 Task: Explore Airbnb listings and compare options for a potential booking.
Action: Mouse moved to (407, 655)
Screenshot: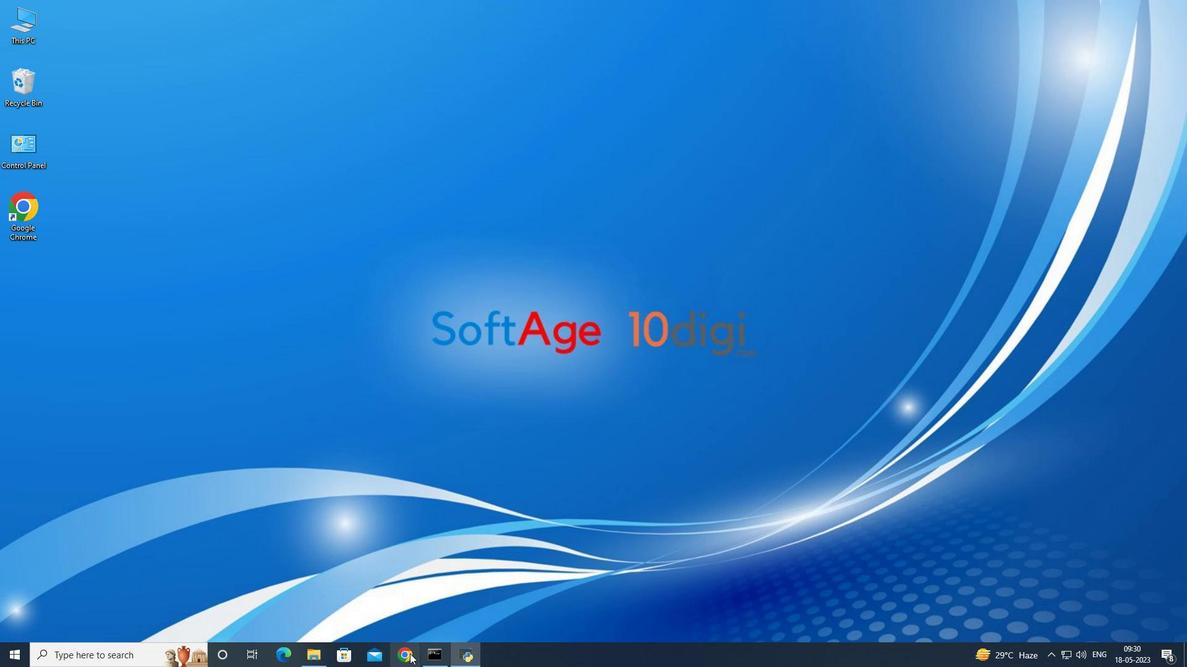 
Action: Mouse pressed left at (407, 655)
Screenshot: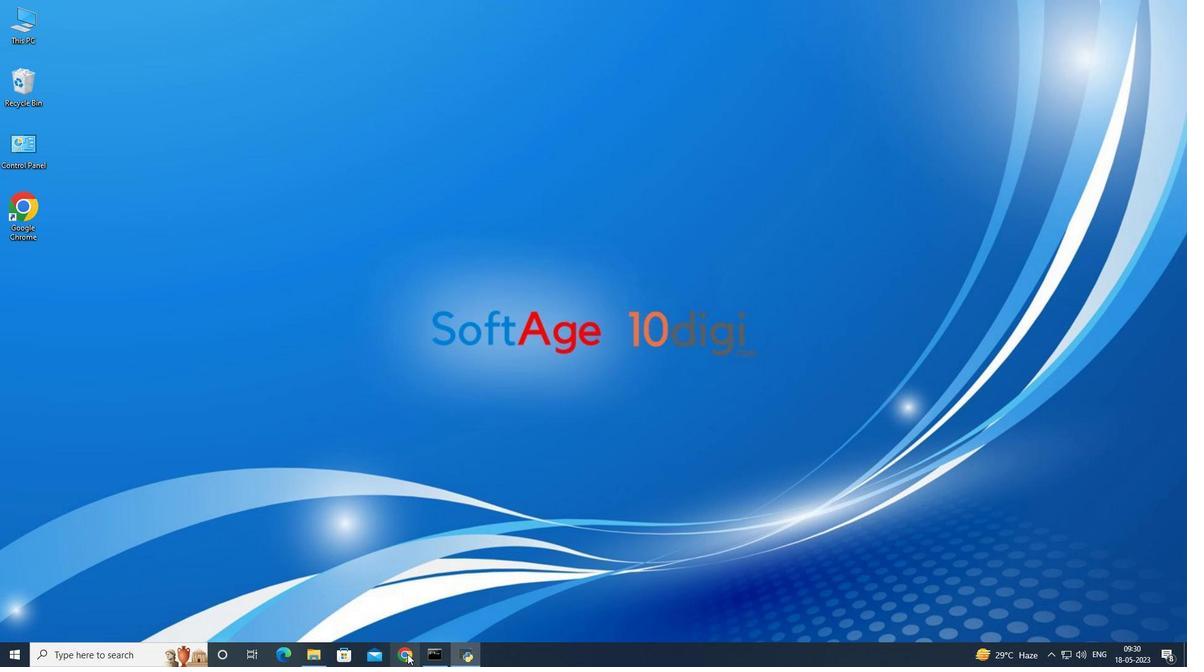 
Action: Mouse moved to (539, 250)
Screenshot: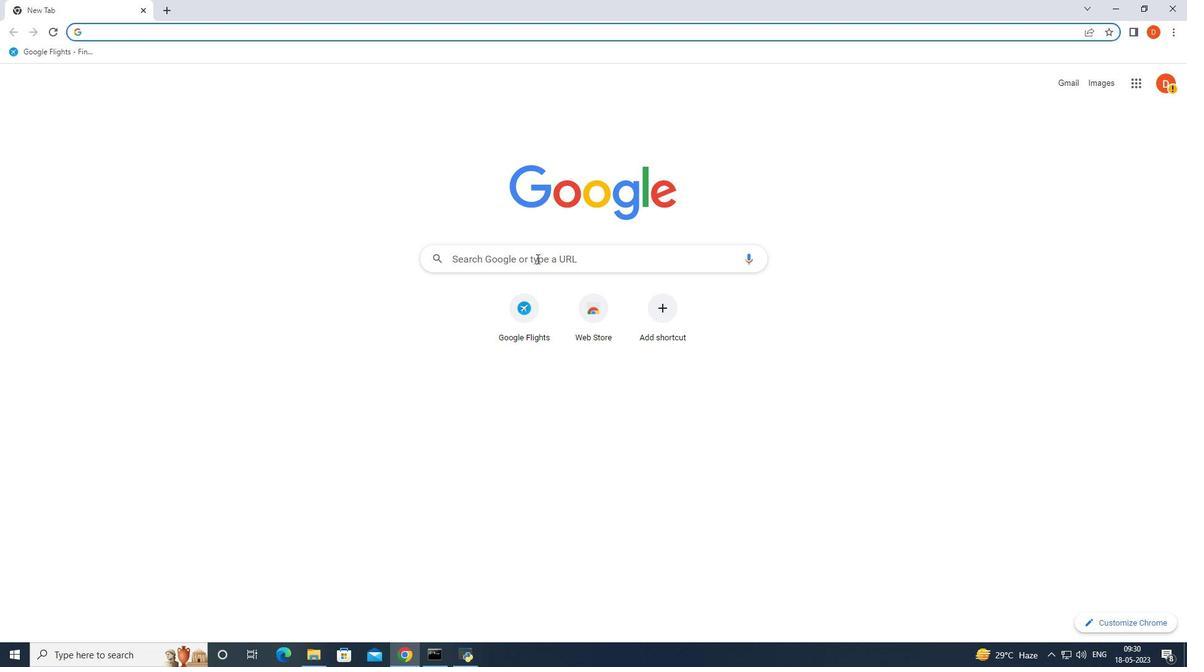 
Action: Mouse pressed left at (539, 250)
Screenshot: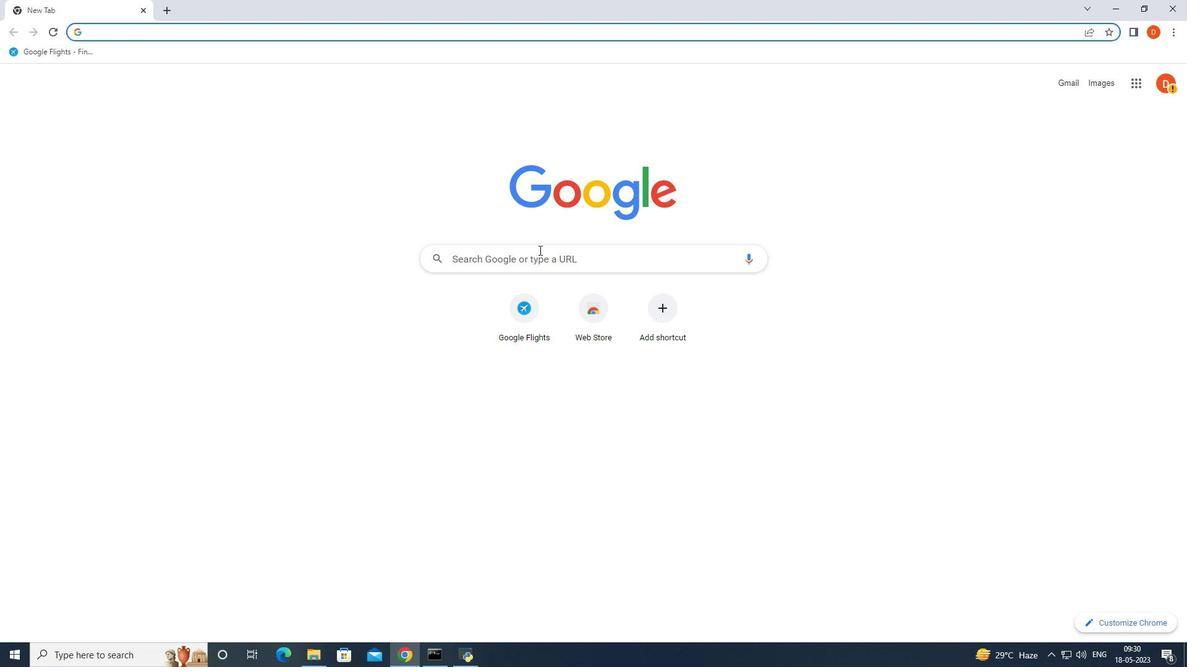 
Action: Mouse moved to (594, 239)
Screenshot: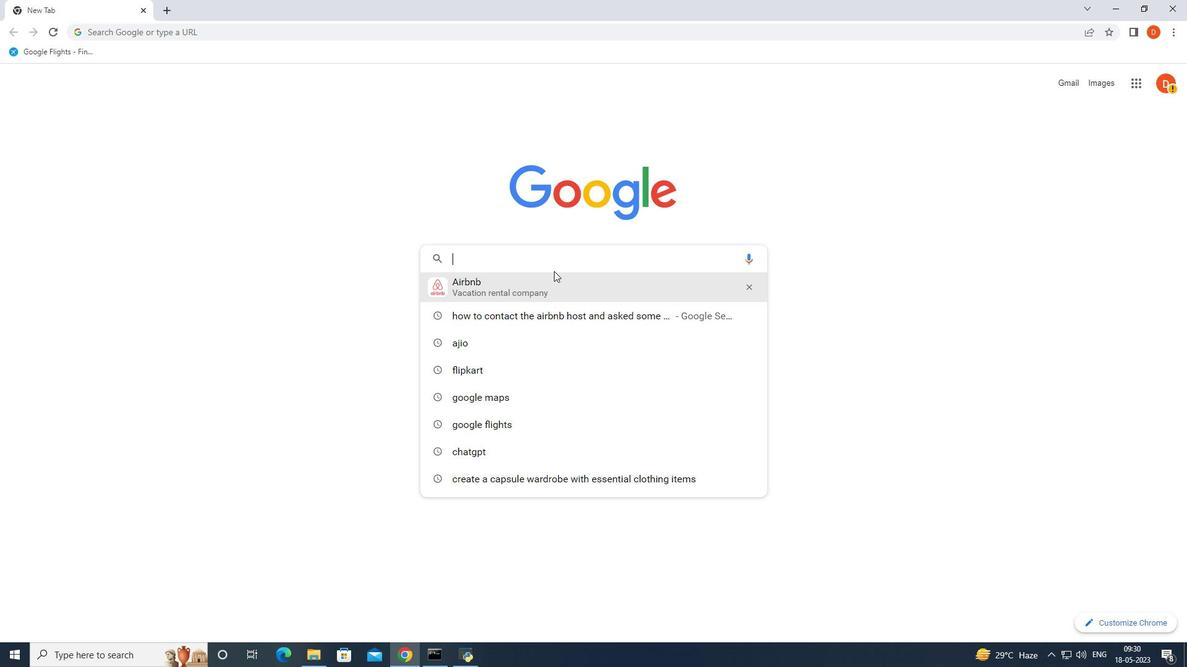 
Action: Key pressed a
Screenshot: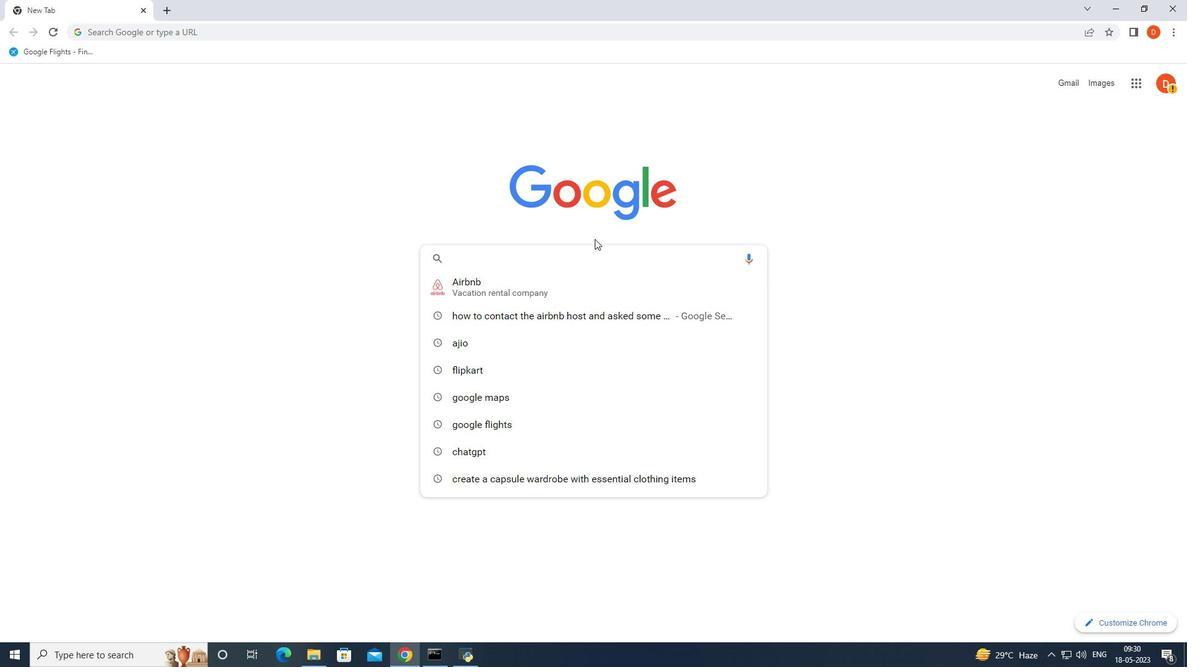 
Action: Mouse moved to (592, 239)
Screenshot: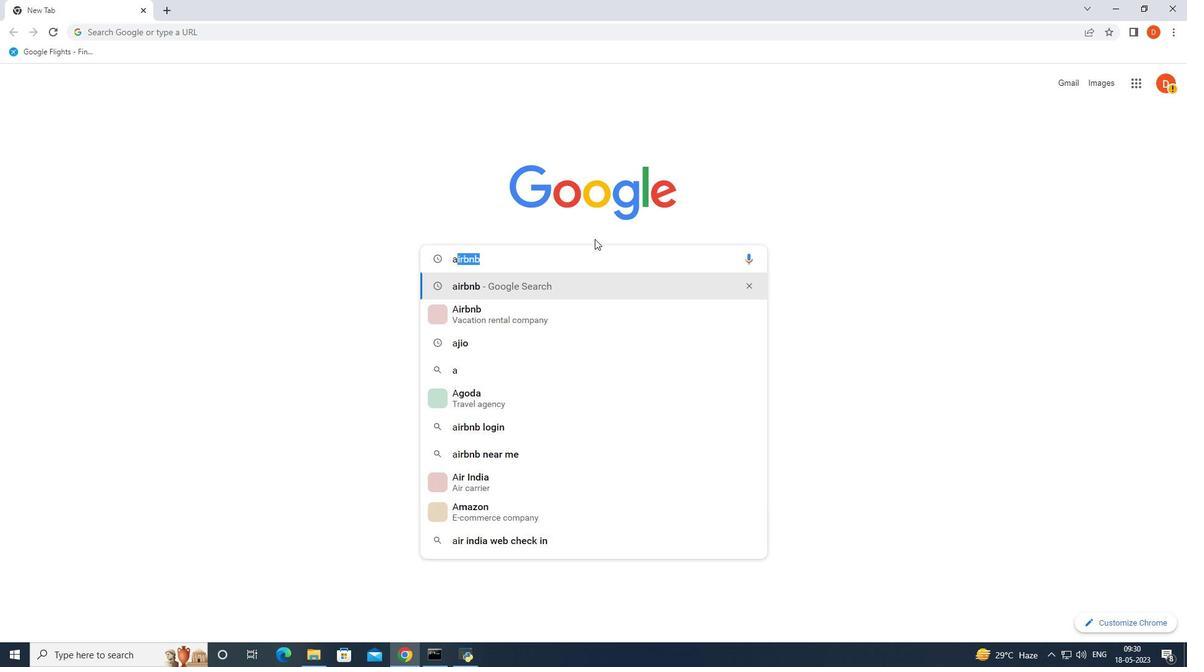 
Action: Key pressed ir
Screenshot: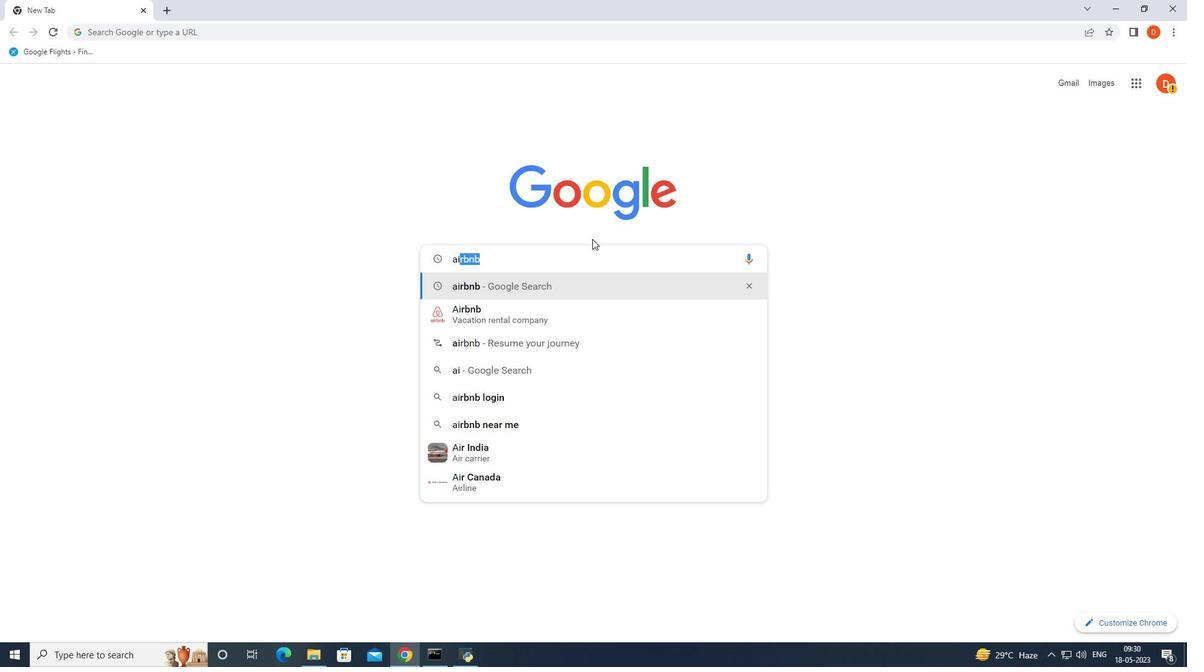 
Action: Mouse moved to (585, 241)
Screenshot: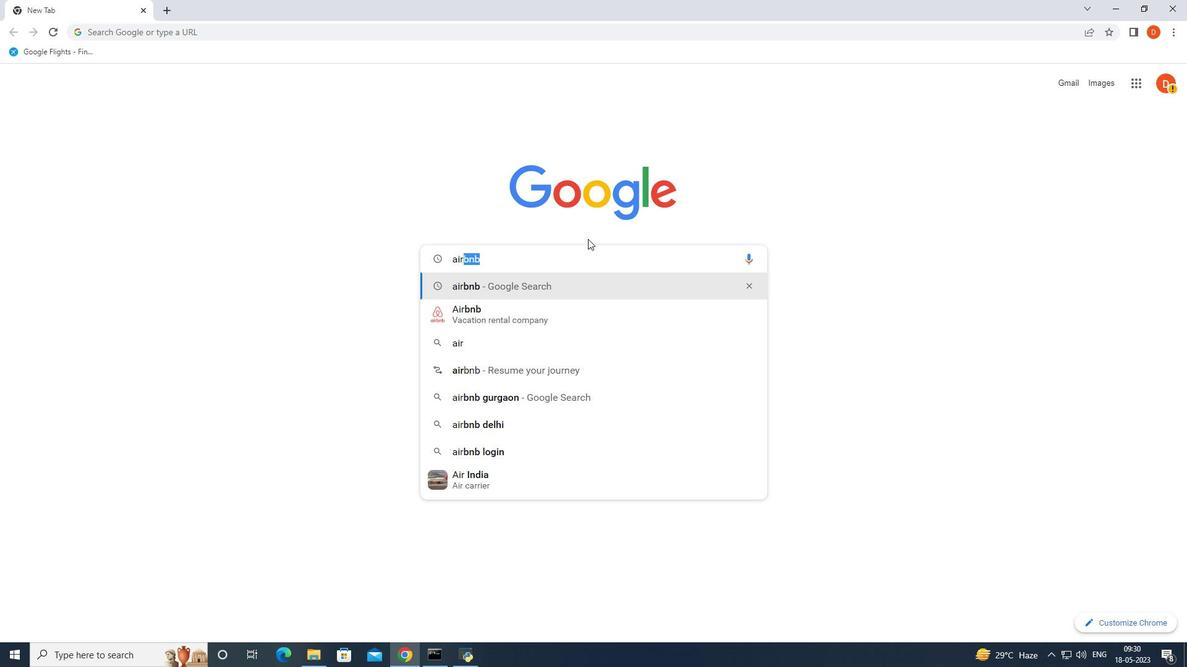 
Action: Key pressed b
Screenshot: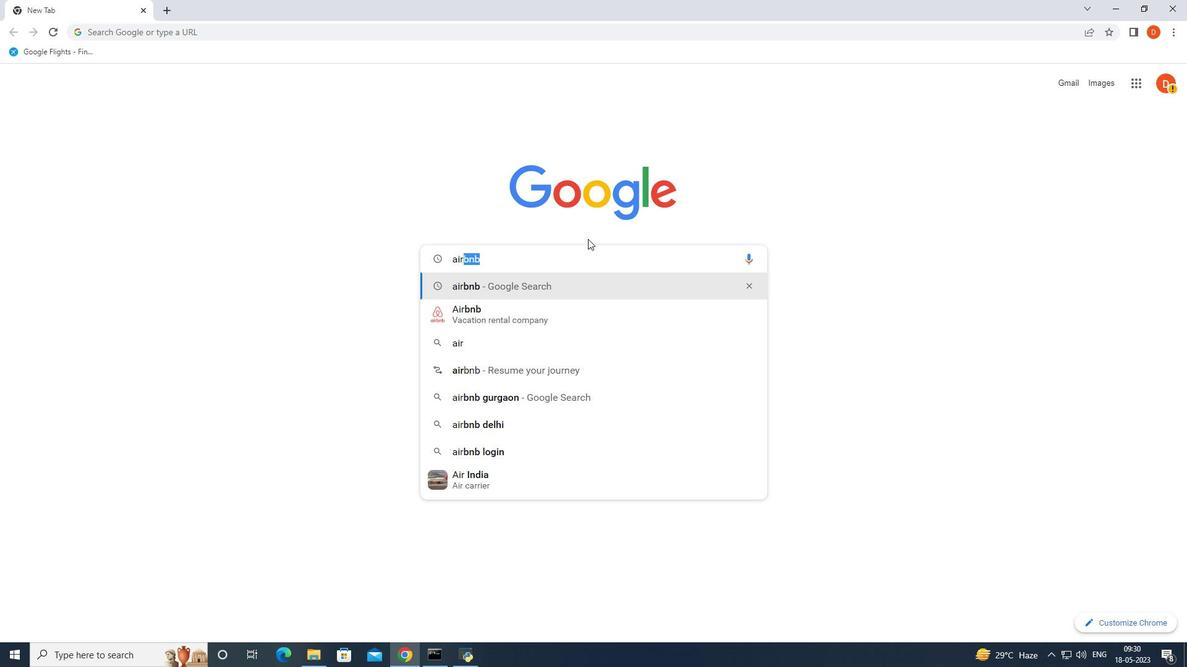 
Action: Mouse moved to (585, 241)
Screenshot: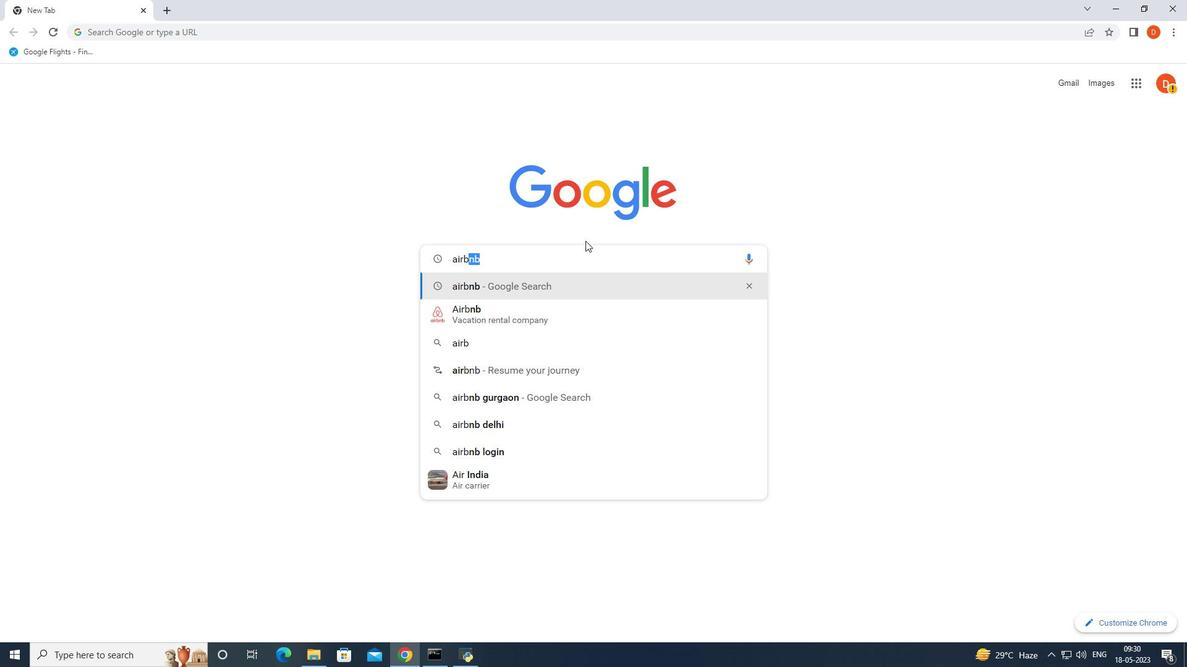 
Action: Key pressed n
Screenshot: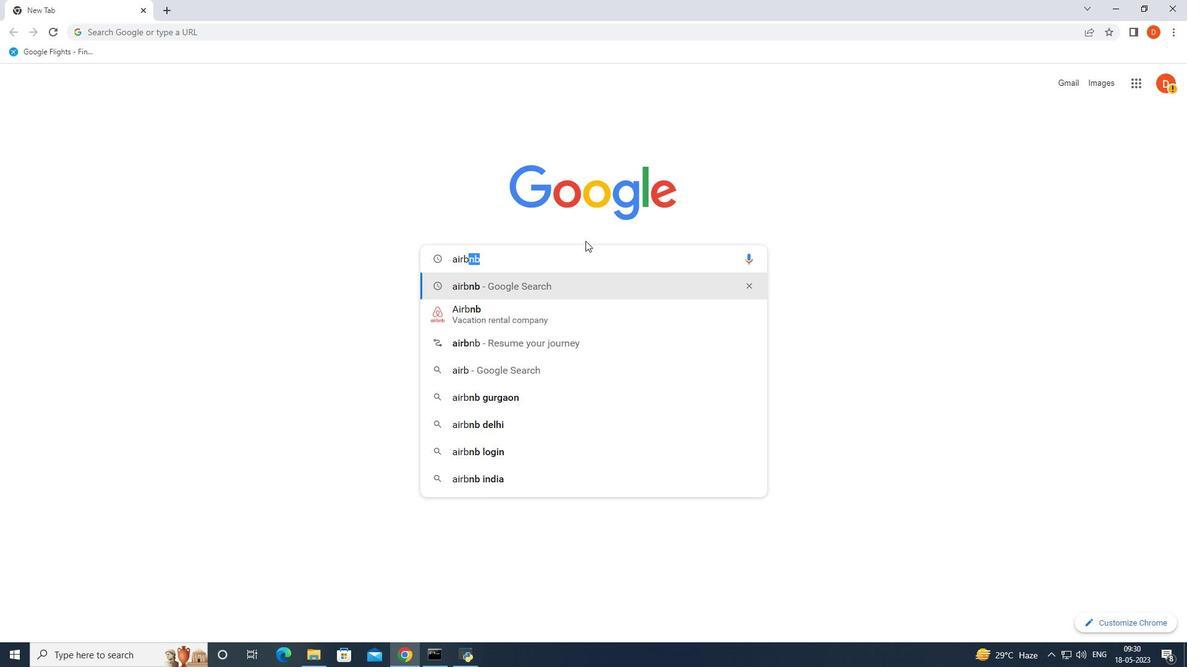 
Action: Mouse moved to (584, 241)
Screenshot: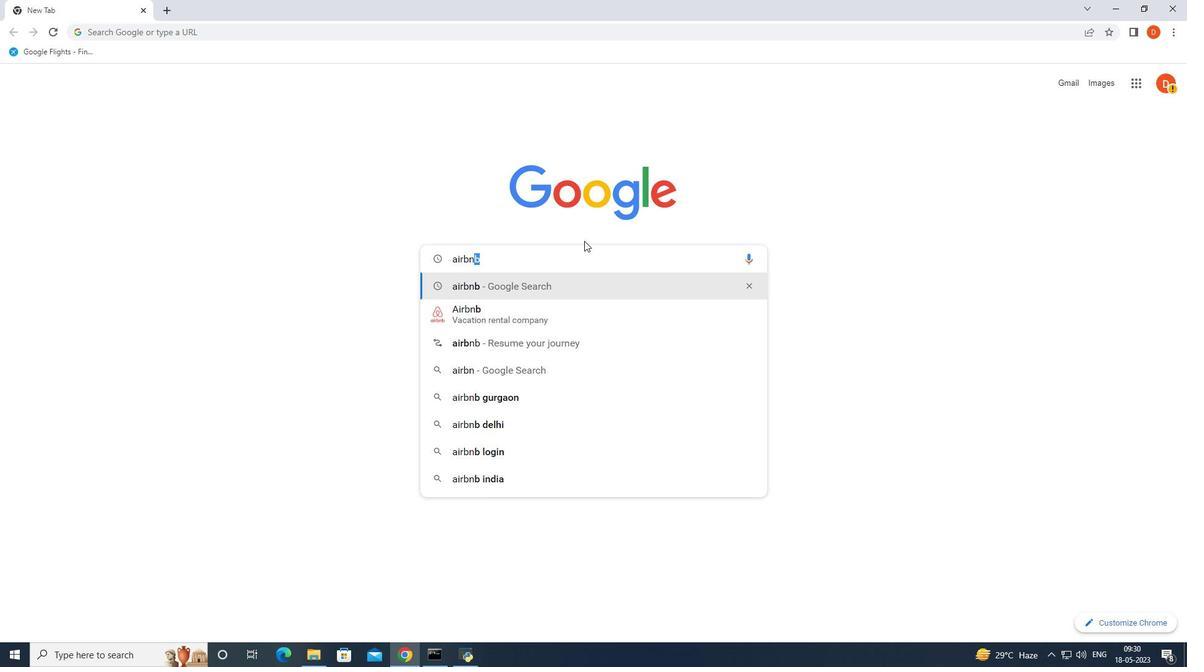 
Action: Key pressed b
Screenshot: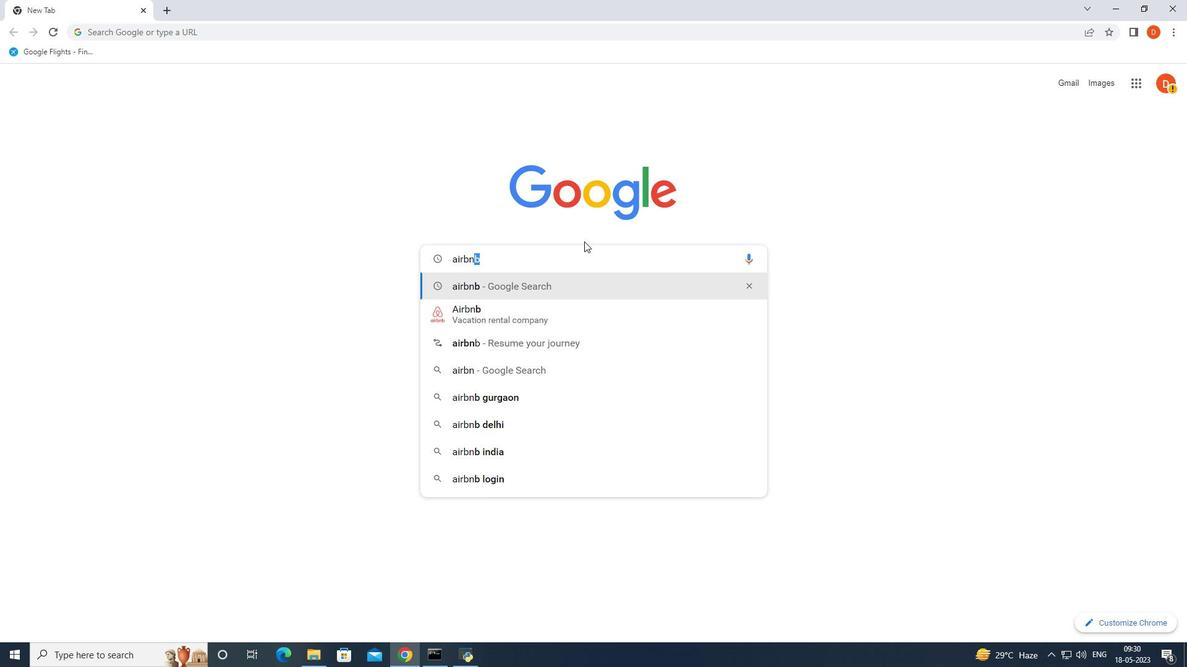 
Action: Mouse moved to (562, 222)
Screenshot: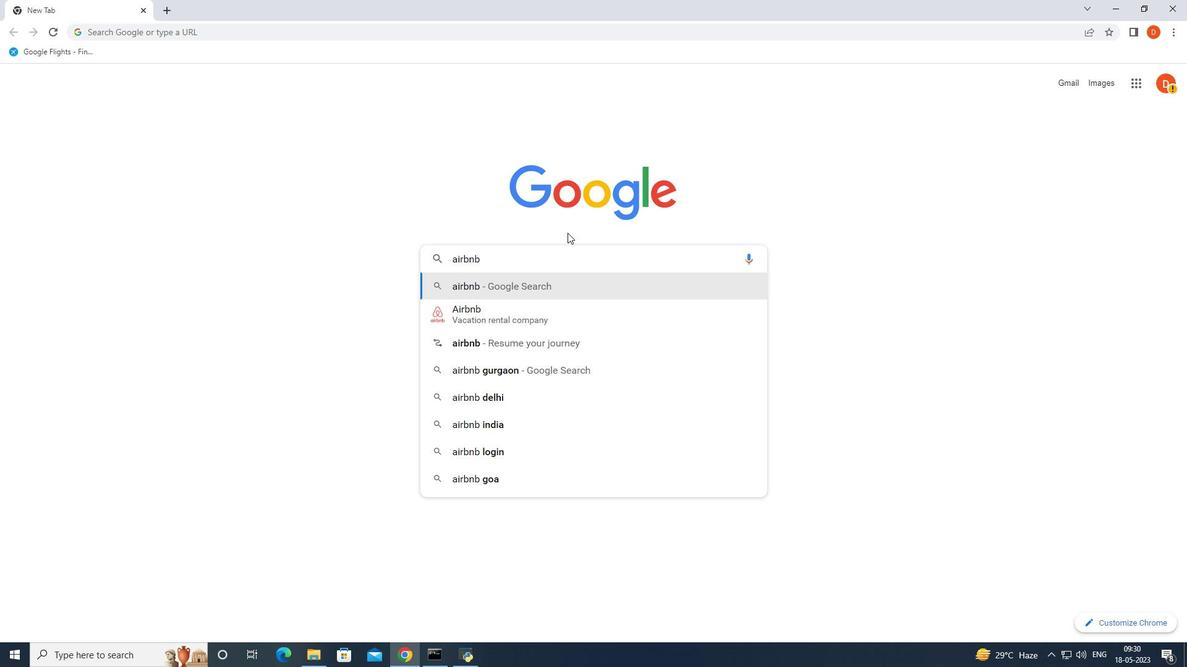 
Action: Key pressed <Key.enter>
Screenshot: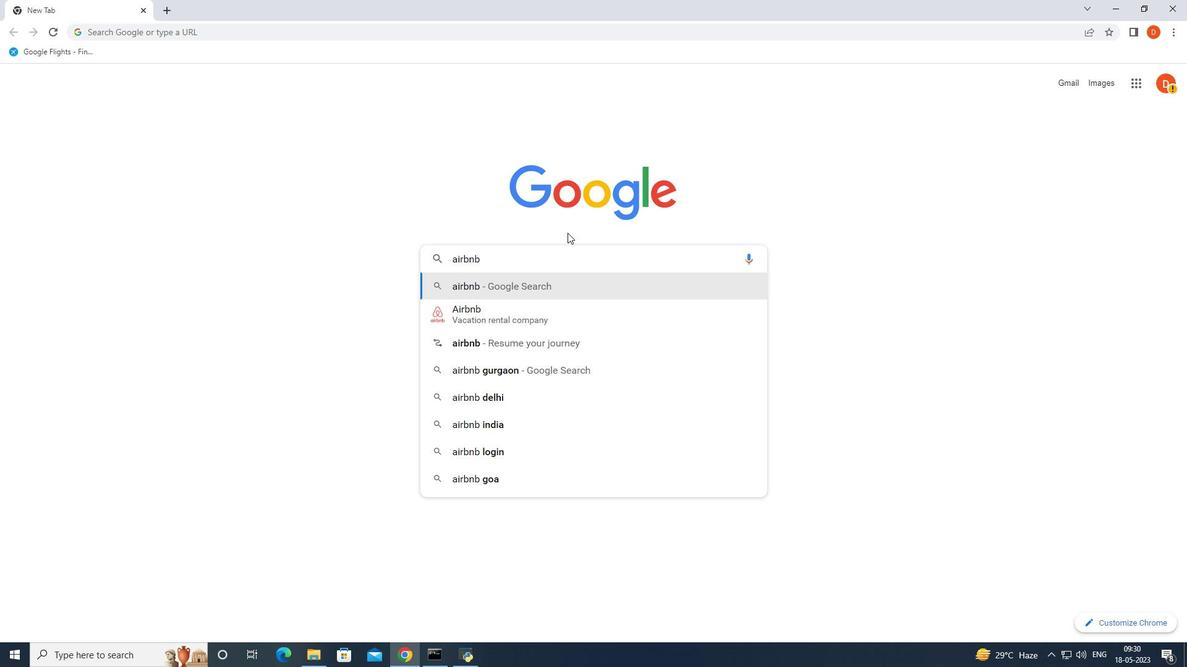
Action: Mouse moved to (198, 174)
Screenshot: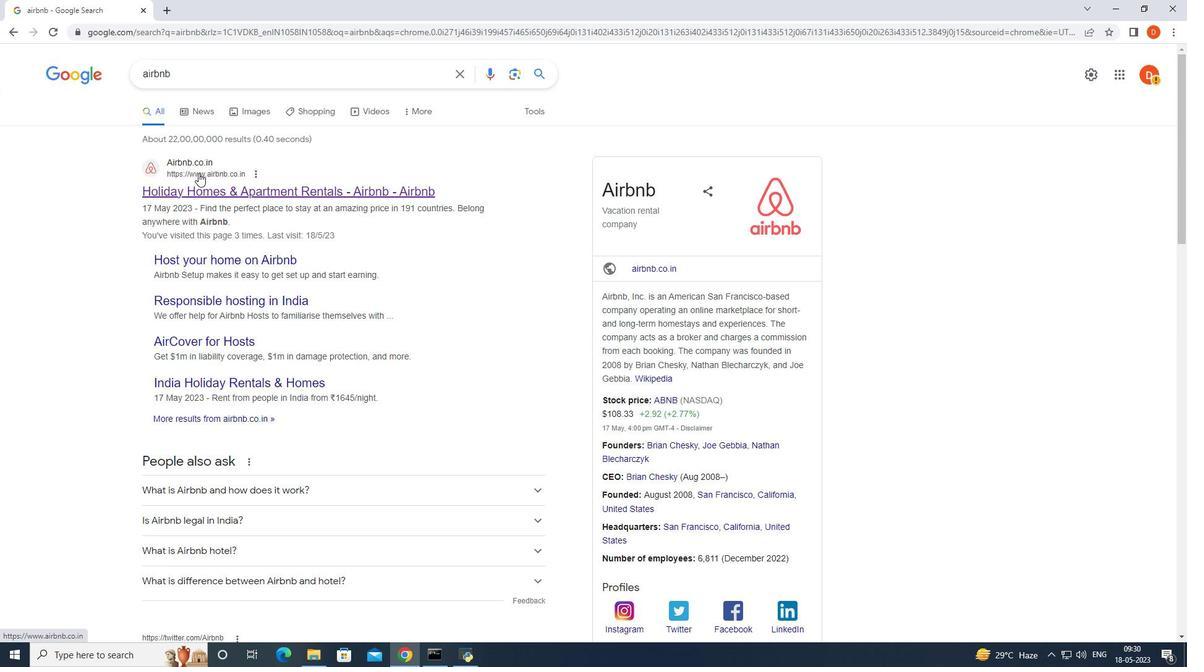 
Action: Mouse pressed left at (198, 174)
Screenshot: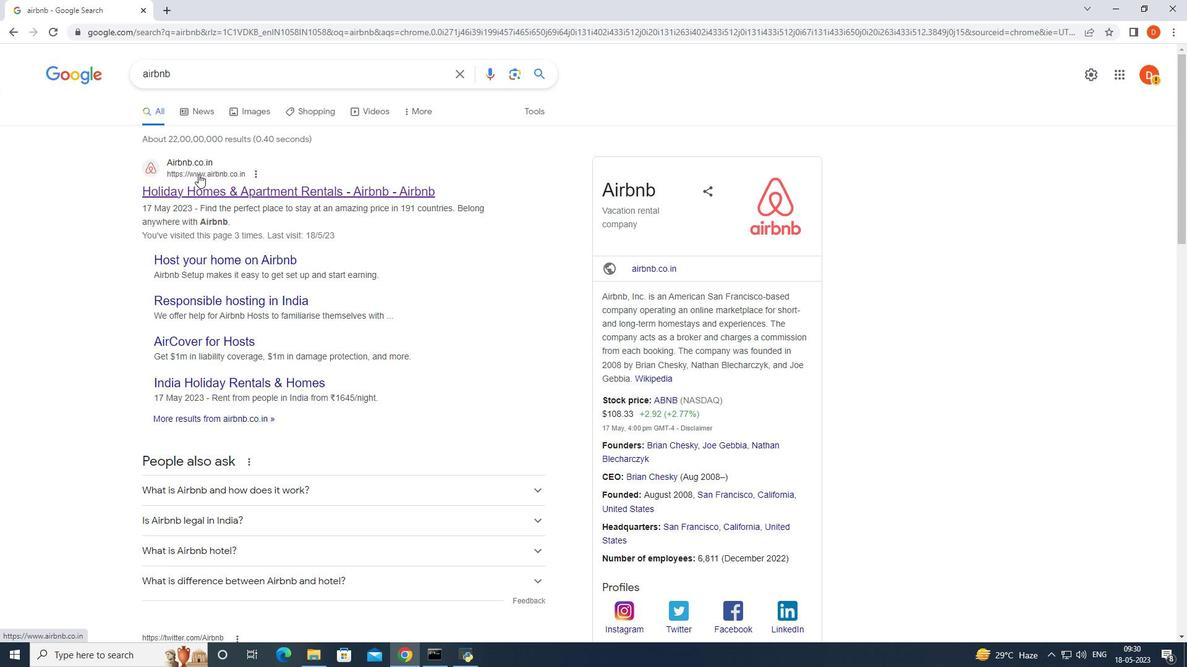 
Action: Mouse moved to (508, 325)
Screenshot: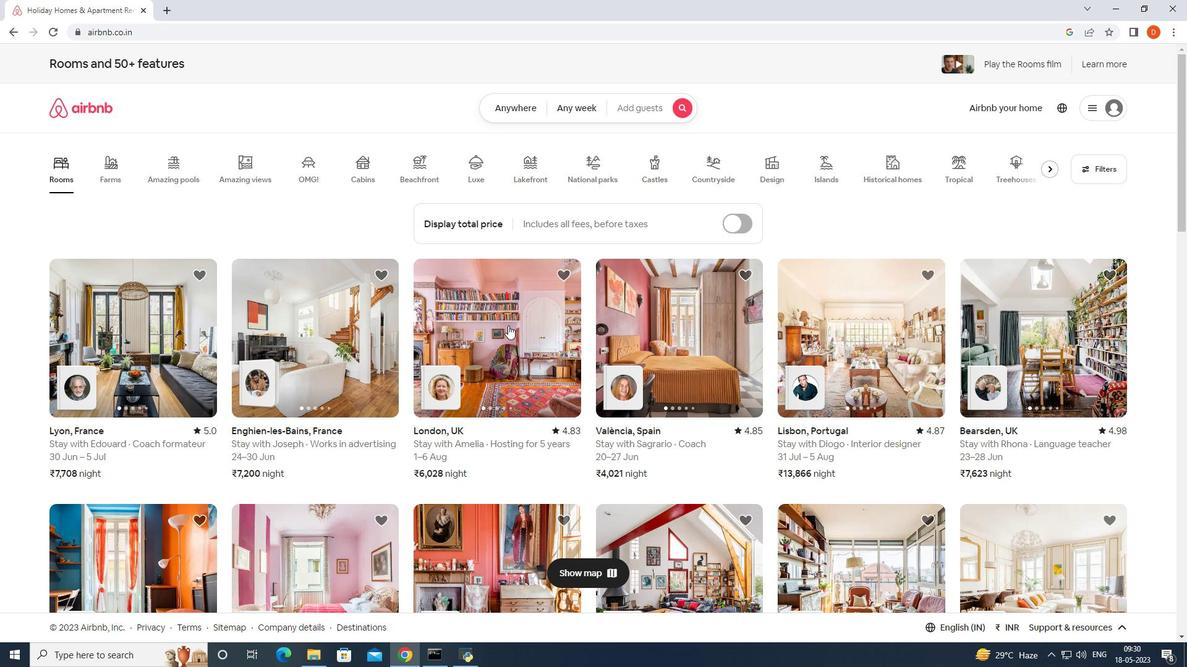 
Action: Mouse scrolled (508, 325) with delta (0, 0)
Screenshot: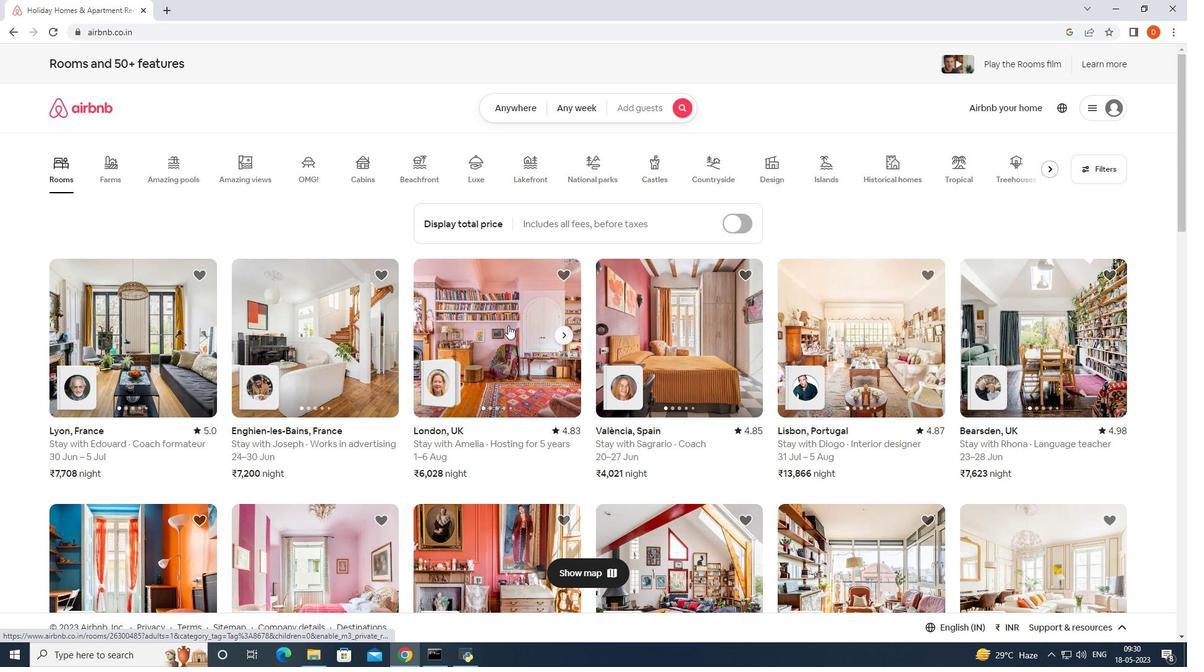 
Action: Mouse scrolled (508, 325) with delta (0, 0)
Screenshot: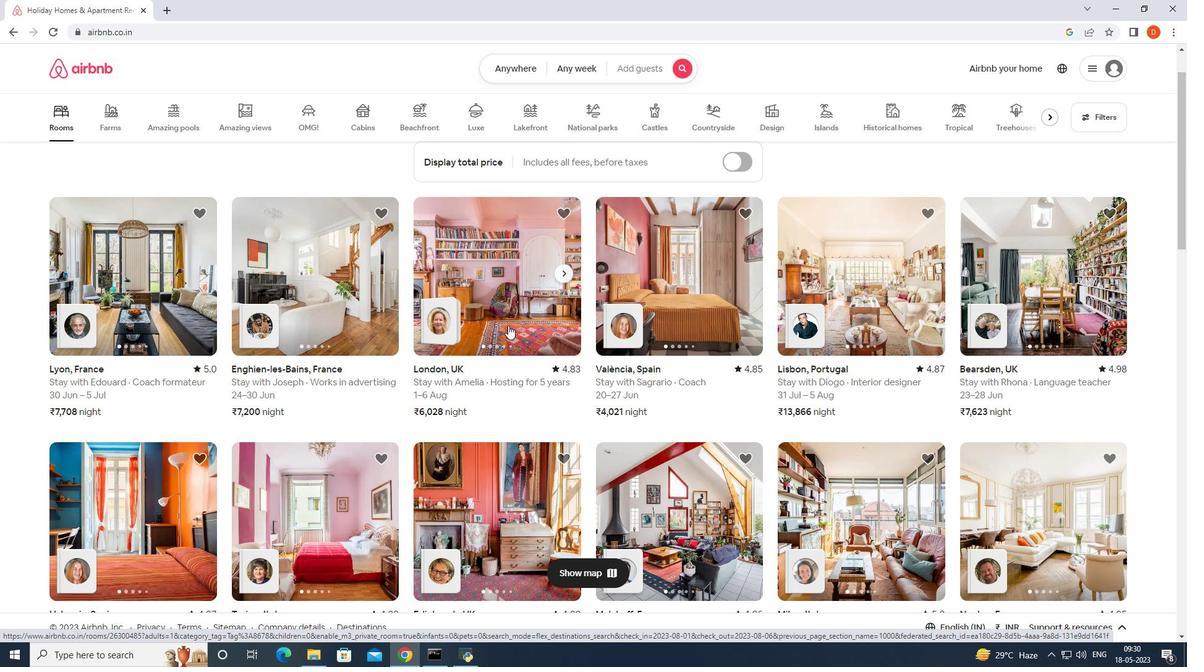 
Action: Mouse scrolled (508, 326) with delta (0, 0)
Screenshot: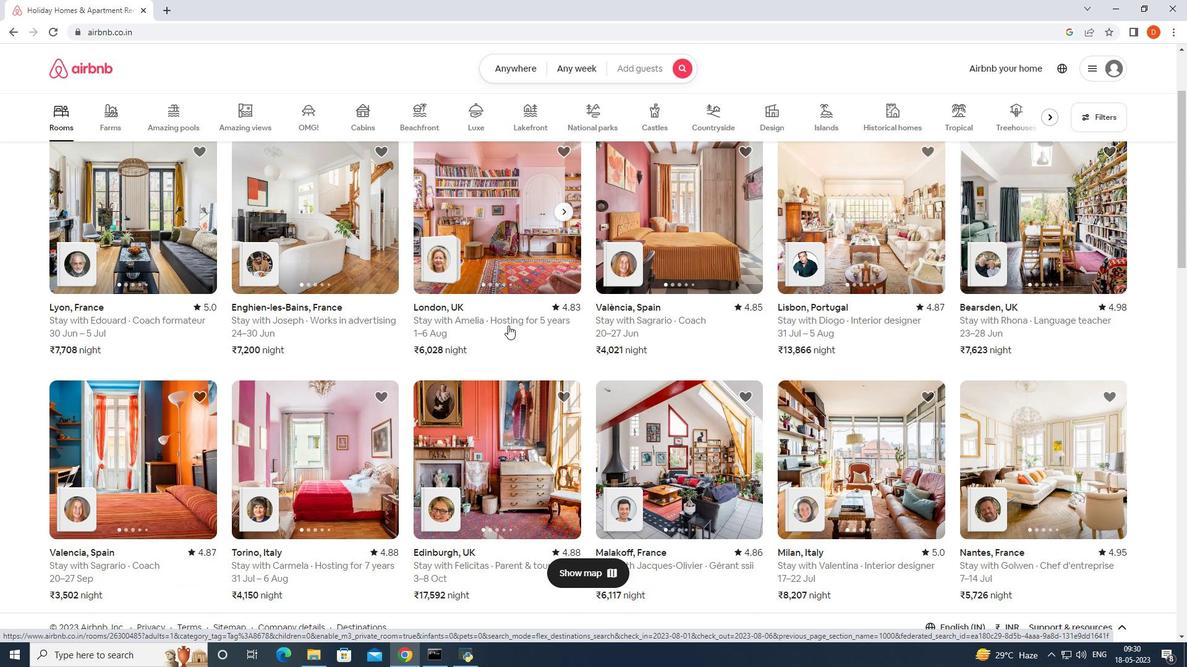 
Action: Mouse scrolled (508, 326) with delta (0, 0)
Screenshot: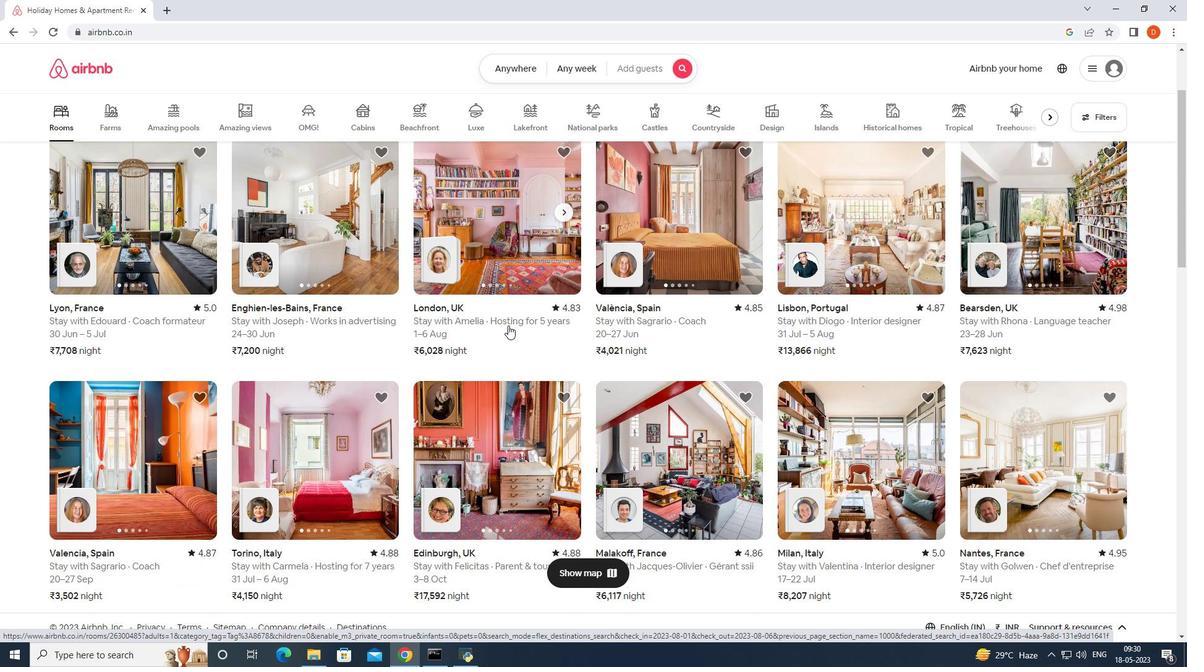 
Action: Mouse scrolled (508, 326) with delta (0, 0)
Screenshot: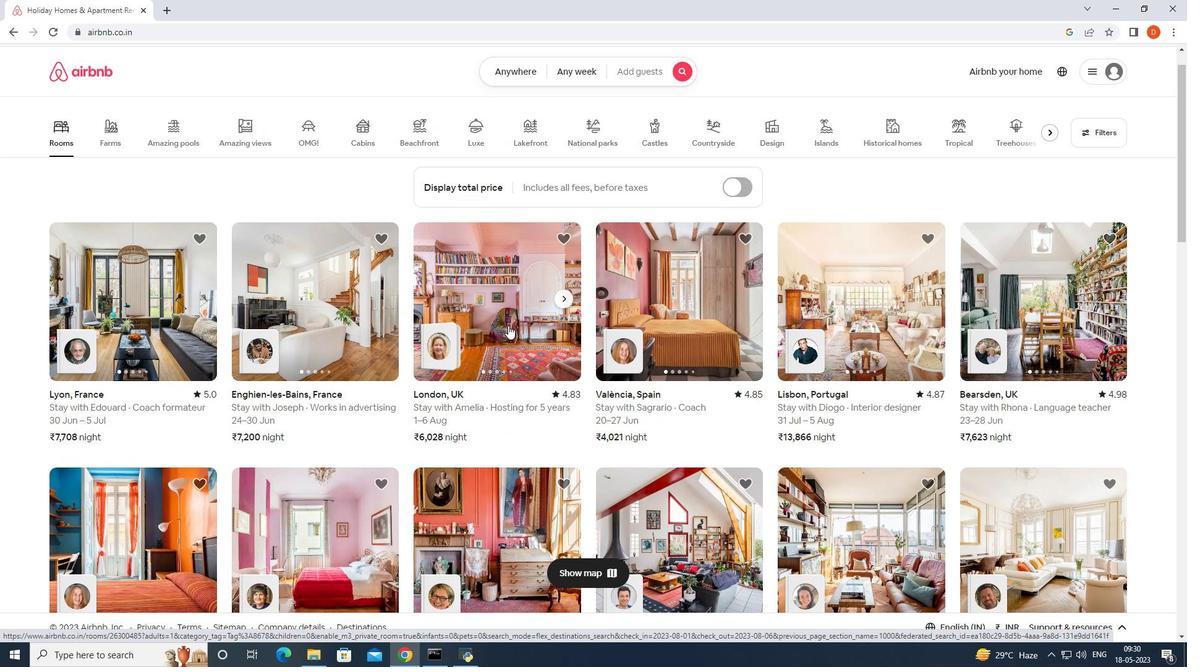 
Action: Mouse moved to (176, 346)
Screenshot: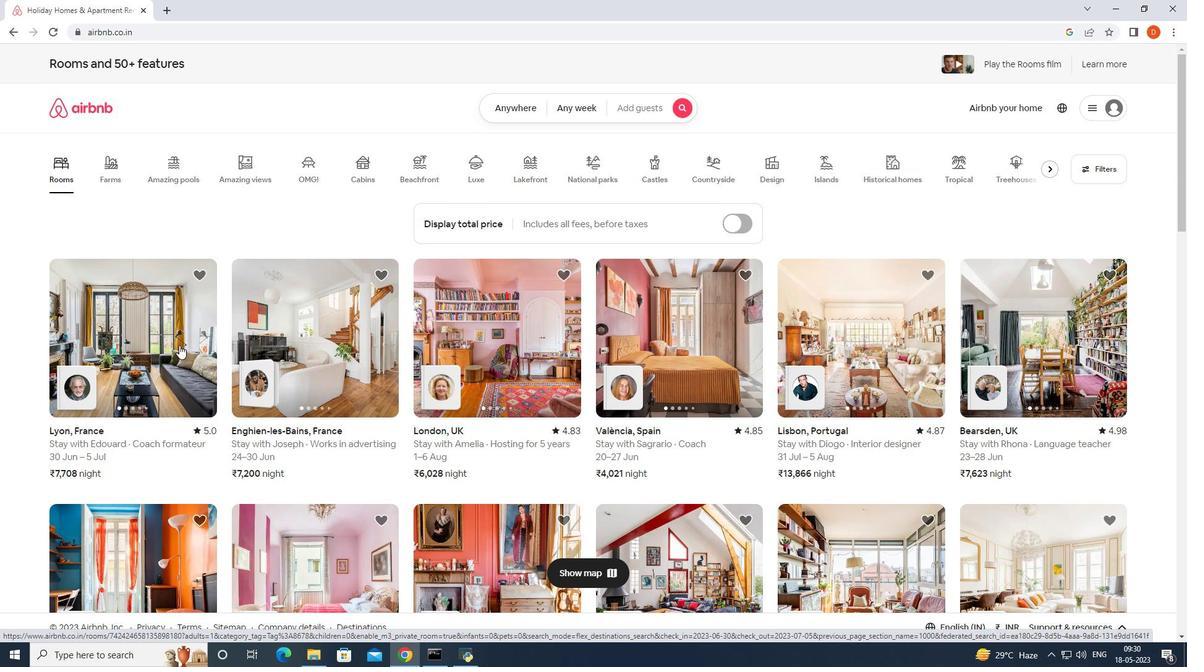 
Action: Mouse pressed left at (176, 346)
Screenshot: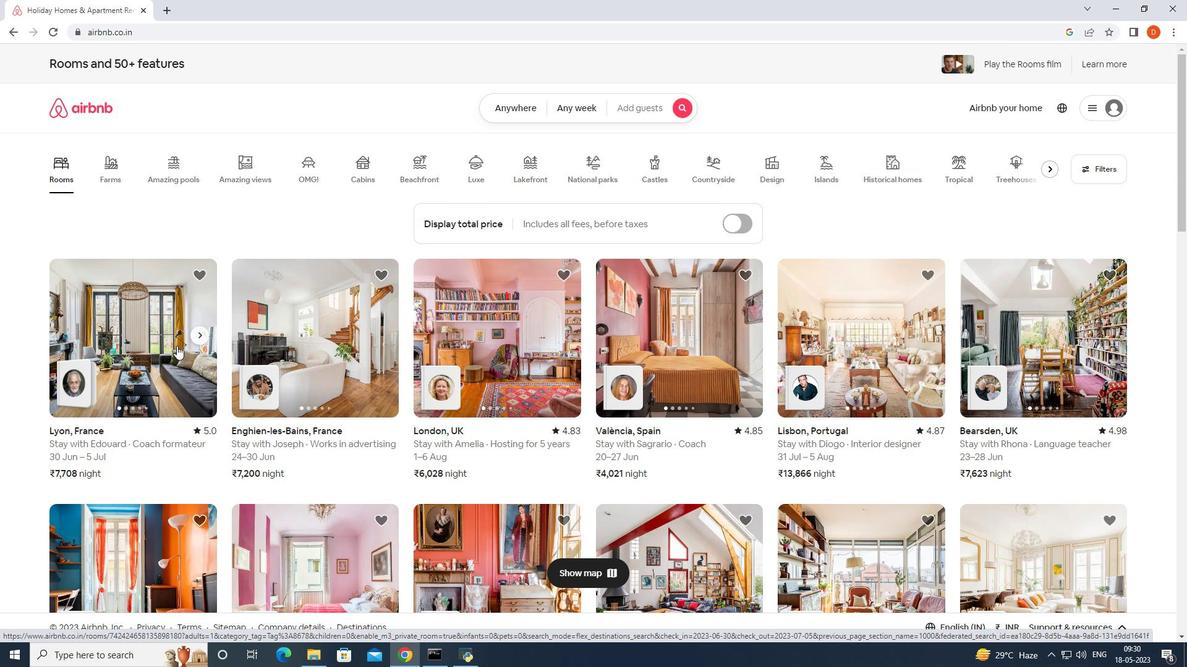 
Action: Mouse moved to (447, 383)
Screenshot: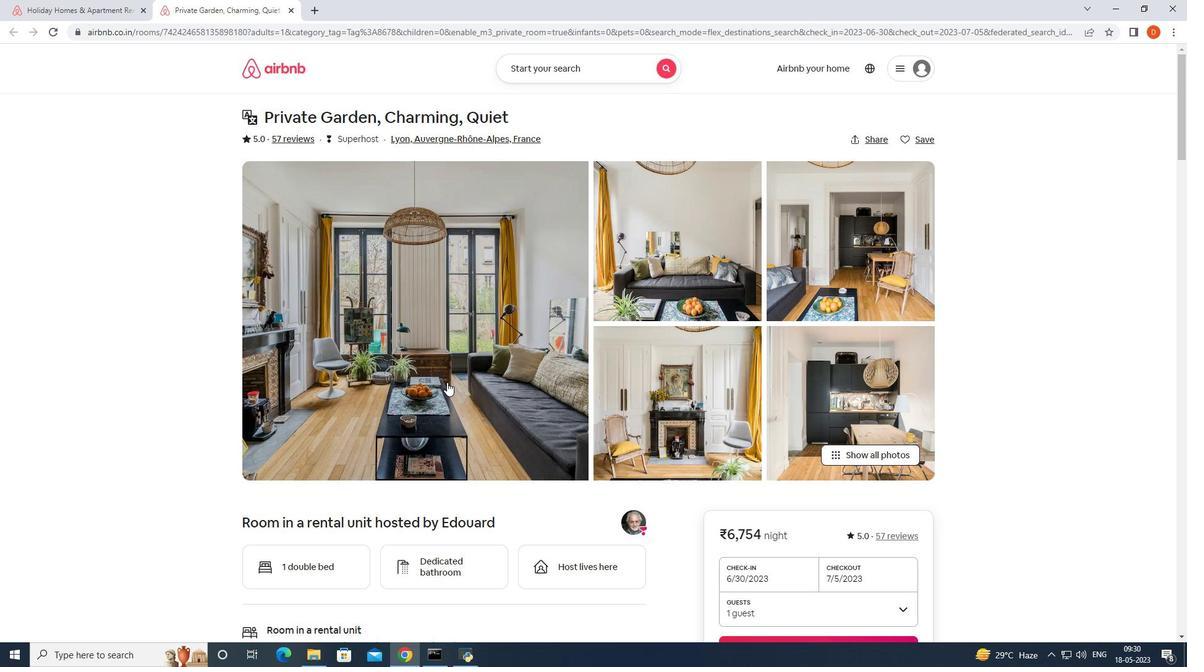 
Action: Mouse scrolled (447, 382) with delta (0, 0)
Screenshot: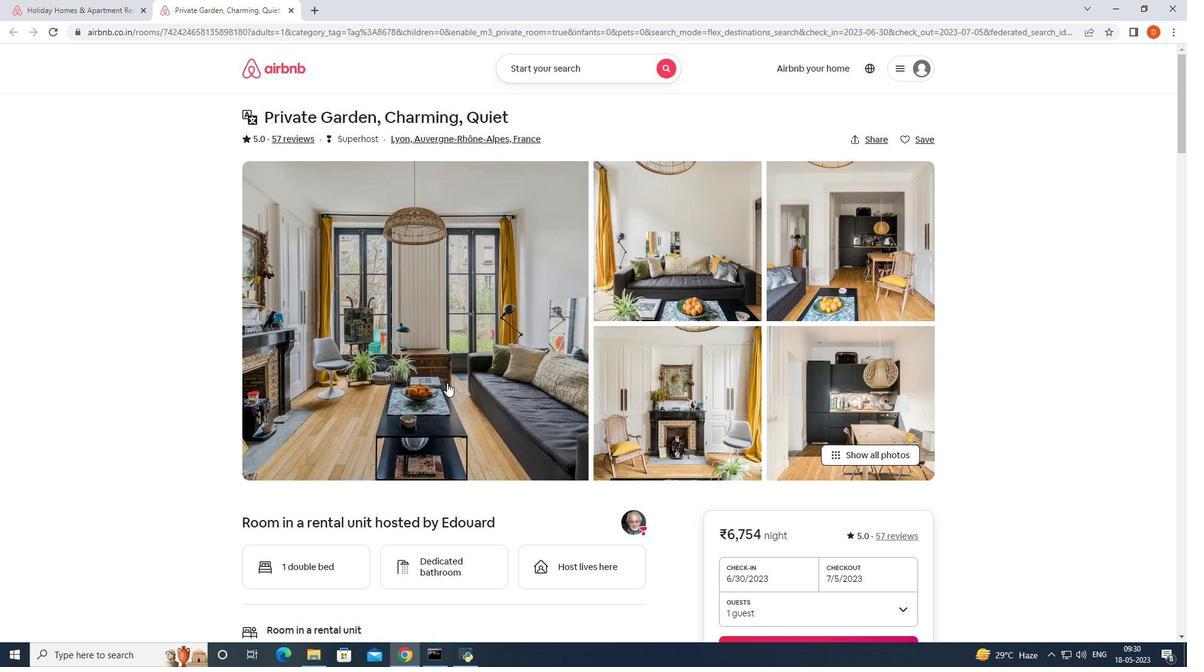 
Action: Mouse scrolled (447, 382) with delta (0, 0)
Screenshot: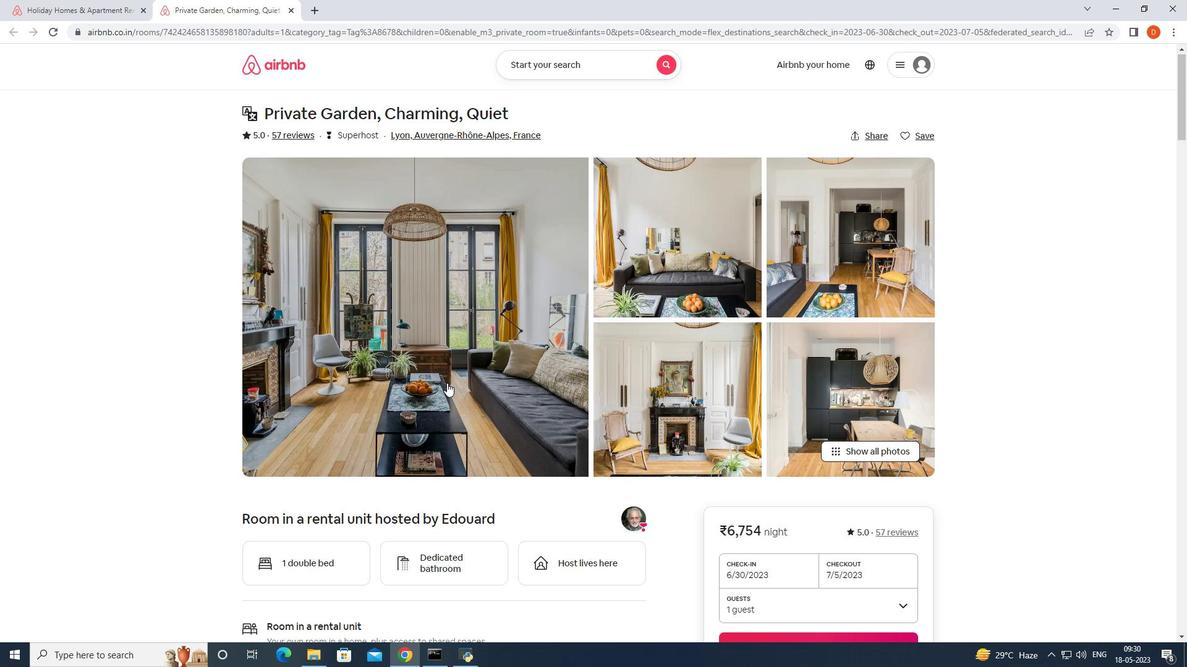 
Action: Mouse moved to (873, 328)
Screenshot: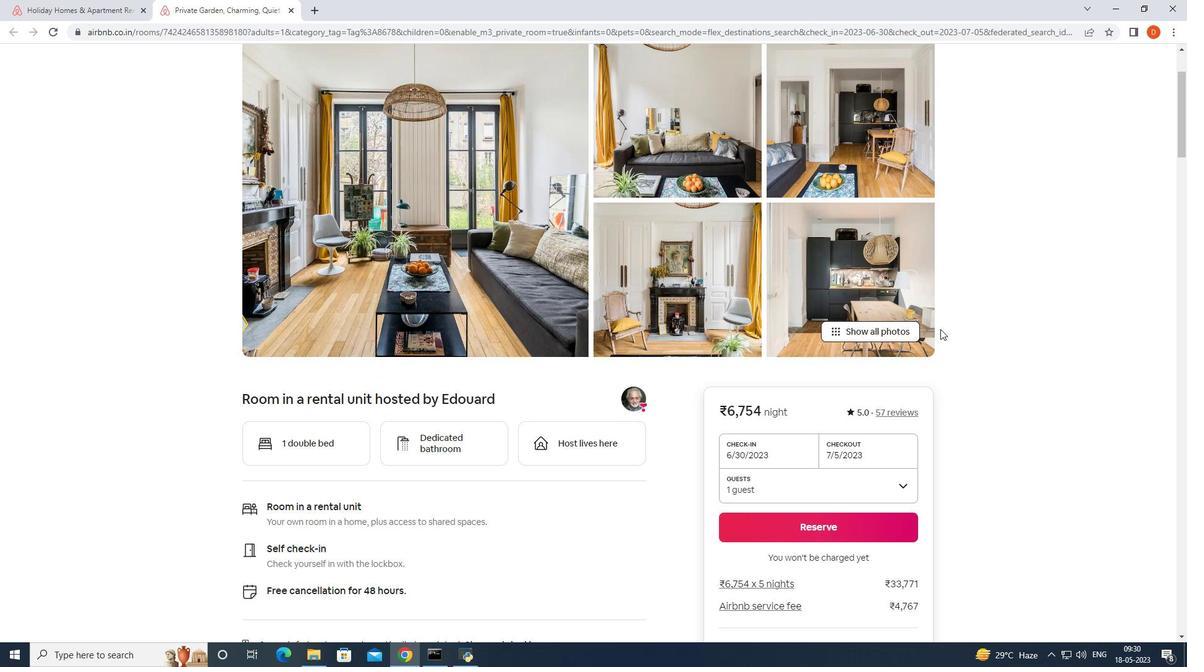 
Action: Mouse pressed left at (873, 328)
Screenshot: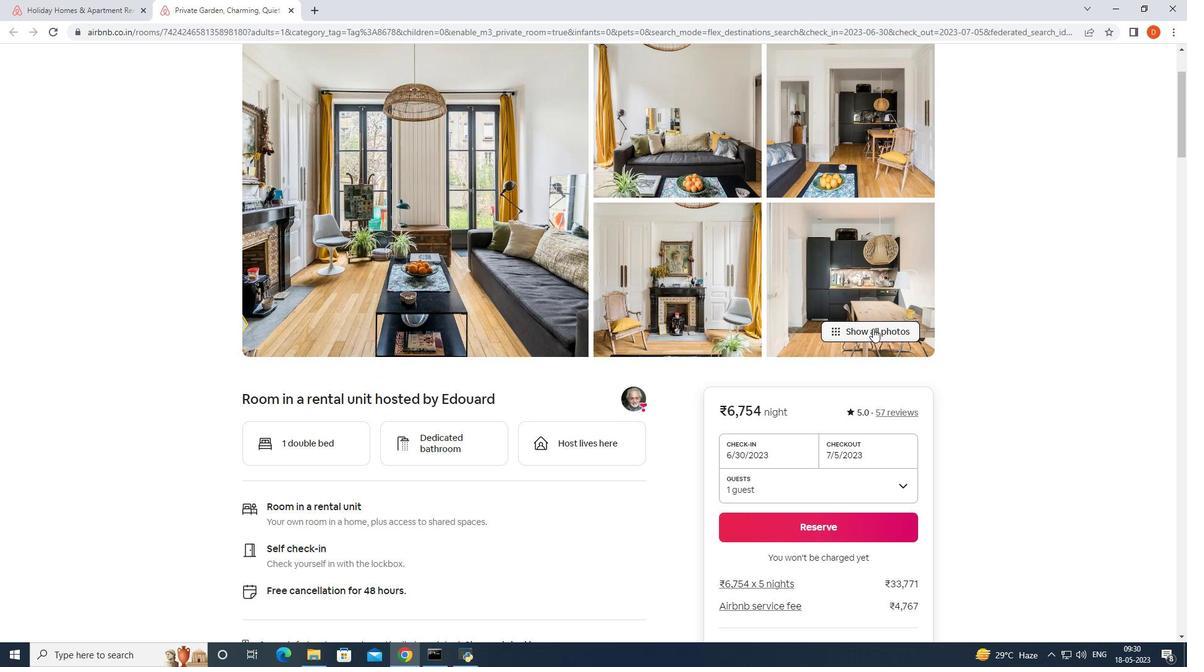 
Action: Mouse moved to (732, 432)
Screenshot: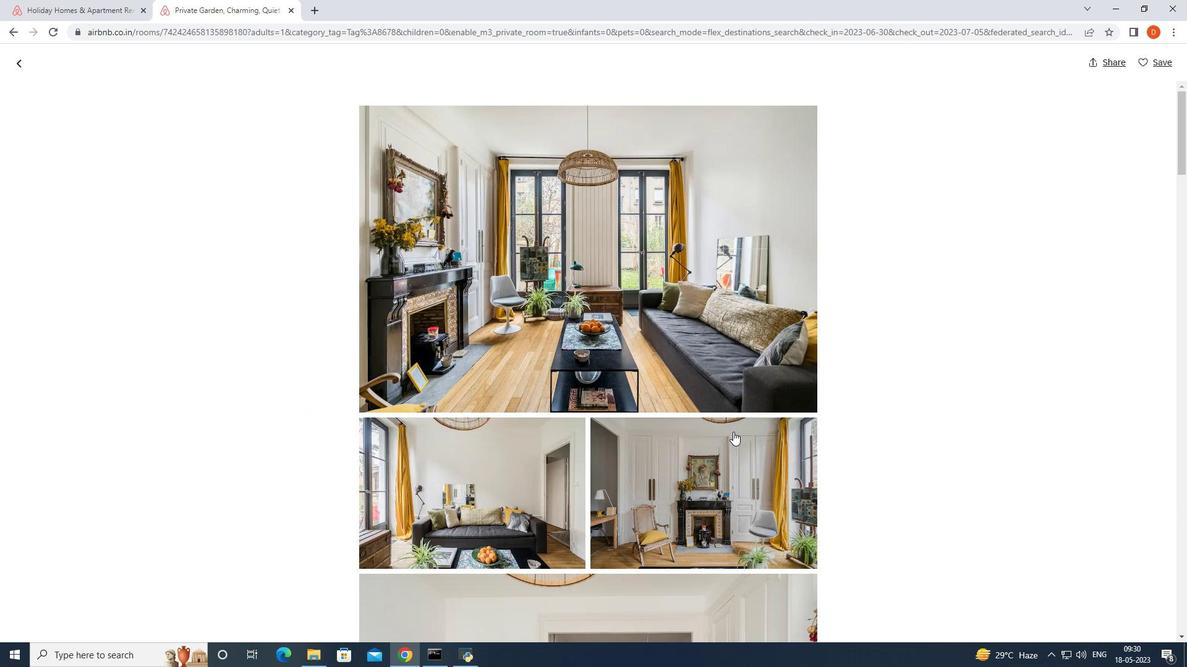 
Action: Mouse scrolled (732, 431) with delta (0, 0)
Screenshot: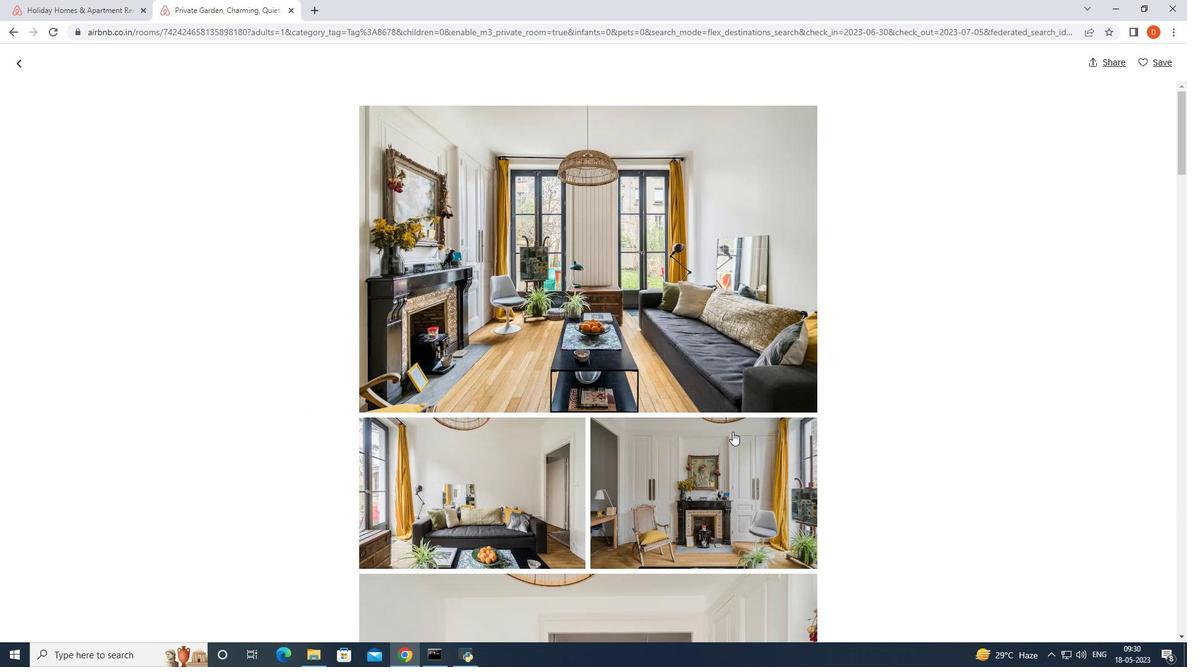 
Action: Mouse scrolled (732, 431) with delta (0, 0)
Screenshot: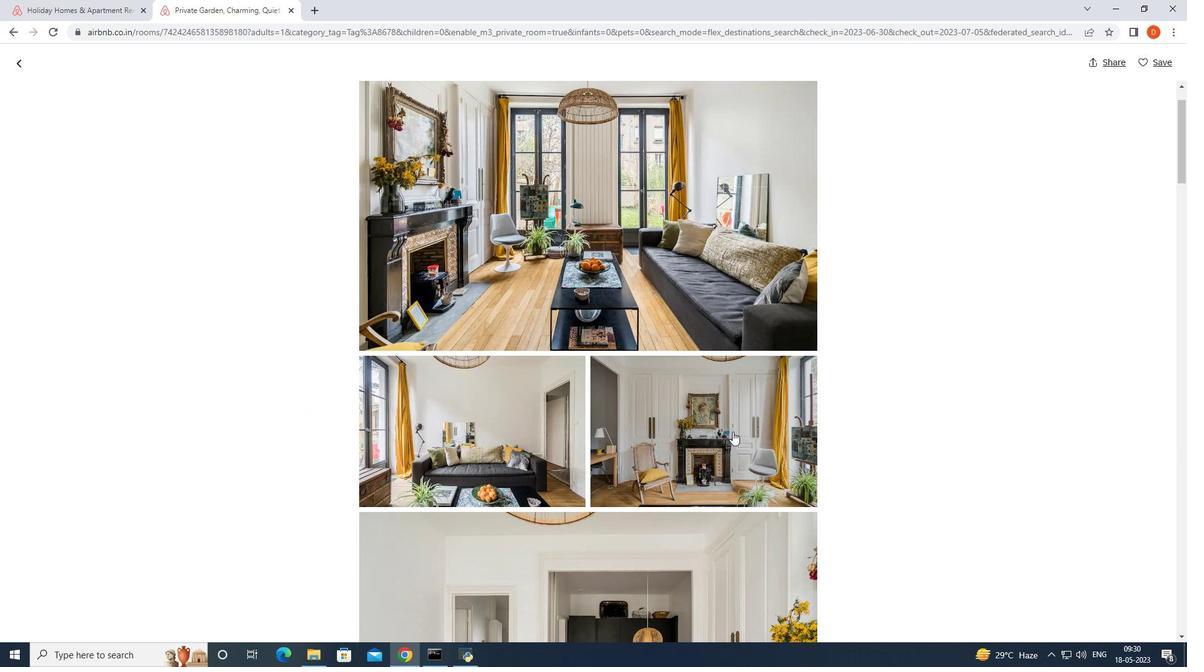 
Action: Mouse scrolled (732, 431) with delta (0, 0)
Screenshot: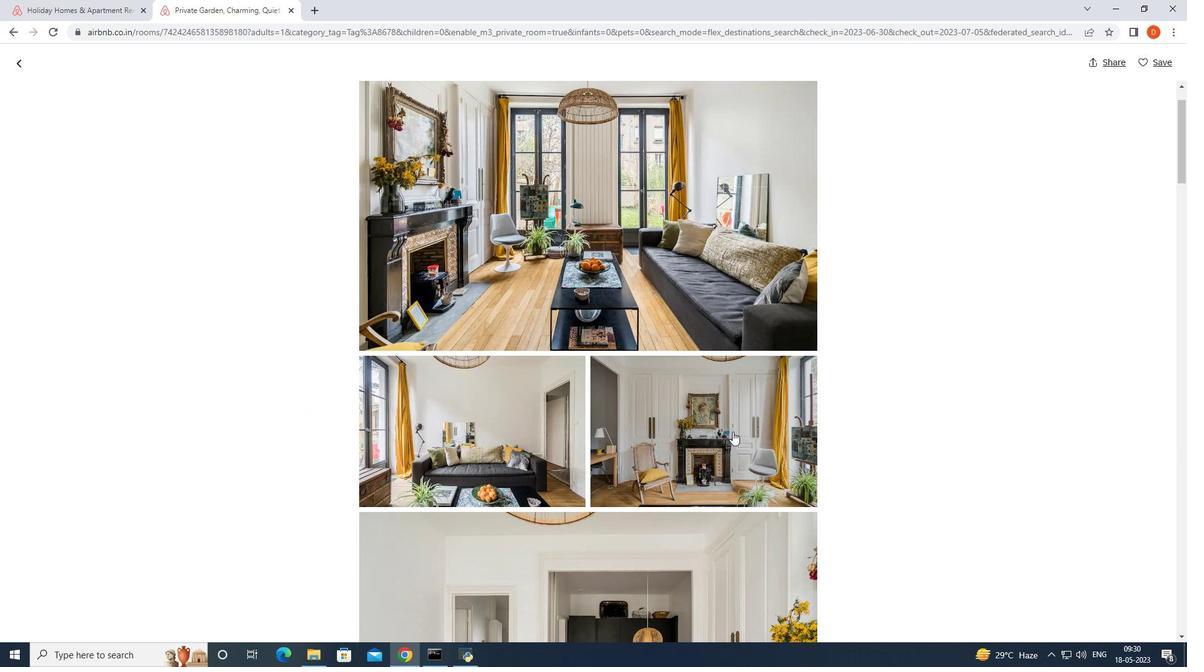 
Action: Mouse moved to (691, 461)
Screenshot: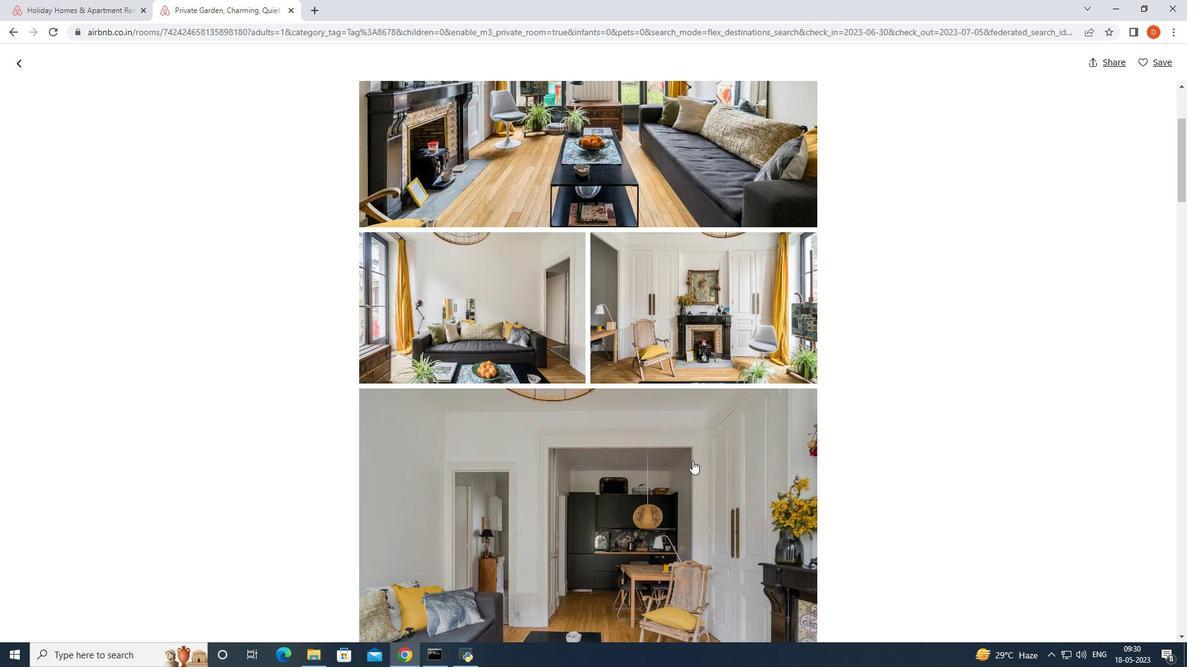 
Action: Mouse scrolled (691, 460) with delta (0, 0)
Screenshot: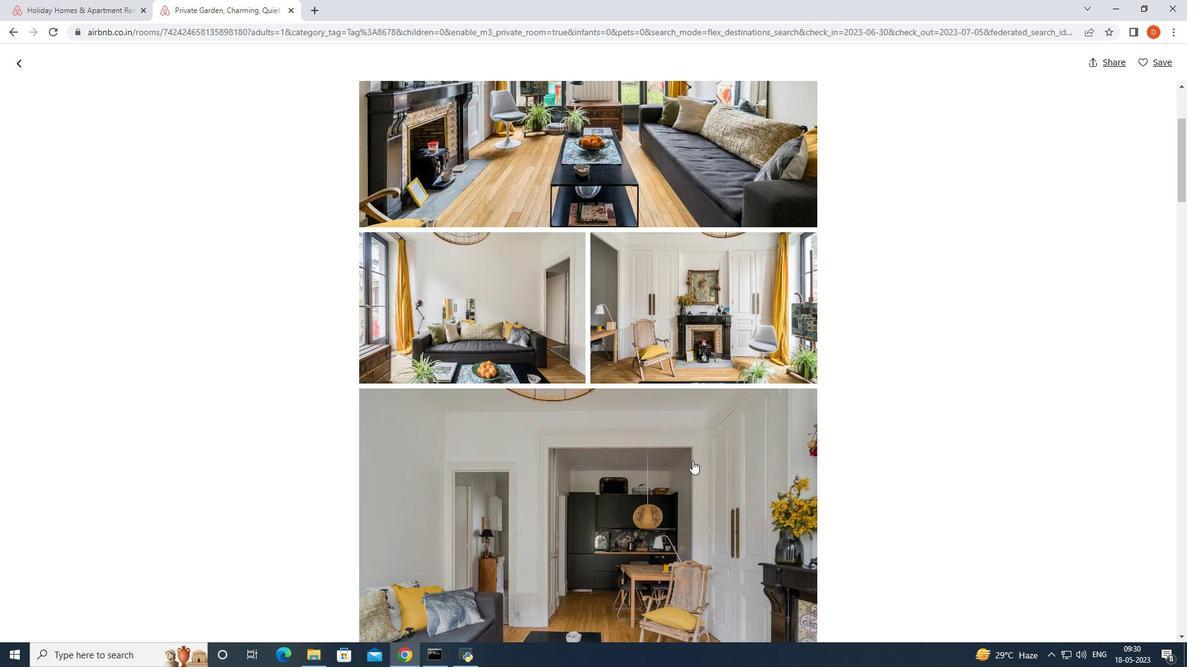 
Action: Mouse scrolled (691, 460) with delta (0, 0)
Screenshot: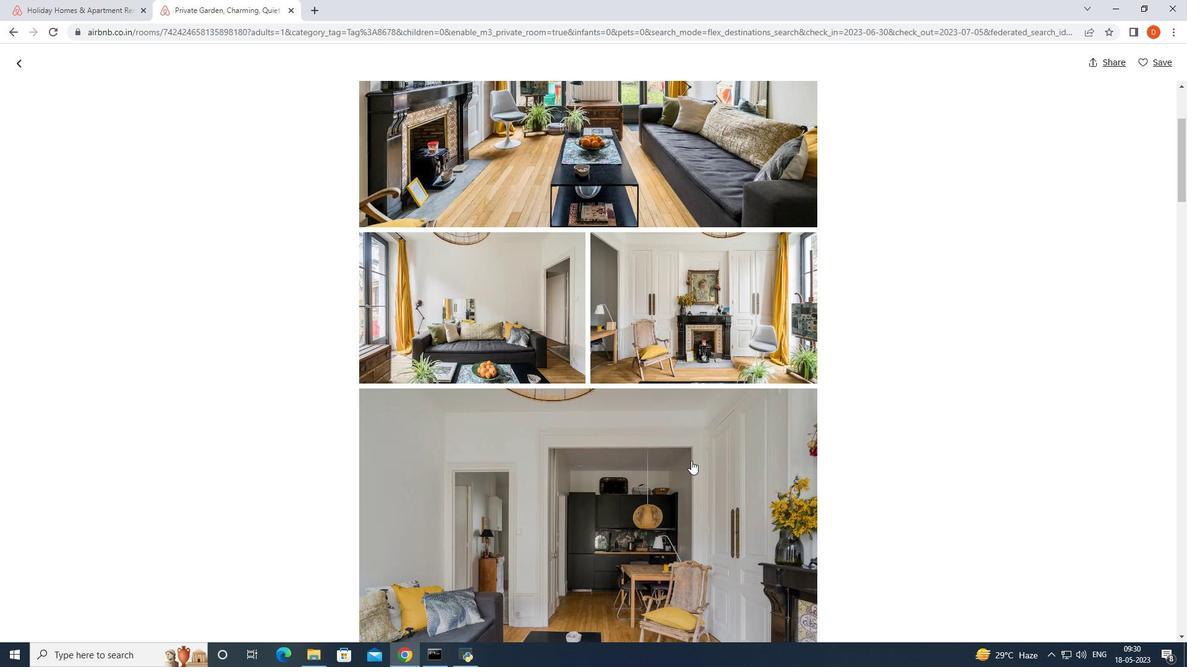 
Action: Mouse moved to (691, 461)
Screenshot: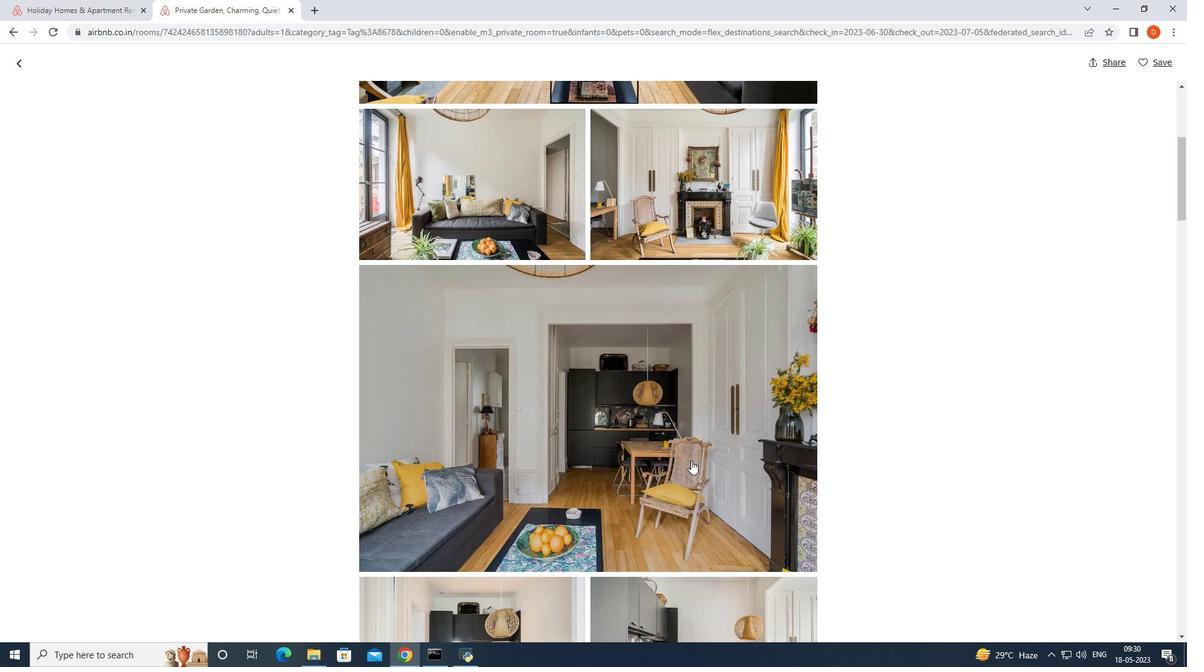 
Action: Mouse pressed left at (691, 461)
Screenshot: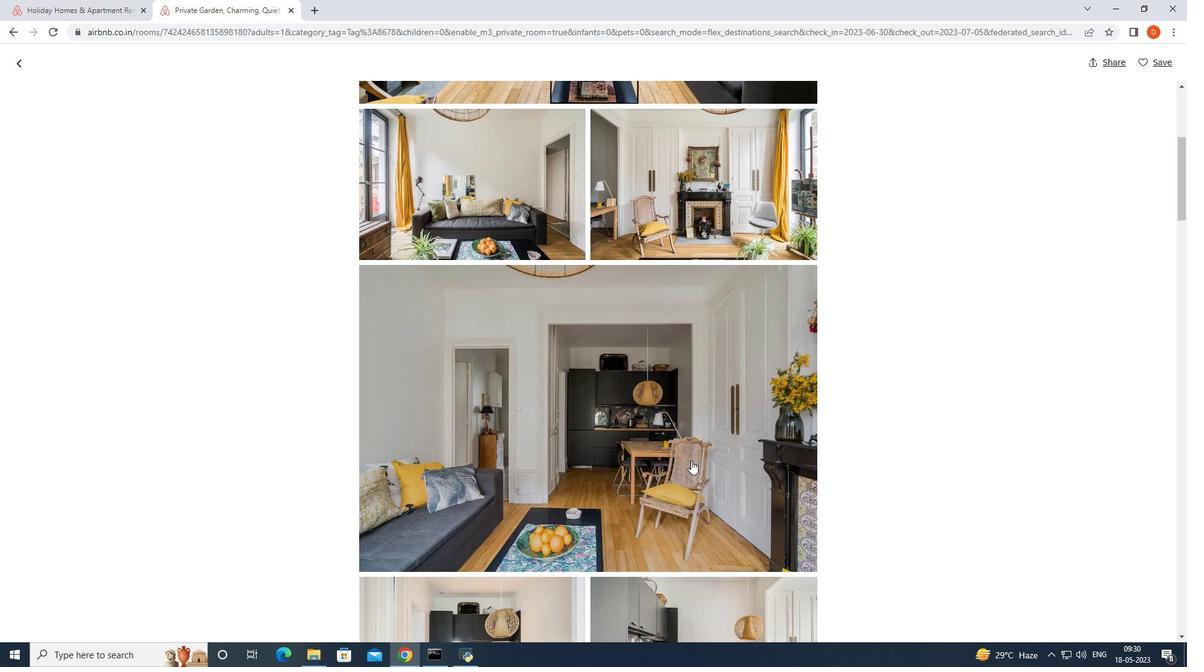 
Action: Mouse moved to (1150, 344)
Screenshot: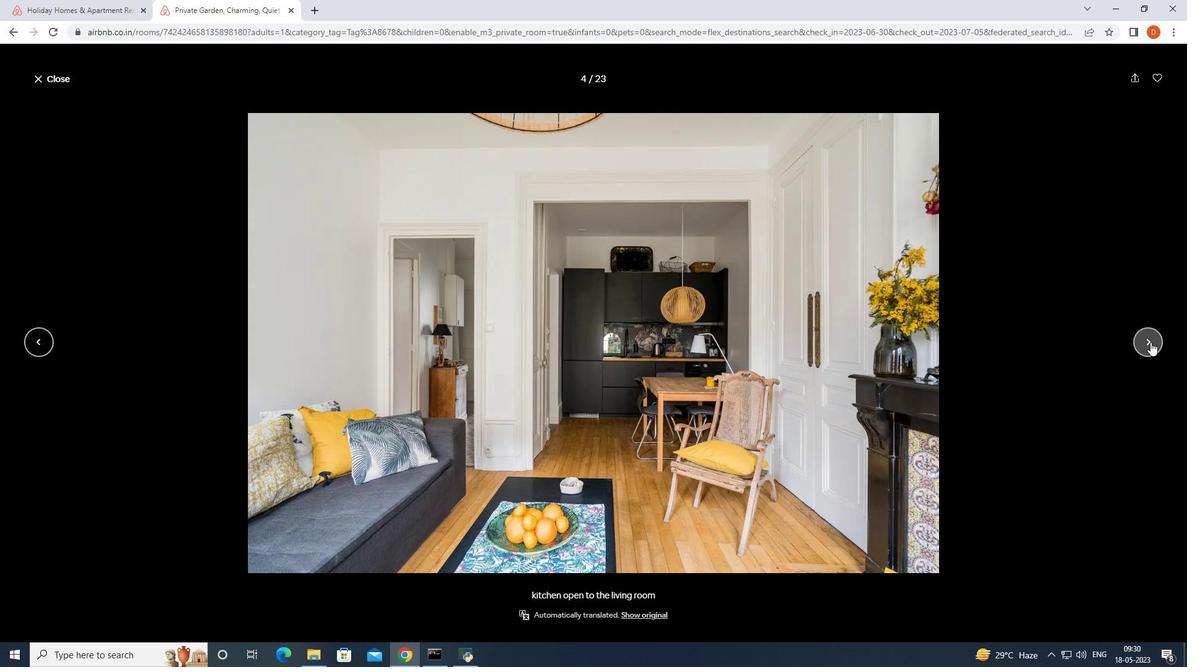 
Action: Mouse pressed left at (1150, 344)
Screenshot: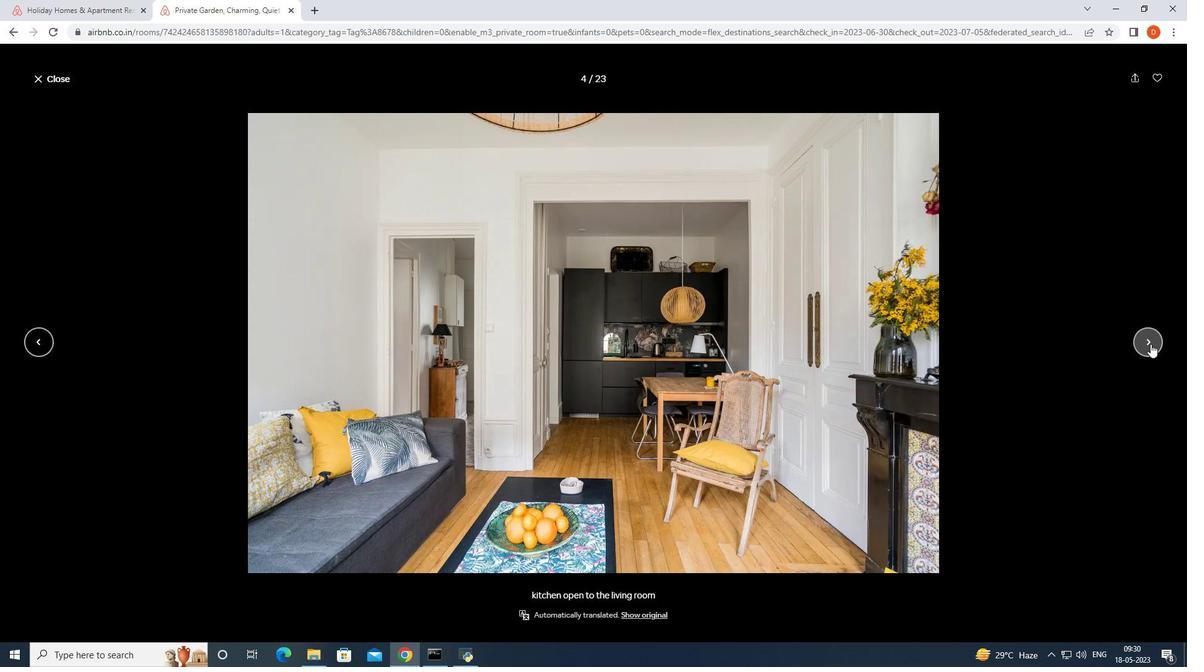 
Action: Mouse pressed left at (1150, 344)
Screenshot: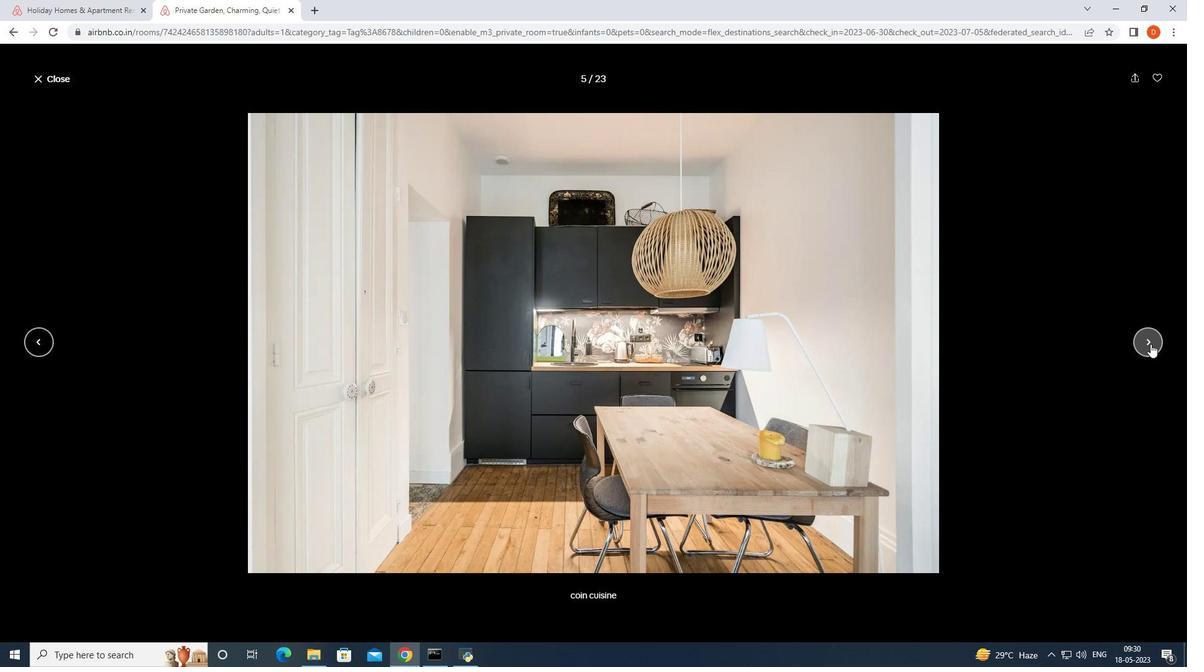 
Action: Mouse pressed left at (1150, 344)
Screenshot: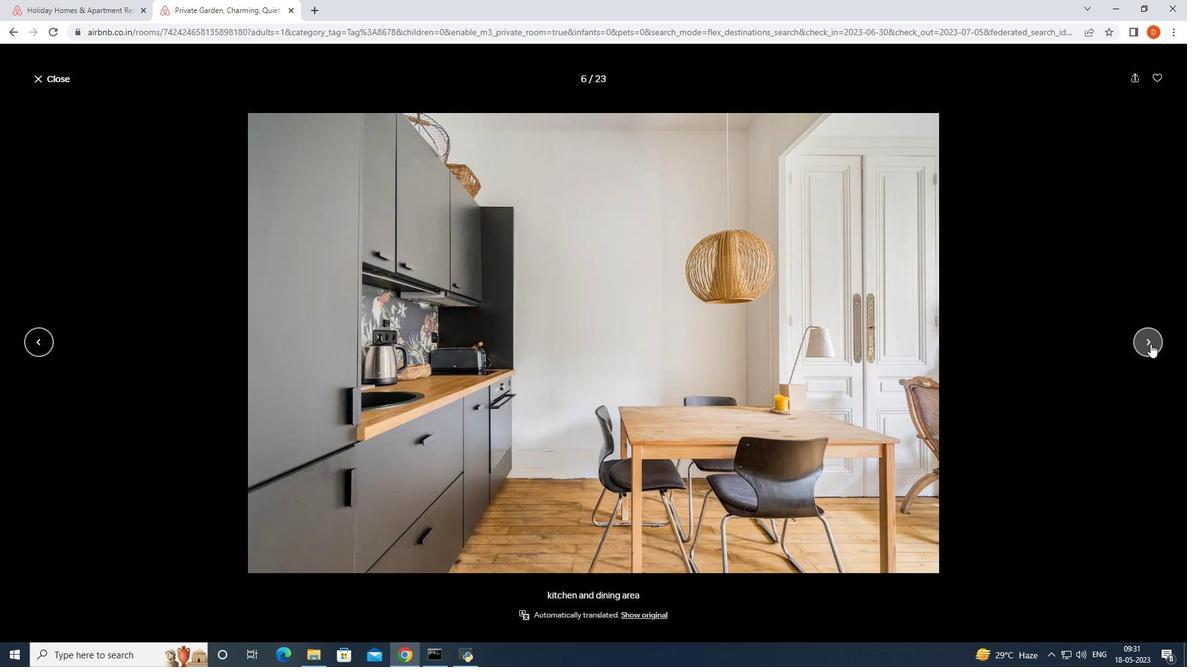 
Action: Mouse moved to (1141, 334)
Screenshot: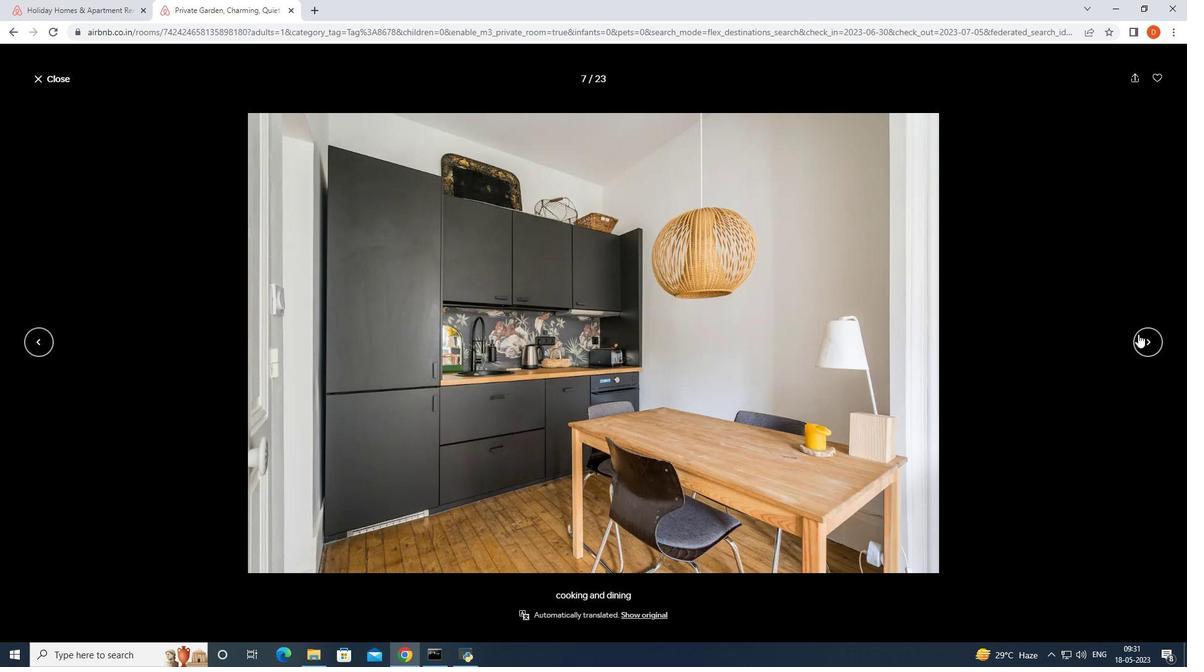 
Action: Mouse pressed left at (1141, 334)
Screenshot: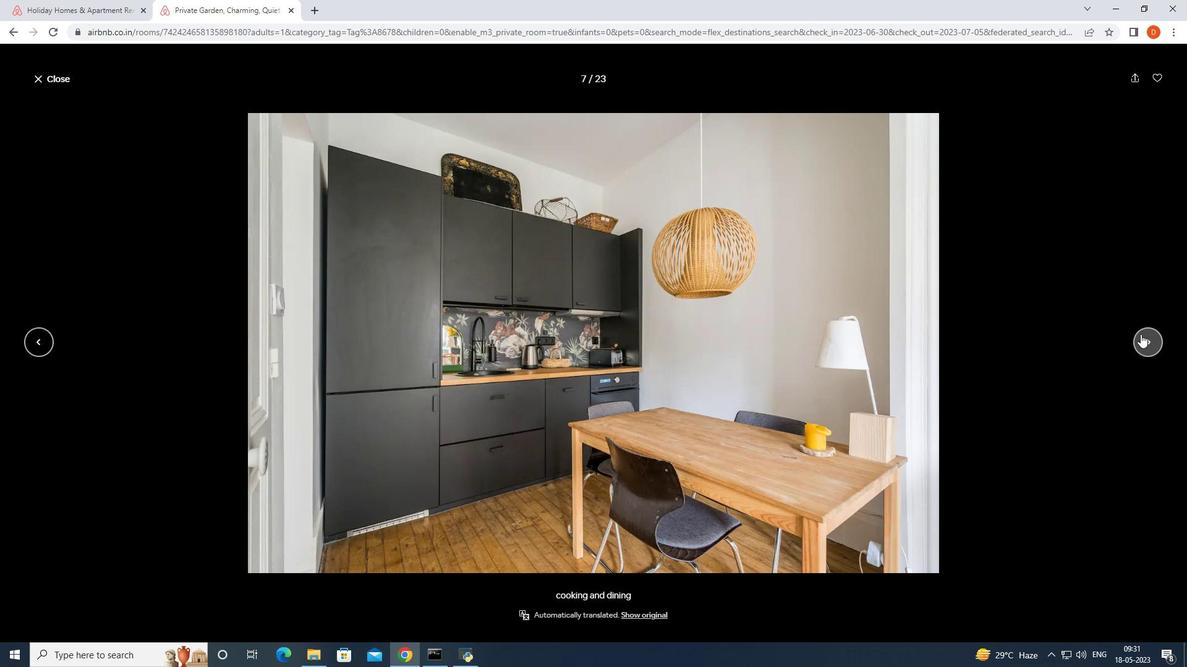
Action: Mouse pressed left at (1141, 334)
Screenshot: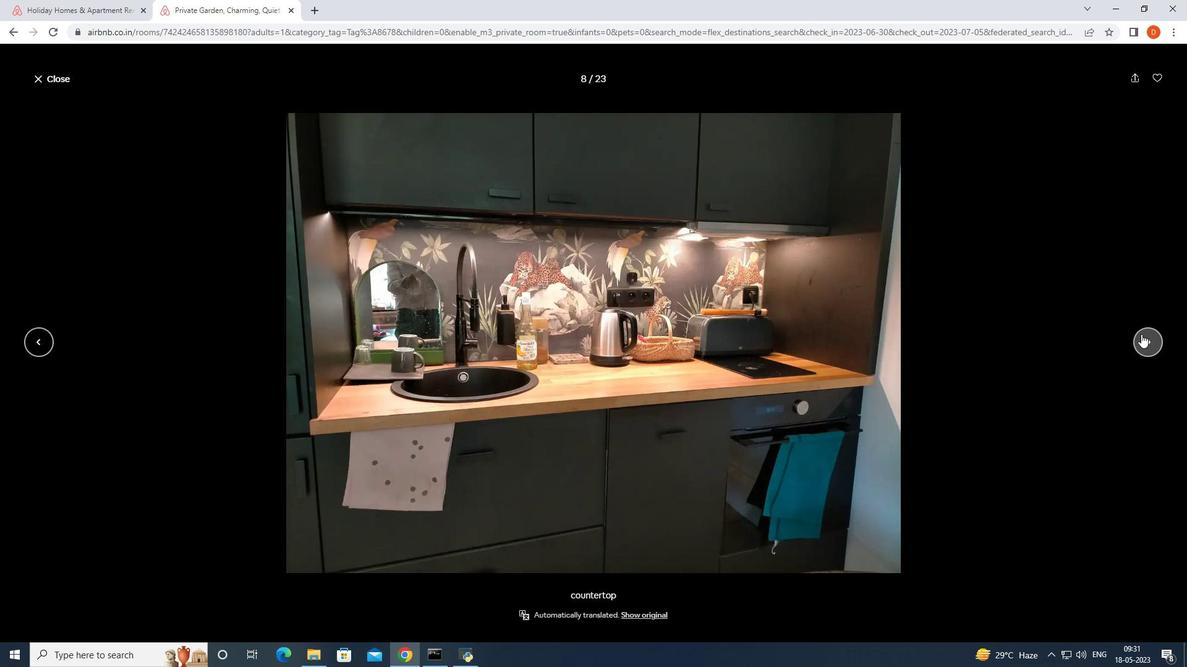 
Action: Mouse moved to (1141, 334)
Screenshot: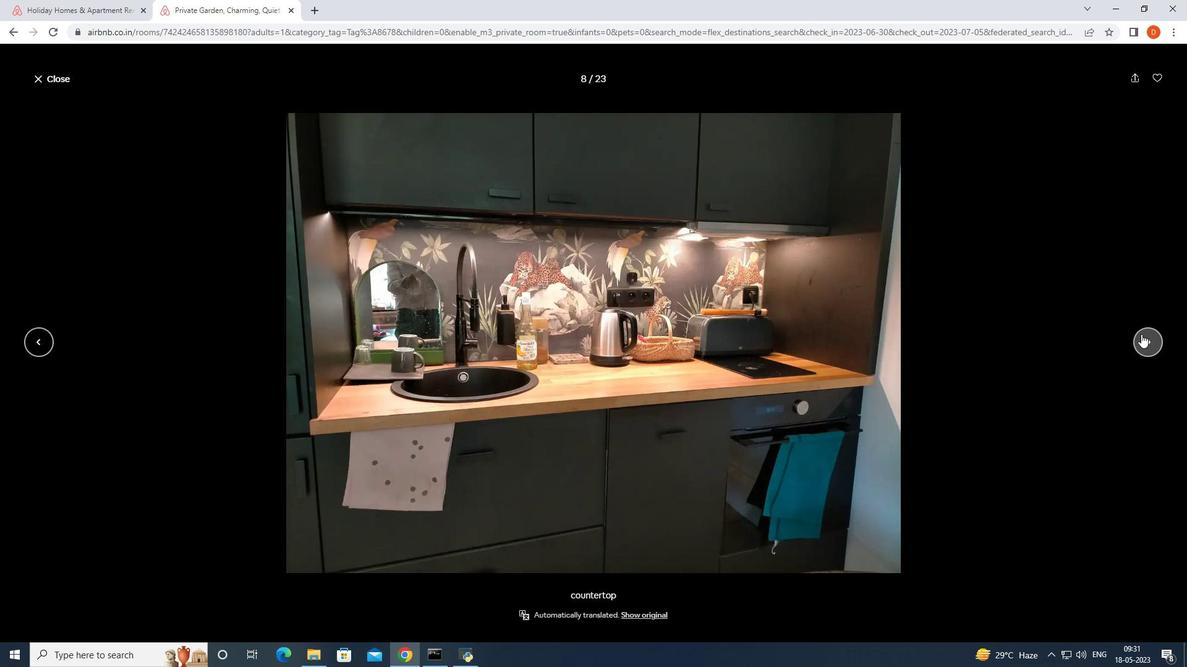 
Action: Mouse pressed left at (1141, 334)
Screenshot: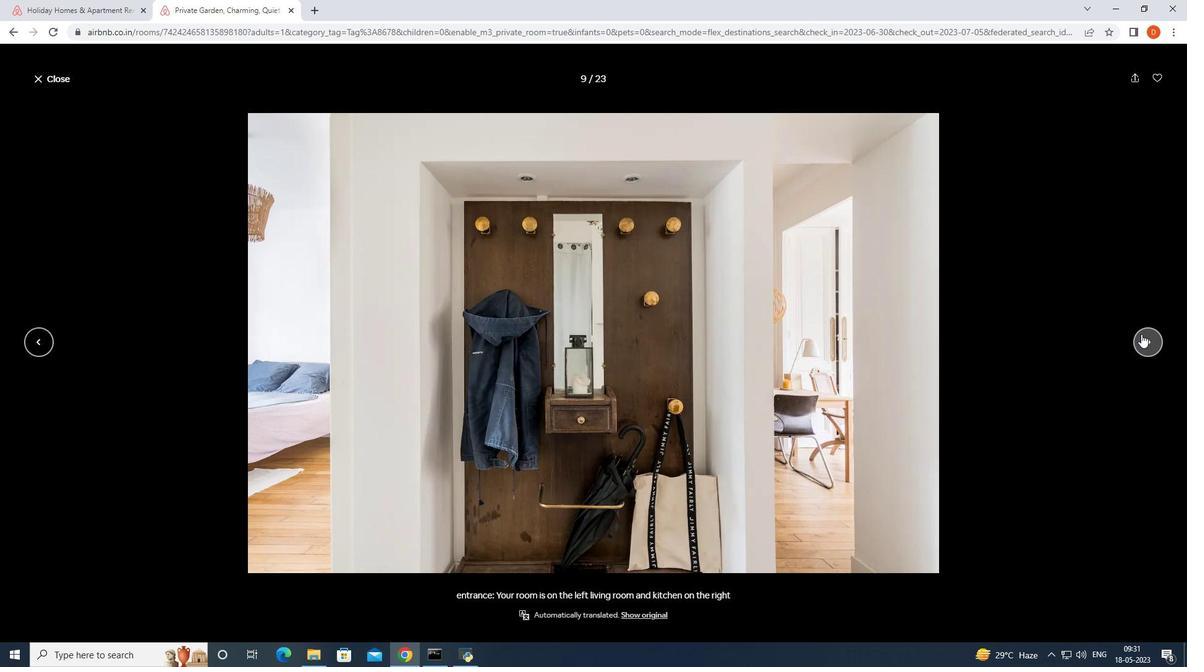 
Action: Mouse moved to (1138, 337)
Screenshot: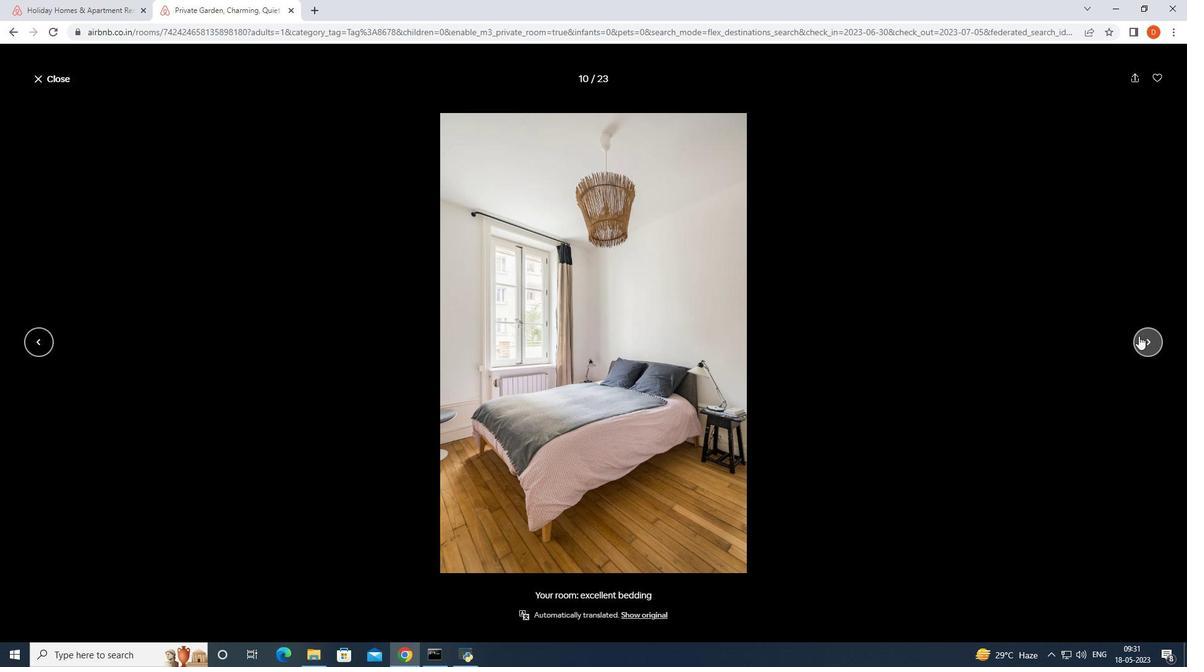 
Action: Mouse pressed left at (1138, 337)
Screenshot: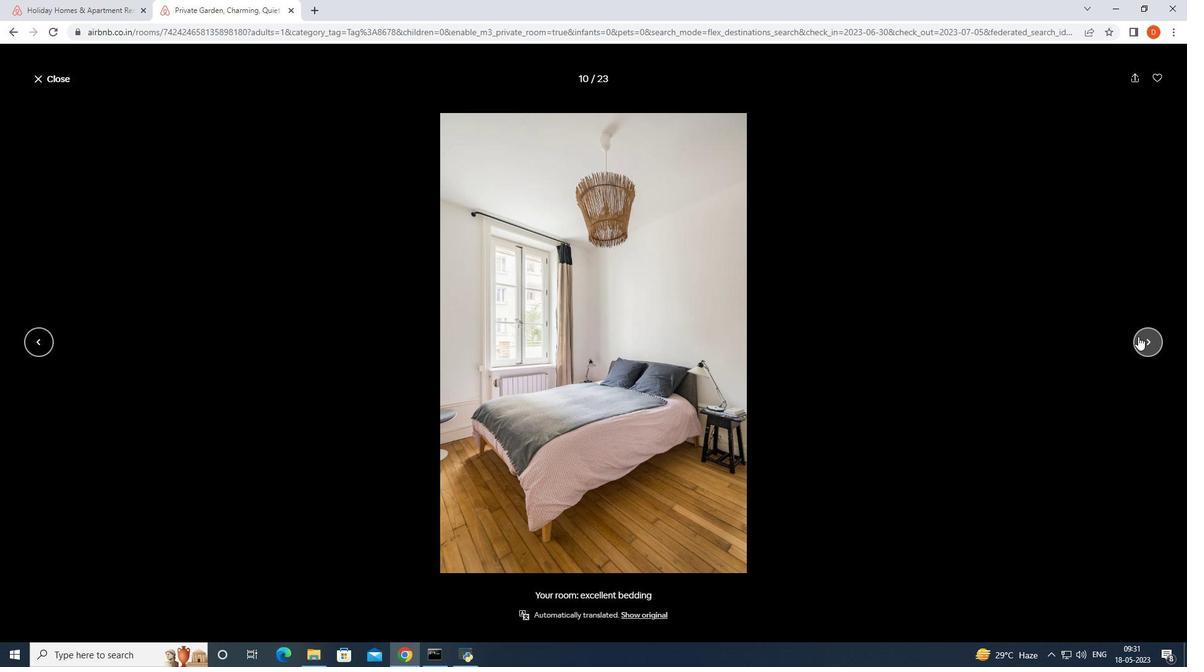
Action: Mouse moved to (1132, 340)
Screenshot: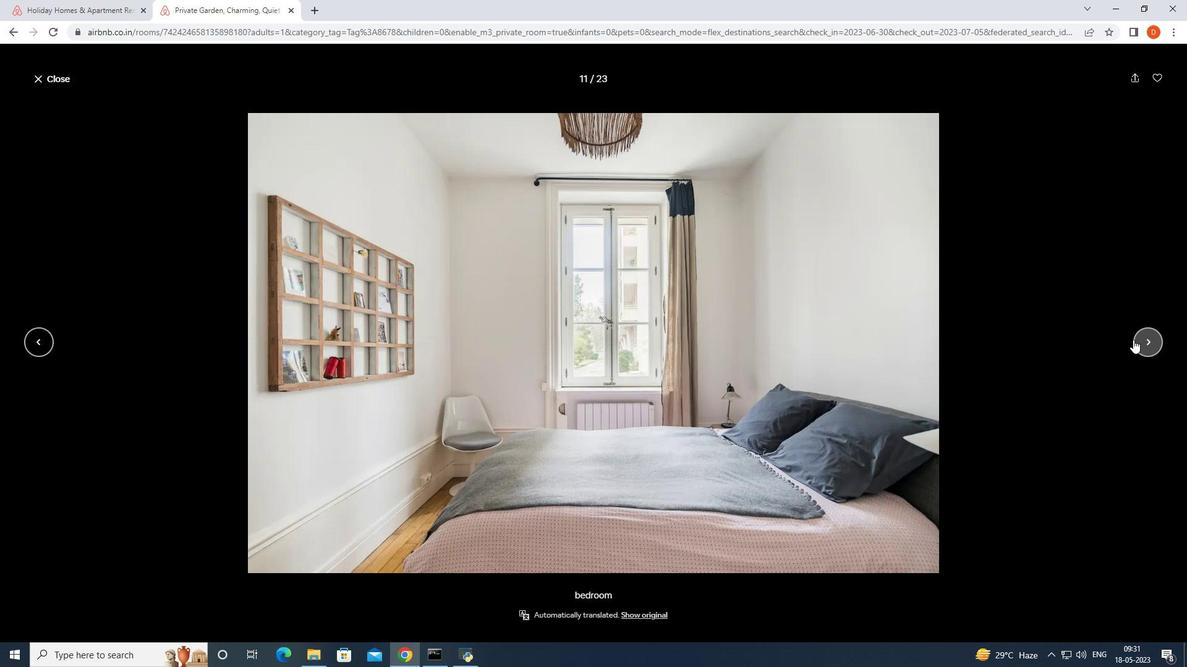 
Action: Mouse pressed left at (1132, 340)
Screenshot: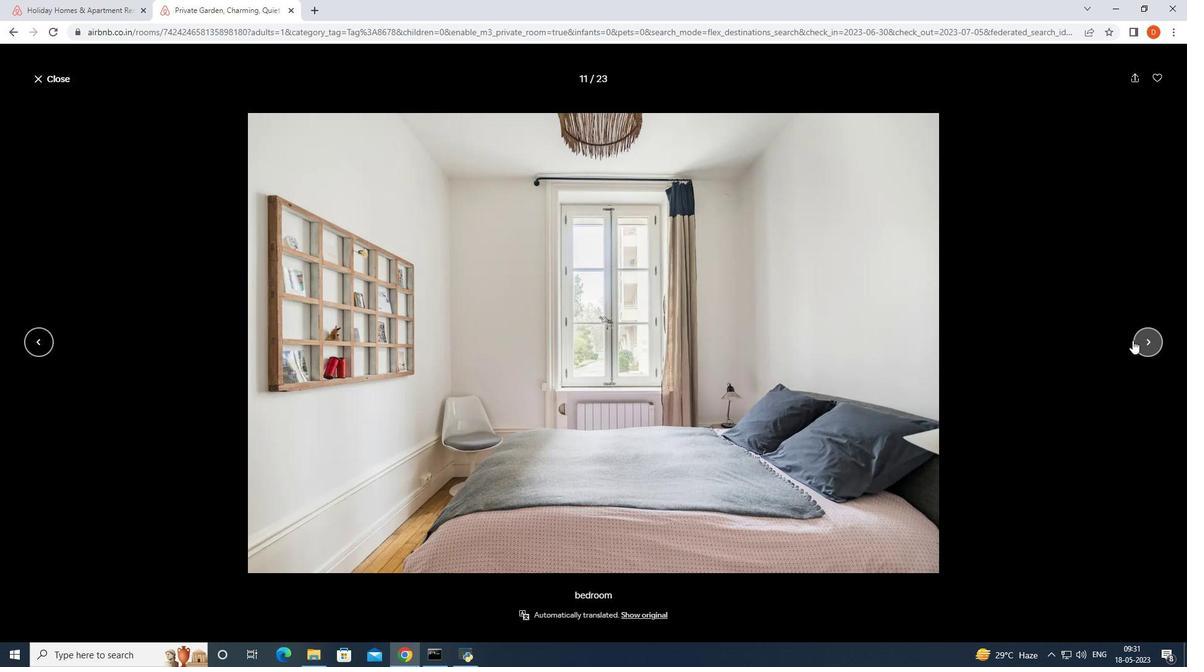 
Action: Mouse moved to (1136, 341)
Screenshot: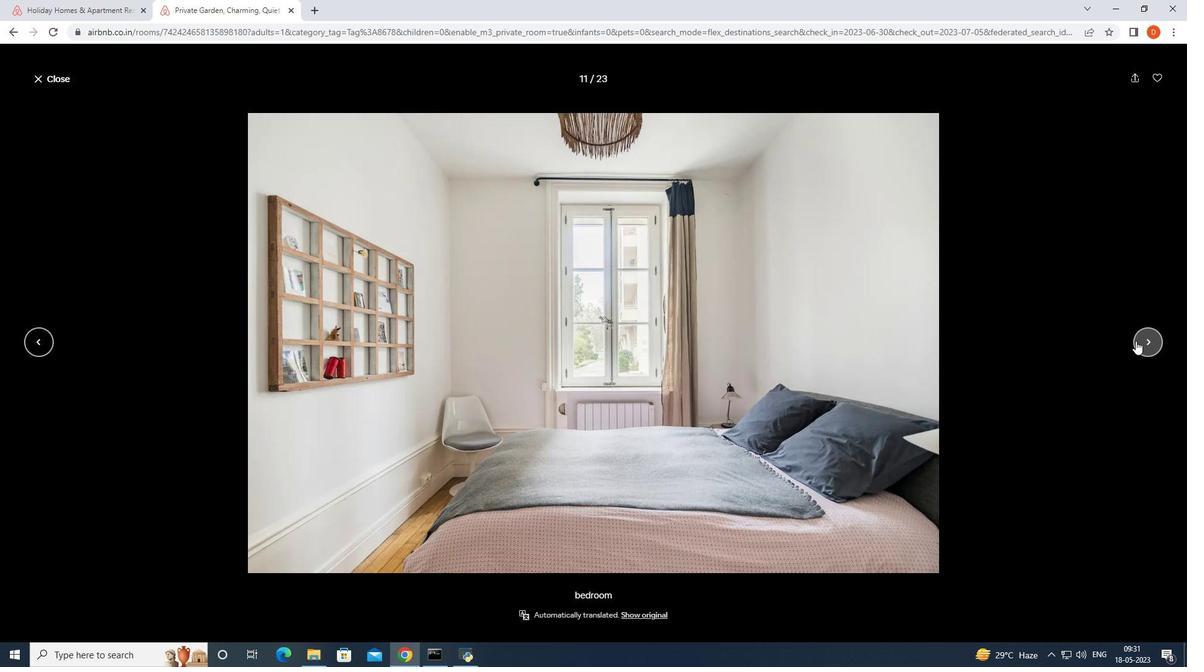 
Action: Mouse pressed left at (1136, 341)
Screenshot: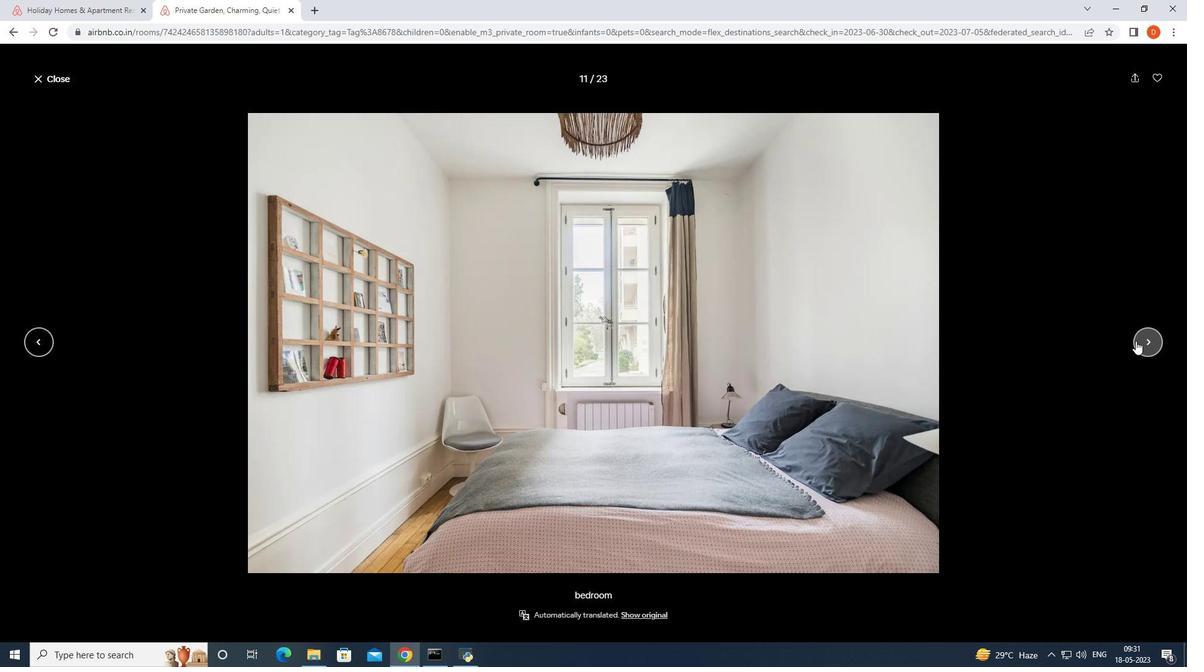 
Action: Mouse pressed left at (1136, 341)
Screenshot: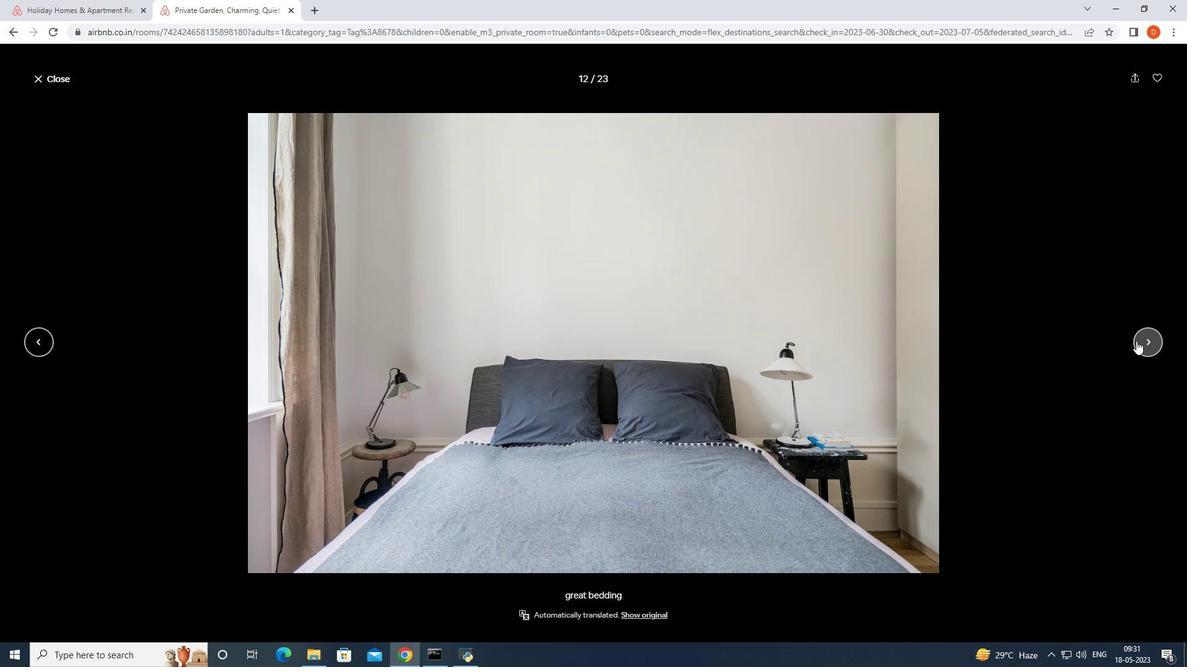 
Action: Mouse moved to (1147, 346)
Screenshot: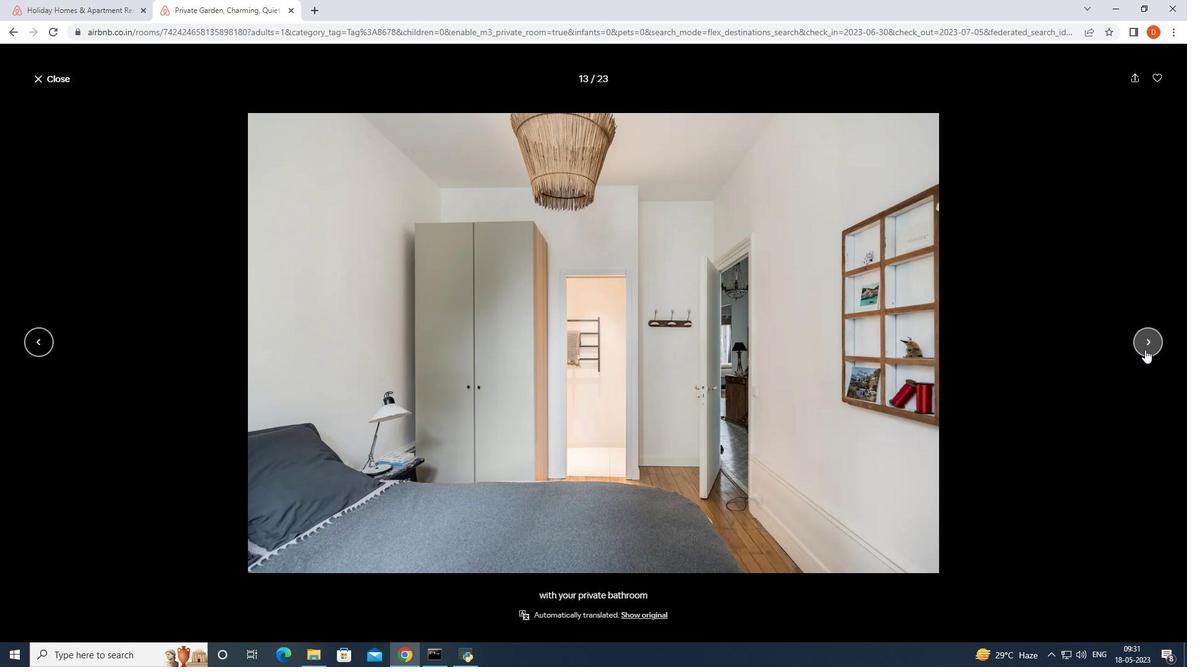 
Action: Mouse pressed left at (1147, 346)
Screenshot: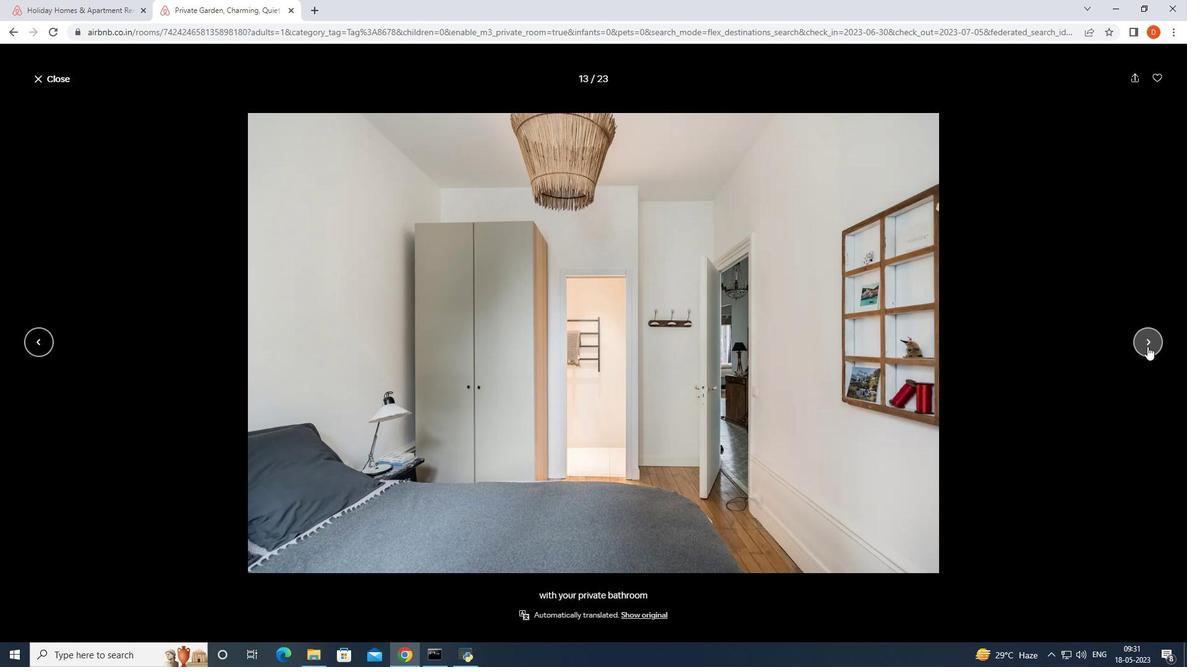 
Action: Mouse moved to (1133, 338)
Screenshot: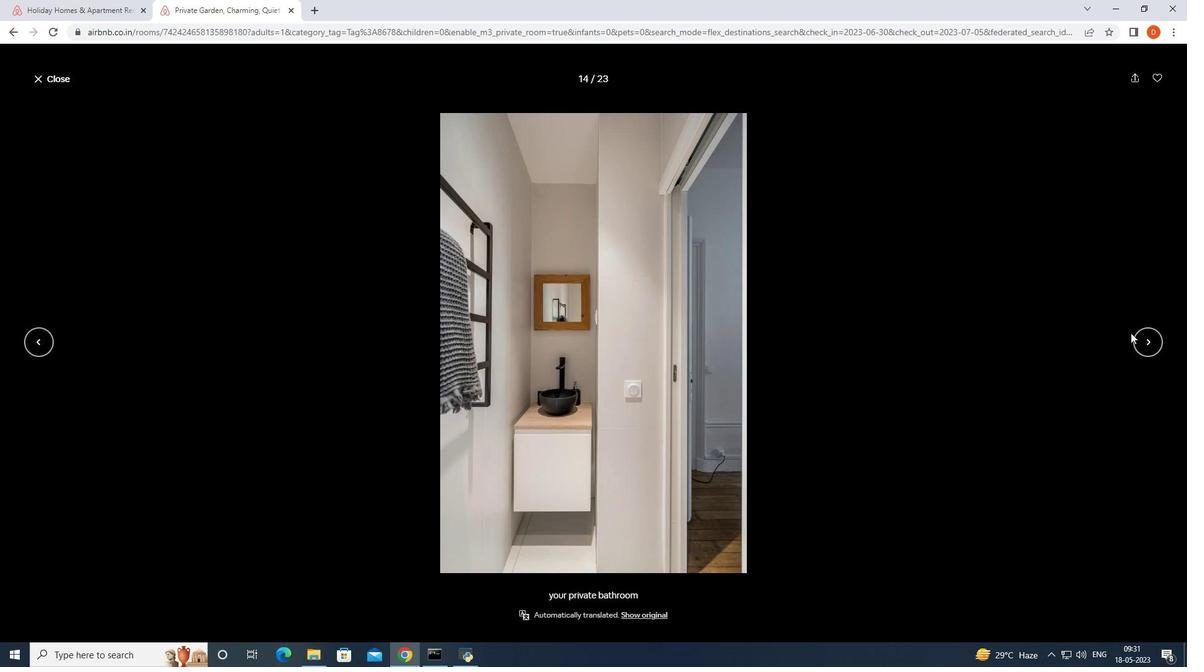 
Action: Mouse pressed left at (1133, 338)
Screenshot: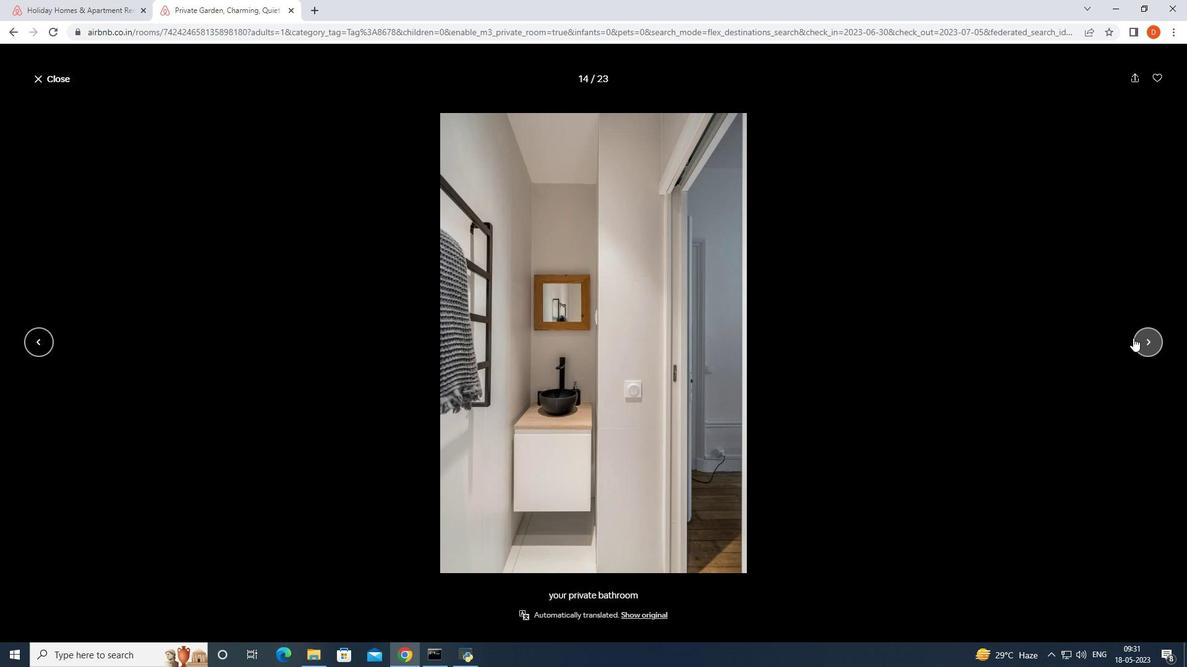 
Action: Mouse moved to (1151, 338)
Screenshot: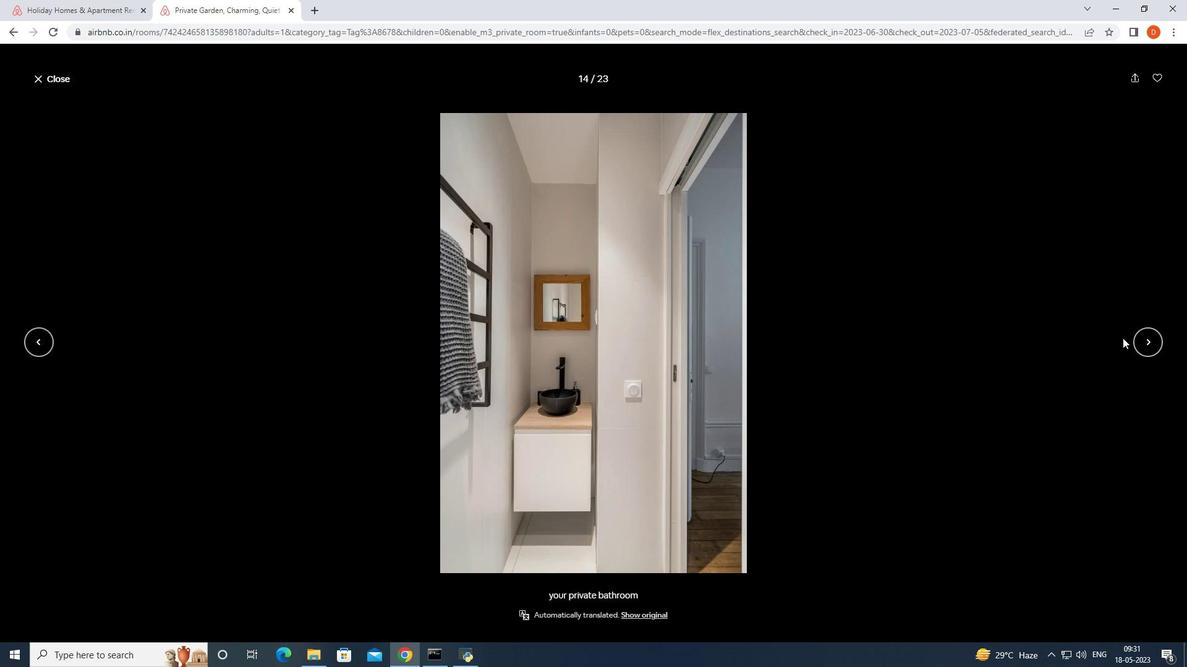 
Action: Mouse pressed left at (1151, 338)
Screenshot: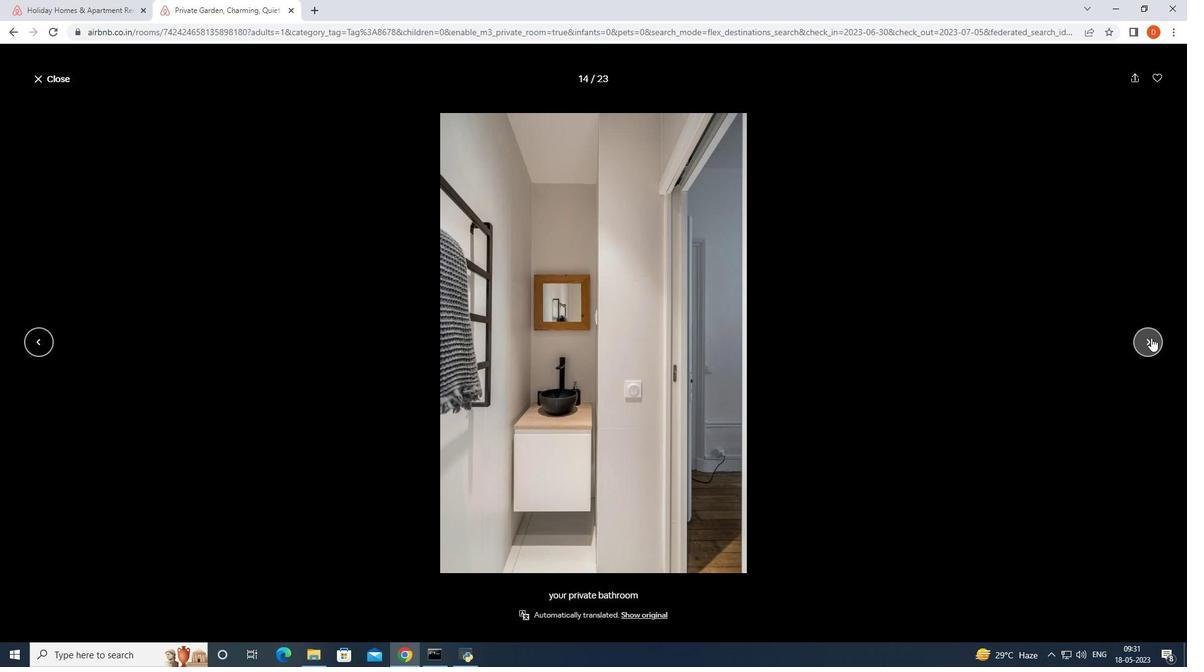 
Action: Mouse pressed left at (1151, 338)
Screenshot: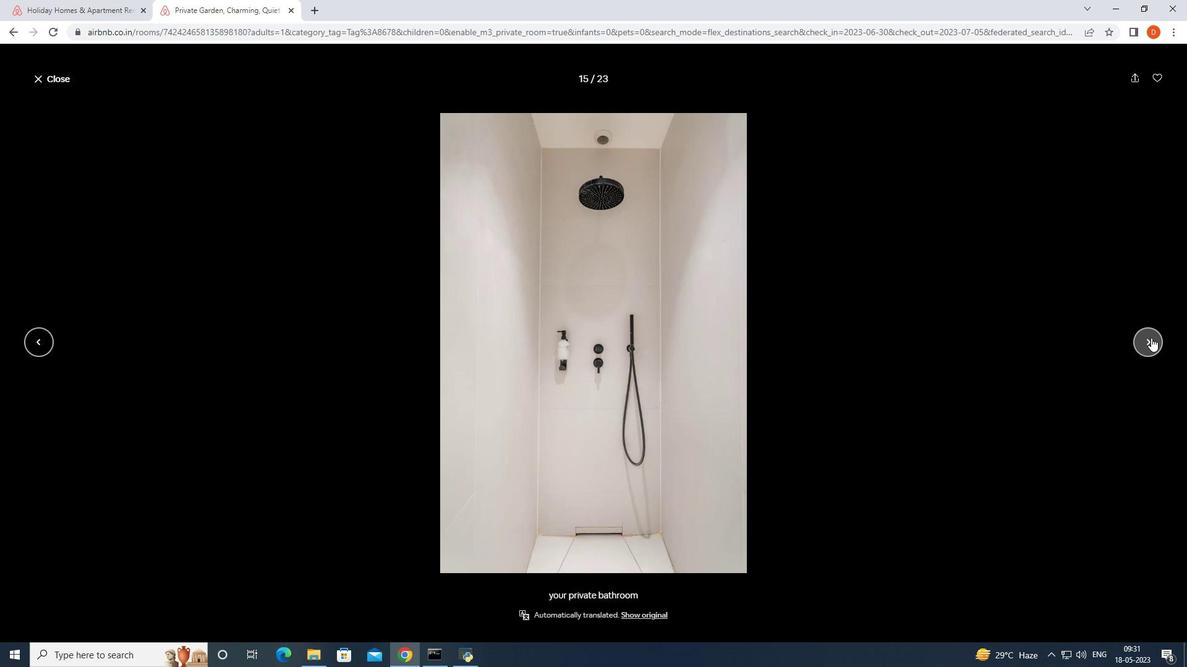 
Action: Mouse pressed left at (1151, 338)
Screenshot: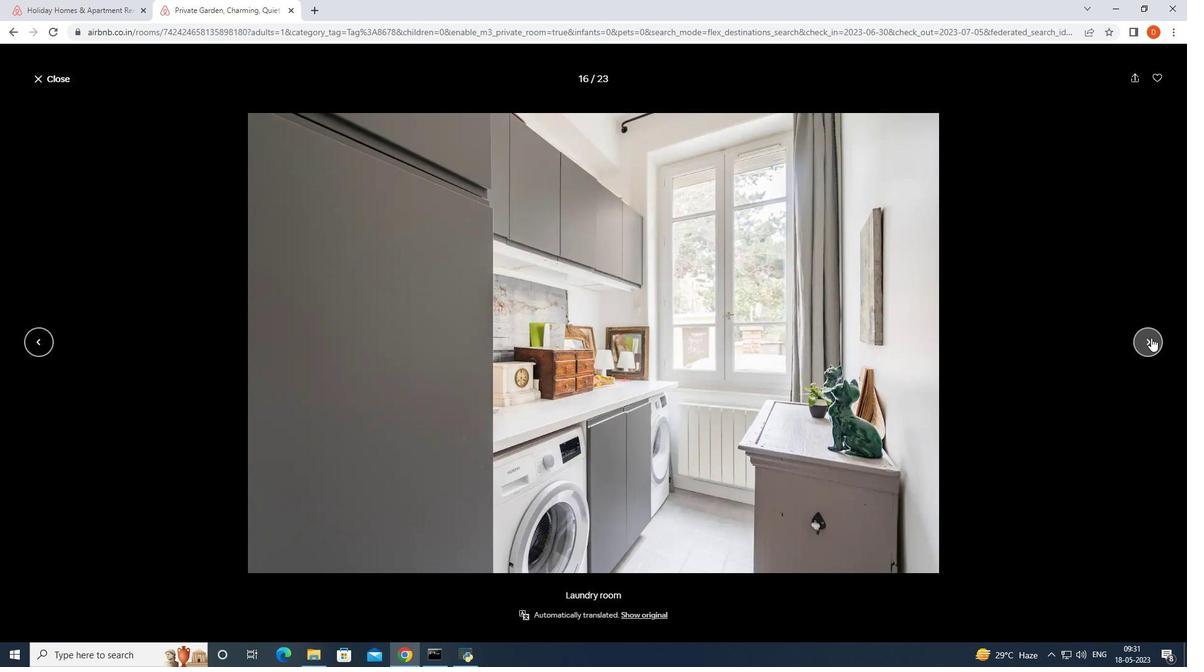 
Action: Mouse pressed left at (1151, 338)
Screenshot: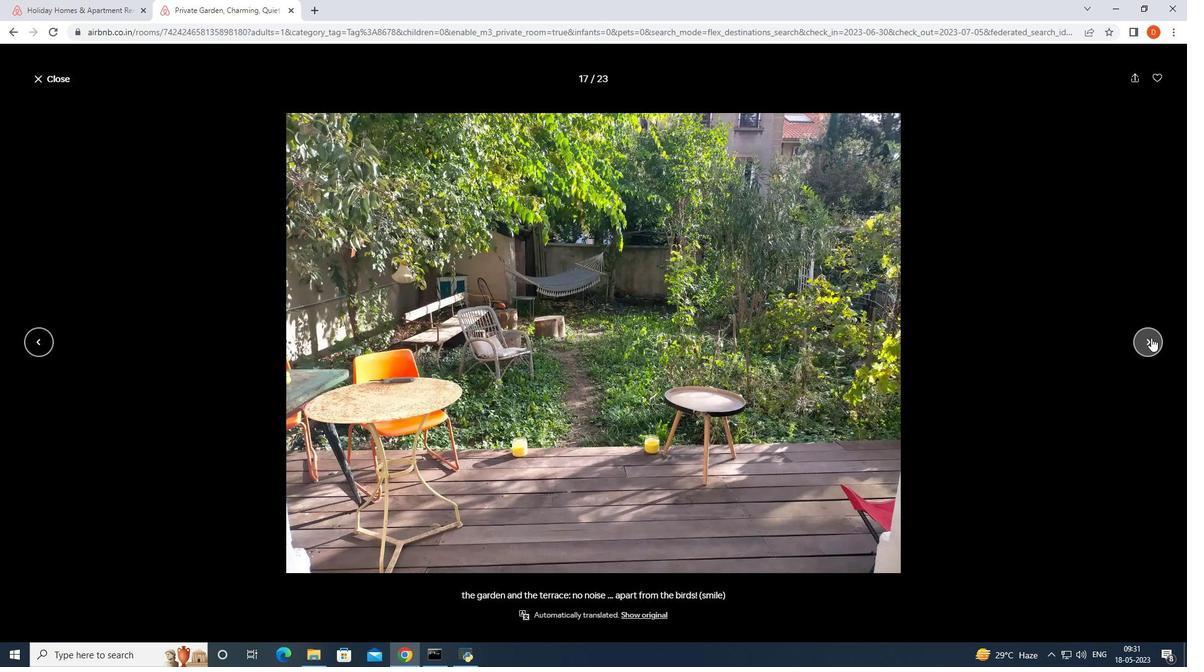 
Action: Mouse moved to (719, 392)
Screenshot: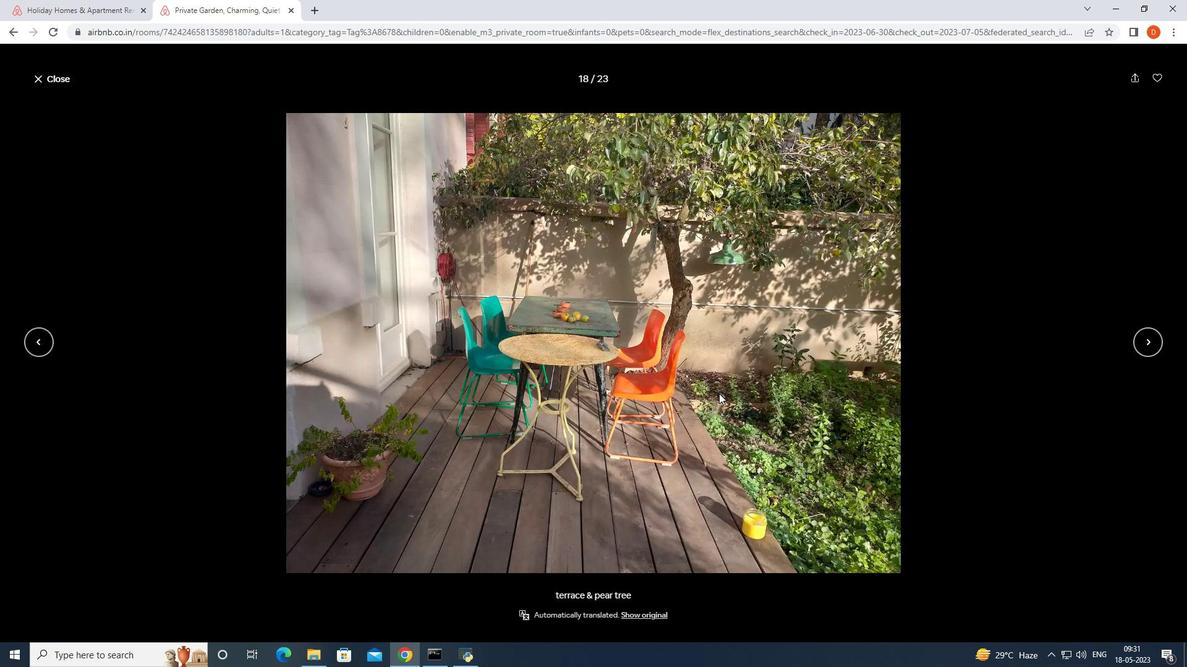 
Action: Mouse scrolled (719, 392) with delta (0, 0)
Screenshot: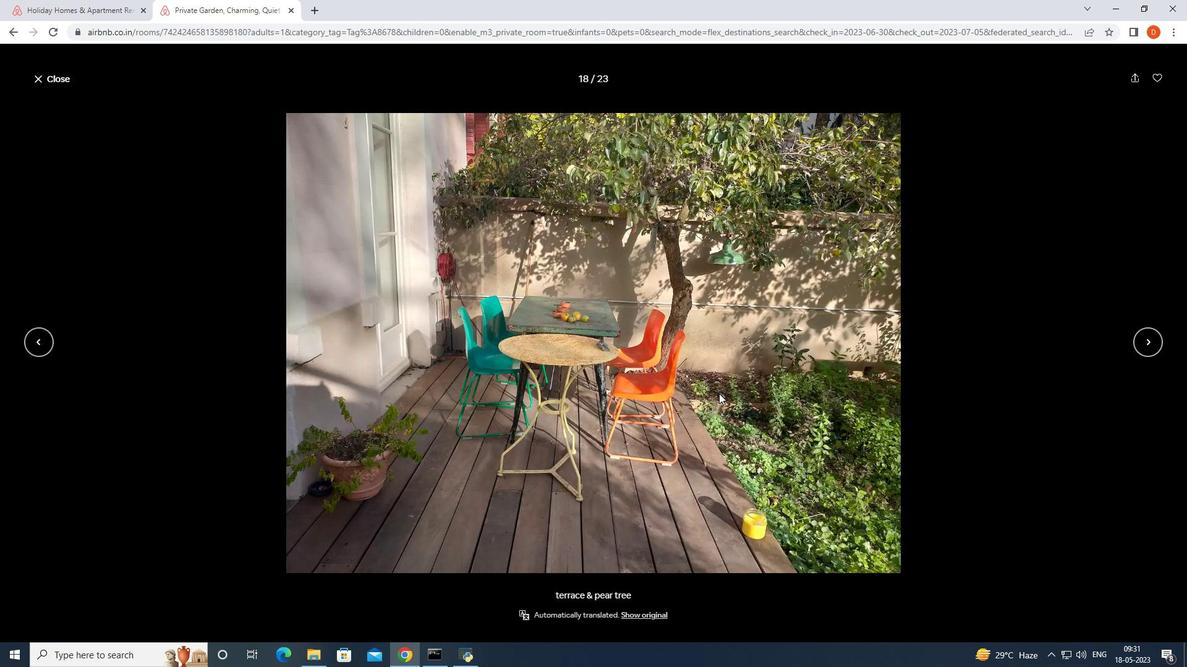 
Action: Mouse scrolled (719, 392) with delta (0, 0)
Screenshot: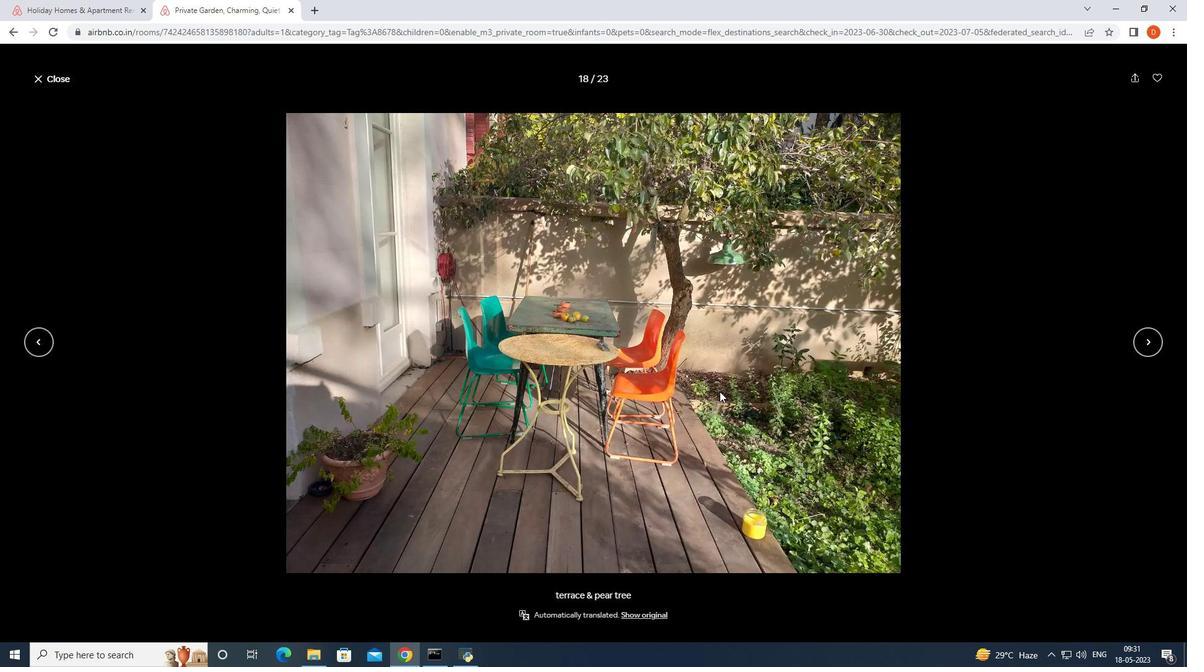 
Action: Mouse scrolled (719, 392) with delta (0, 0)
Screenshot: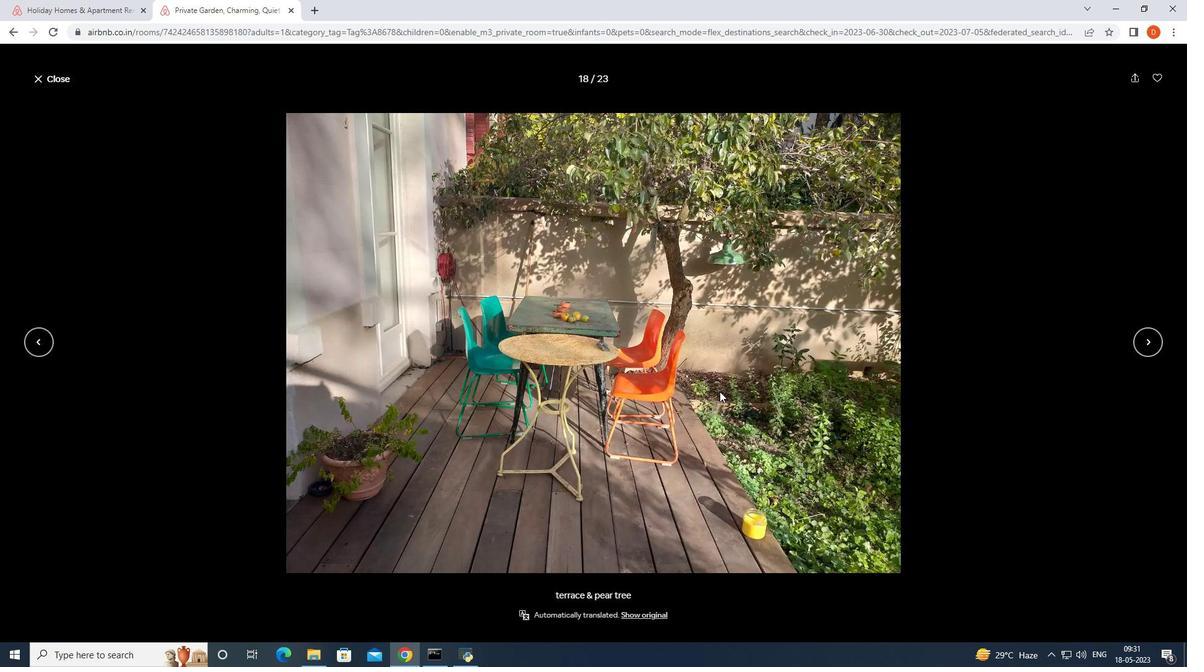 
Action: Mouse scrolled (719, 392) with delta (0, 0)
Screenshot: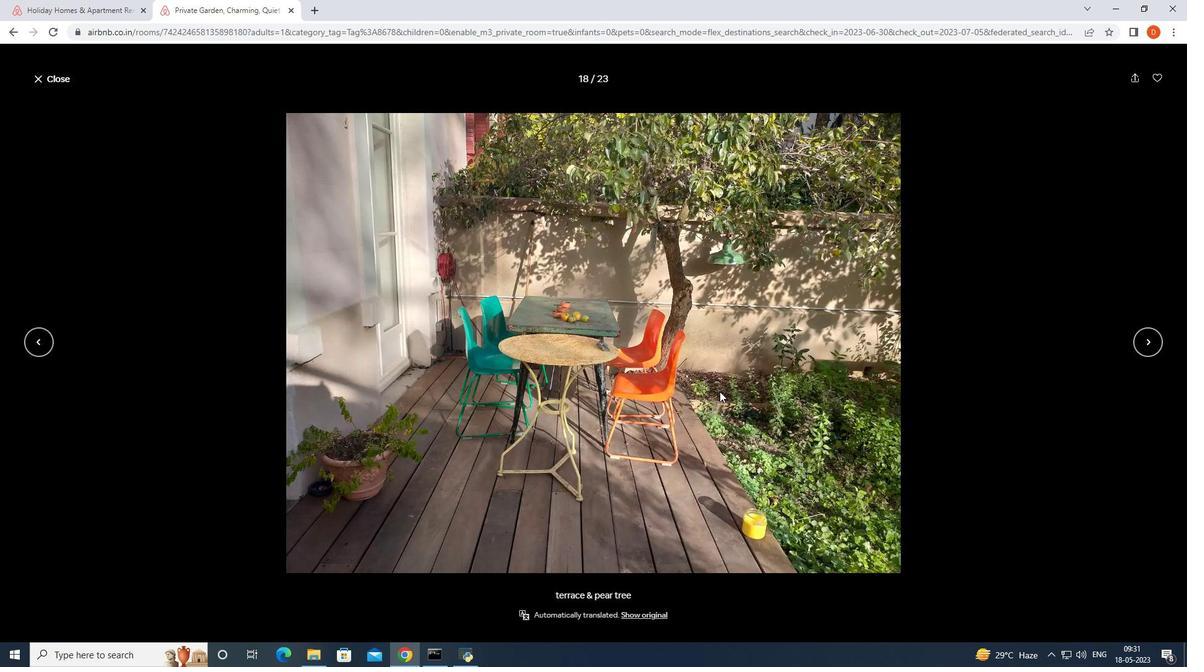 
Action: Mouse scrolled (719, 392) with delta (0, 0)
Screenshot: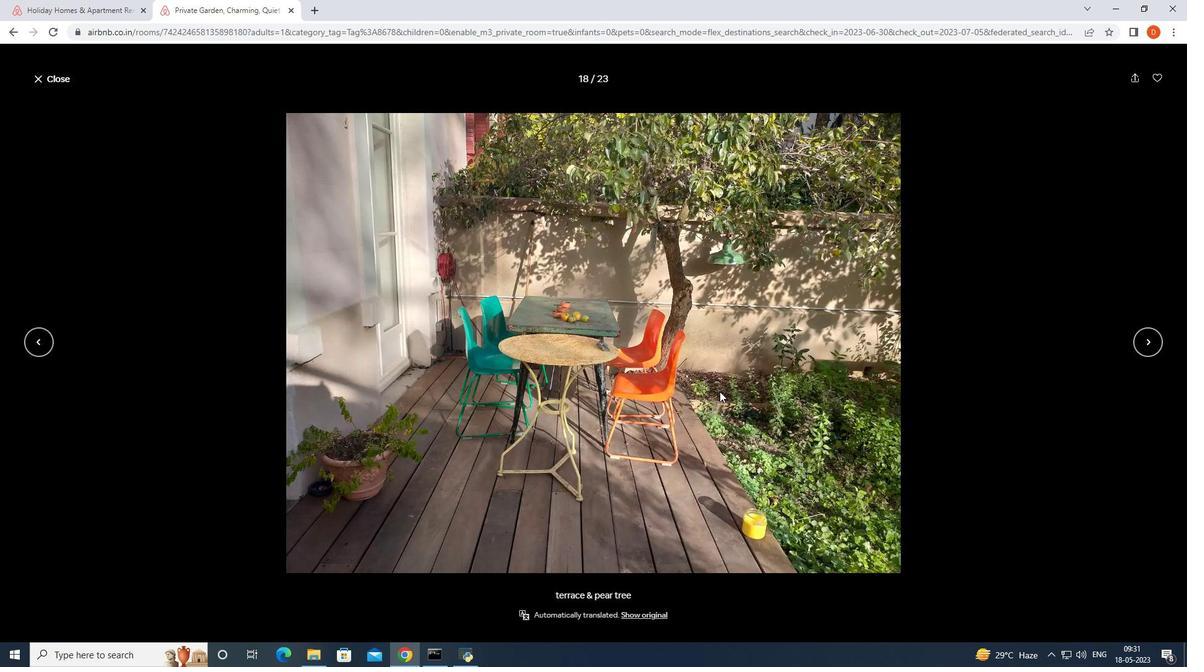
Action: Mouse scrolled (719, 392) with delta (0, 0)
Screenshot: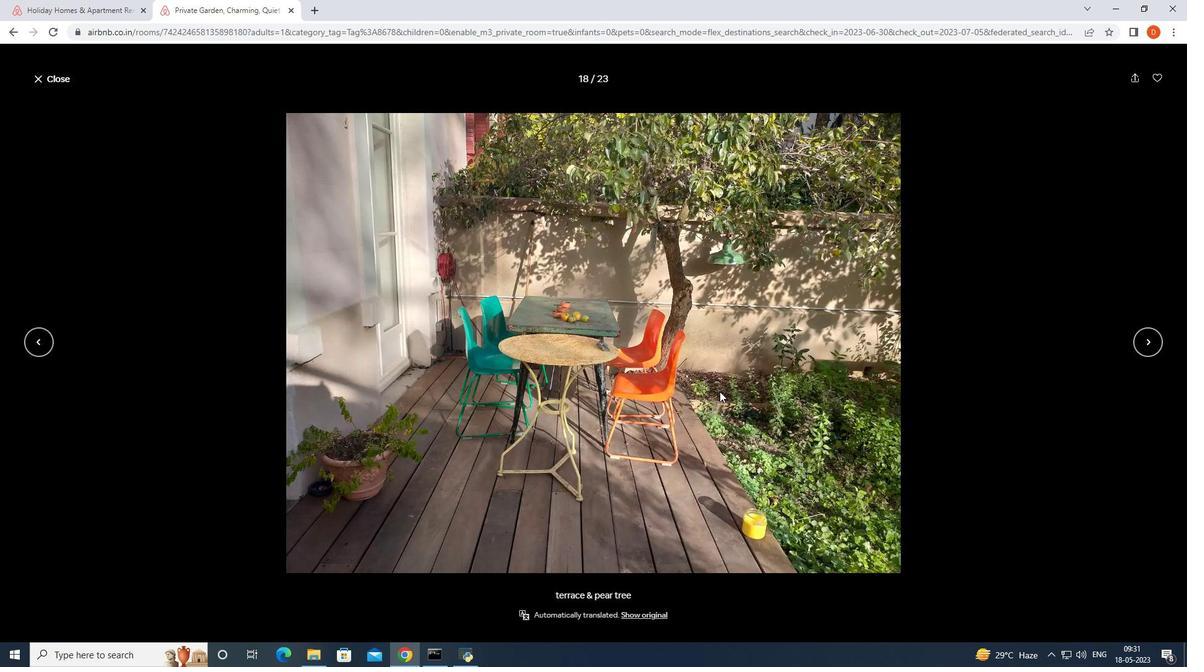 
Action: Mouse moved to (1147, 340)
Screenshot: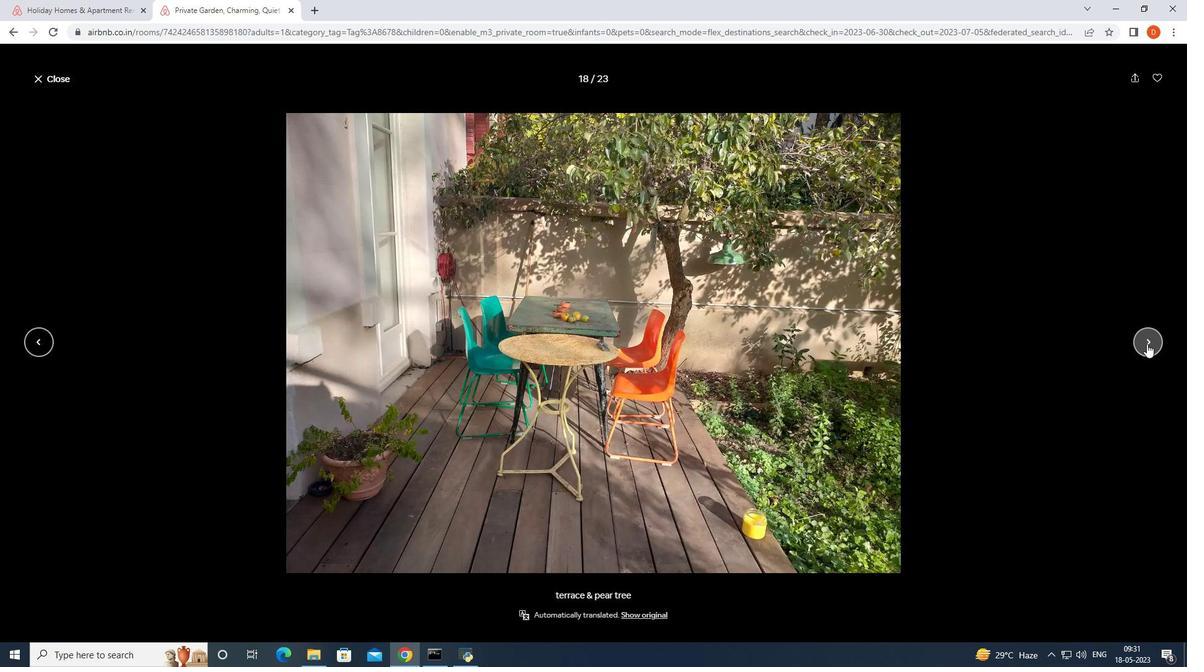 
Action: Mouse pressed left at (1147, 340)
Screenshot: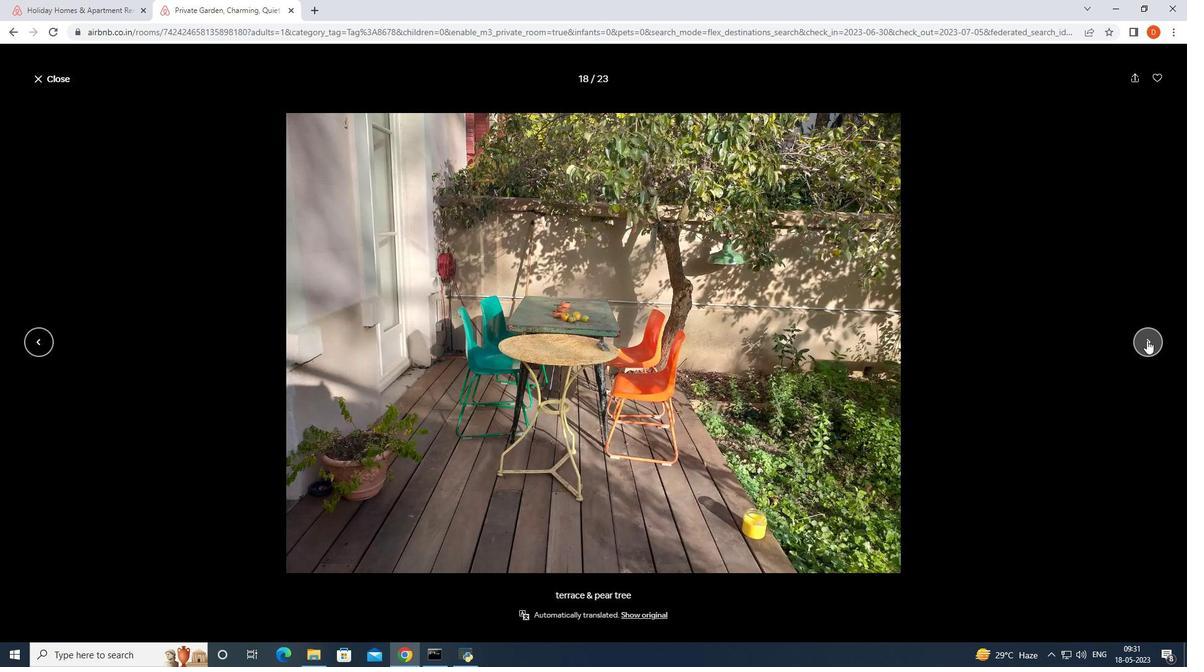 
Action: Mouse moved to (1134, 341)
Screenshot: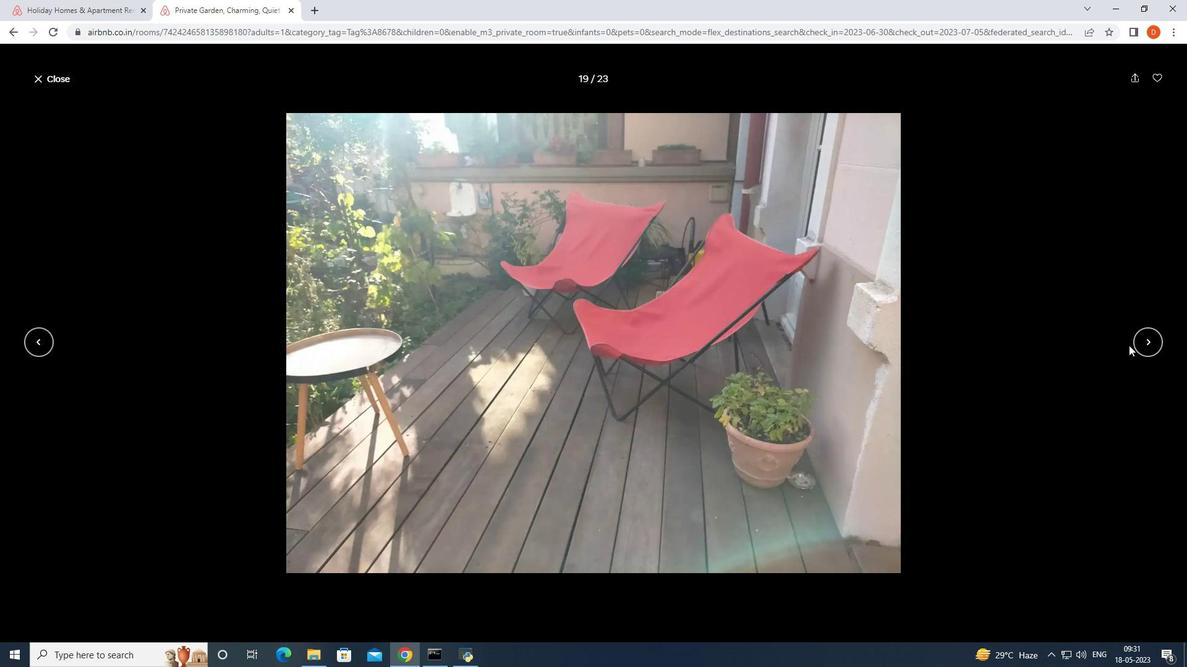 
Action: Mouse pressed left at (1134, 341)
Screenshot: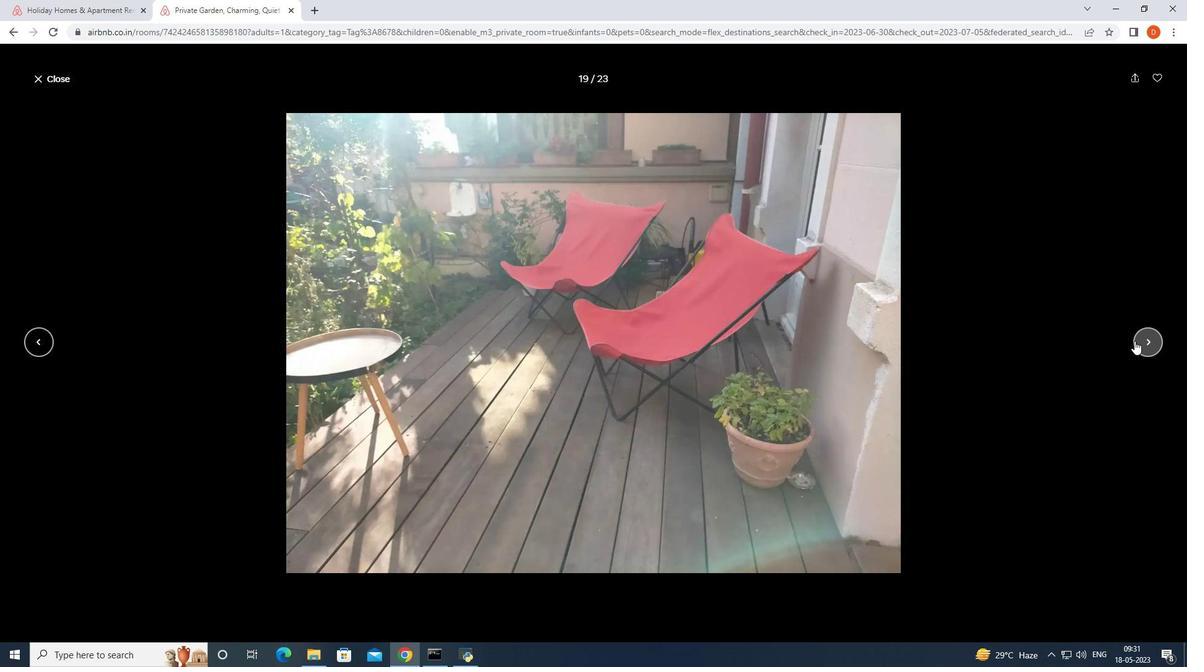 
Action: Mouse moved to (1155, 340)
Screenshot: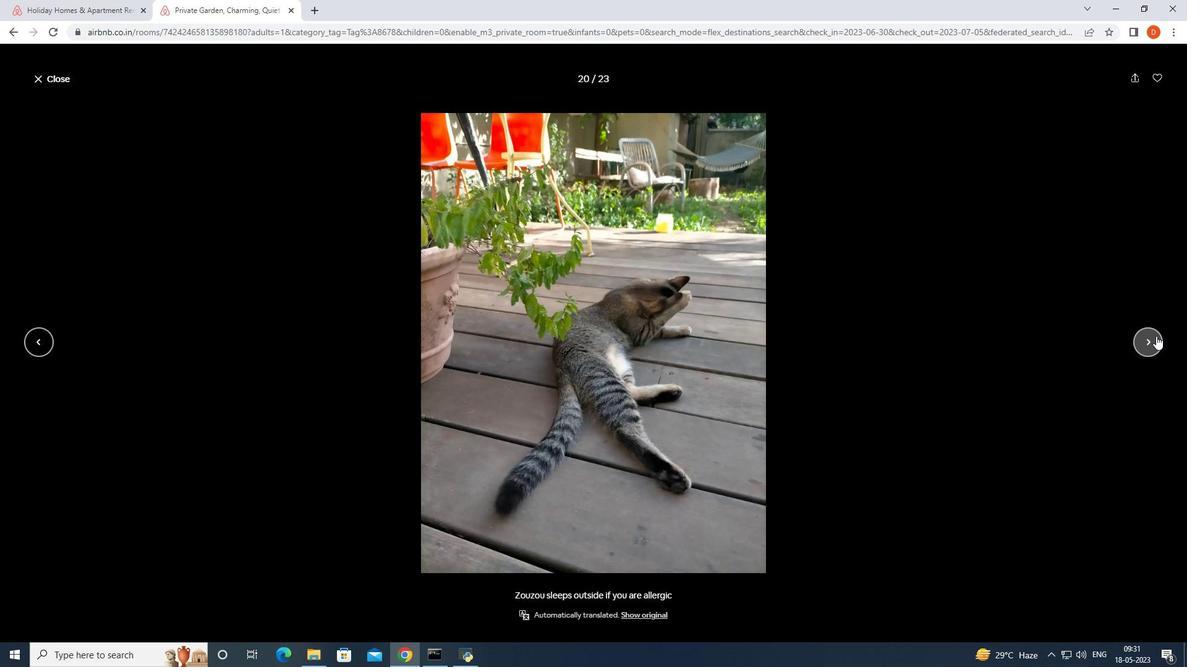 
Action: Mouse pressed left at (1155, 340)
Screenshot: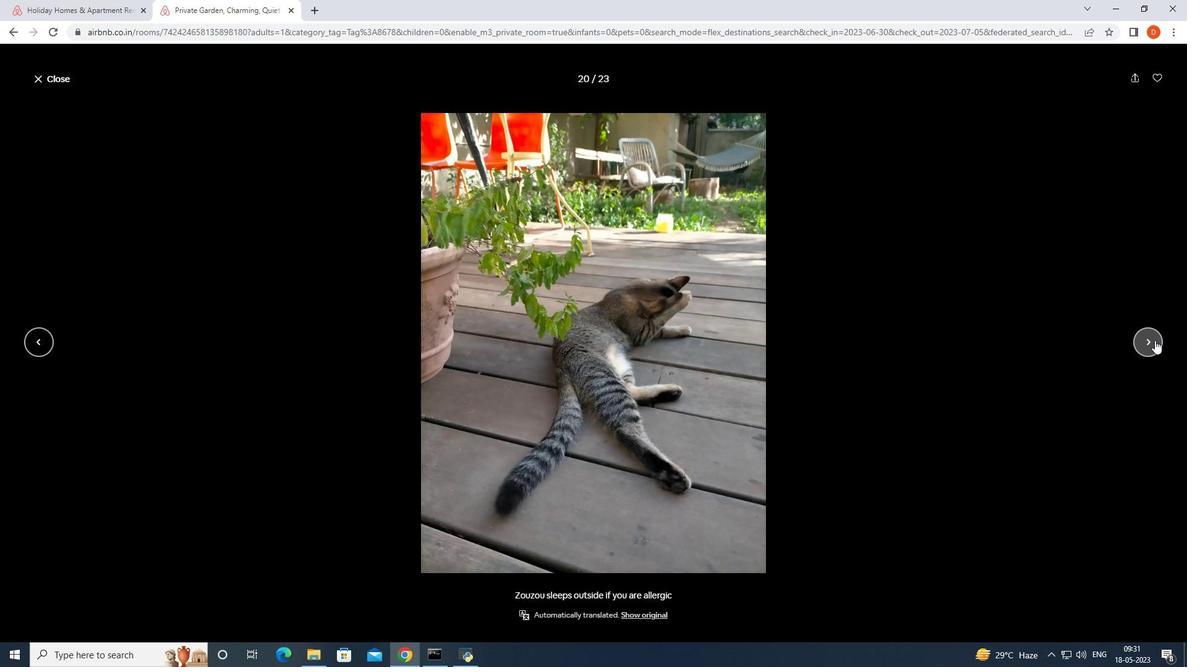 
Action: Mouse moved to (1153, 342)
Screenshot: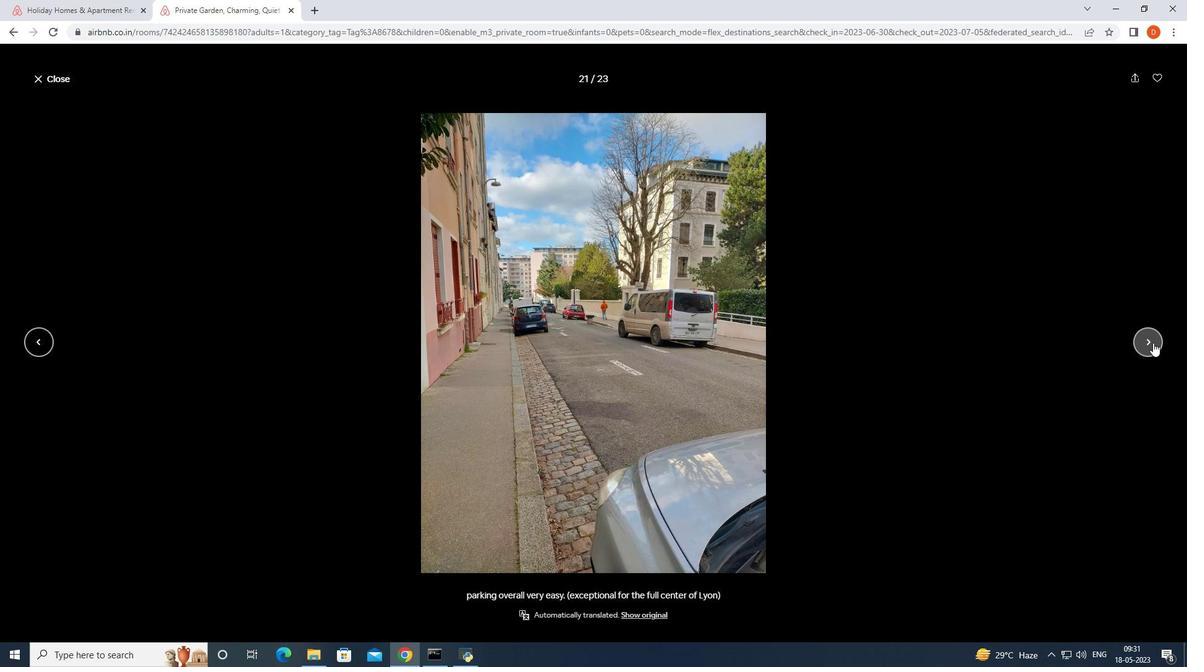 
Action: Mouse pressed left at (1153, 342)
Screenshot: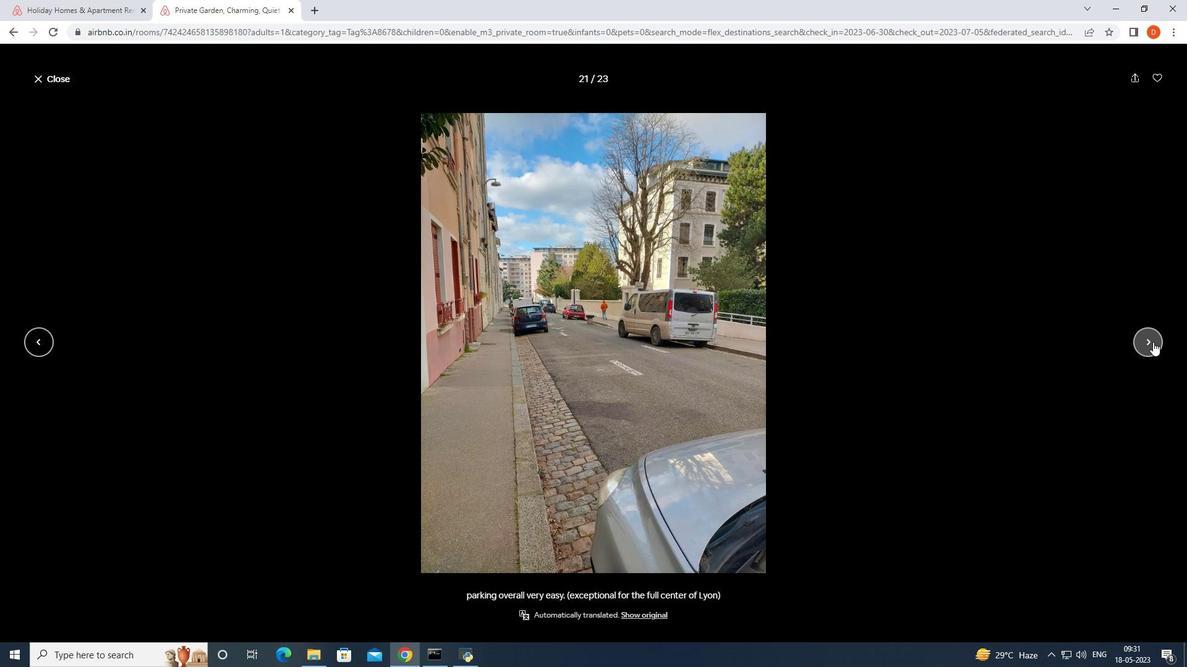 
Action: Mouse moved to (1153, 342)
Screenshot: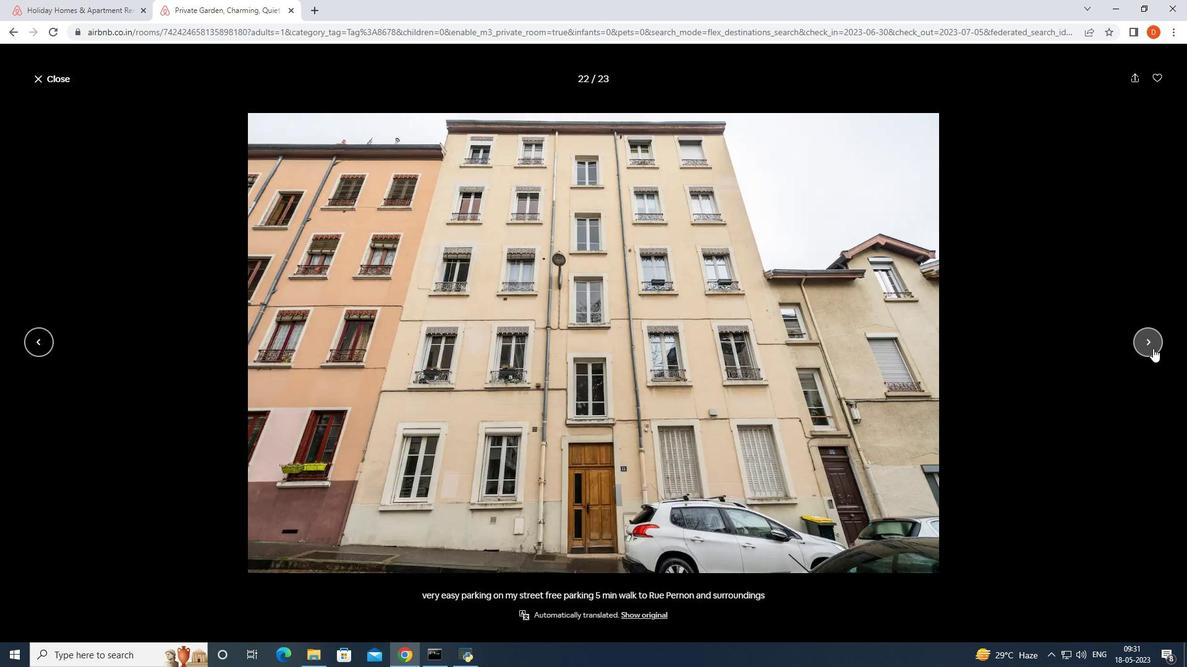 
Action: Mouse pressed left at (1153, 342)
Screenshot: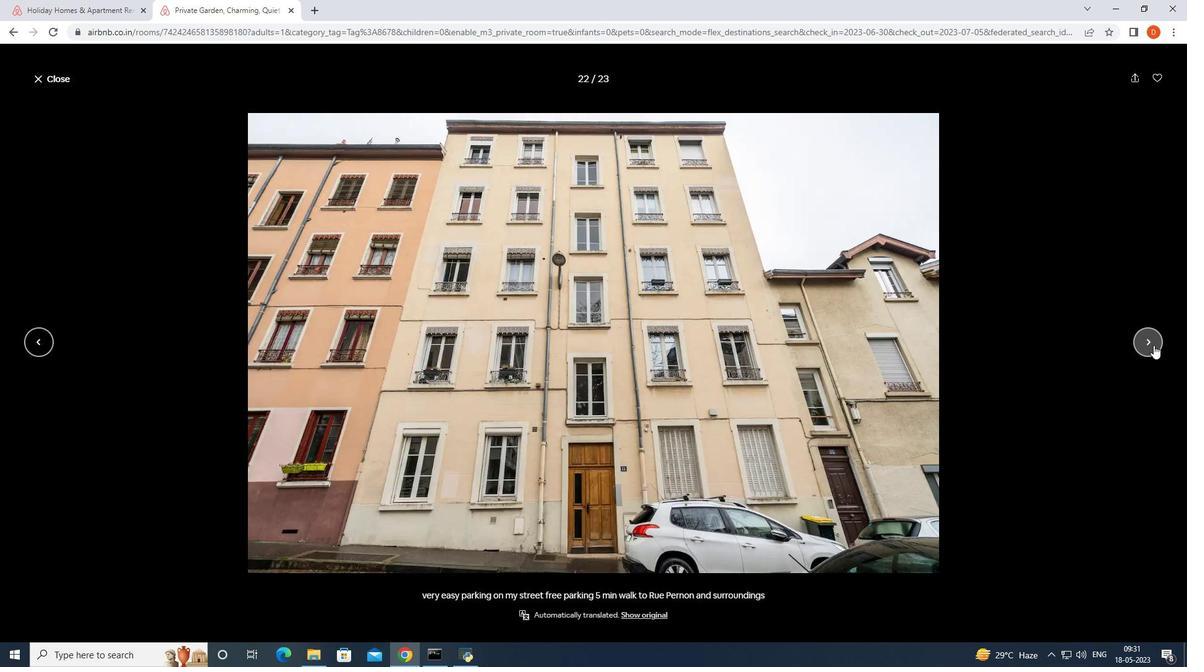 
Action: Mouse moved to (32, 74)
Screenshot: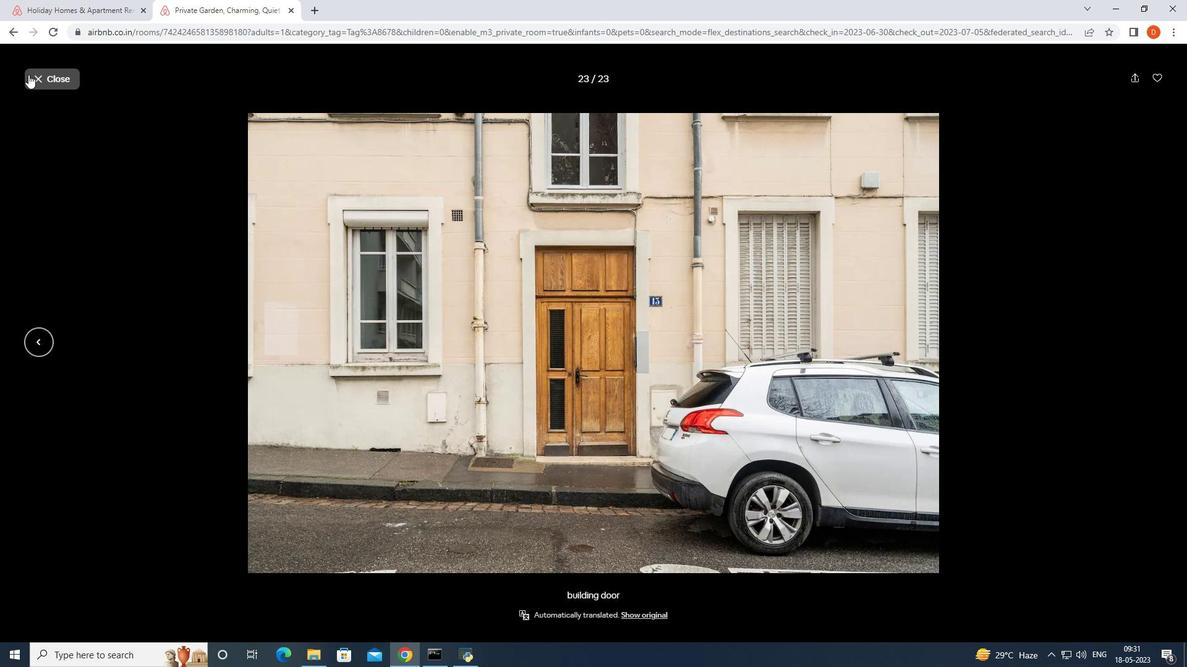 
Action: Mouse pressed left at (32, 74)
Screenshot: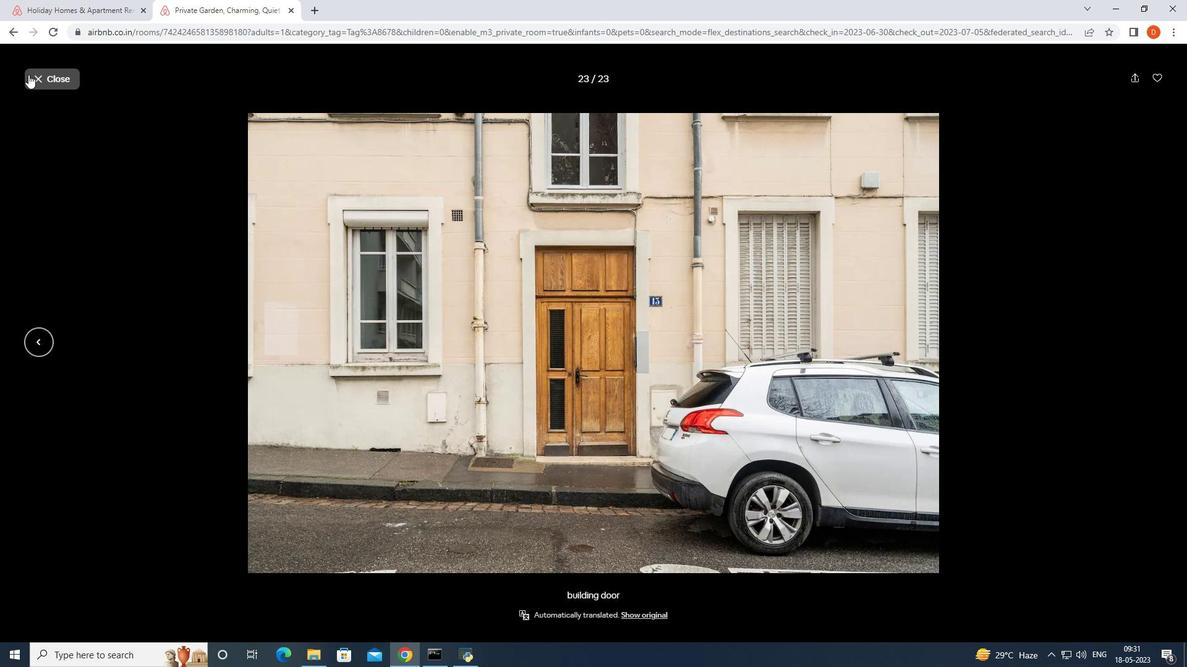 
Action: Mouse moved to (421, 299)
Screenshot: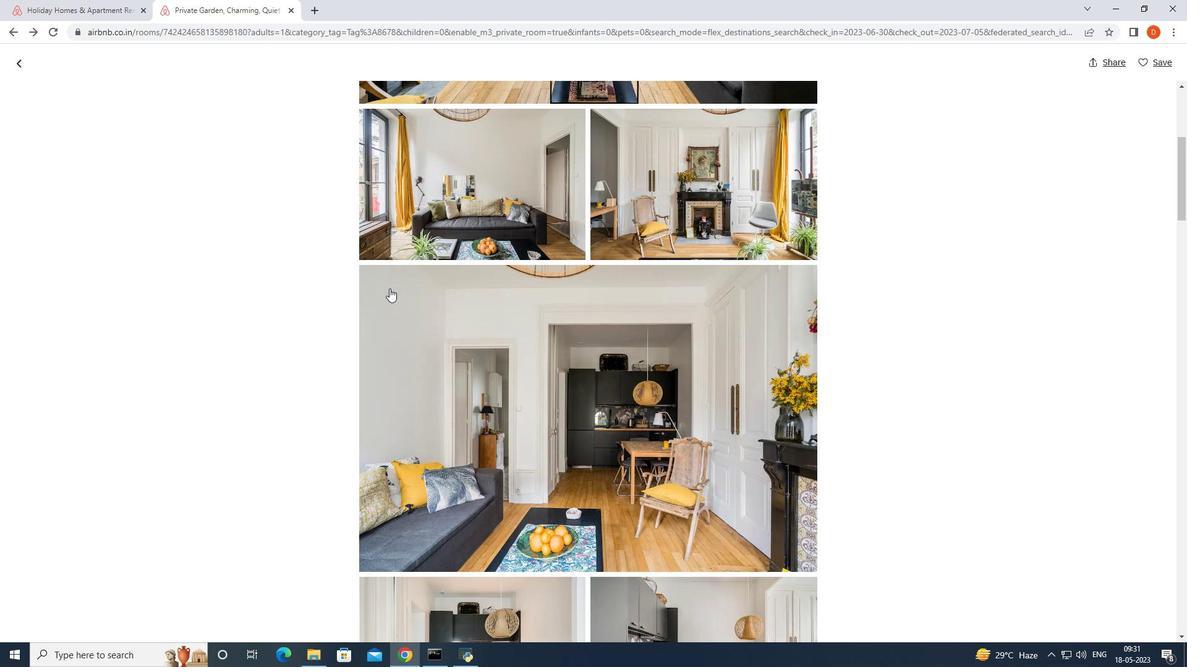 
Action: Mouse scrolled (421, 299) with delta (0, 0)
Screenshot: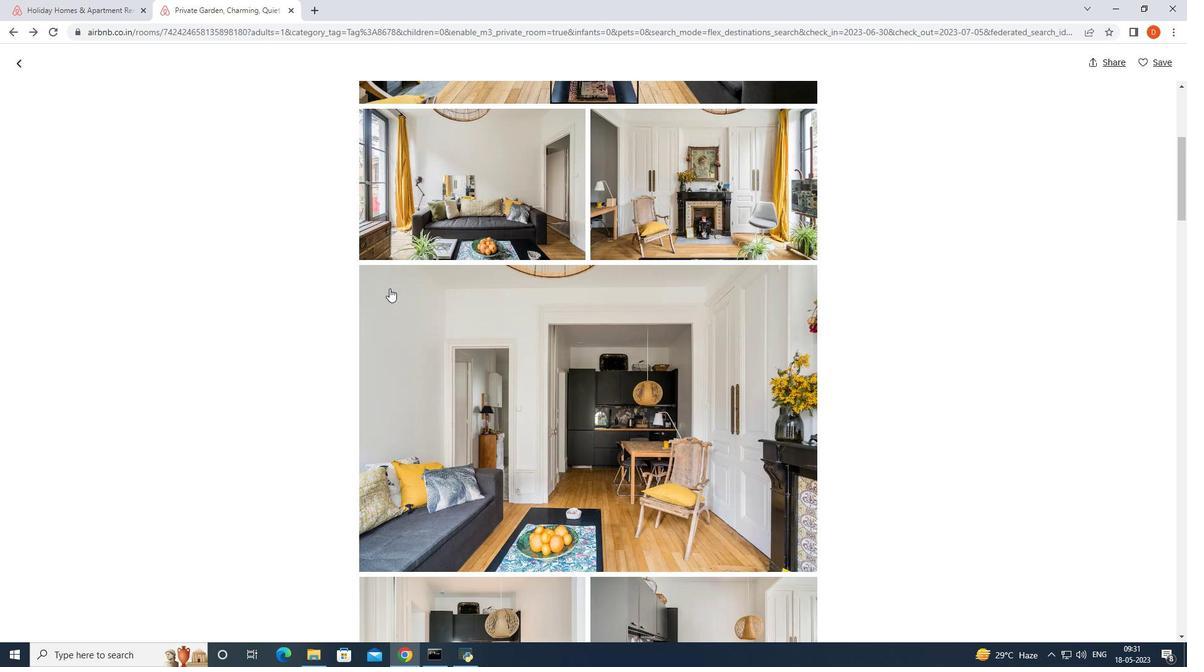 
Action: Mouse scrolled (421, 299) with delta (0, 0)
Screenshot: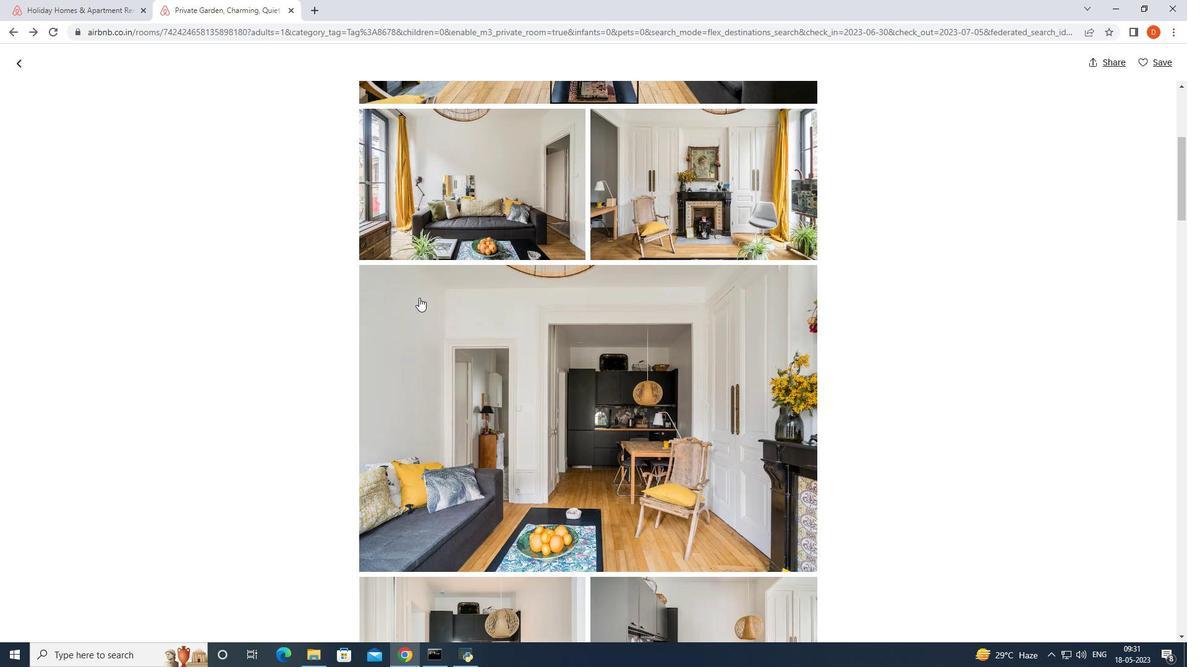 
Action: Mouse scrolled (421, 299) with delta (0, 0)
Screenshot: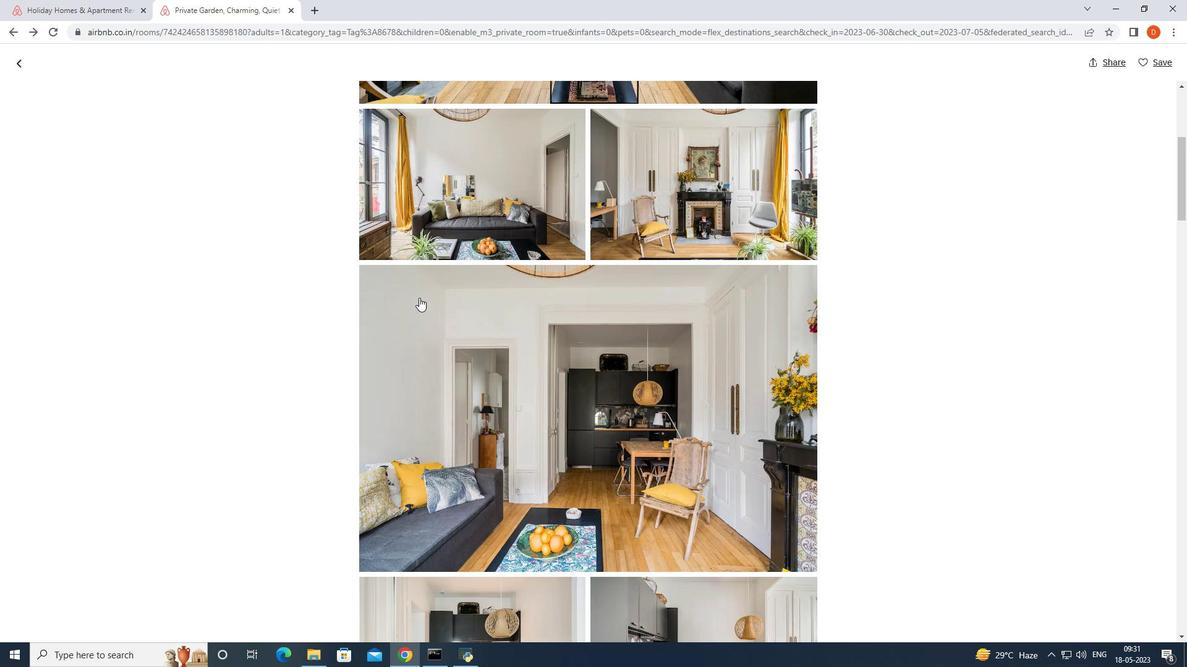 
Action: Mouse scrolled (421, 299) with delta (0, 0)
Screenshot: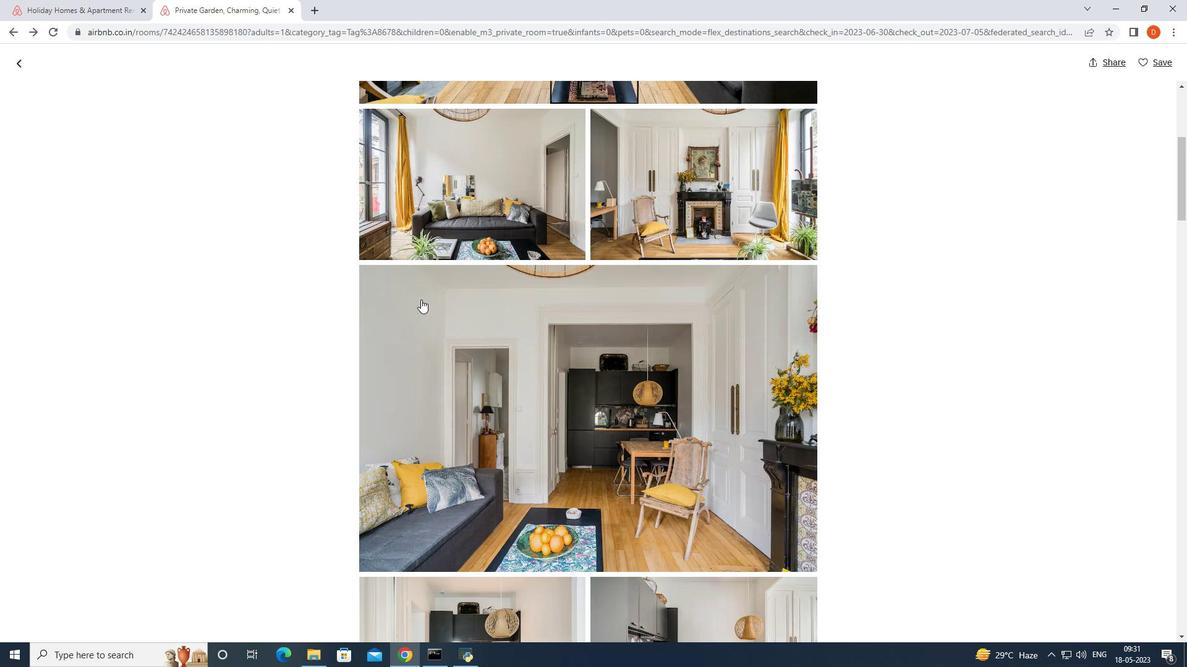 
Action: Mouse scrolled (421, 299) with delta (0, 0)
Screenshot: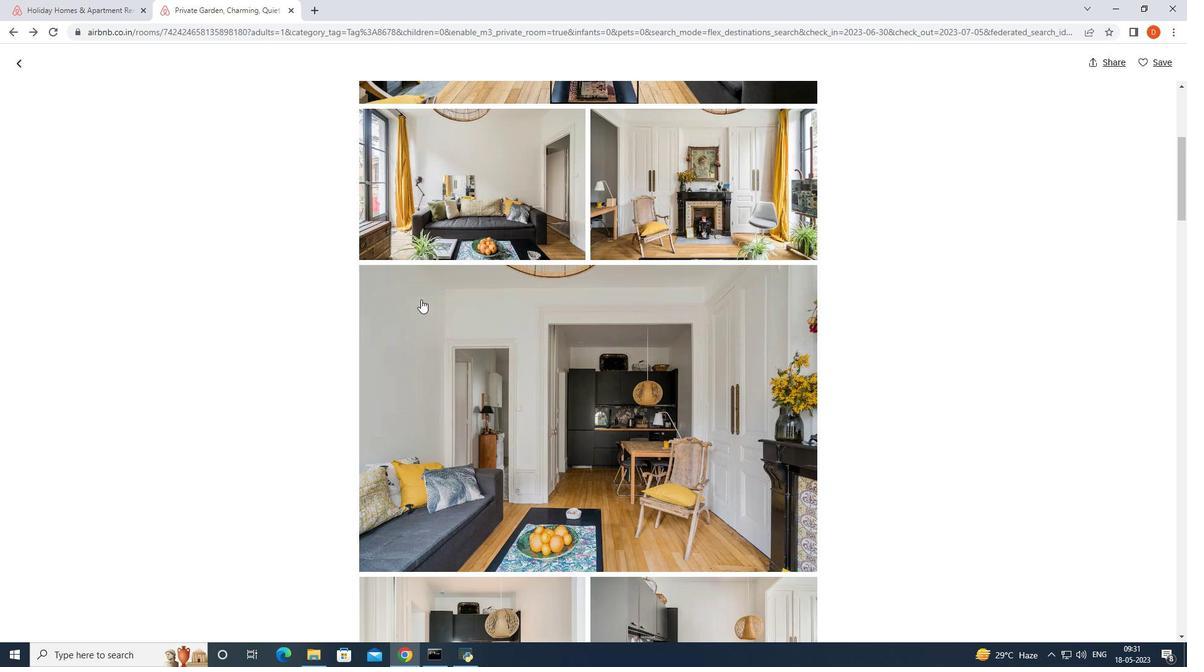 
Action: Mouse moved to (16, 61)
Screenshot: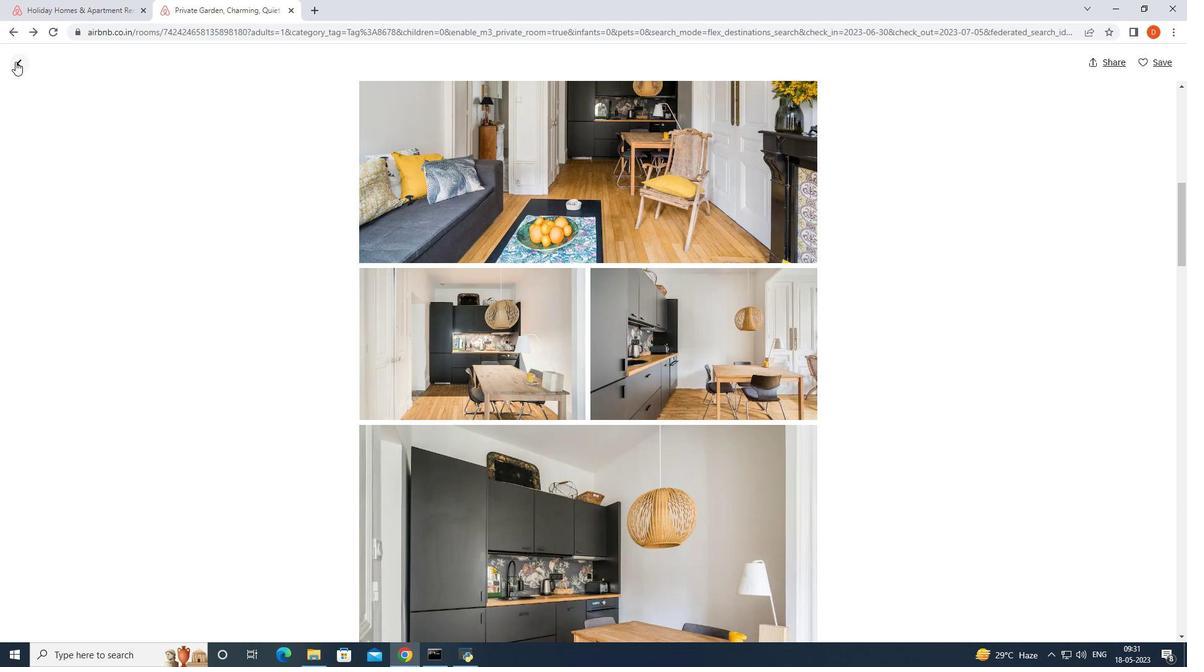 
Action: Mouse pressed left at (16, 61)
Screenshot: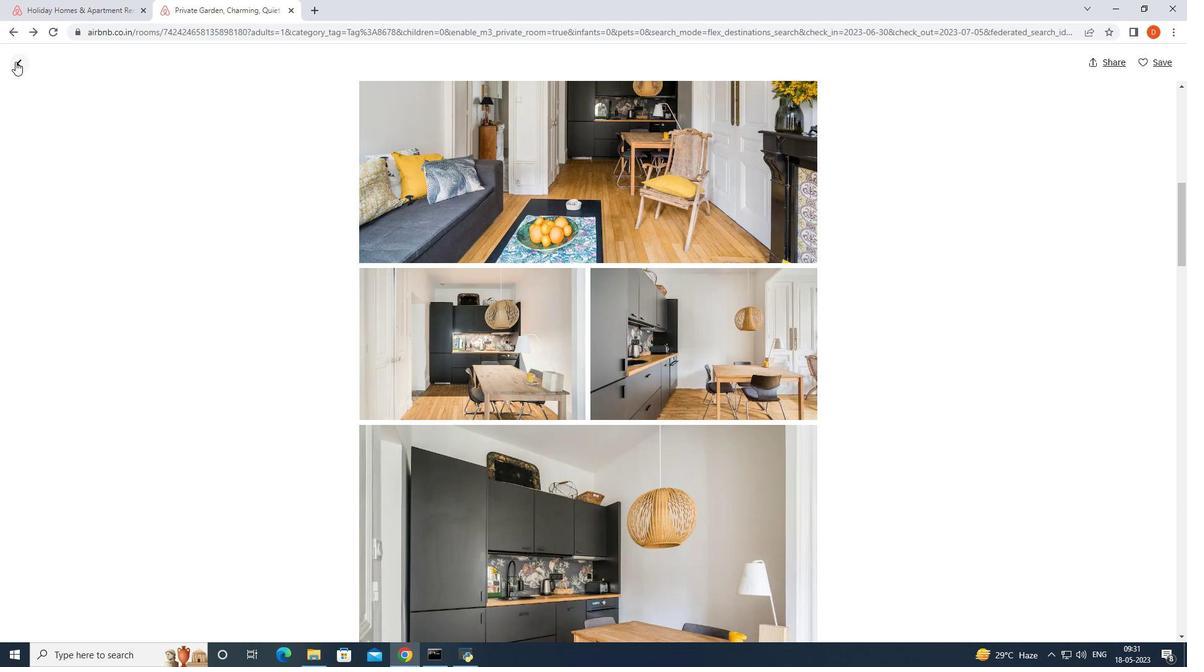 
Action: Mouse moved to (453, 277)
Screenshot: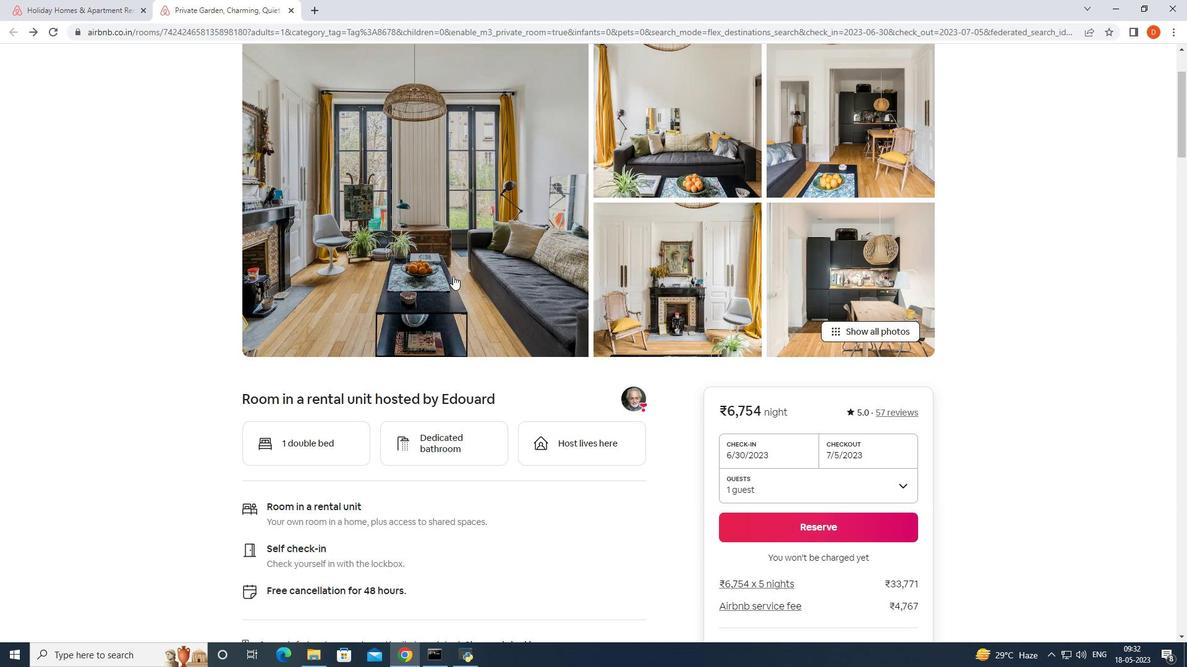 
Action: Mouse scrolled (453, 277) with delta (0, 0)
Screenshot: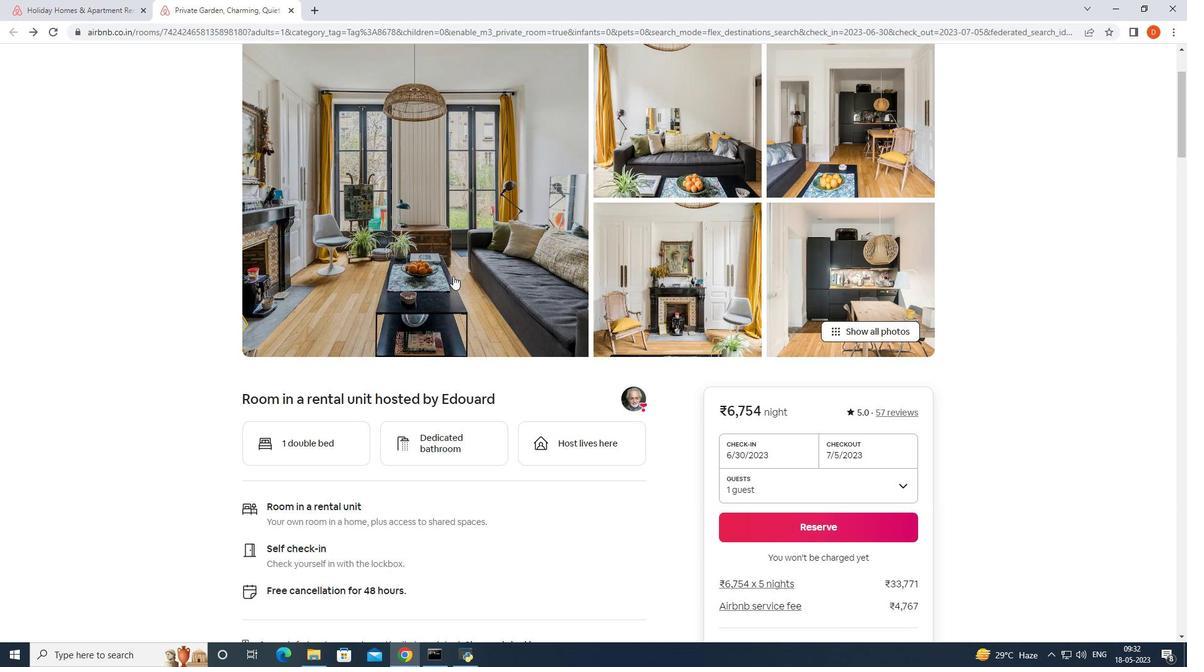
Action: Mouse scrolled (453, 277) with delta (0, 0)
Screenshot: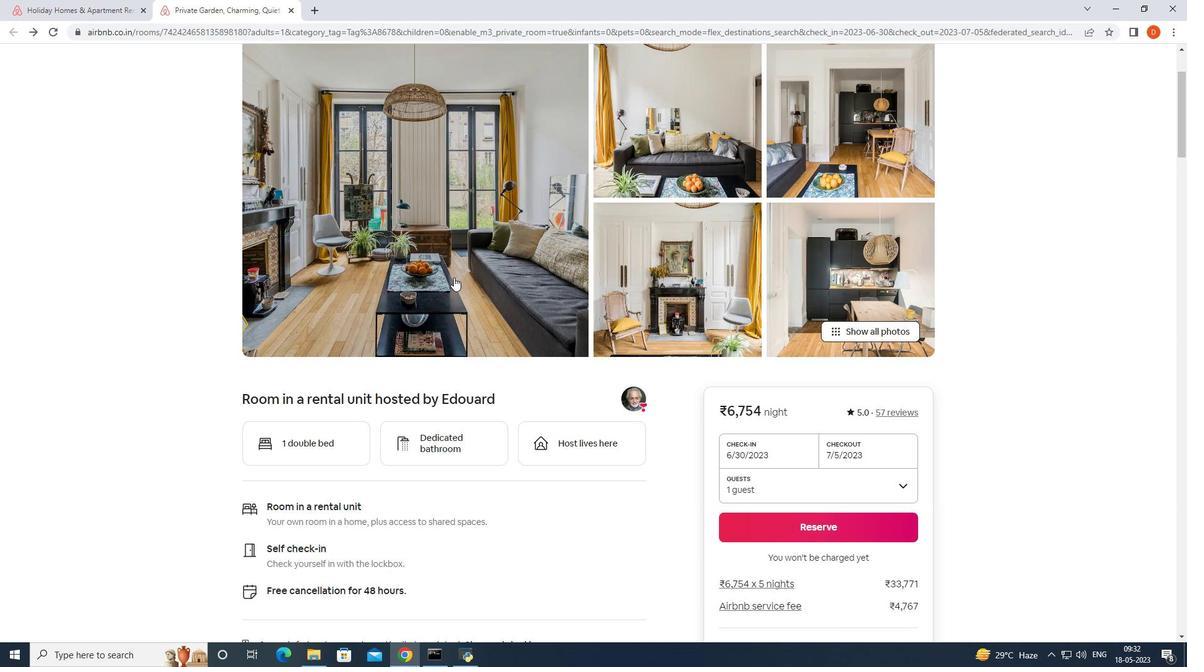 
Action: Mouse moved to (453, 278)
Screenshot: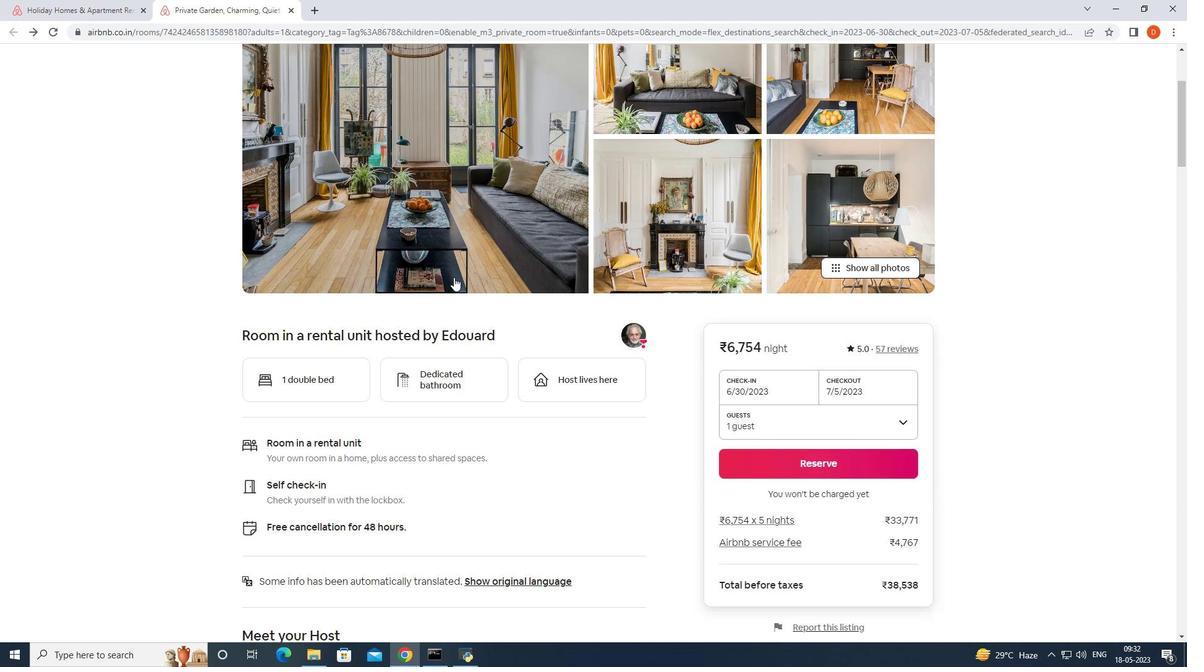 
Action: Mouse scrolled (453, 277) with delta (0, 0)
Screenshot: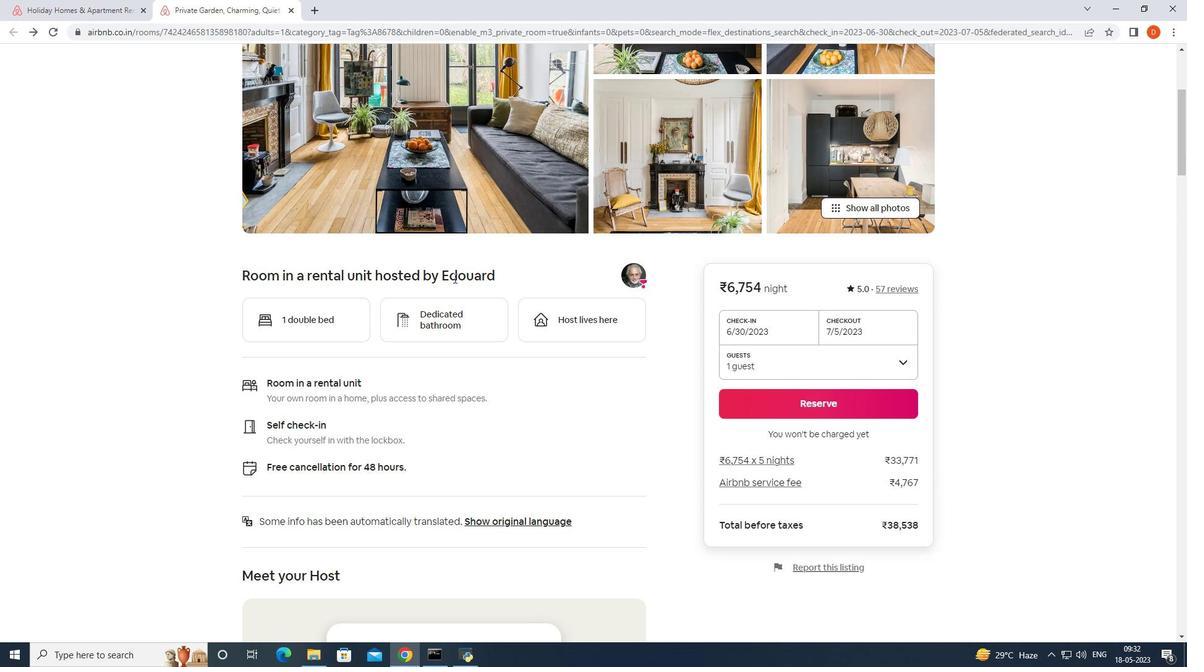 
Action: Mouse moved to (500, 284)
Screenshot: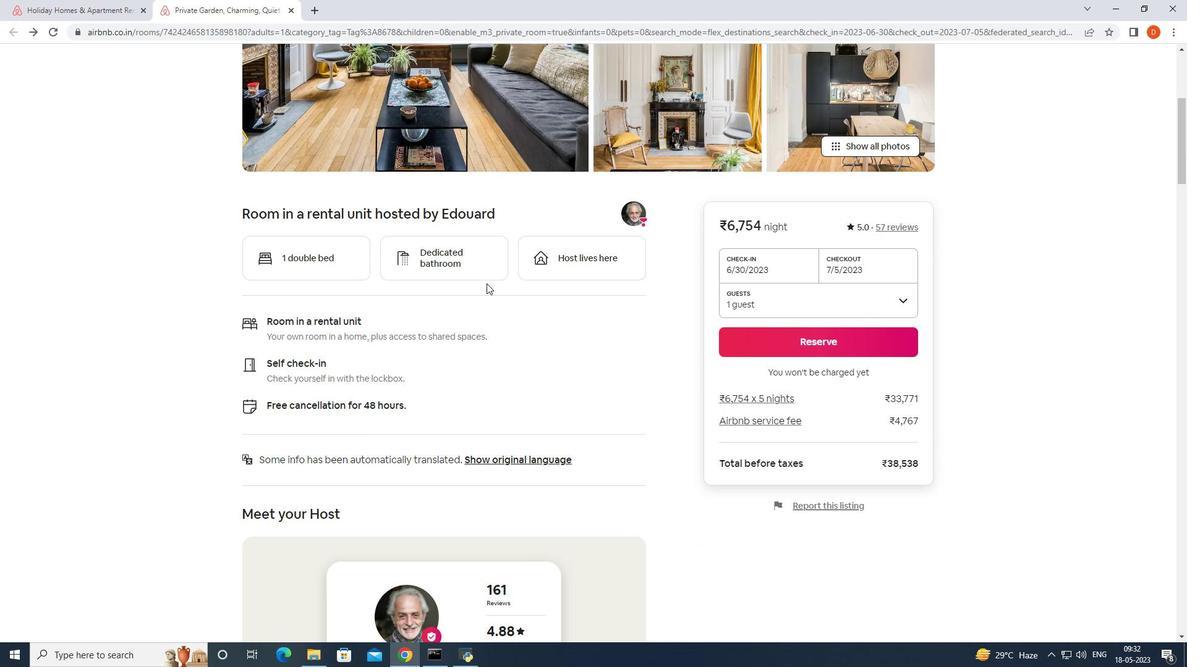 
Action: Mouse scrolled (500, 283) with delta (0, 0)
Screenshot: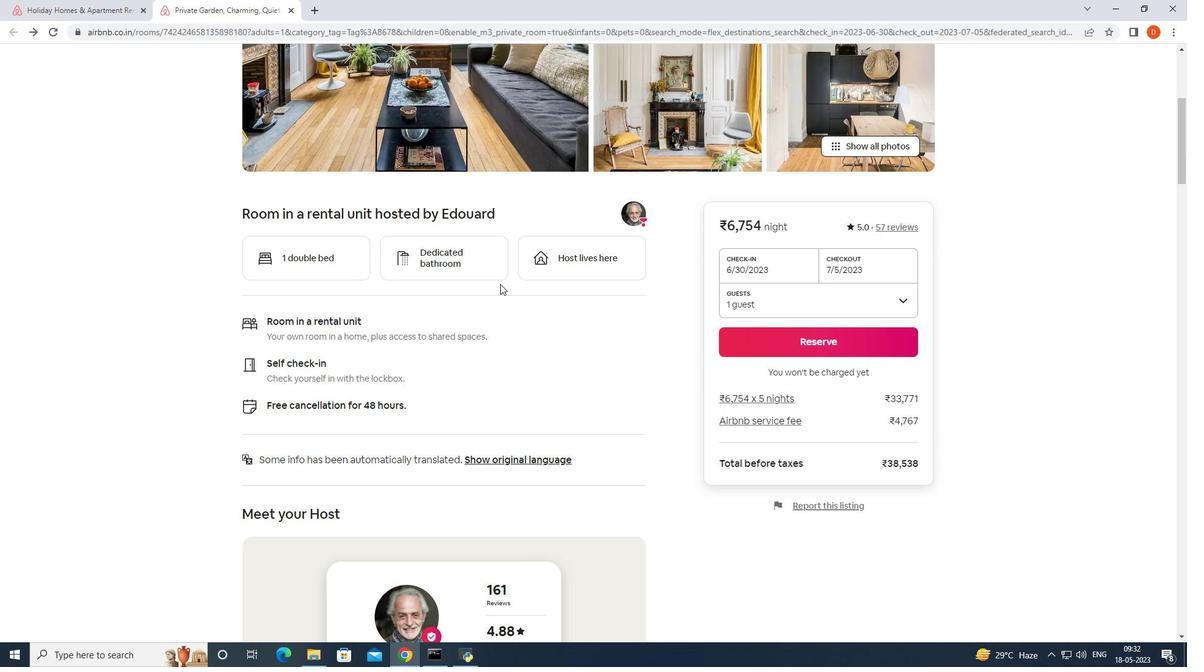 
Action: Mouse moved to (500, 285)
Screenshot: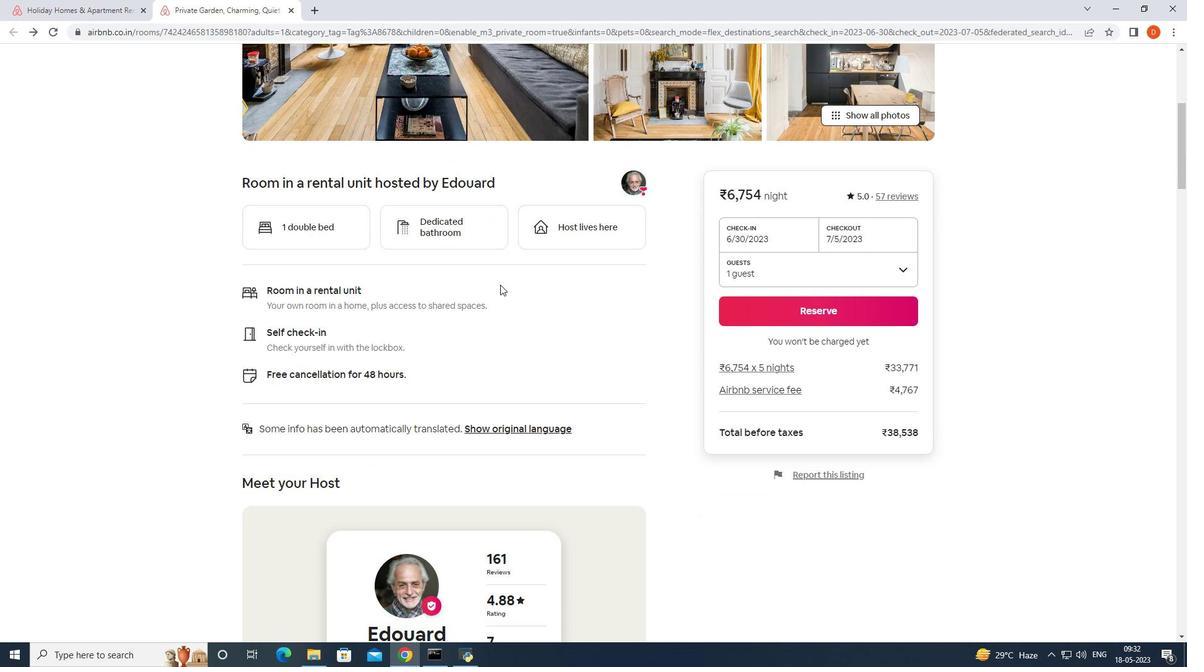 
Action: Mouse scrolled (500, 285) with delta (0, 0)
Screenshot: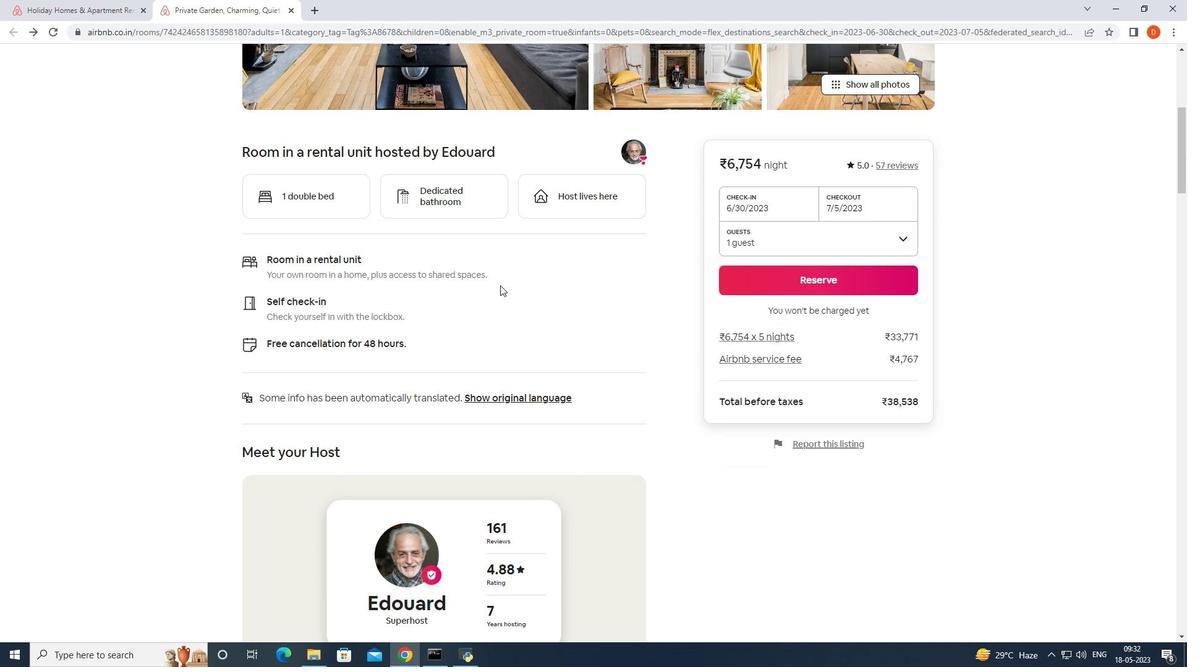 
Action: Mouse moved to (500, 286)
Screenshot: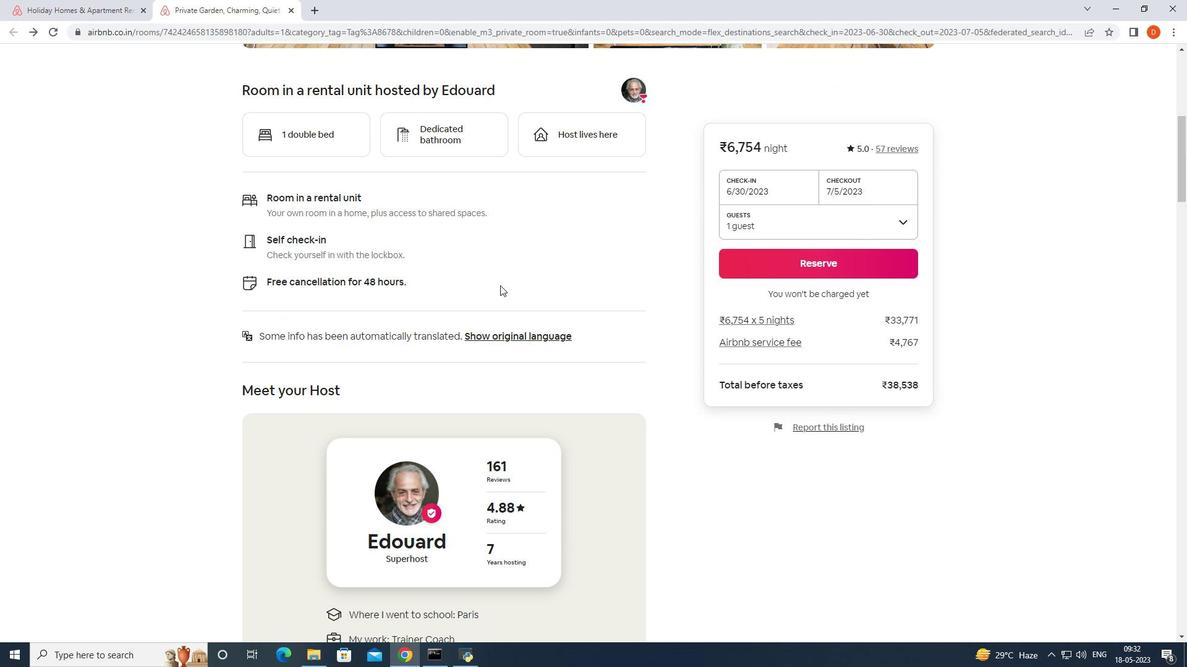 
Action: Mouse scrolled (500, 285) with delta (0, 0)
Screenshot: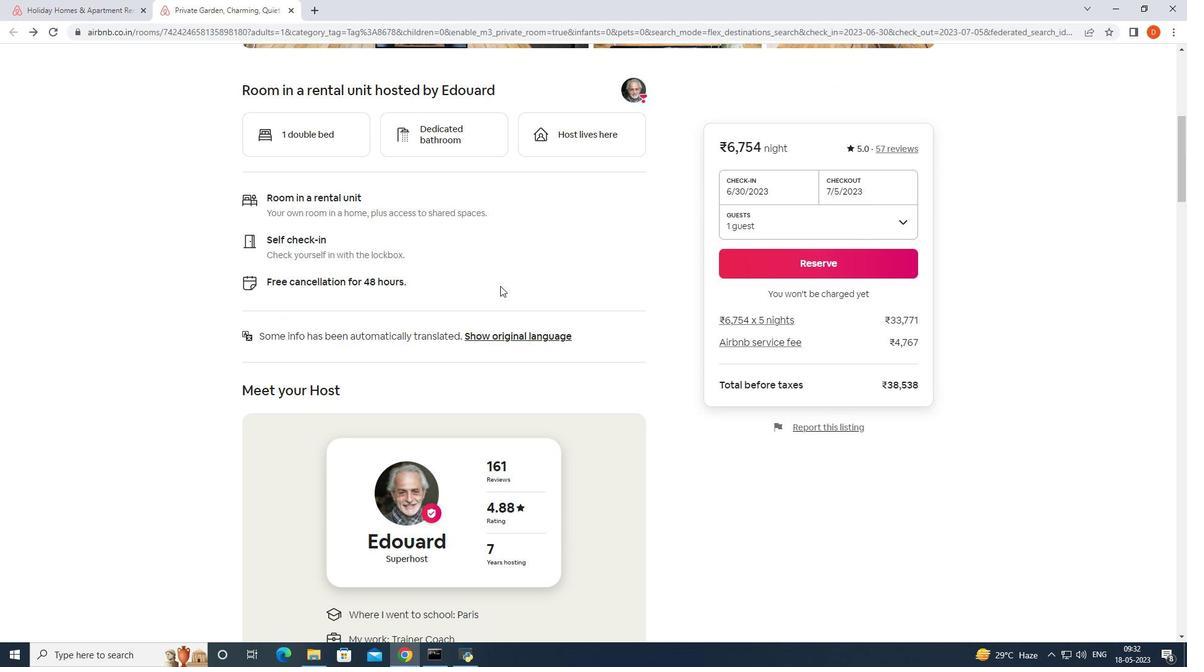 
Action: Mouse moved to (499, 288)
Screenshot: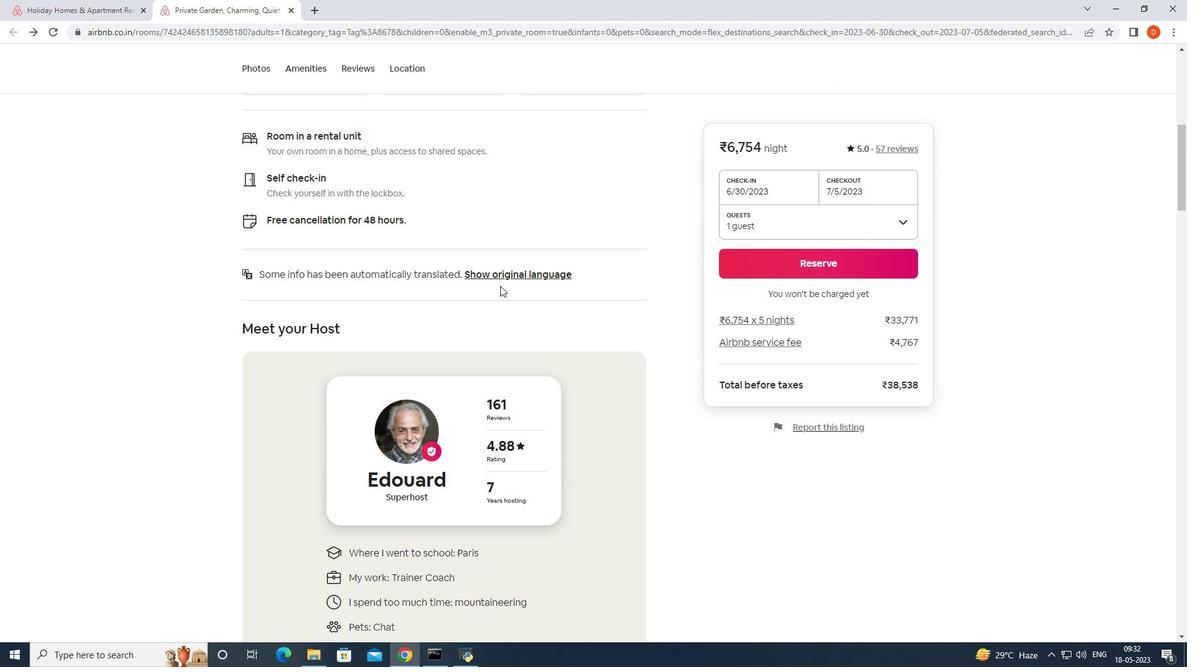 
Action: Mouse scrolled (499, 288) with delta (0, 0)
Screenshot: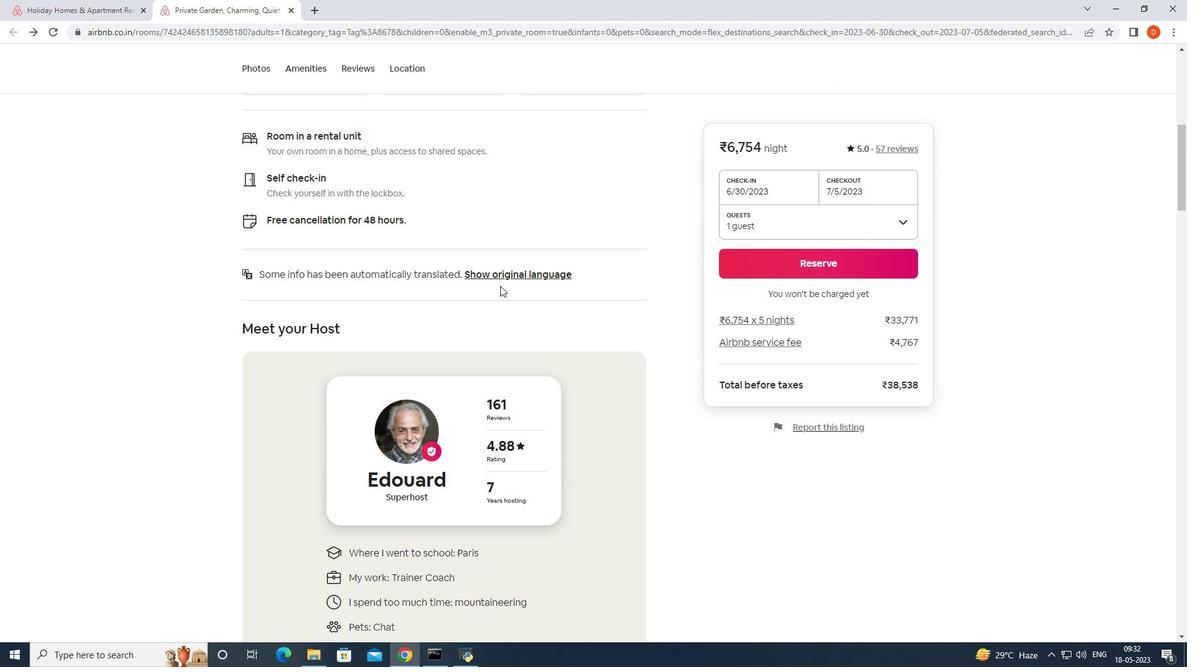 
Action: Mouse moved to (498, 290)
Screenshot: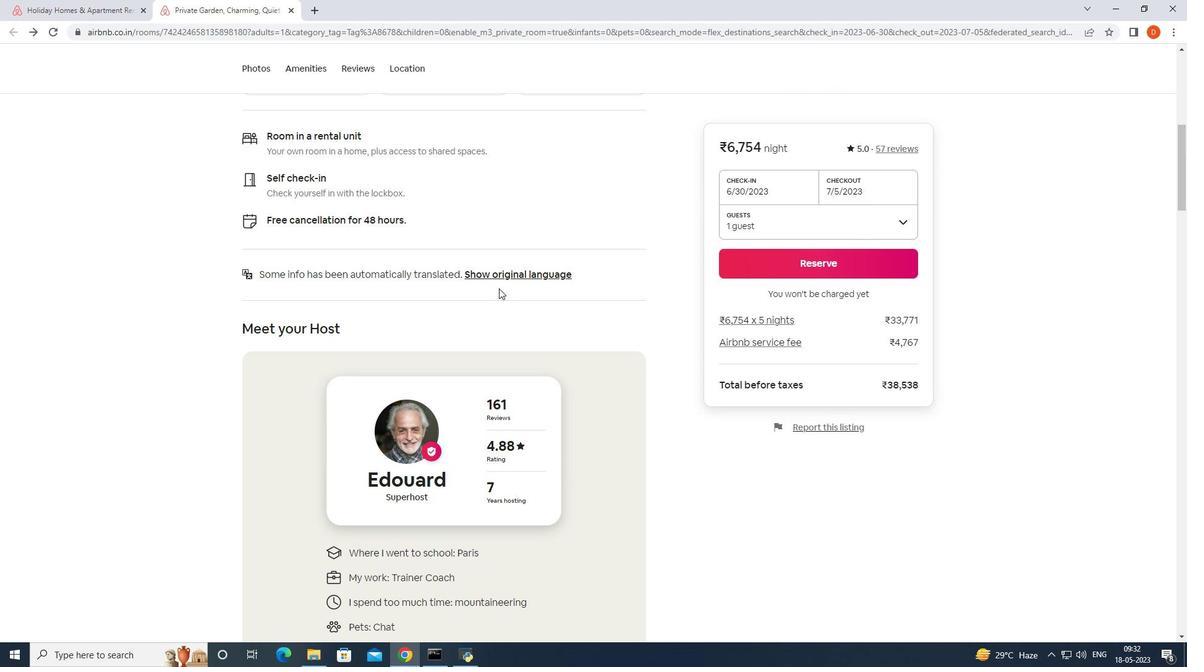 
Action: Mouse scrolled (498, 289) with delta (0, 0)
Screenshot: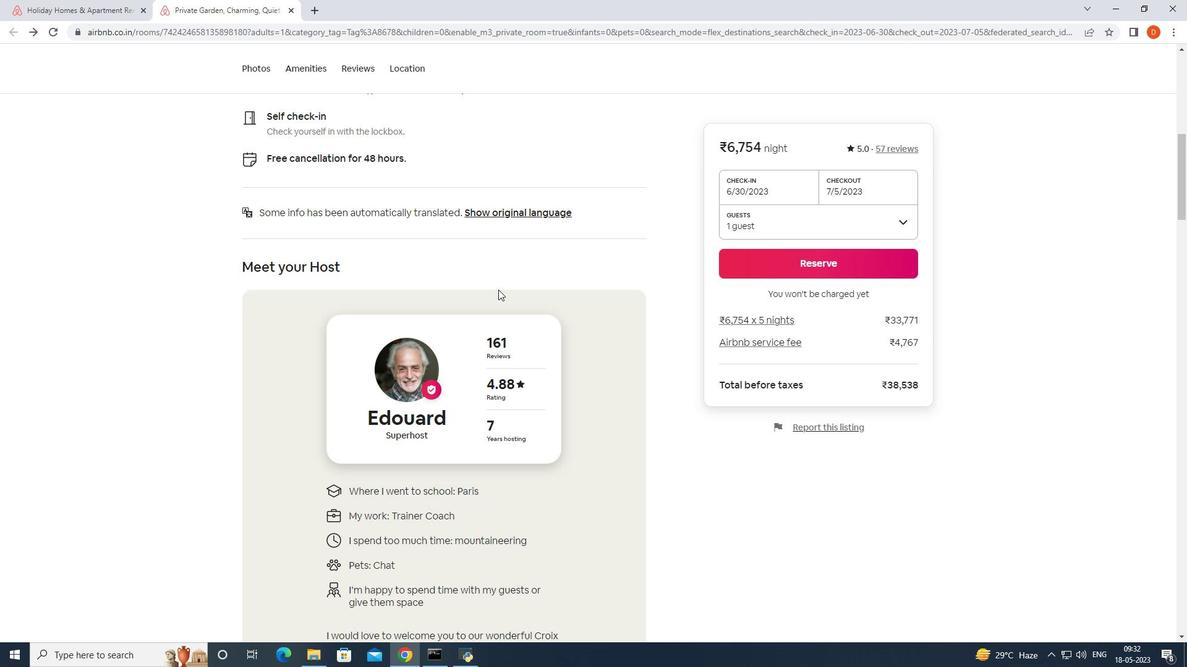 
Action: Mouse scrolled (498, 289) with delta (0, 0)
Screenshot: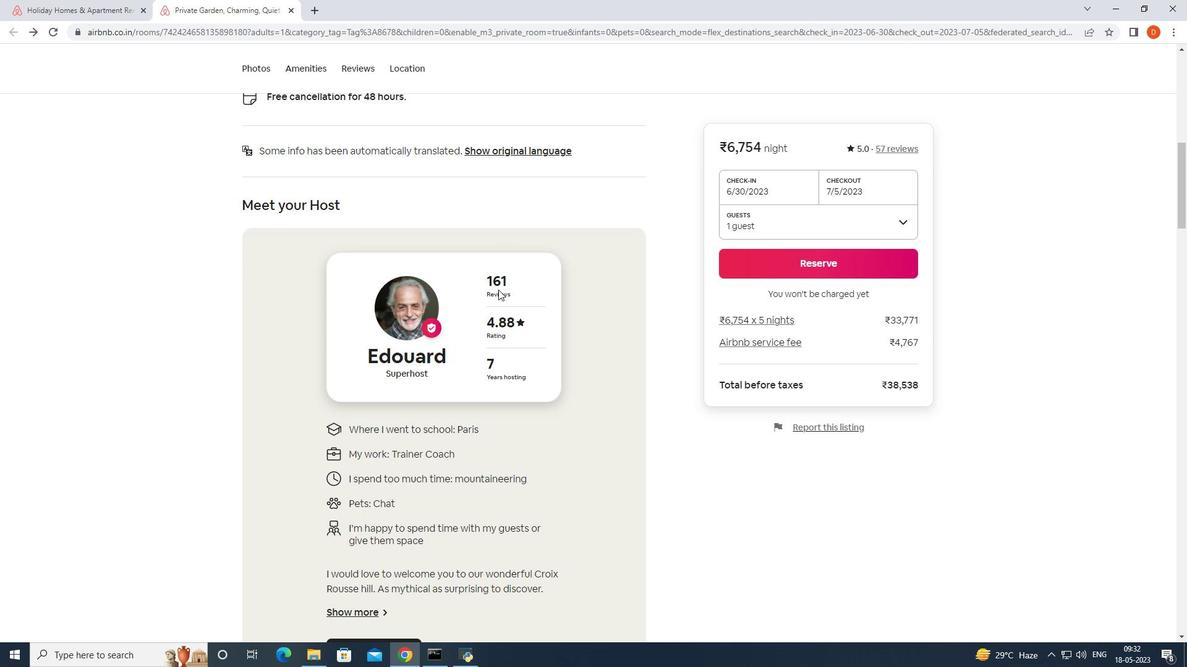 
Action: Mouse scrolled (498, 289) with delta (0, 0)
Screenshot: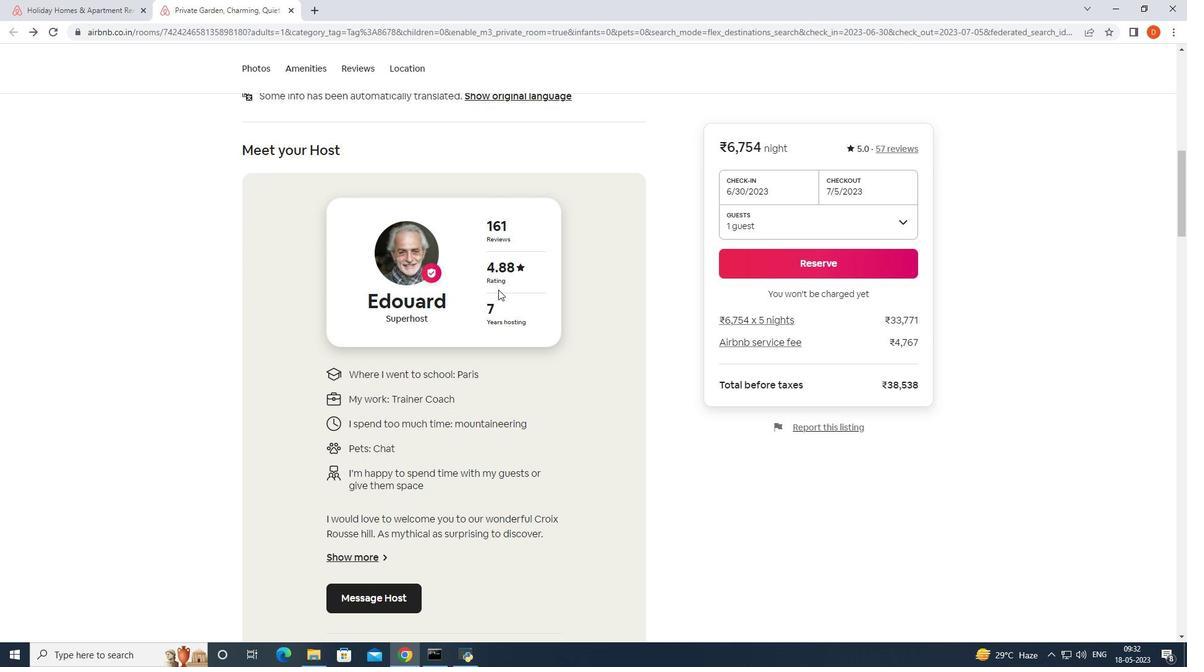 
Action: Mouse scrolled (498, 289) with delta (0, 0)
Screenshot: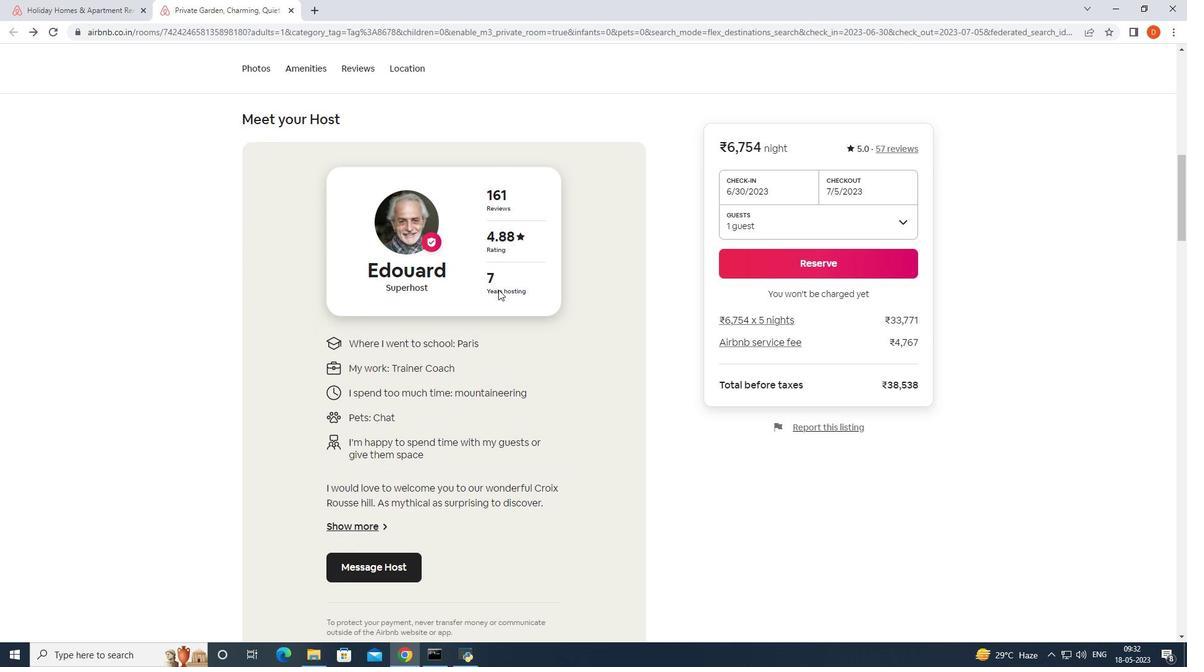 
Action: Mouse scrolled (498, 289) with delta (0, 0)
Screenshot: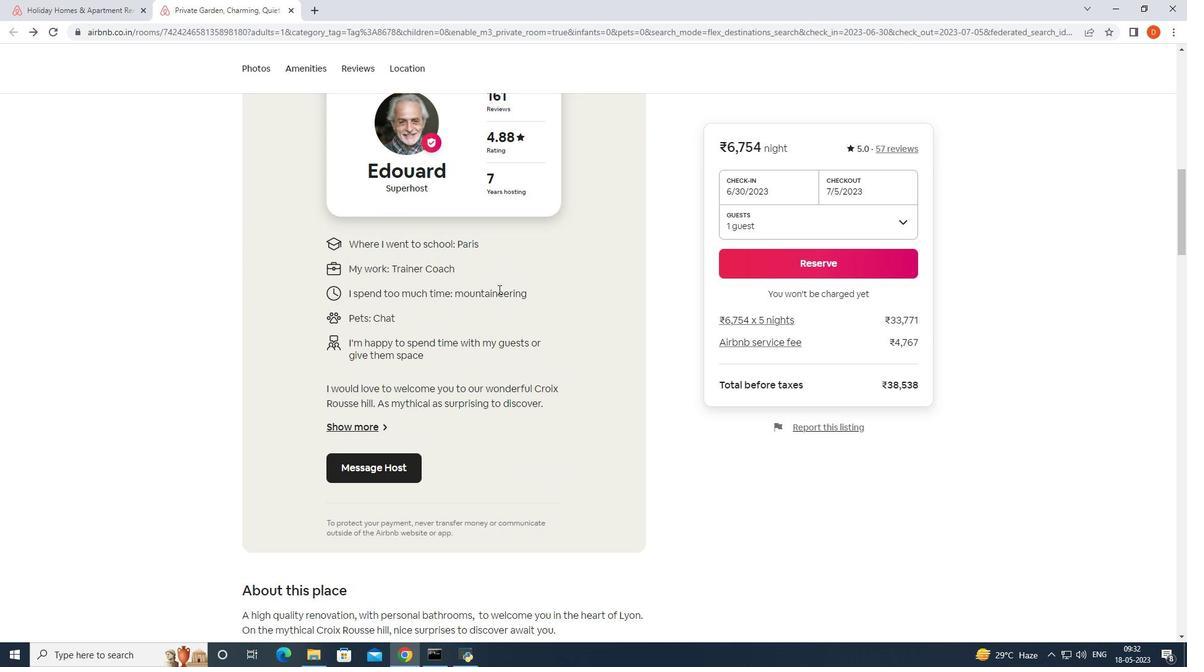 
Action: Mouse scrolled (498, 289) with delta (0, 0)
Screenshot: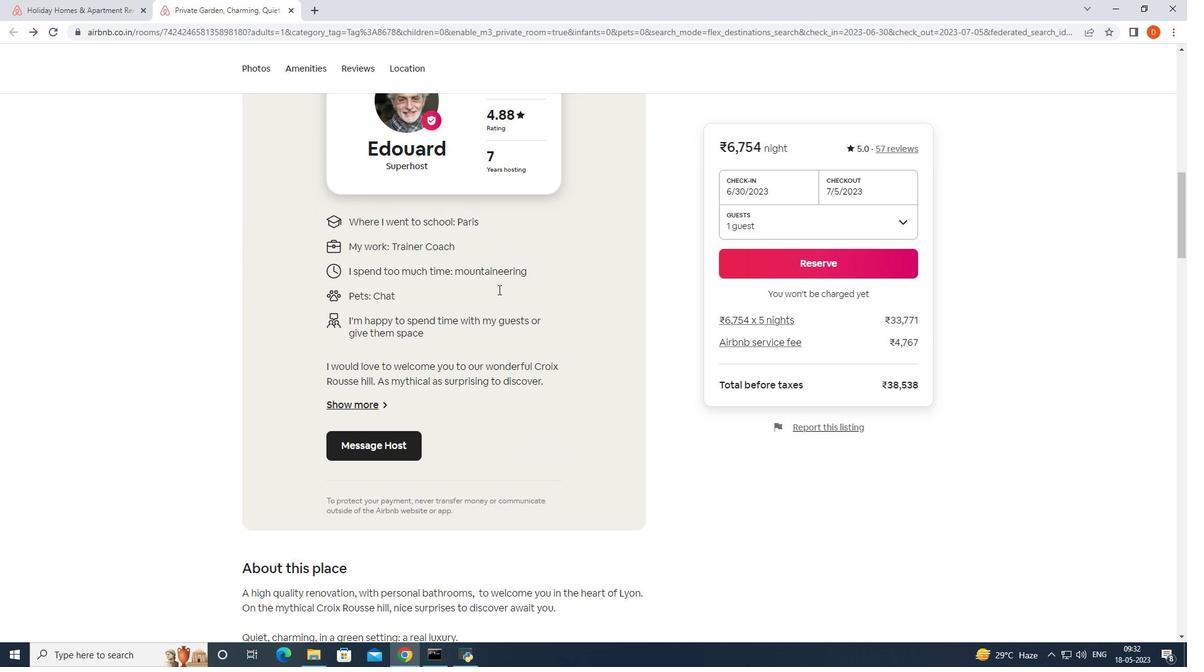 
Action: Mouse scrolled (498, 289) with delta (0, 0)
Screenshot: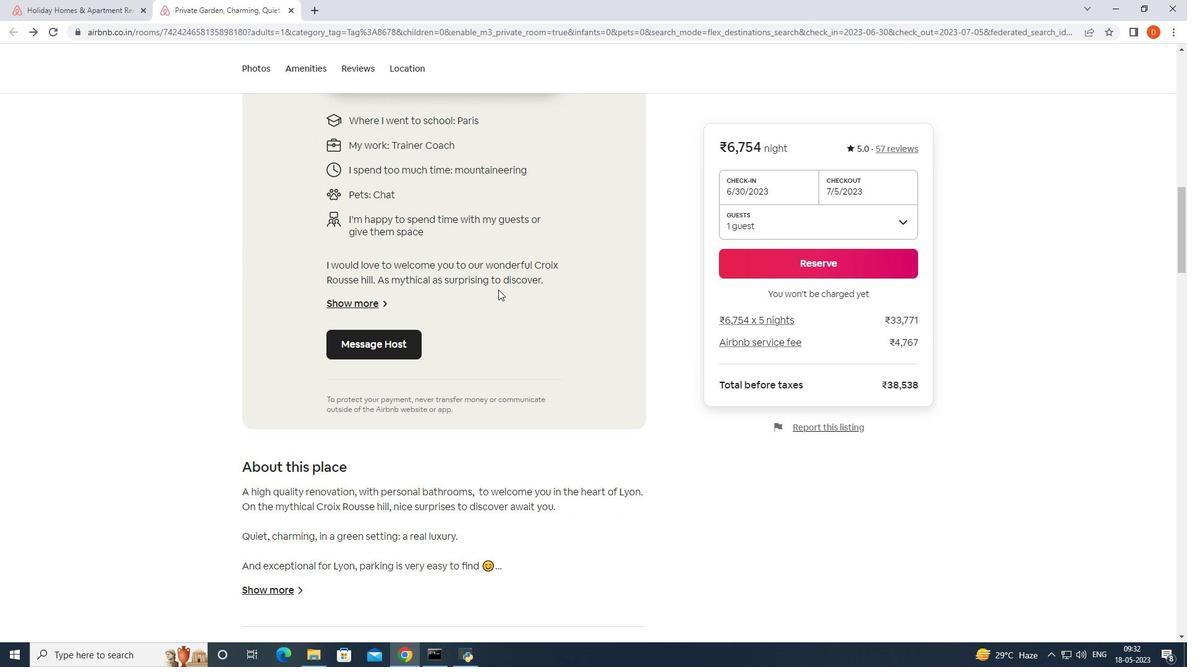 
Action: Mouse scrolled (498, 289) with delta (0, 0)
Screenshot: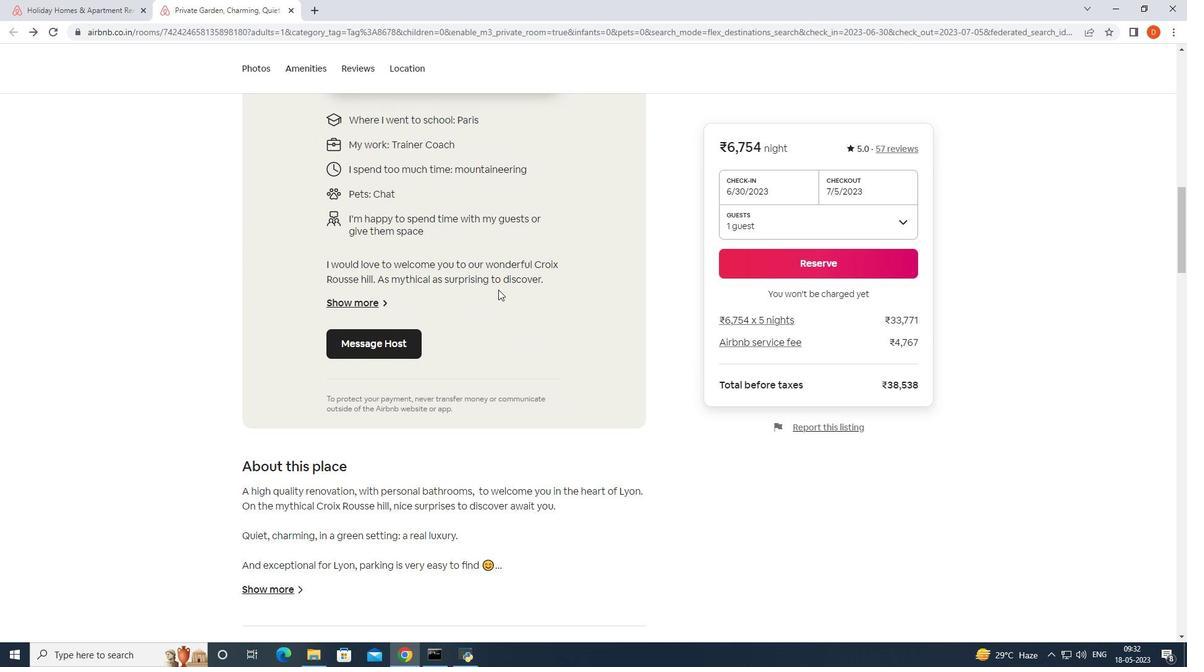 
Action: Mouse scrolled (498, 289) with delta (0, 0)
Screenshot: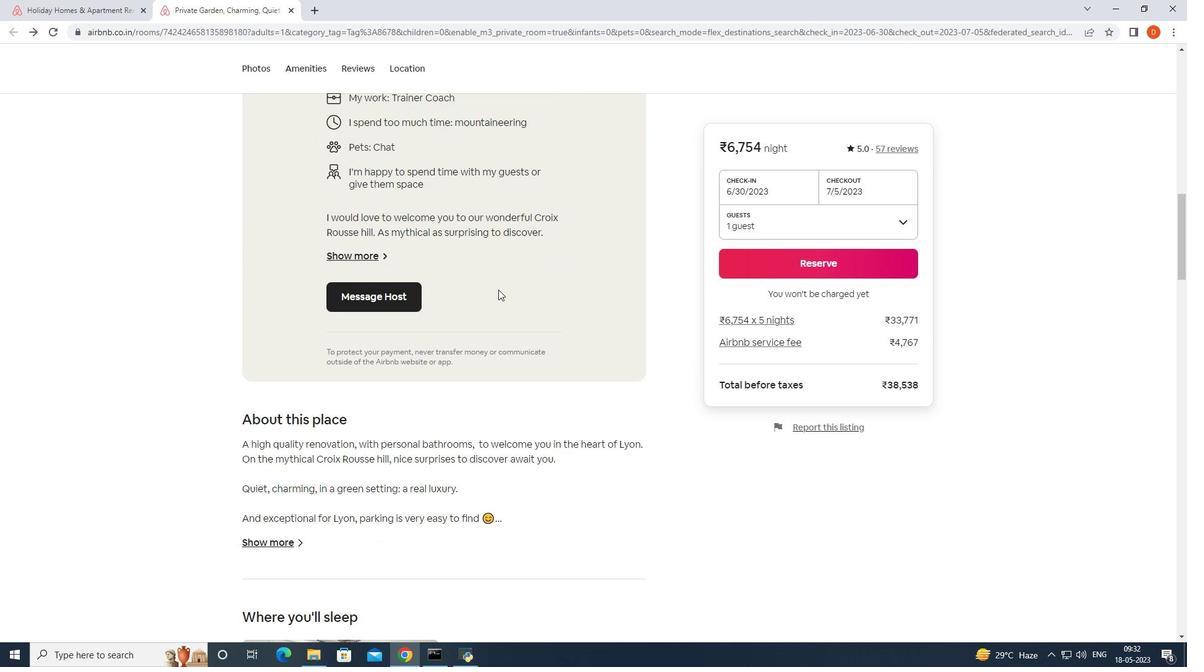 
Action: Mouse scrolled (498, 289) with delta (0, 0)
Screenshot: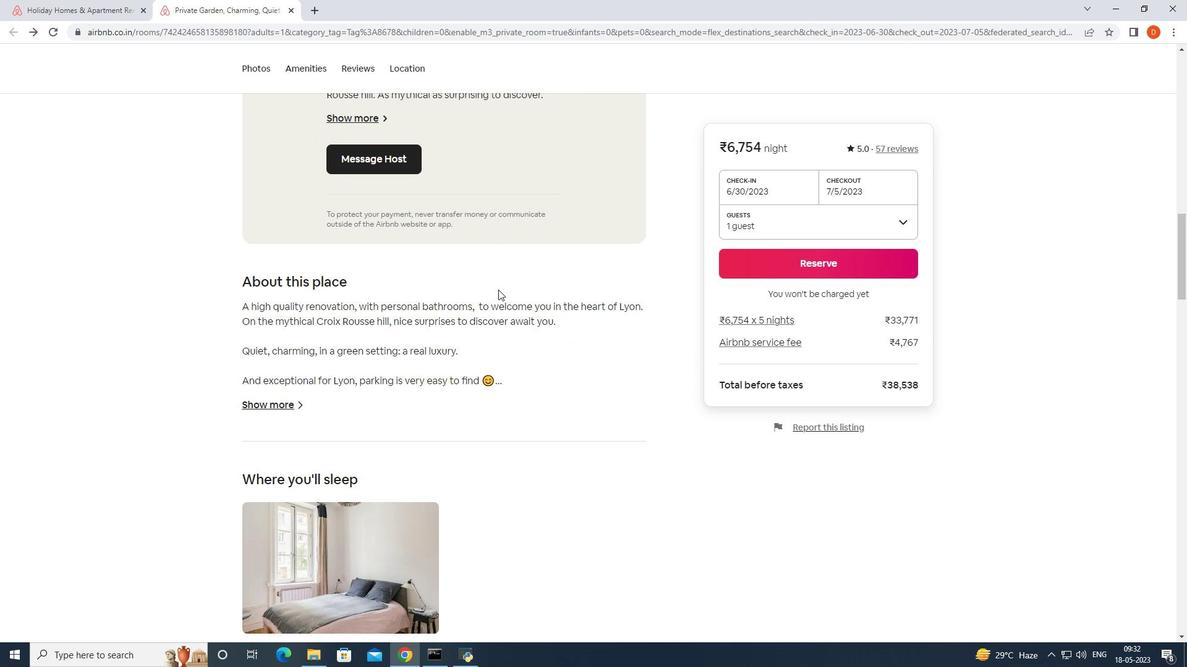
Action: Mouse scrolled (498, 289) with delta (0, 0)
Screenshot: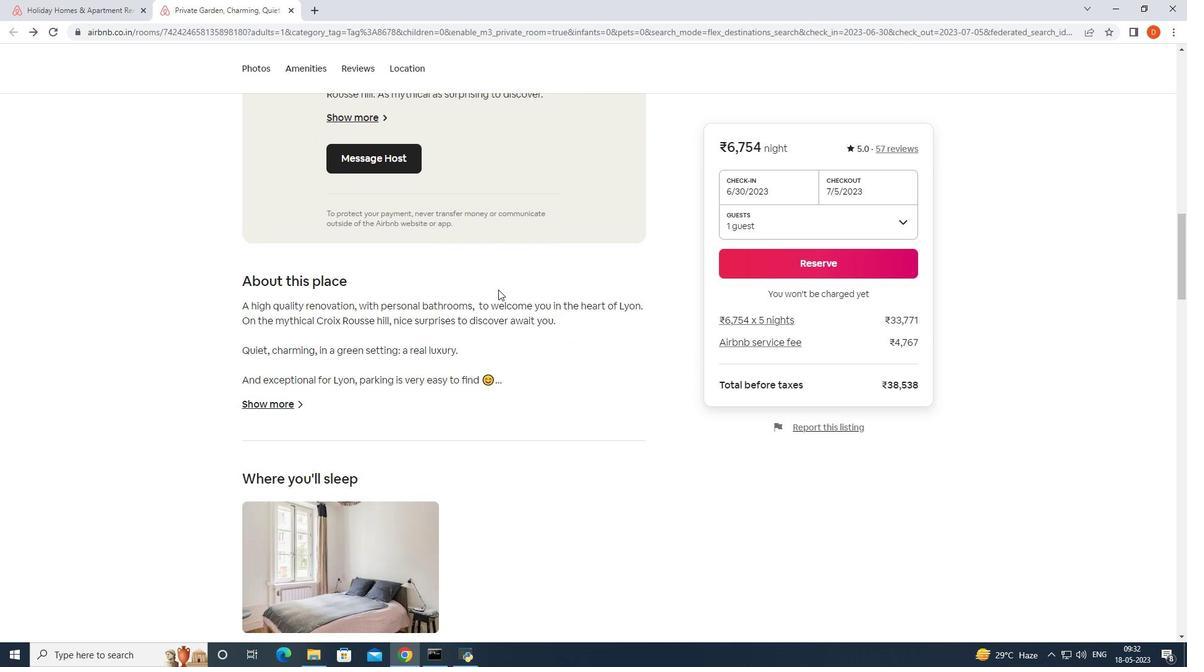 
Action: Mouse scrolled (498, 289) with delta (0, 0)
Screenshot: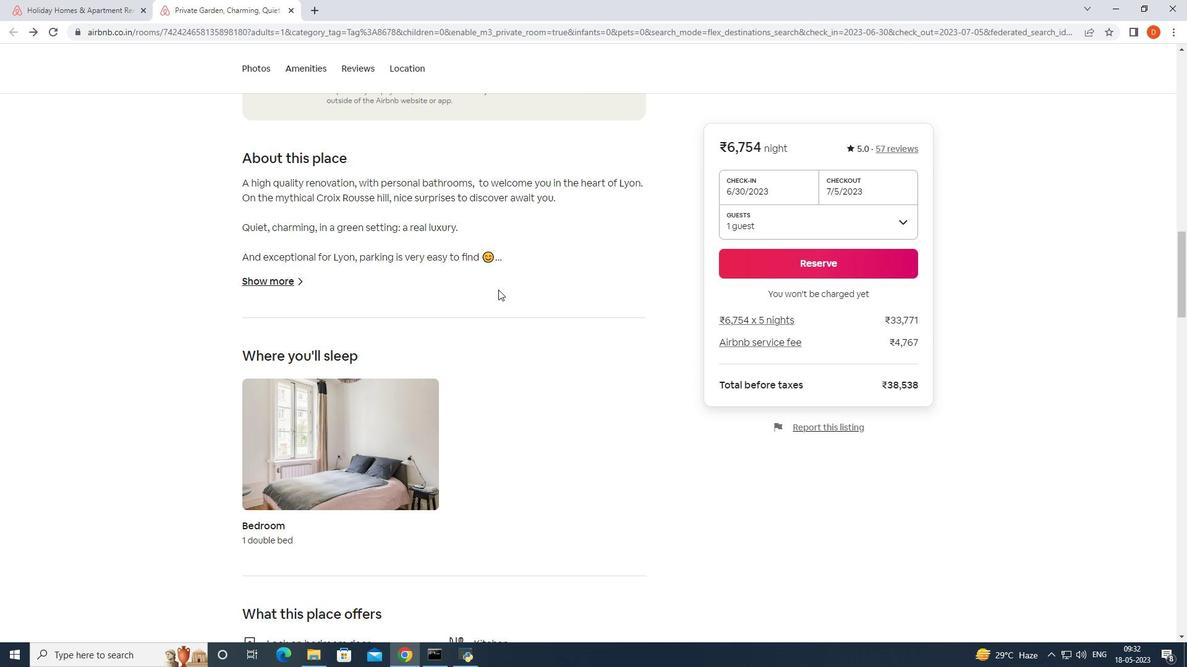 
Action: Mouse scrolled (498, 289) with delta (0, 0)
Screenshot: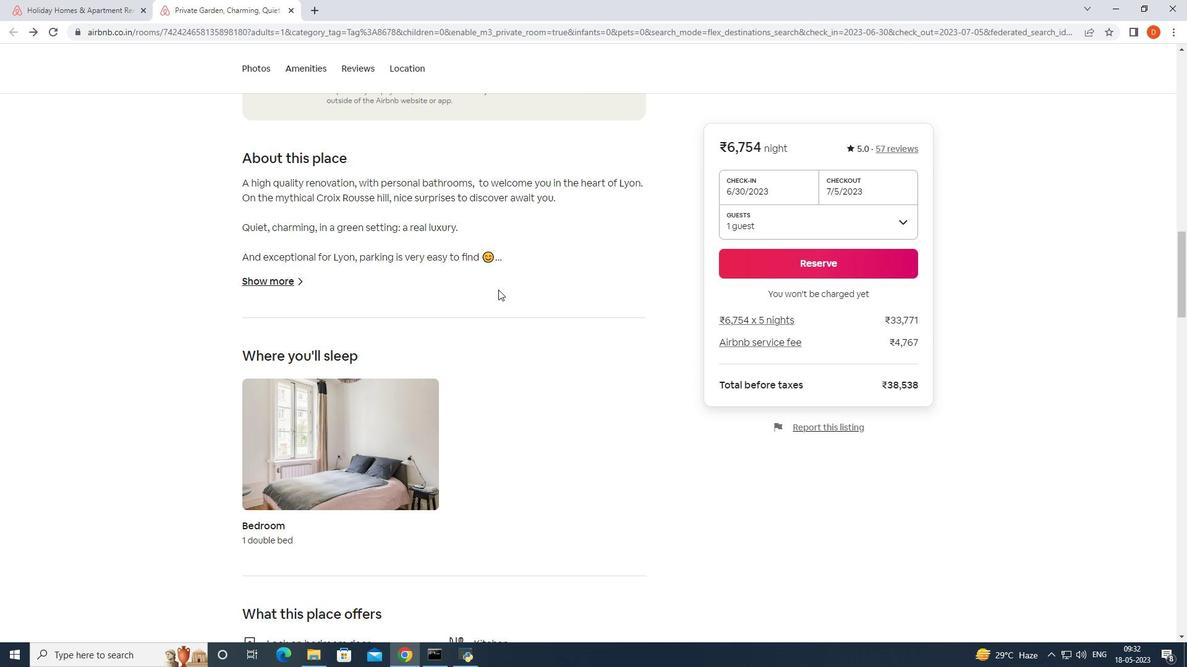 
Action: Mouse scrolled (498, 289) with delta (0, 0)
Screenshot: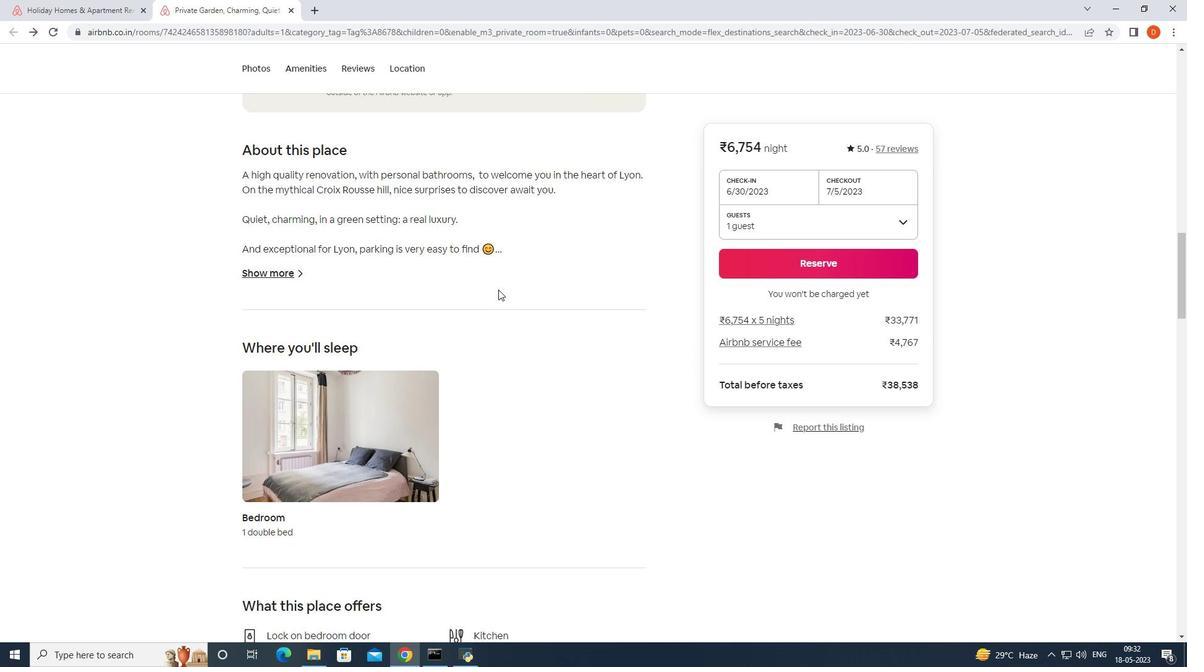 
Action: Mouse scrolled (498, 289) with delta (0, 0)
Screenshot: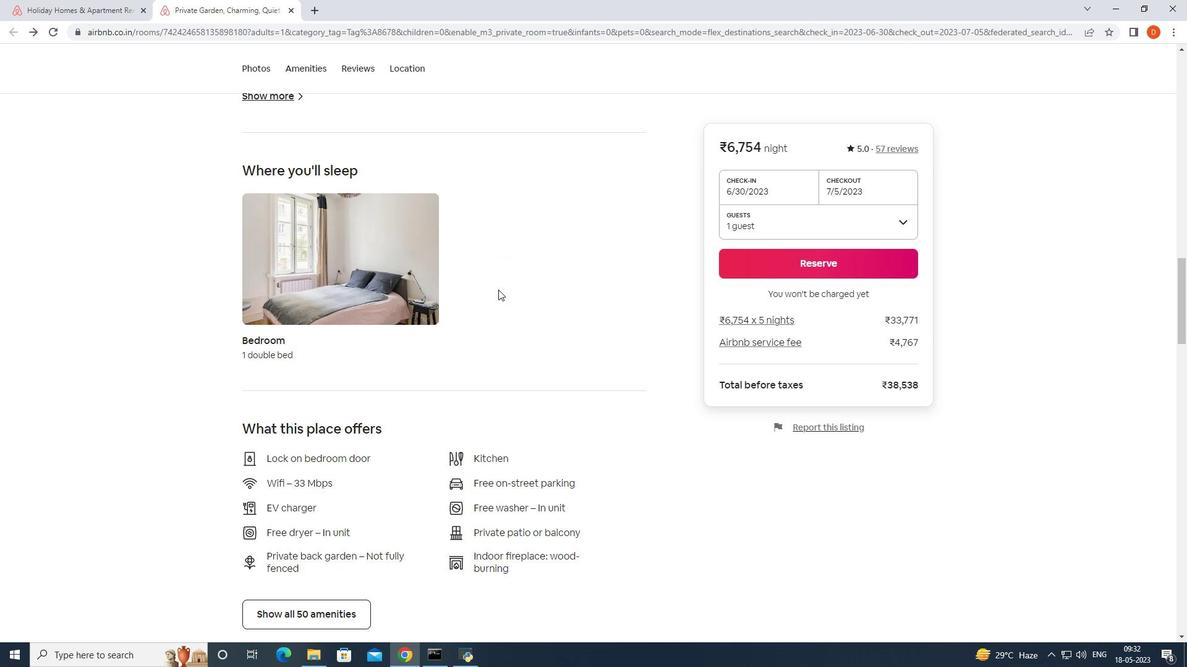
Action: Mouse scrolled (498, 289) with delta (0, 0)
Screenshot: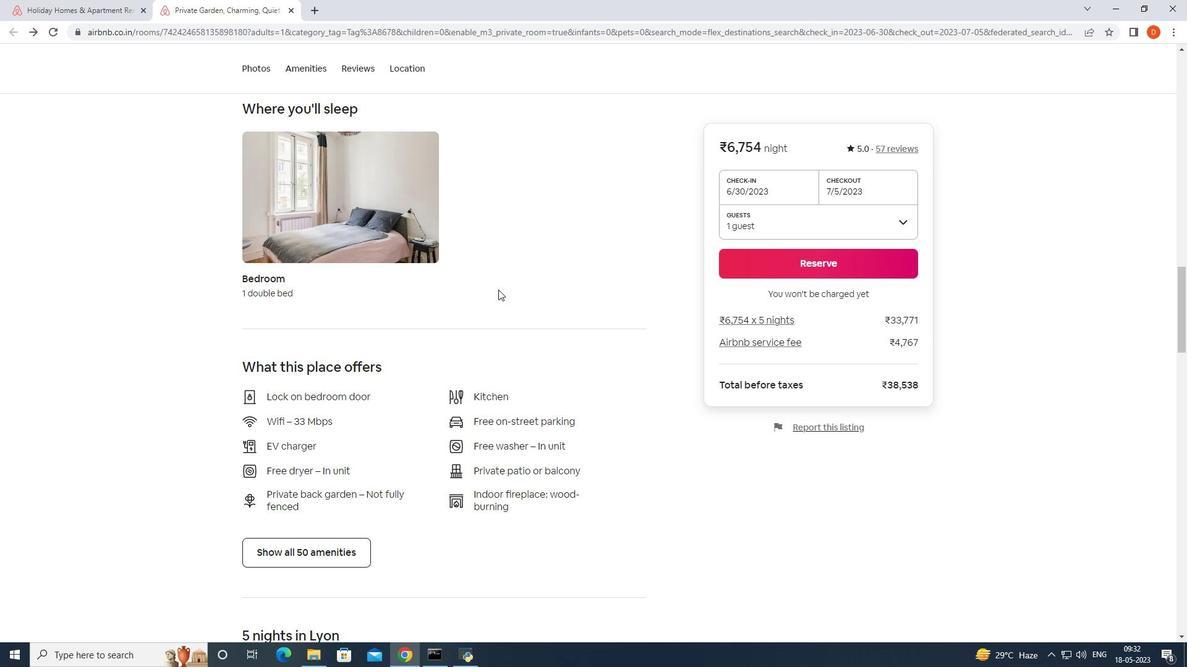 
Action: Mouse scrolled (498, 289) with delta (0, 0)
Screenshot: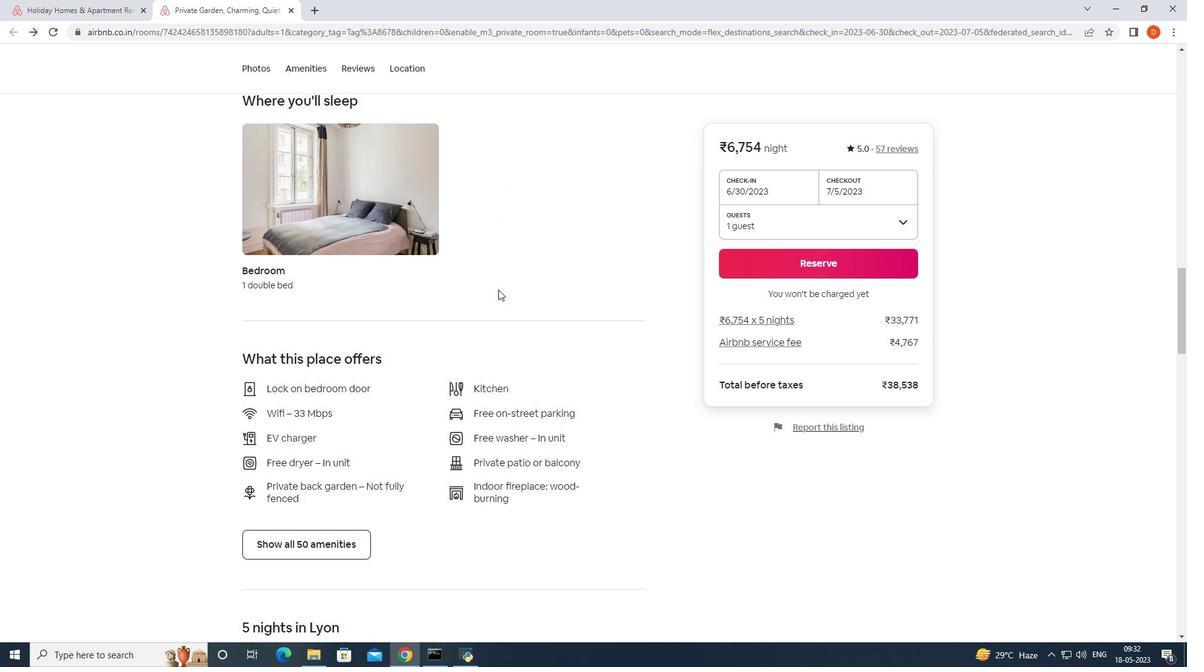 
Action: Mouse scrolled (498, 290) with delta (0, 0)
Screenshot: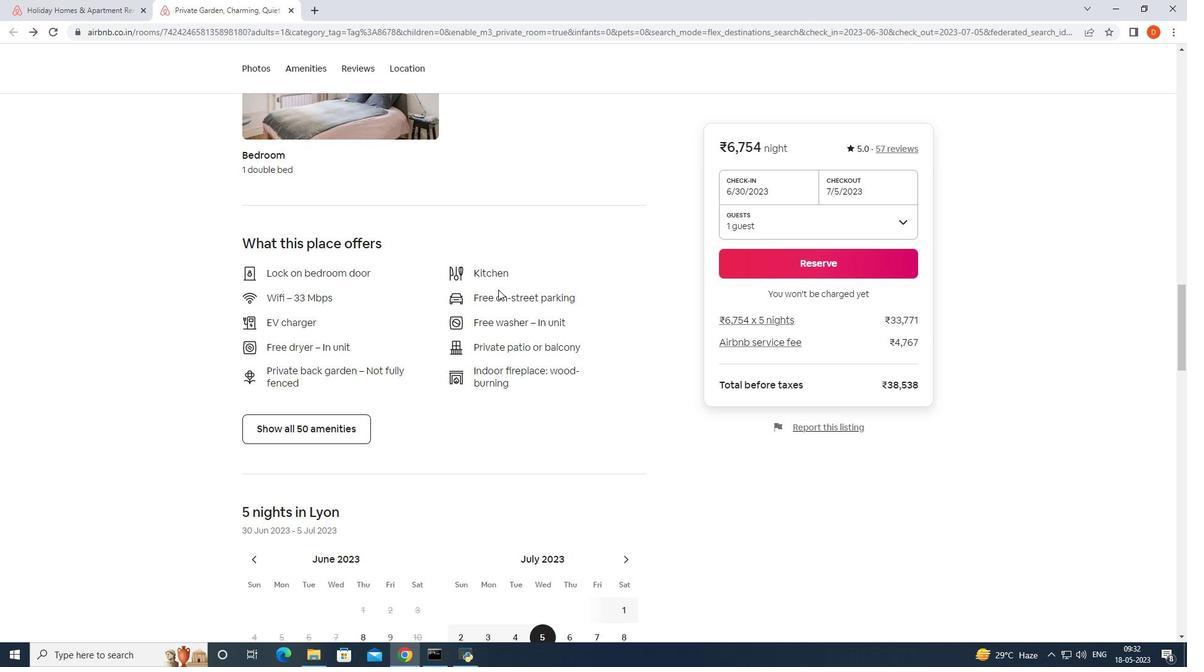
Action: Mouse scrolled (498, 290) with delta (0, 0)
Screenshot: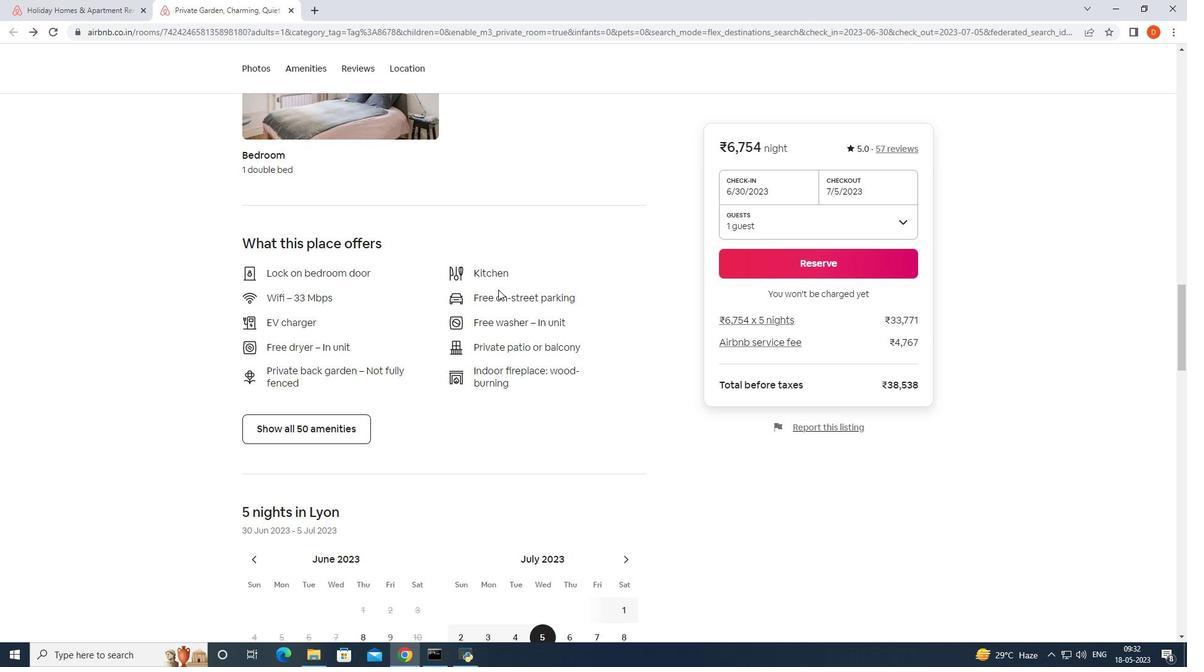
Action: Mouse scrolled (498, 290) with delta (0, 0)
Screenshot: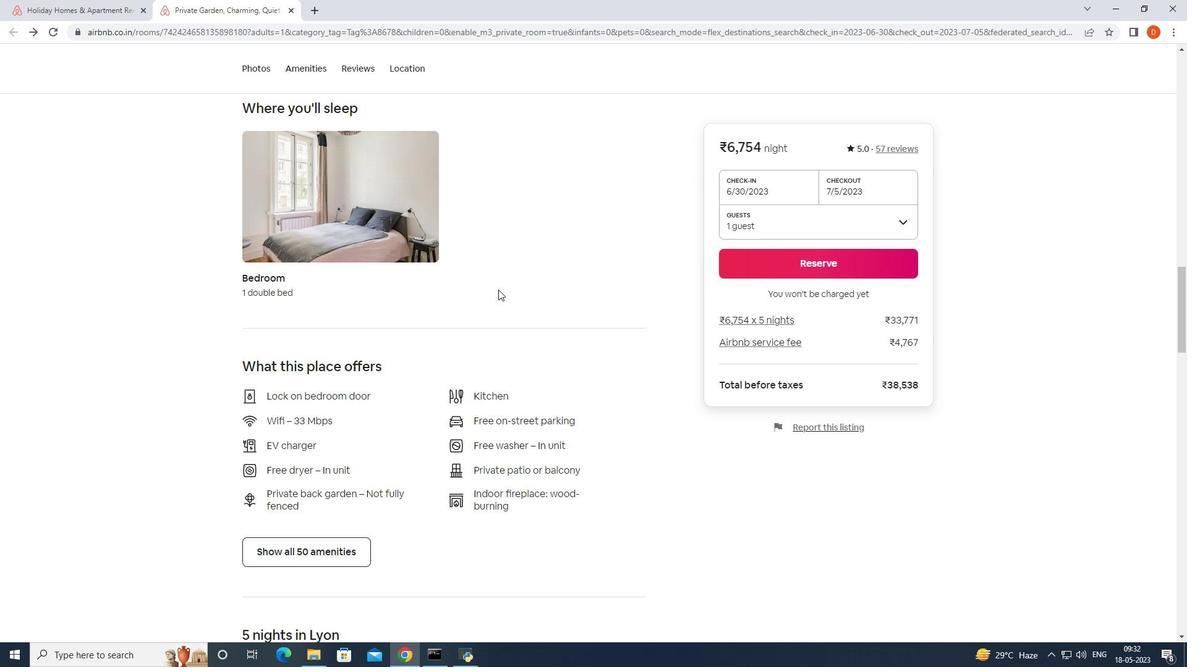 
Action: Mouse scrolled (498, 289) with delta (0, 0)
Screenshot: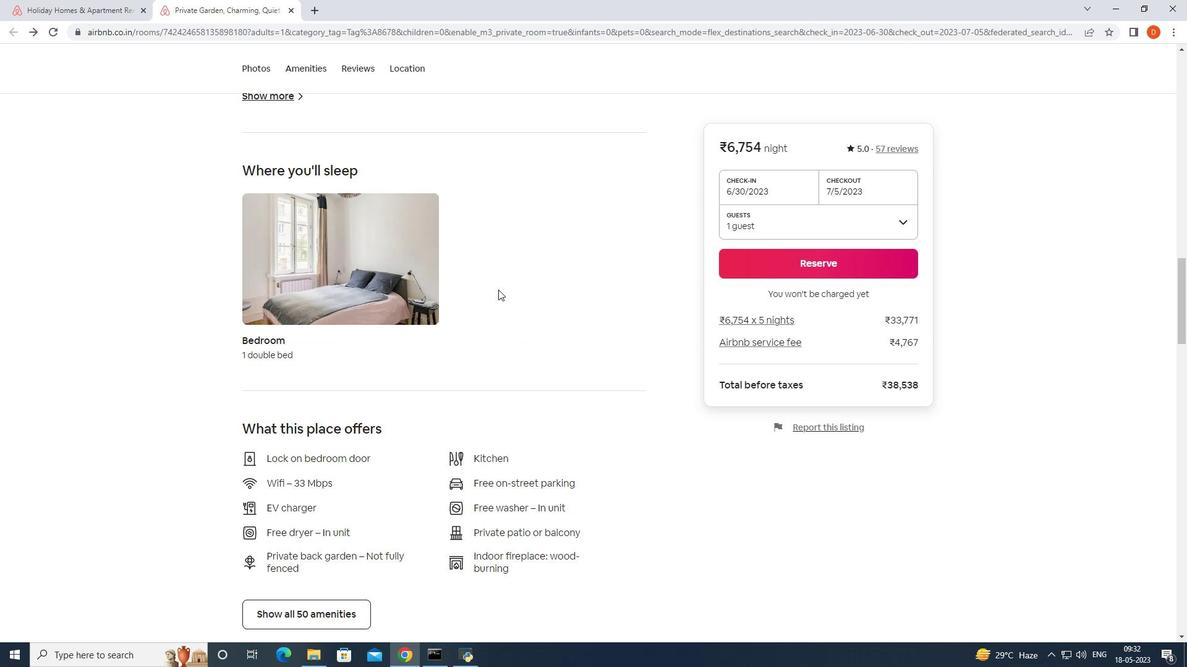
Action: Mouse scrolled (498, 289) with delta (0, 0)
Screenshot: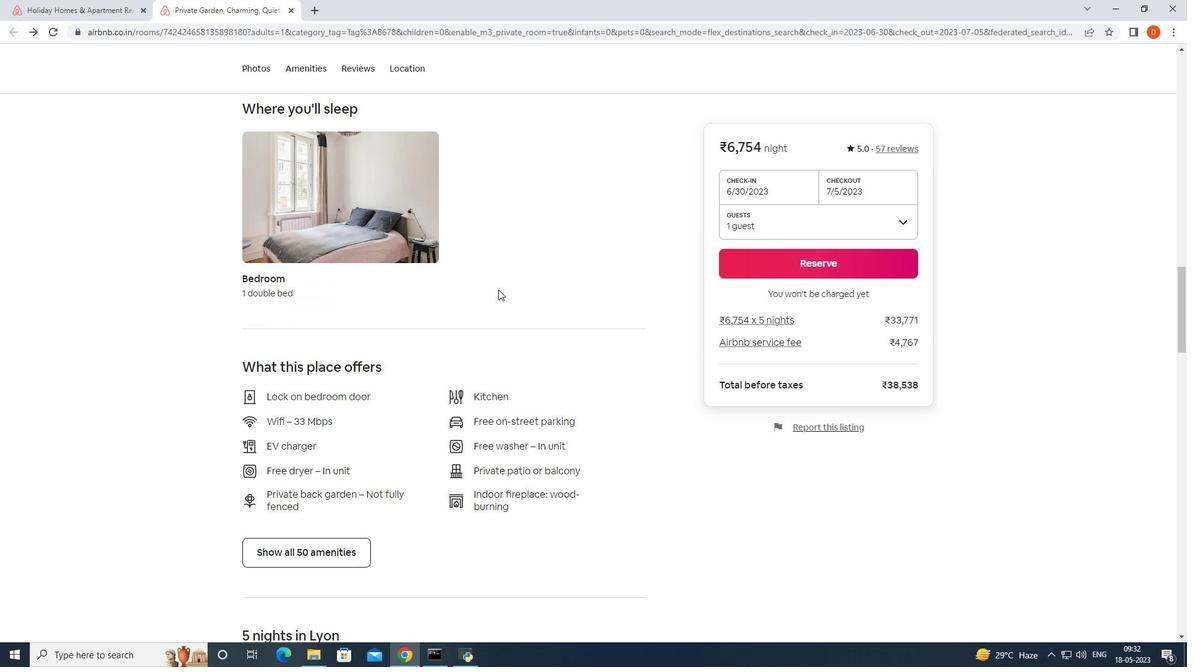 
Action: Mouse moved to (275, 489)
Screenshot: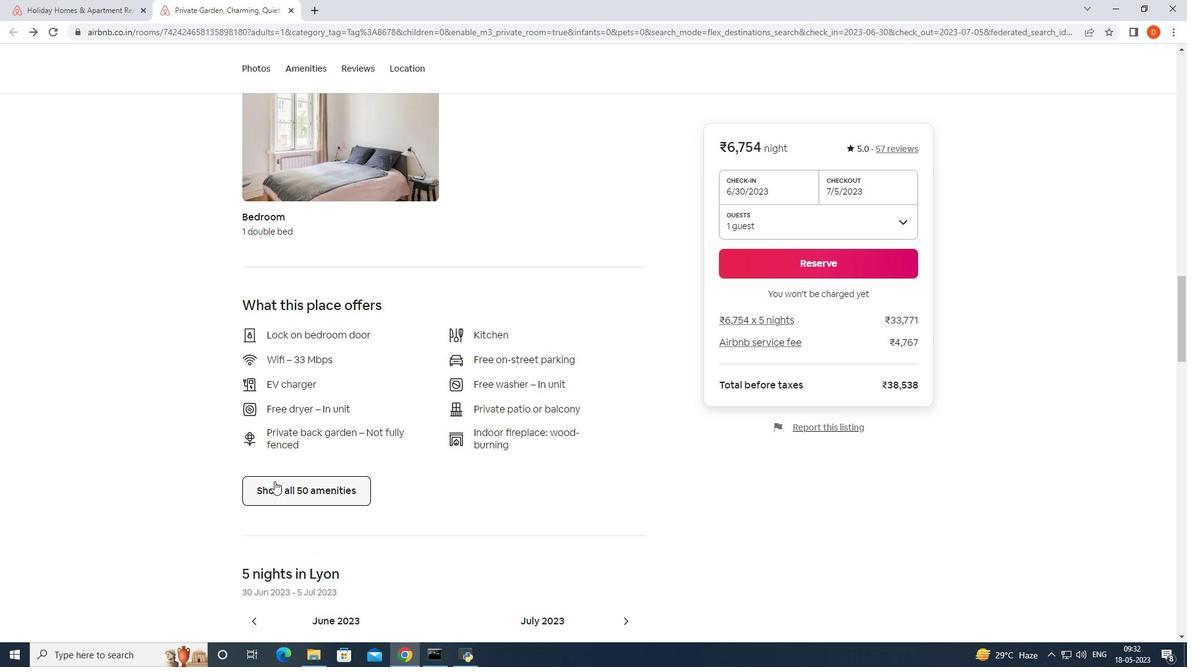 
Action: Mouse pressed left at (275, 489)
Screenshot: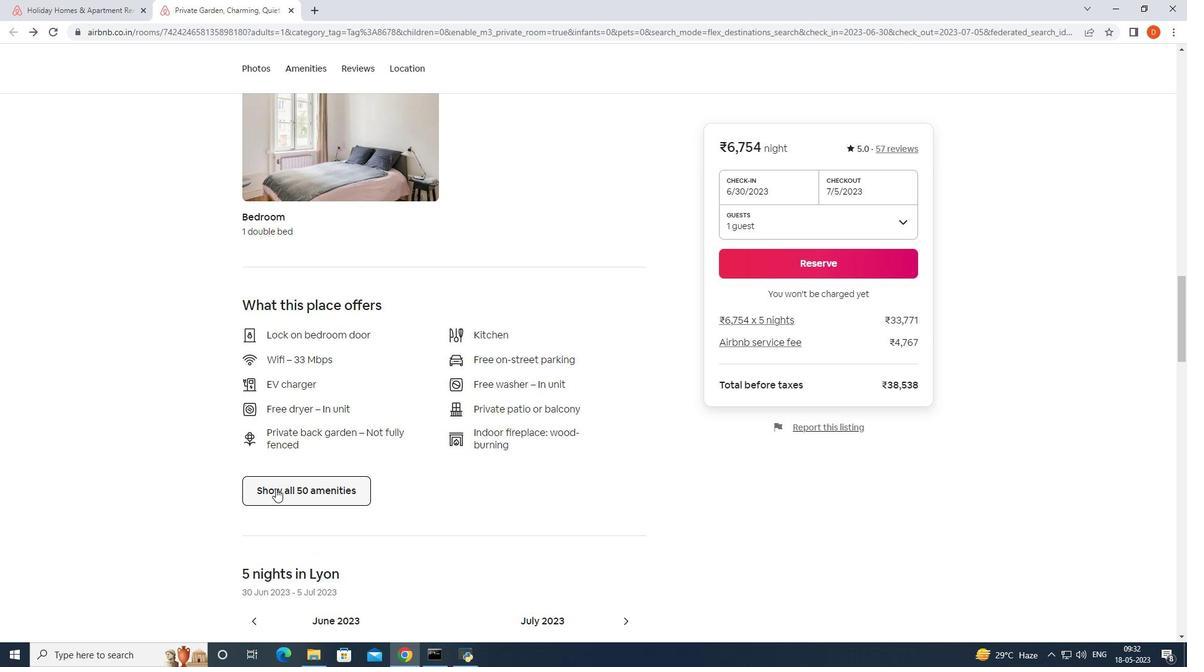 
Action: Mouse moved to (275, 489)
Screenshot: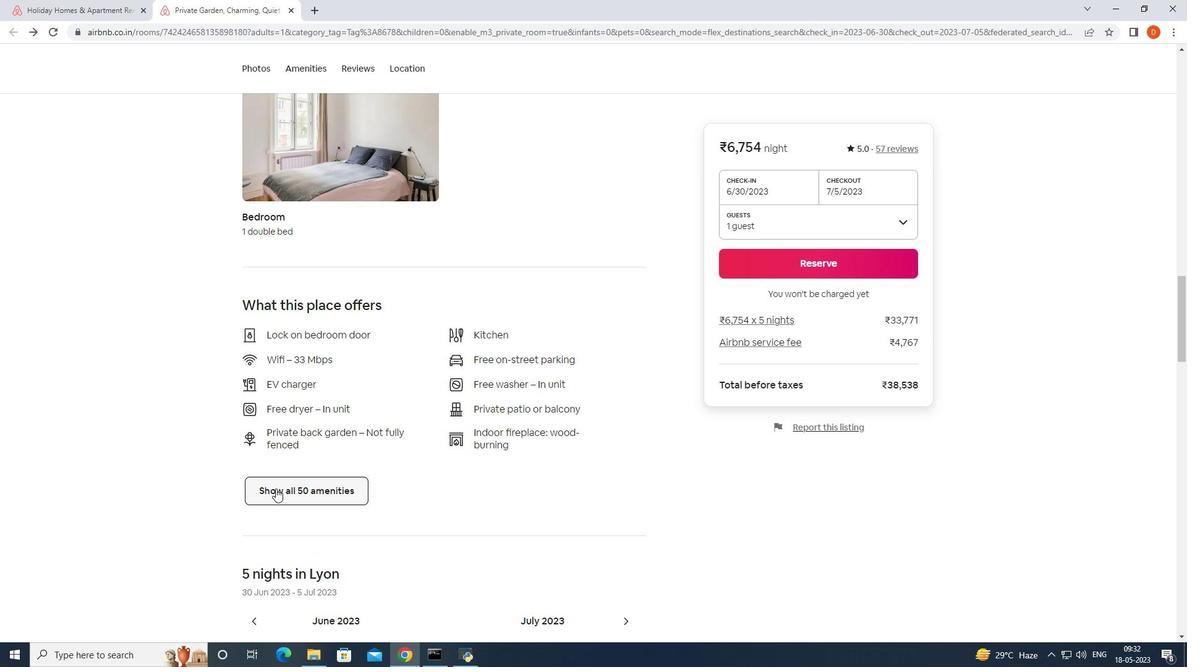 
Action: Mouse scrolled (275, 488) with delta (0, 0)
Screenshot: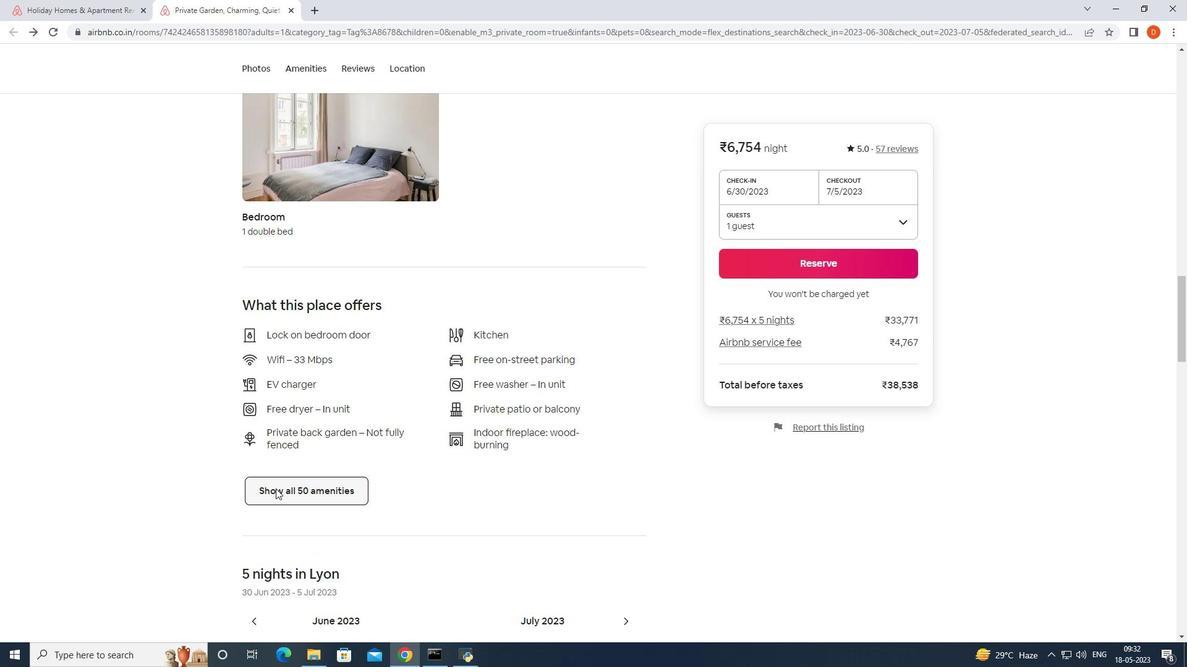 
Action: Mouse moved to (440, 363)
Screenshot: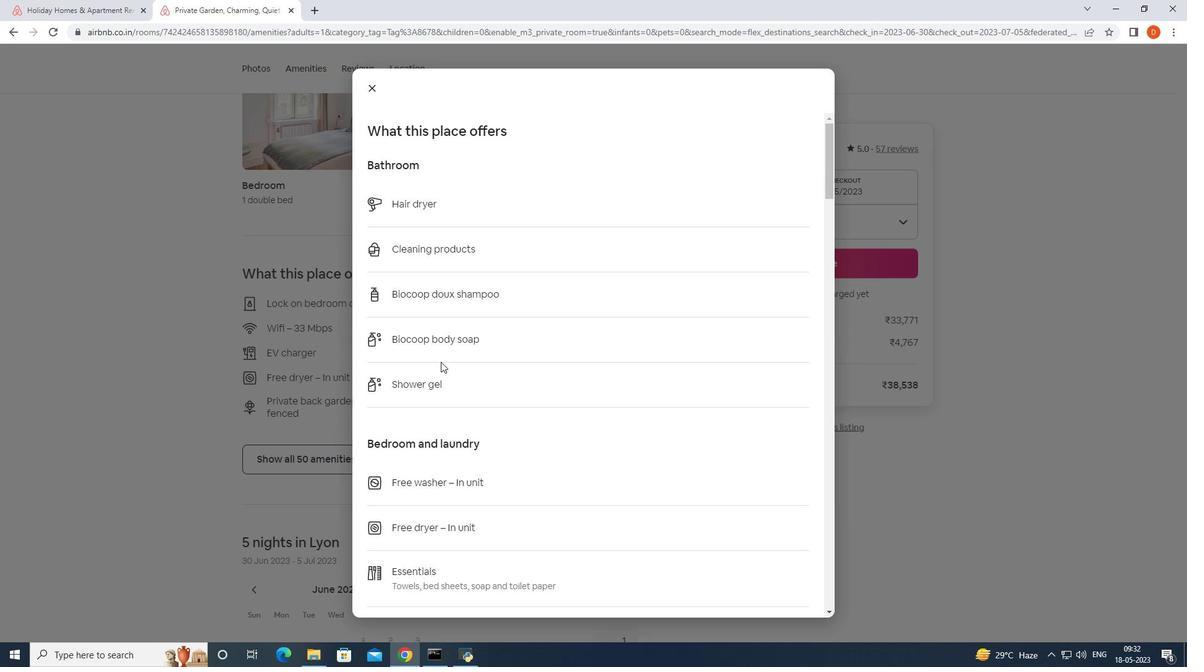 
Action: Mouse scrolled (440, 363) with delta (0, 0)
Screenshot: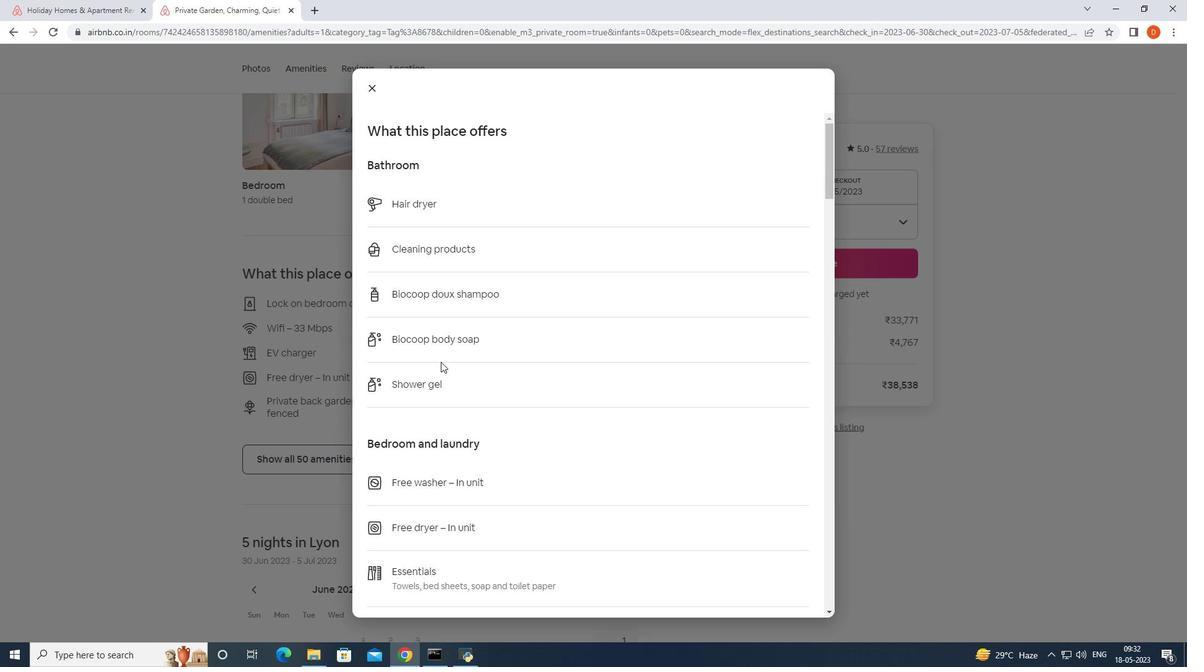 
Action: Mouse moved to (453, 474)
Screenshot: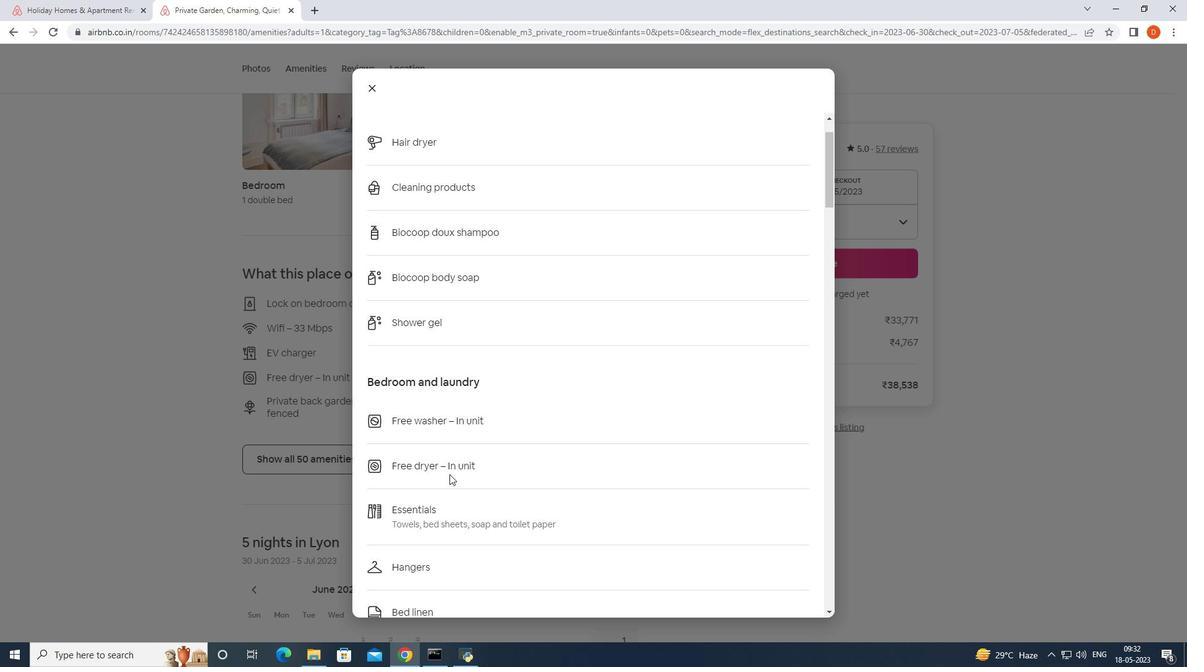 
Action: Mouse scrolled (453, 474) with delta (0, 0)
Screenshot: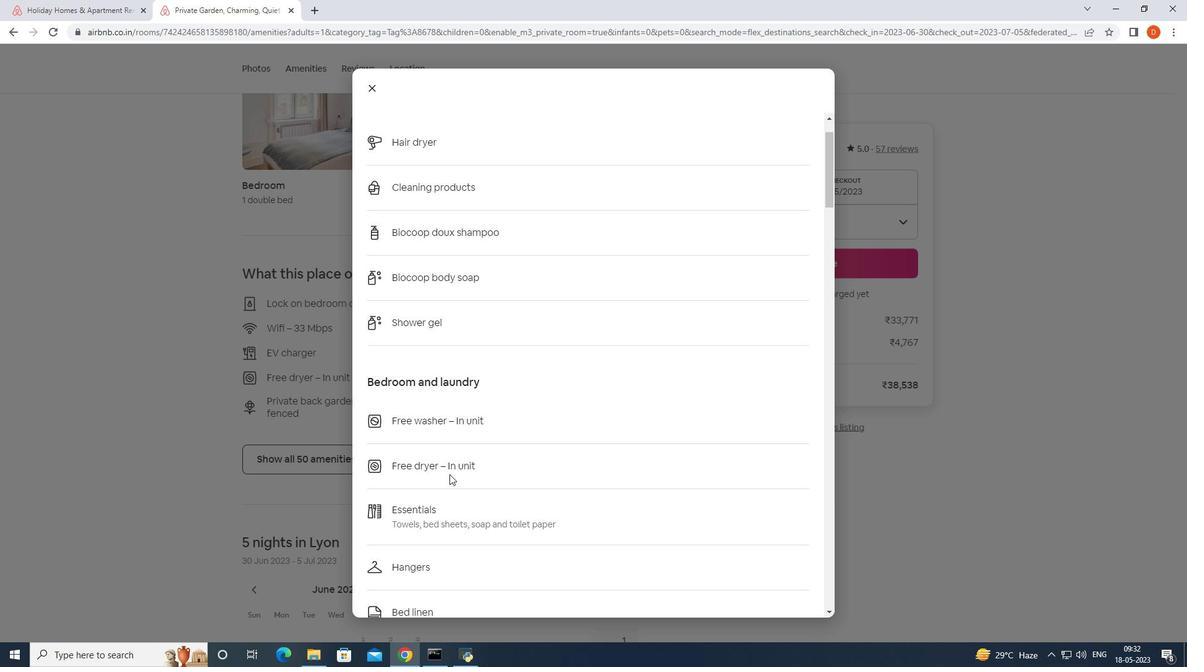 
Action: Mouse moved to (454, 474)
Screenshot: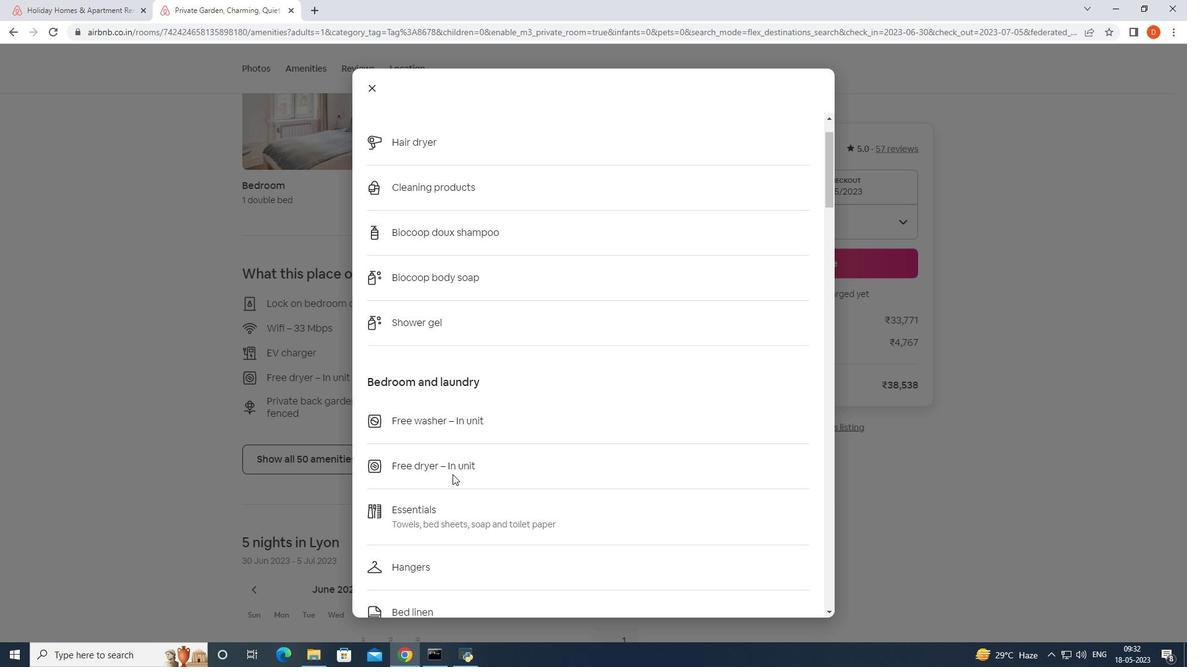
Action: Mouse scrolled (454, 474) with delta (0, 0)
Screenshot: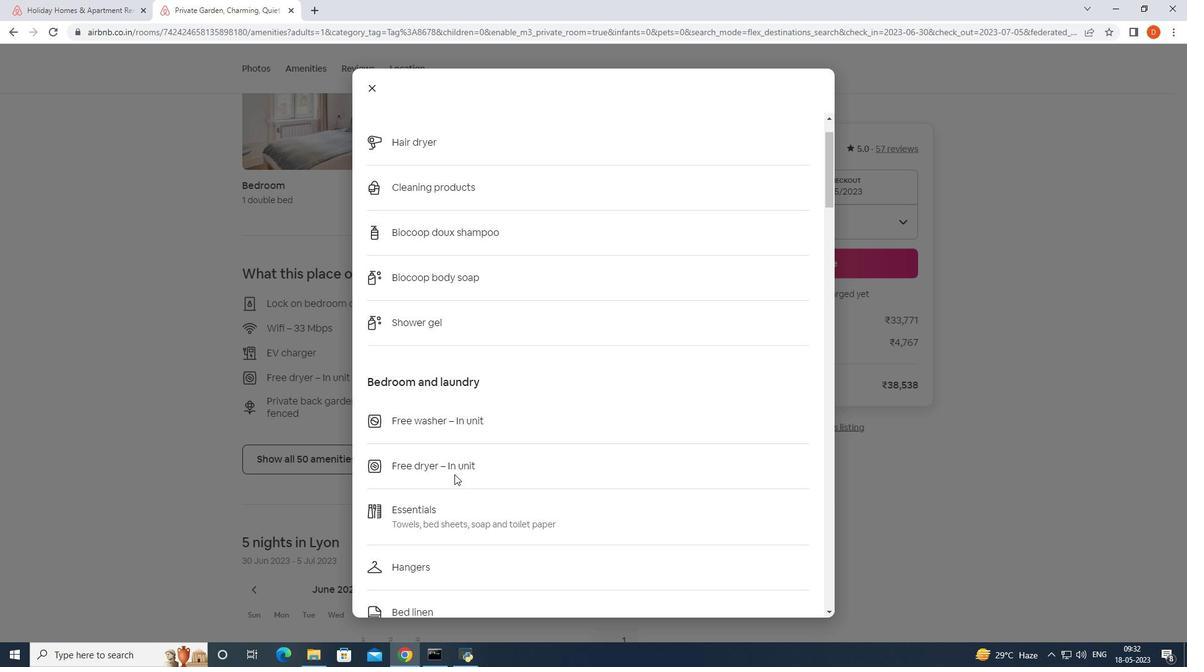 
Action: Mouse moved to (450, 504)
Screenshot: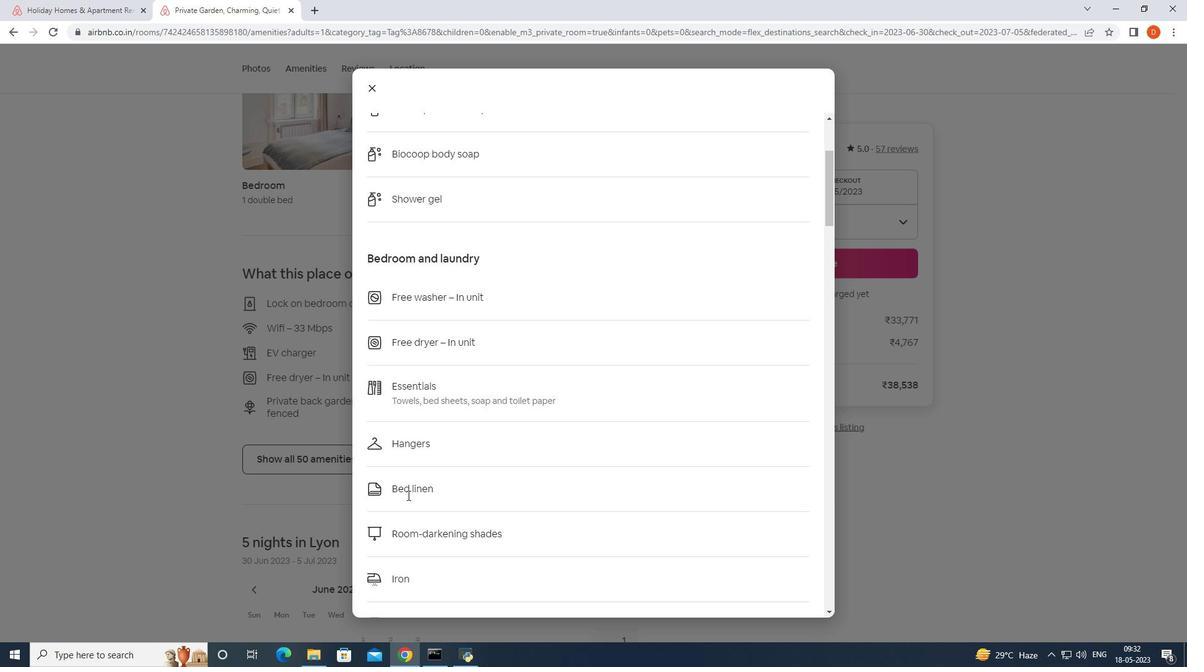 
Action: Mouse scrolled (450, 503) with delta (0, 0)
Screenshot: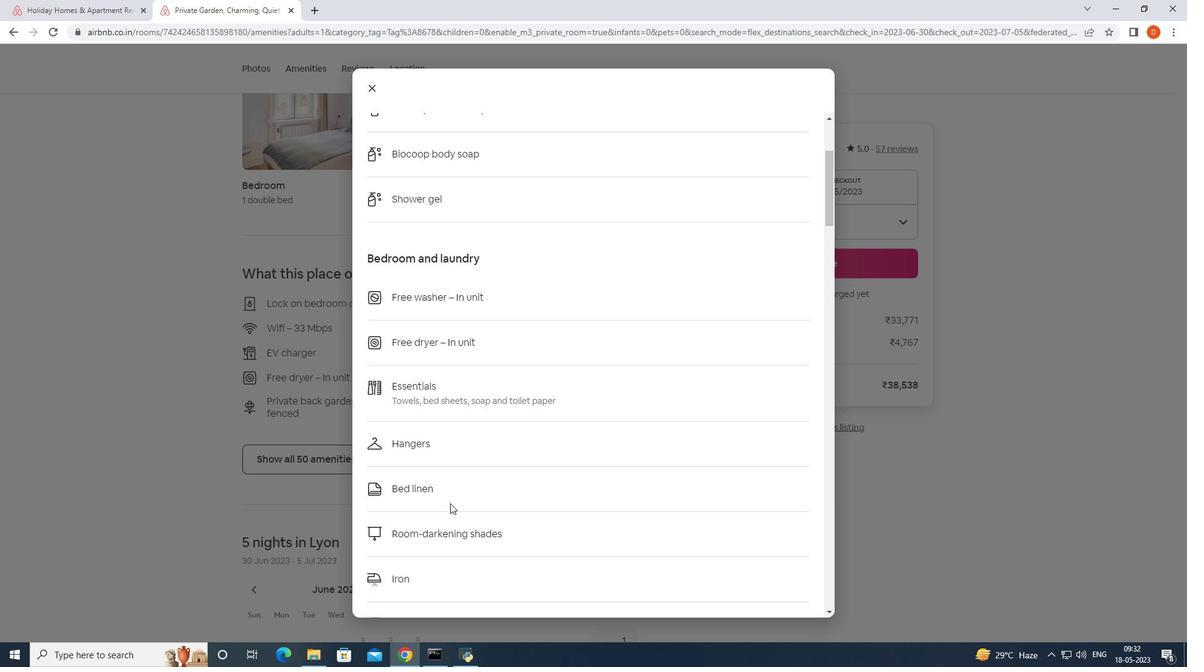 
Action: Mouse moved to (450, 504)
Screenshot: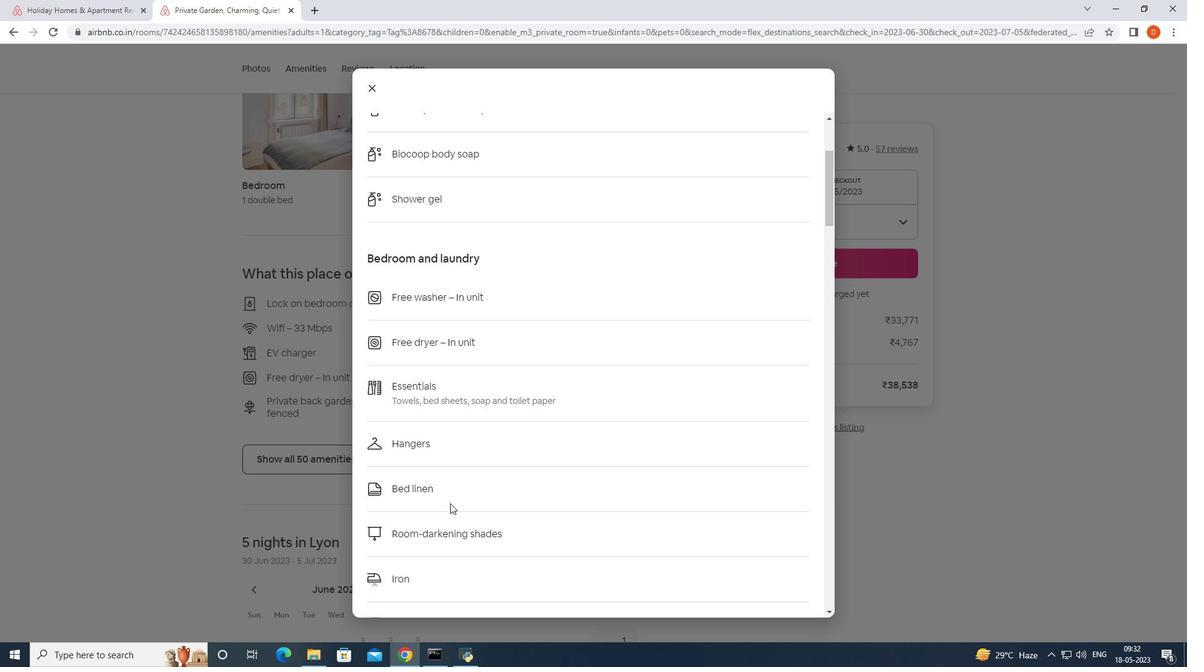 
Action: Mouse scrolled (450, 503) with delta (0, 0)
Screenshot: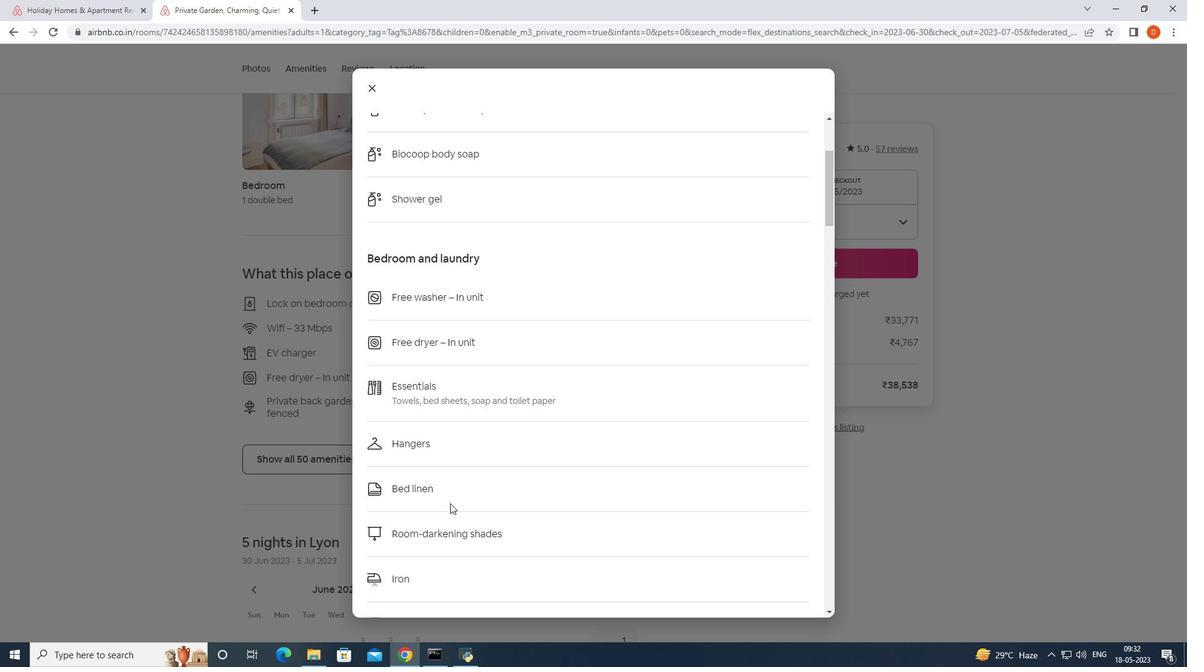 
Action: Mouse moved to (498, 518)
Screenshot: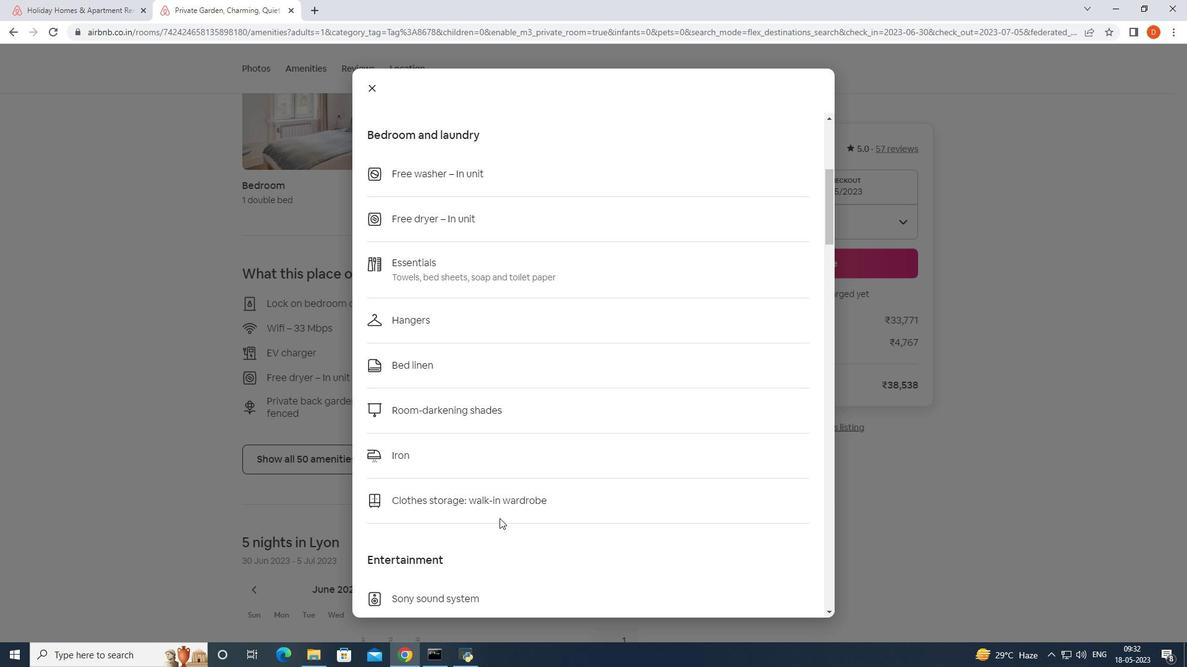 
Action: Mouse scrolled (498, 518) with delta (0, 0)
Screenshot: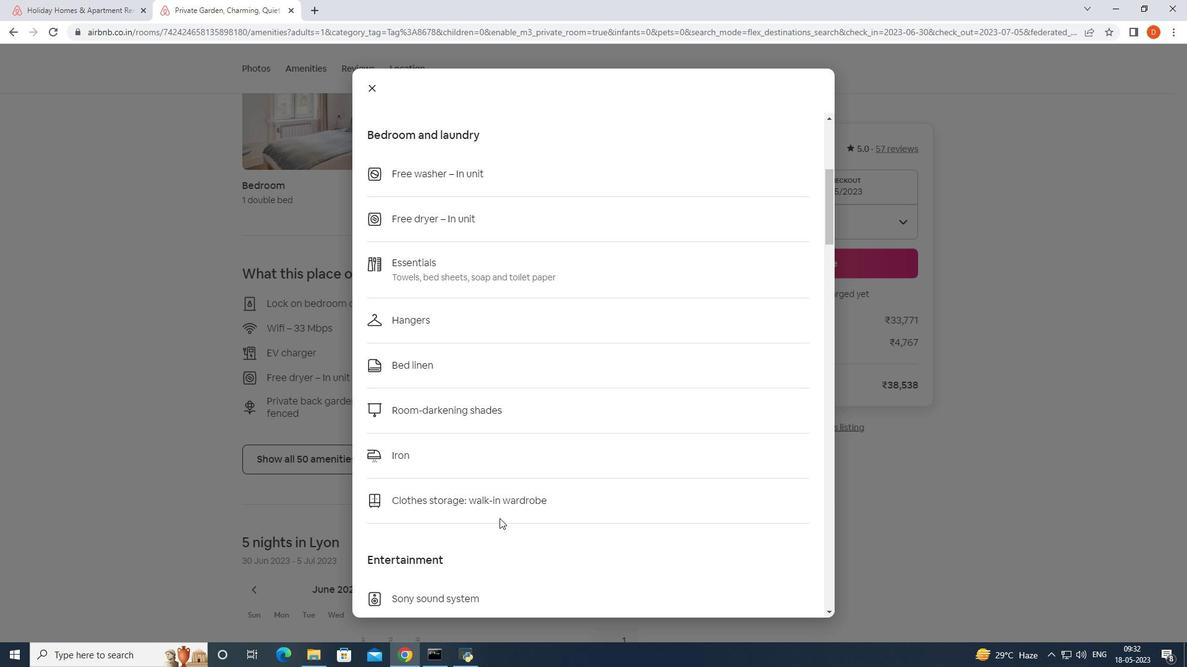 
Action: Mouse moved to (494, 515)
Screenshot: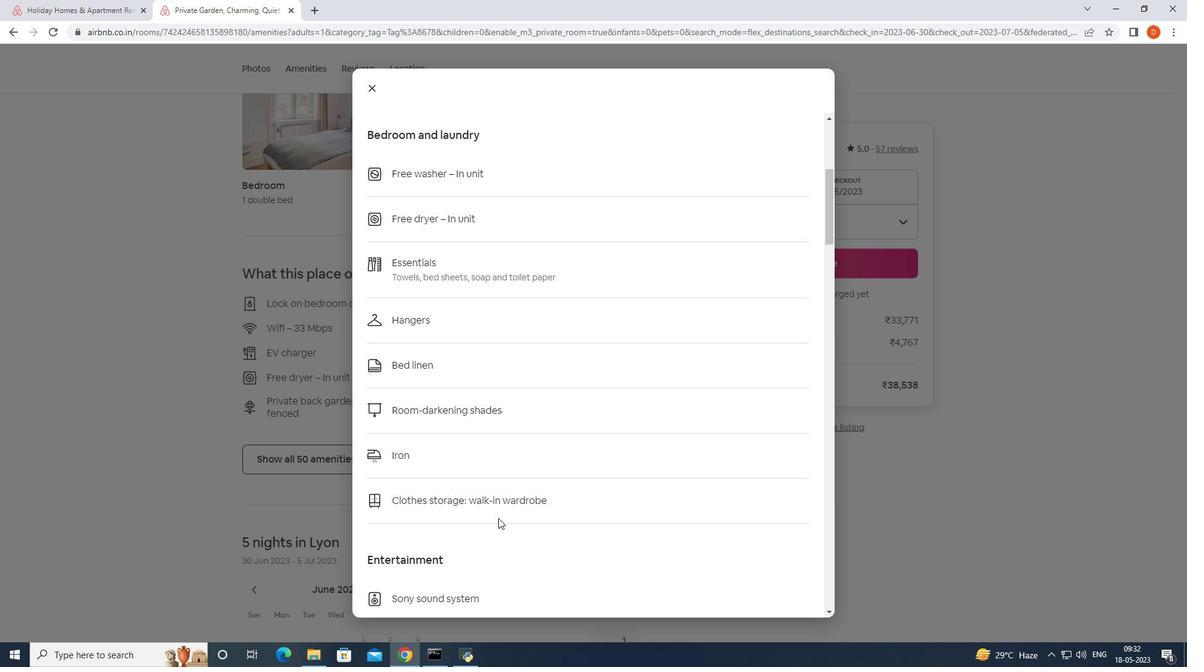 
Action: Mouse scrolled (494, 514) with delta (0, 0)
Screenshot: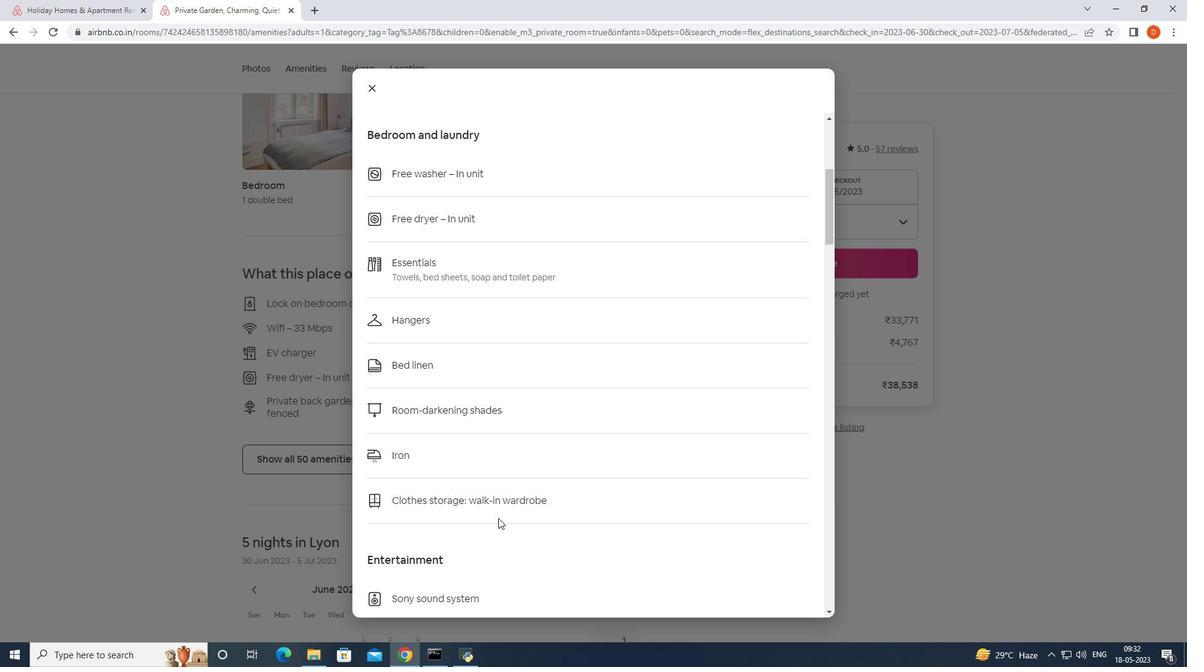 
Action: Mouse moved to (480, 508)
Screenshot: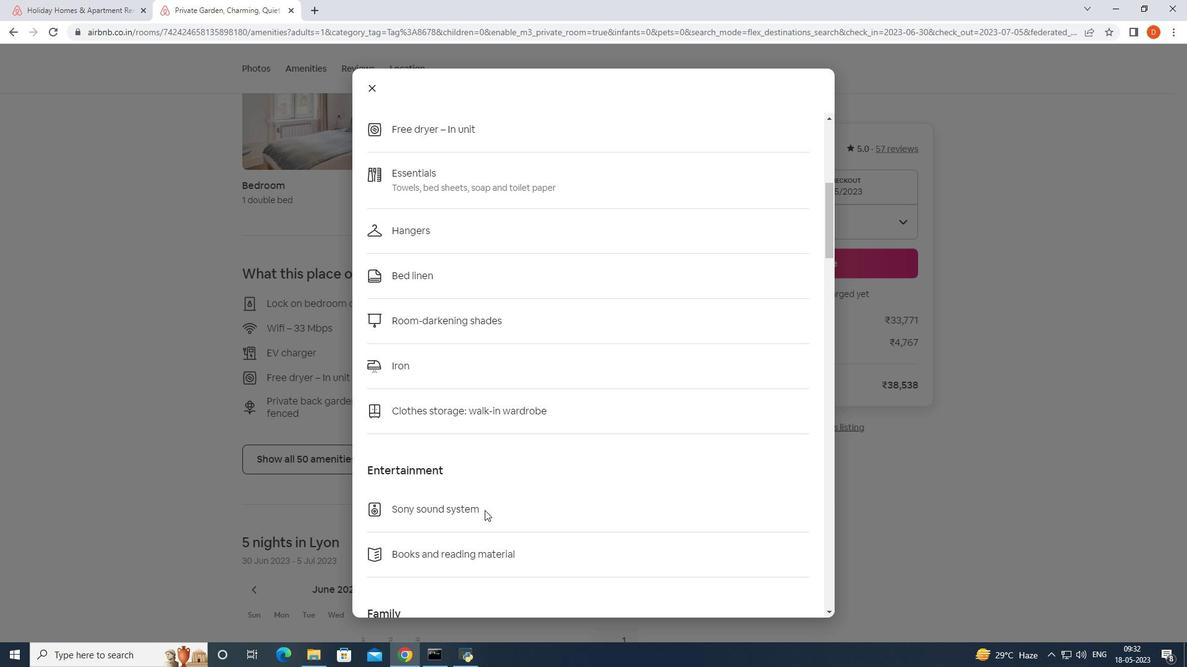 
Action: Mouse scrolled (480, 508) with delta (0, 0)
Screenshot: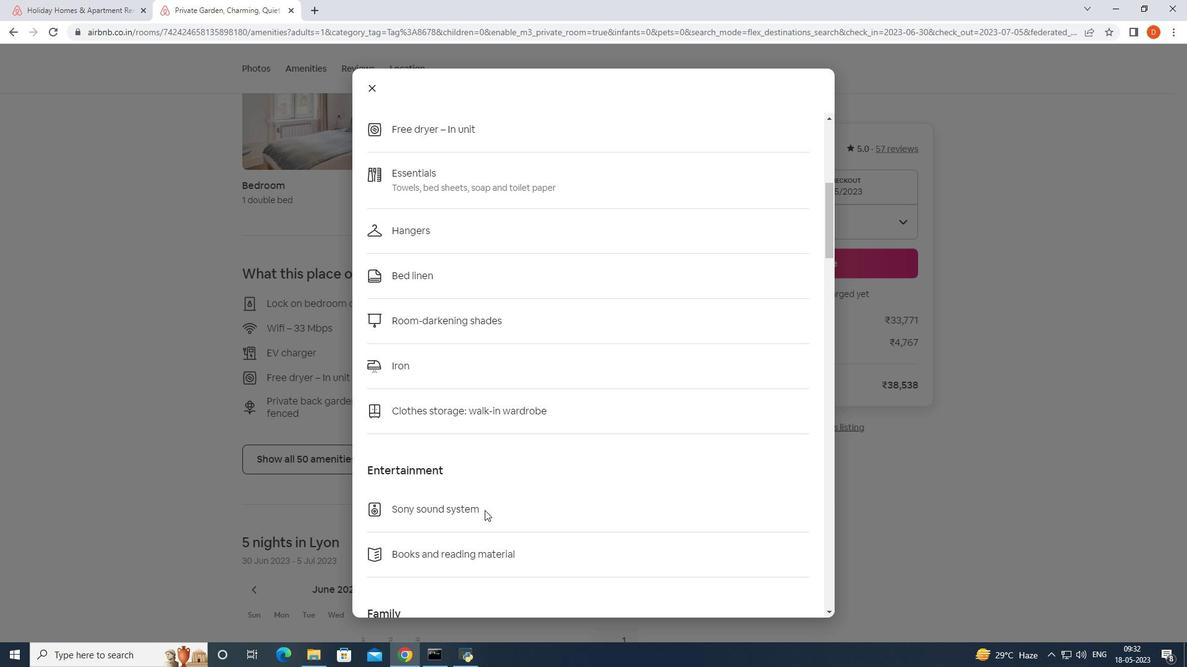 
Action: Mouse moved to (499, 478)
Screenshot: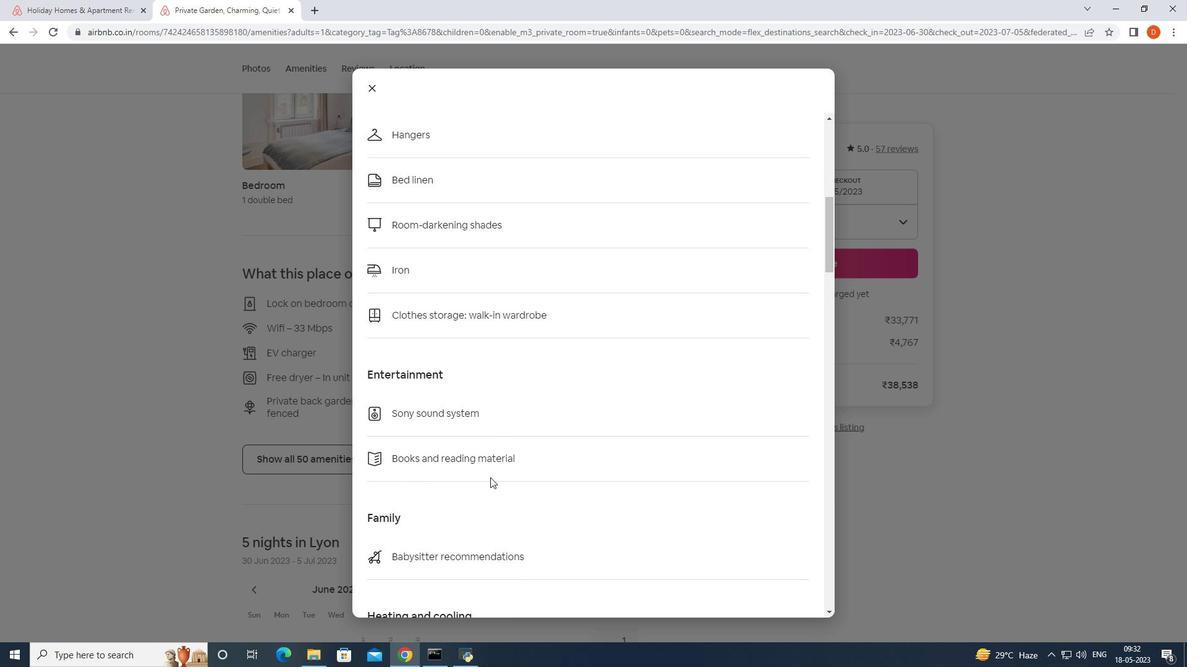 
Action: Mouse scrolled (499, 477) with delta (0, 0)
Screenshot: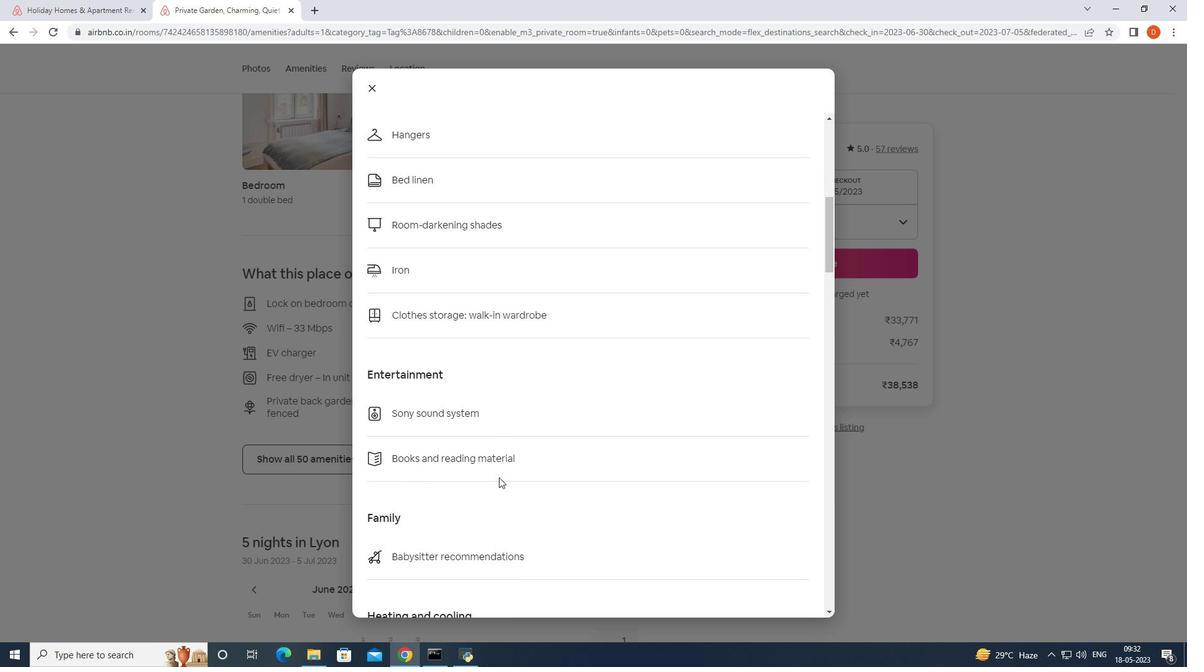 
Action: Mouse scrolled (499, 477) with delta (0, 0)
Screenshot: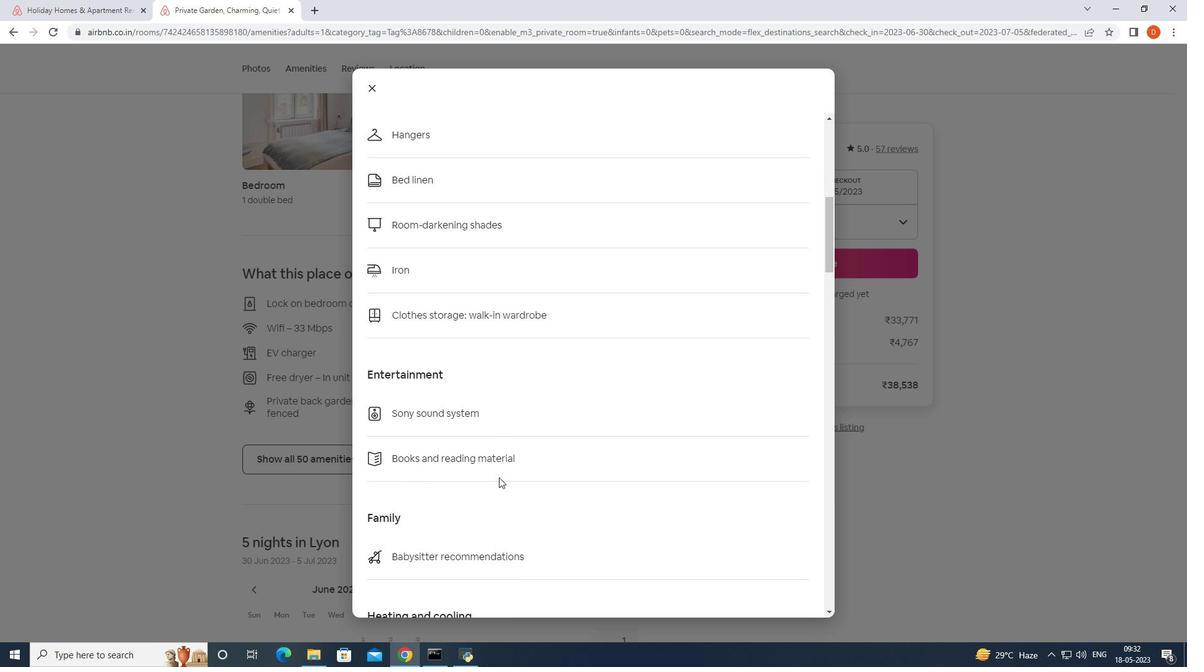 
Action: Mouse scrolled (499, 477) with delta (0, 0)
Screenshot: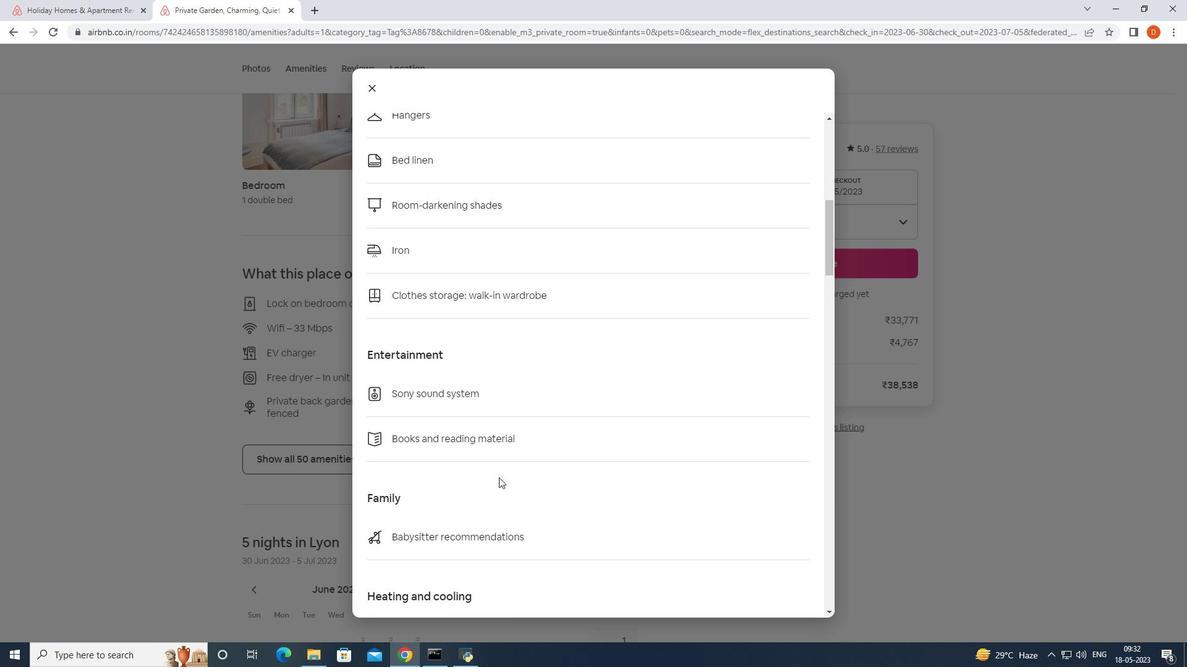 
Action: Mouse moved to (403, 470)
Screenshot: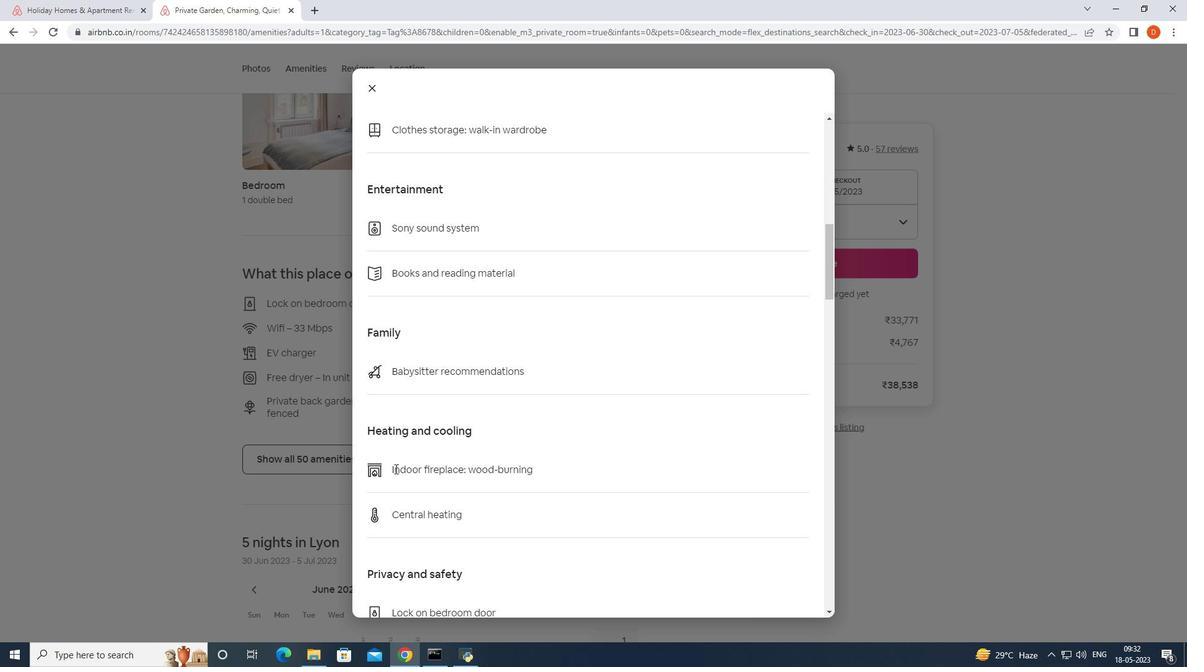 
Action: Mouse scrolled (403, 469) with delta (0, 0)
Screenshot: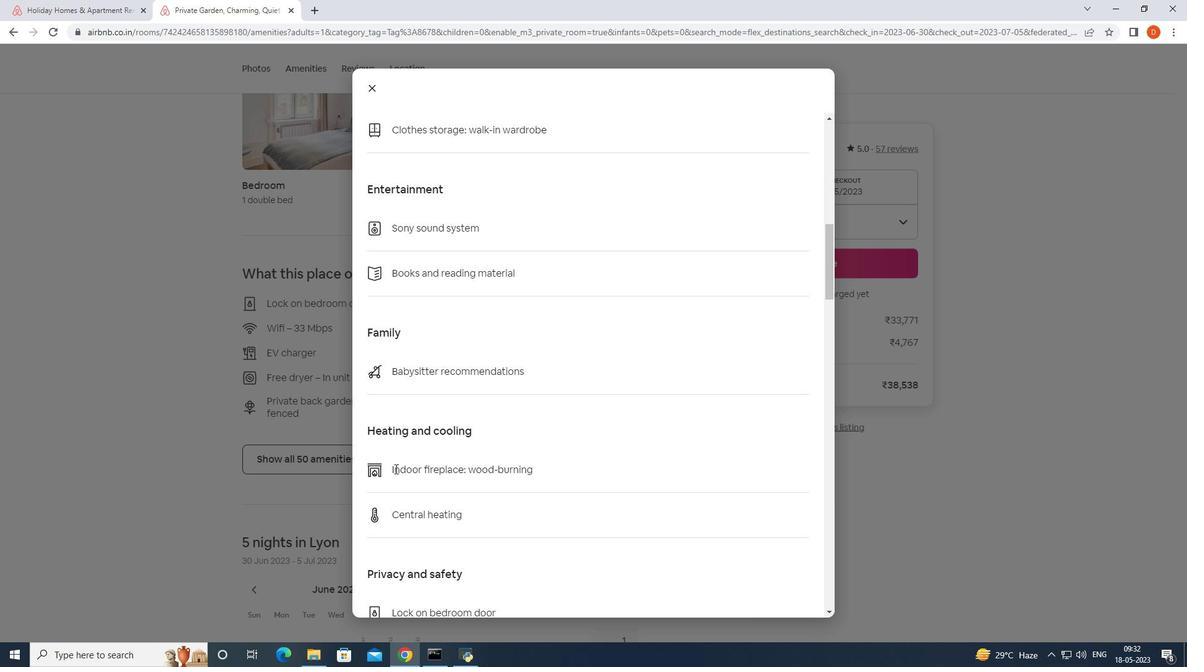 
Action: Mouse moved to (447, 471)
Screenshot: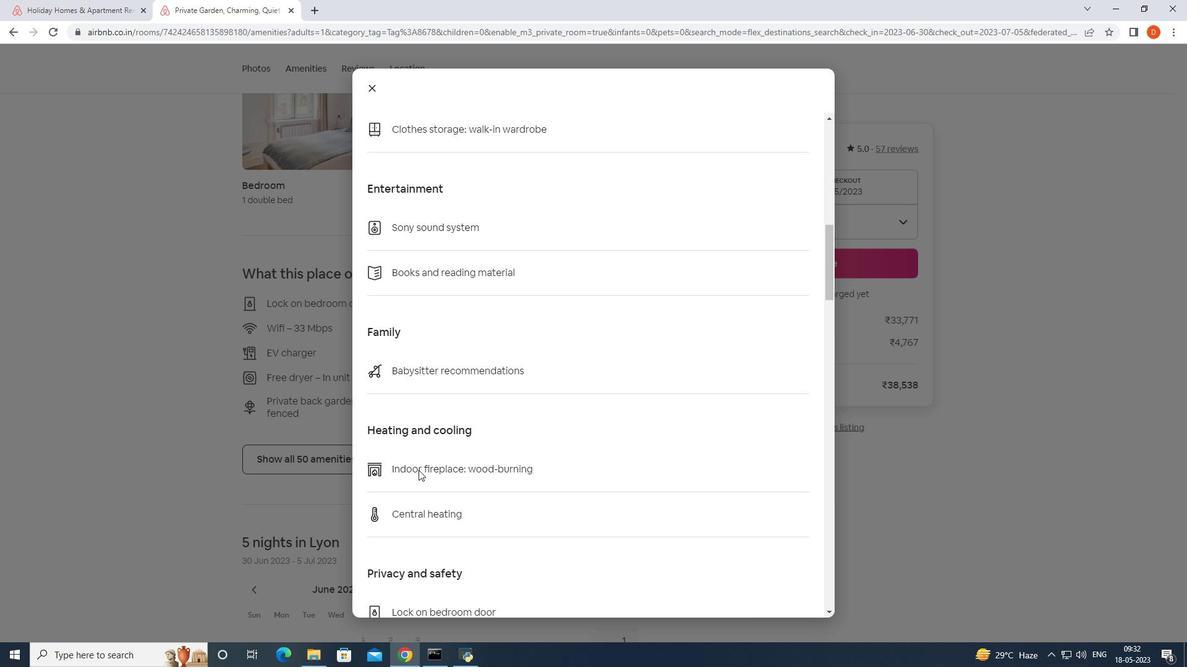 
Action: Mouse scrolled (447, 470) with delta (0, 0)
Screenshot: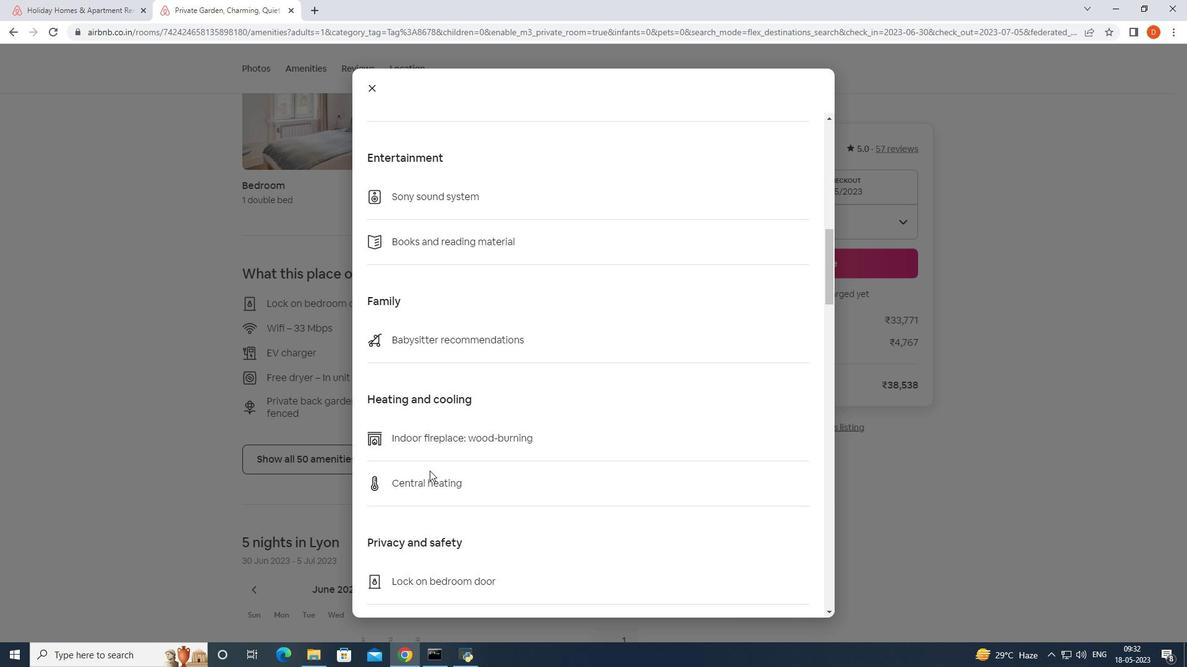 
Action: Mouse moved to (439, 487)
Screenshot: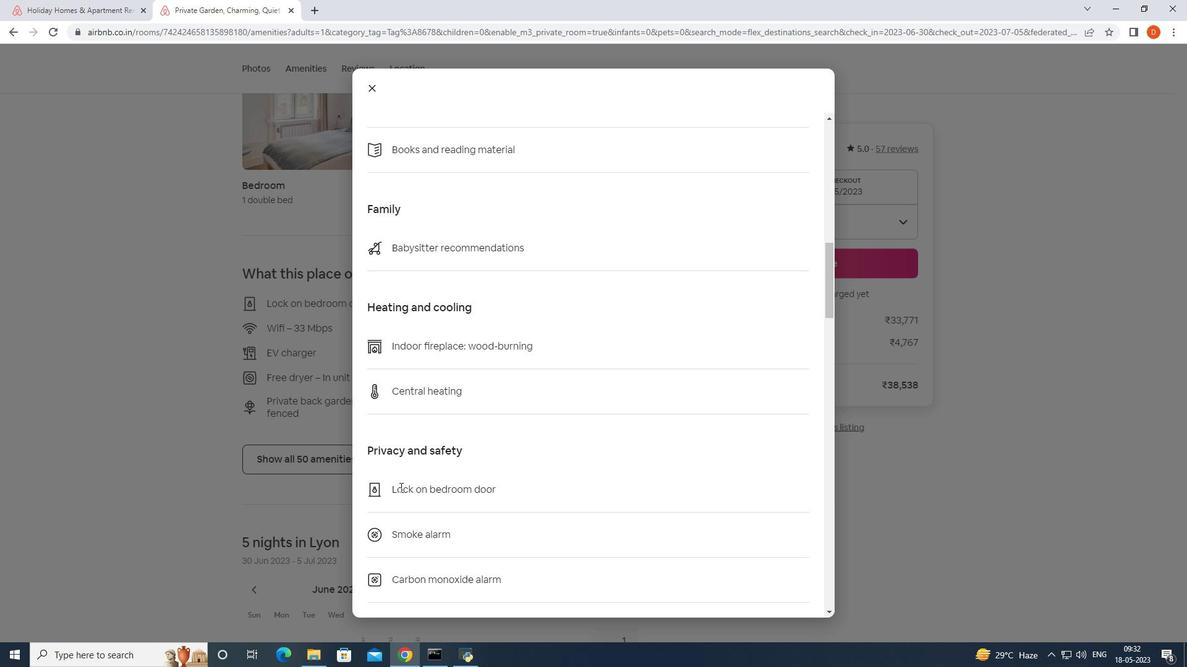 
Action: Mouse scrolled (439, 486) with delta (0, 0)
Screenshot: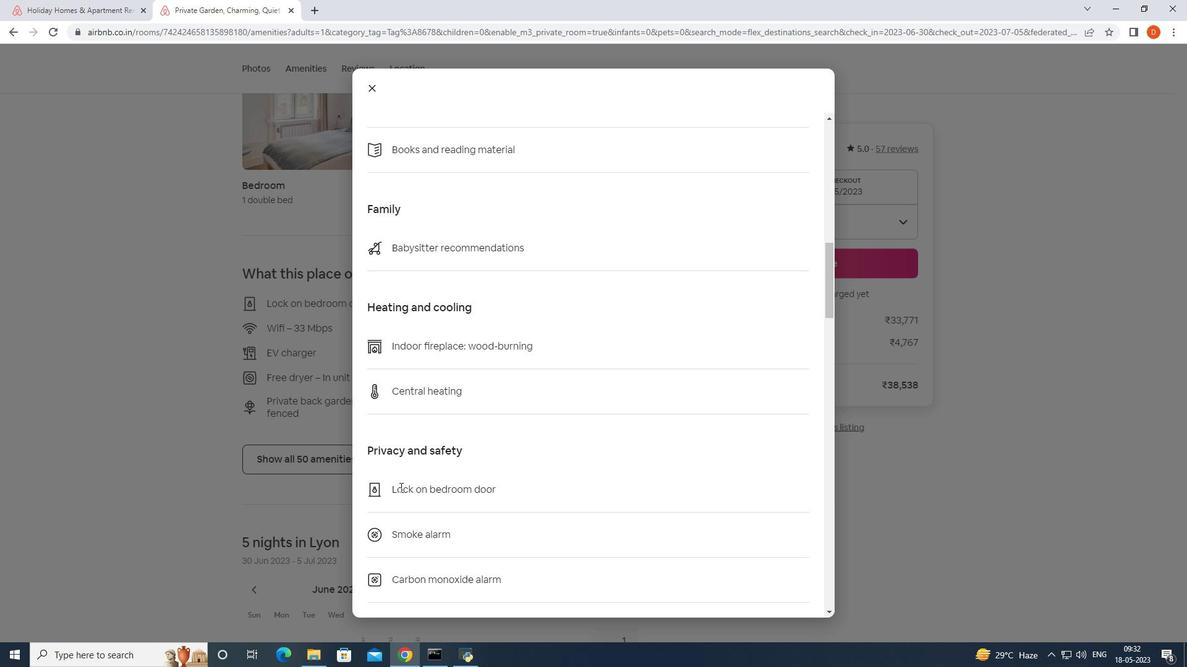 
Action: Mouse moved to (412, 476)
Screenshot: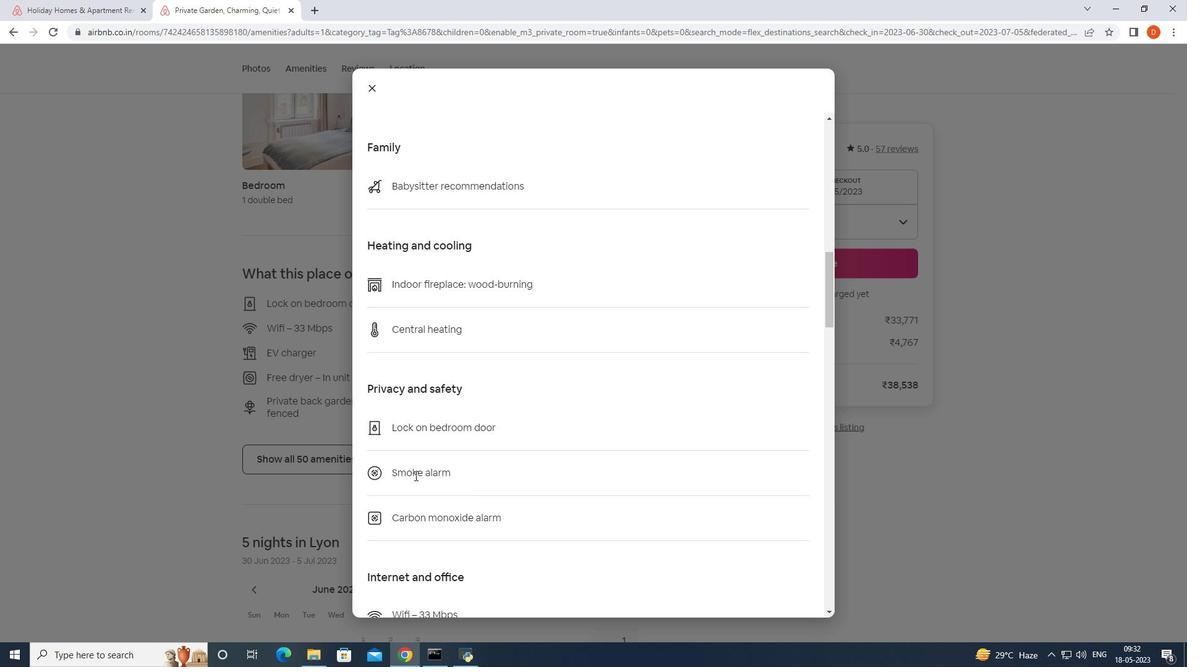 
Action: Mouse scrolled (412, 475) with delta (0, 0)
Screenshot: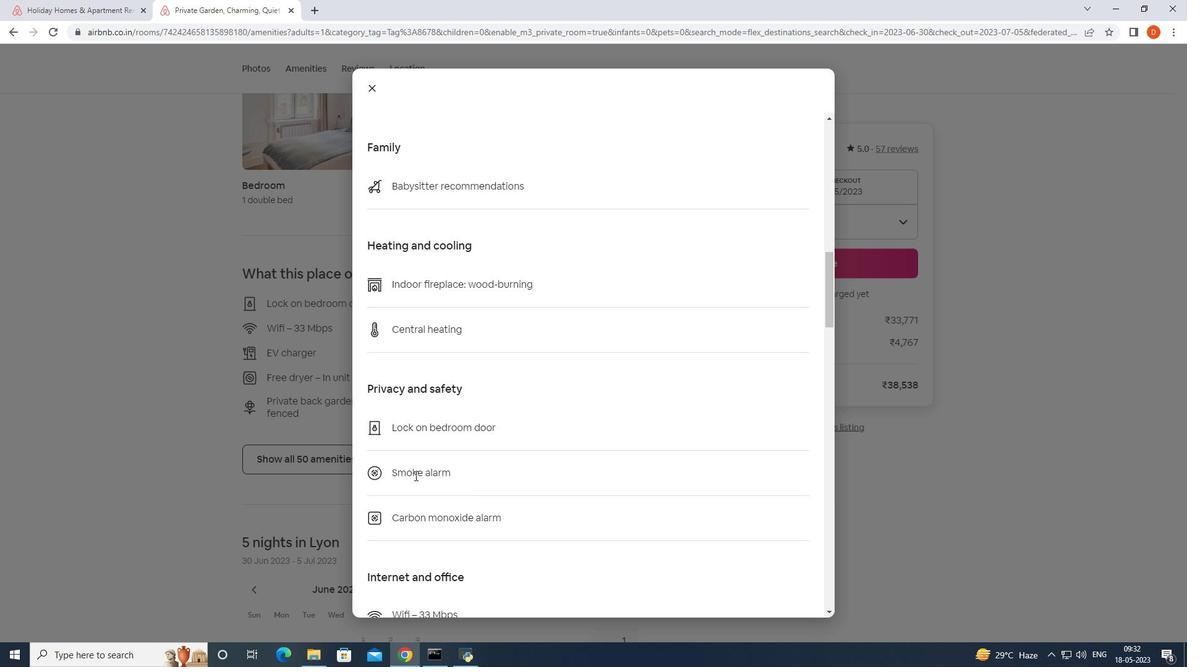 
Action: Mouse scrolled (412, 475) with delta (0, 0)
Screenshot: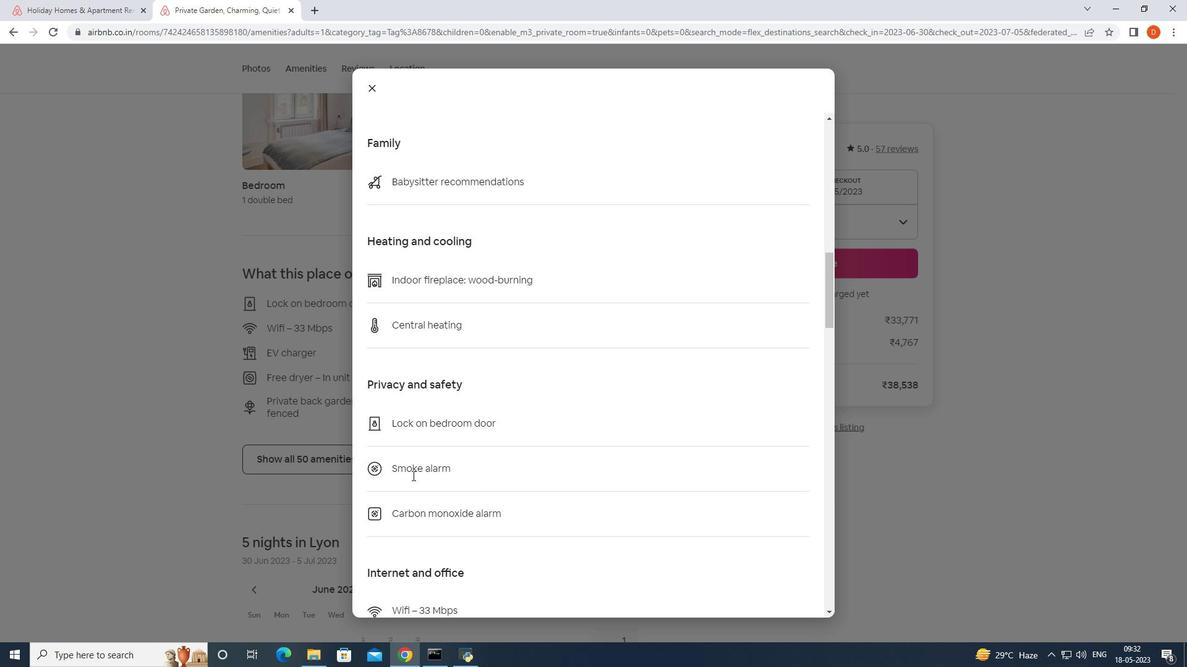 
Action: Mouse moved to (451, 425)
Screenshot: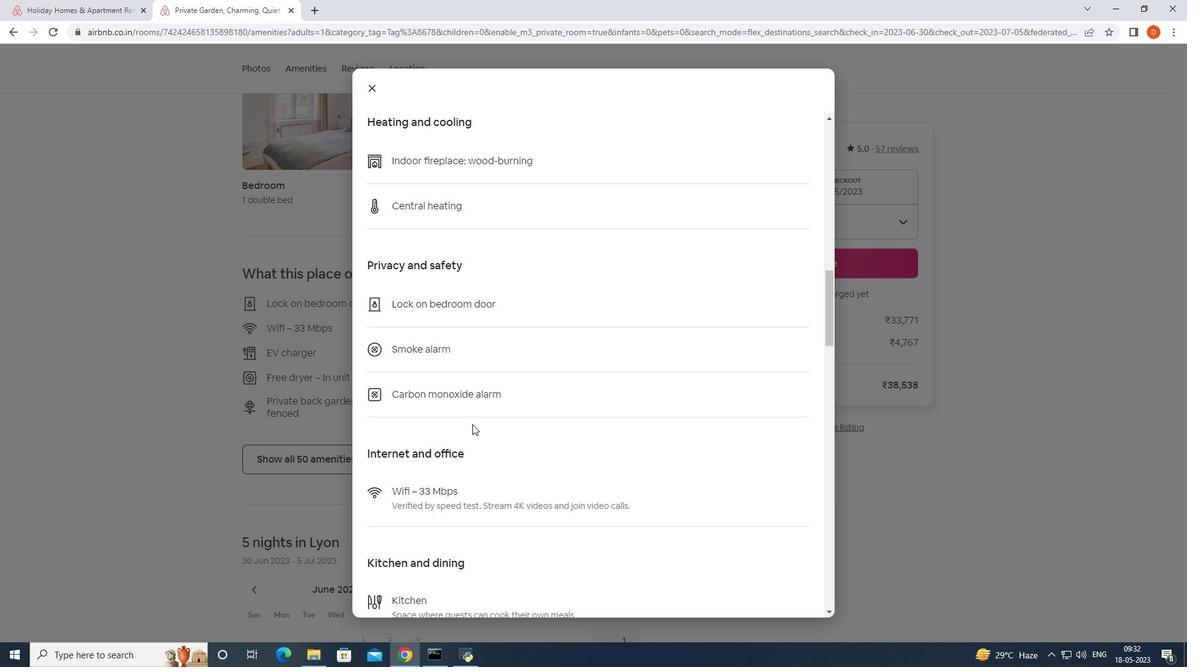
Action: Mouse scrolled (451, 424) with delta (0, 0)
Screenshot: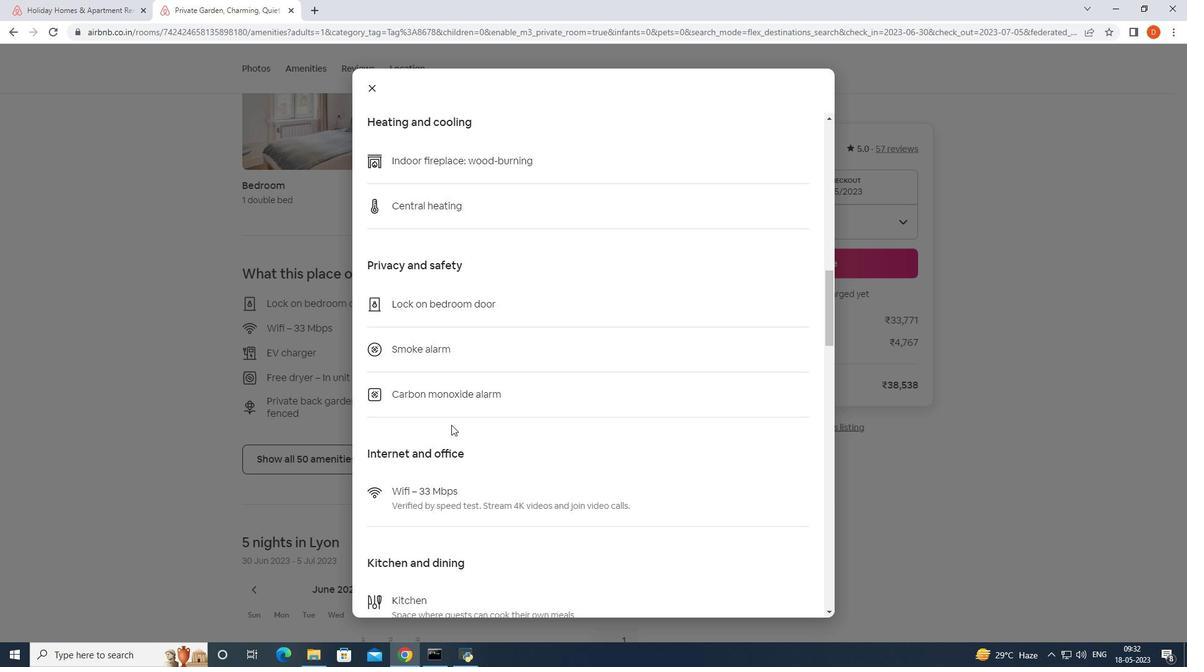 
Action: Mouse scrolled (451, 424) with delta (0, 0)
Screenshot: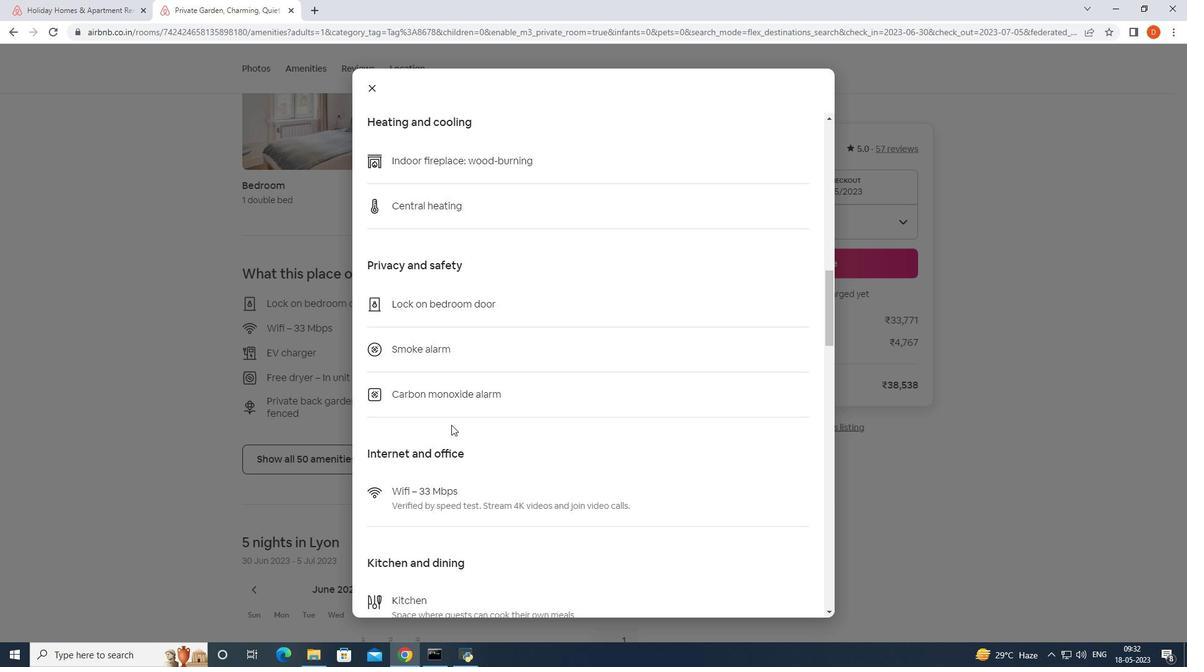 
Action: Mouse moved to (443, 486)
Screenshot: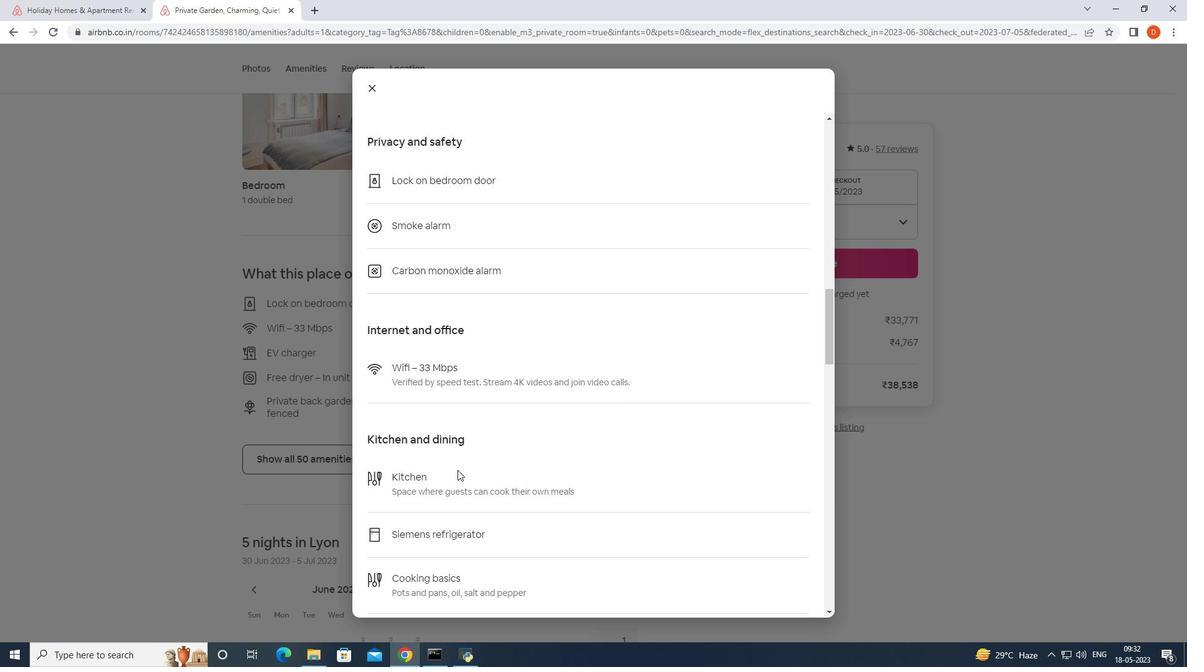 
Action: Mouse scrolled (443, 485) with delta (0, 0)
Screenshot: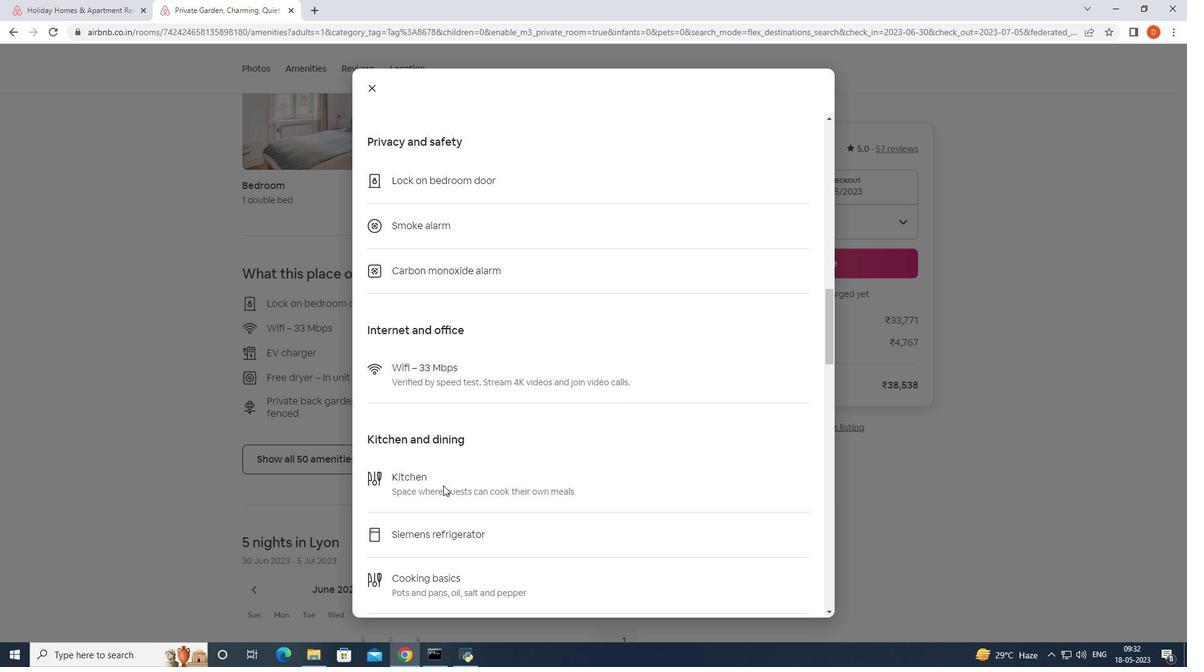 
Action: Mouse moved to (422, 470)
Screenshot: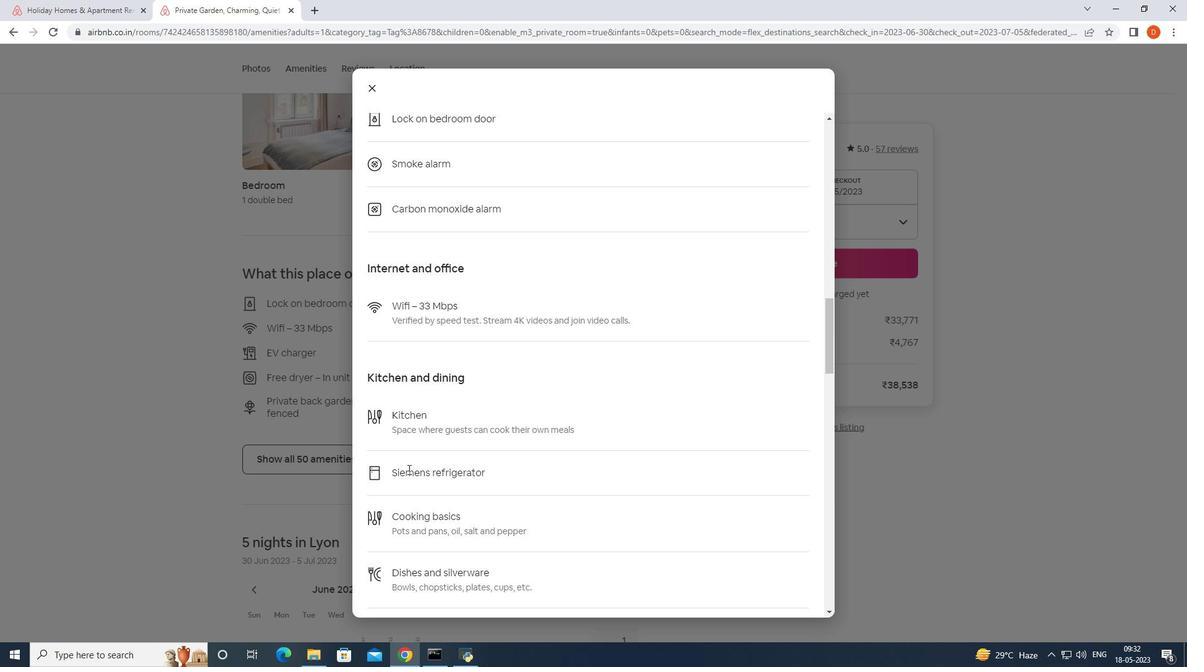
Action: Mouse scrolled (422, 469) with delta (0, 0)
Screenshot: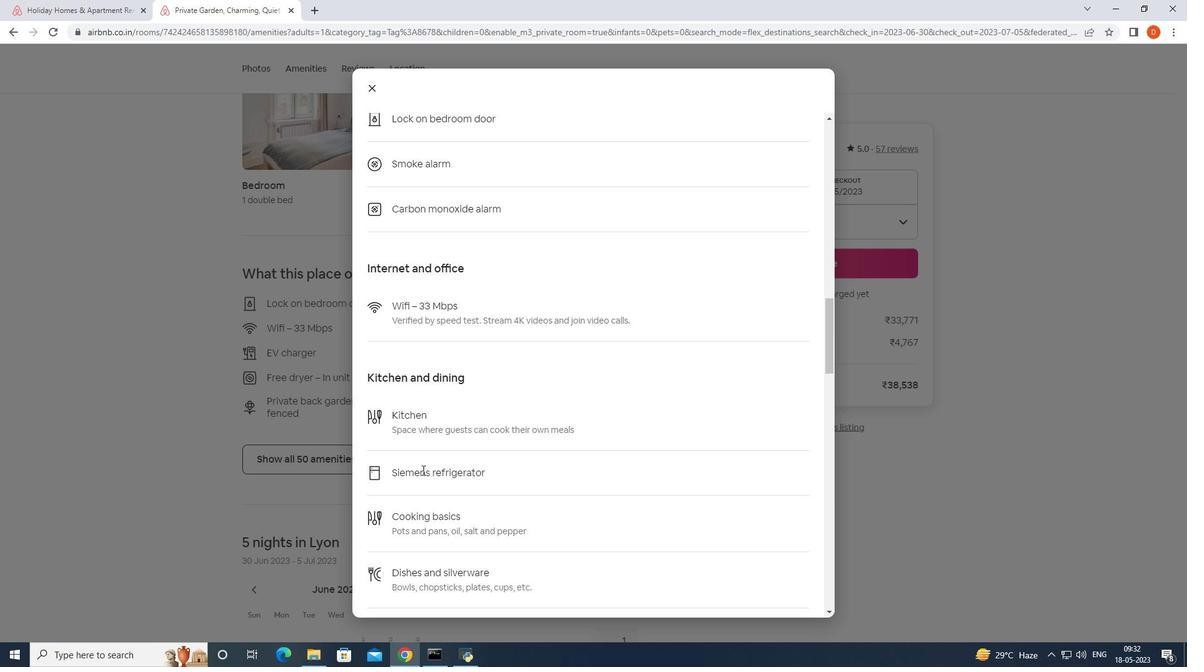 
Action: Mouse scrolled (422, 469) with delta (0, 0)
Screenshot: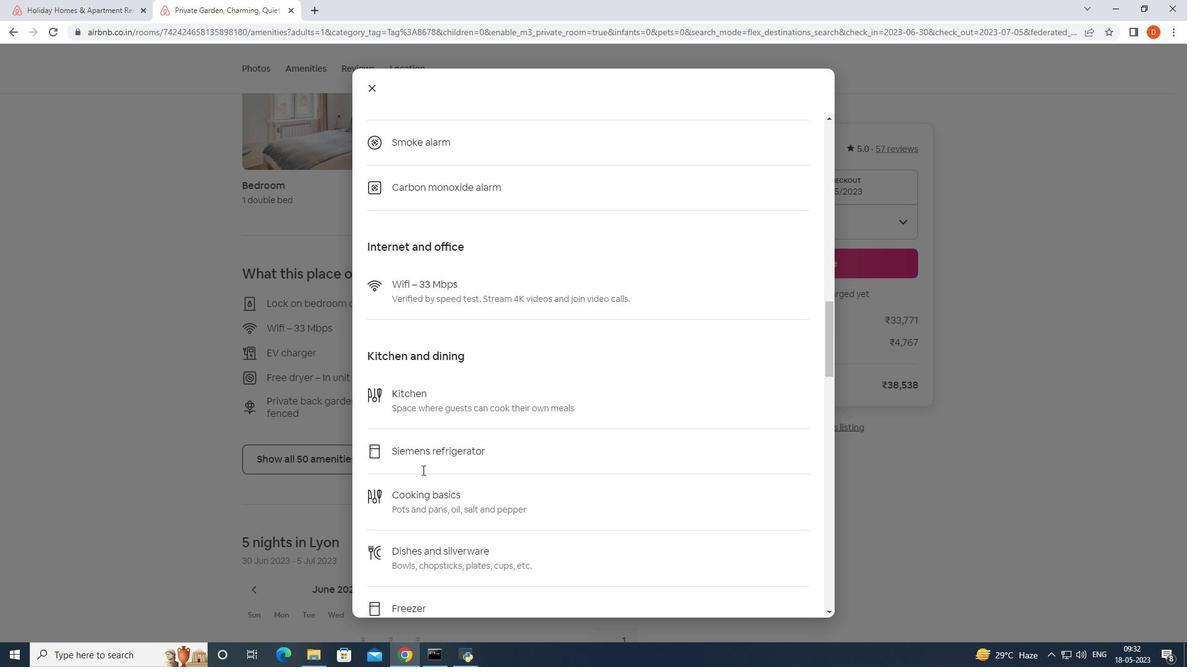 
Action: Mouse moved to (465, 447)
Screenshot: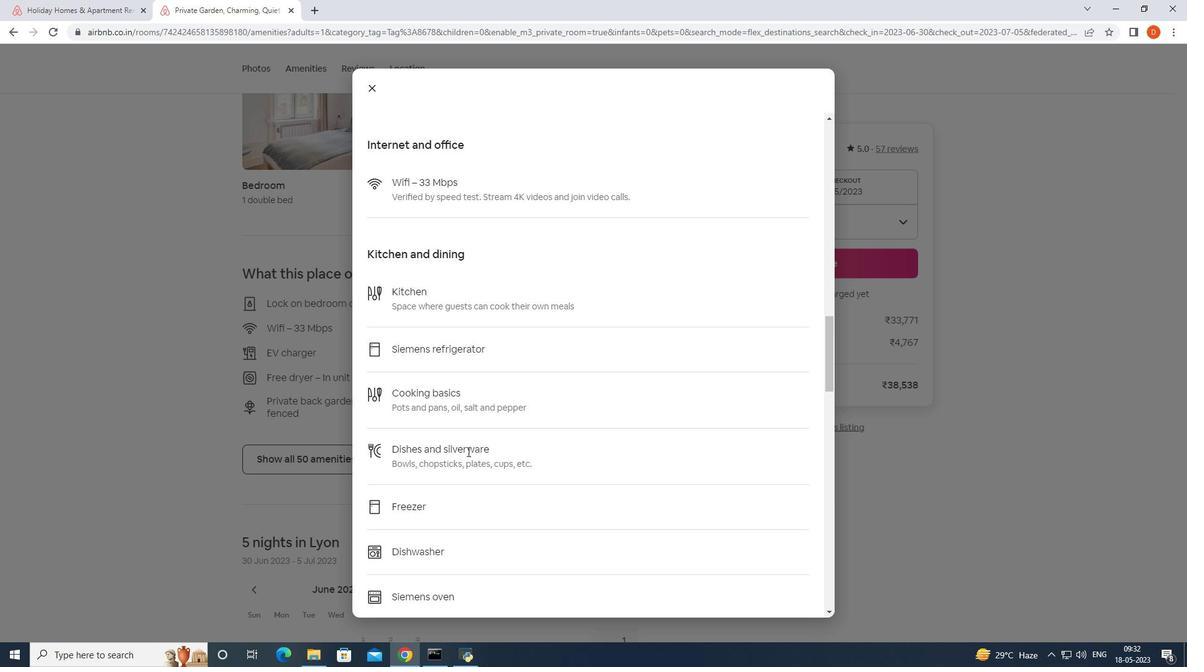 
Action: Mouse scrolled (465, 446) with delta (0, 0)
Screenshot: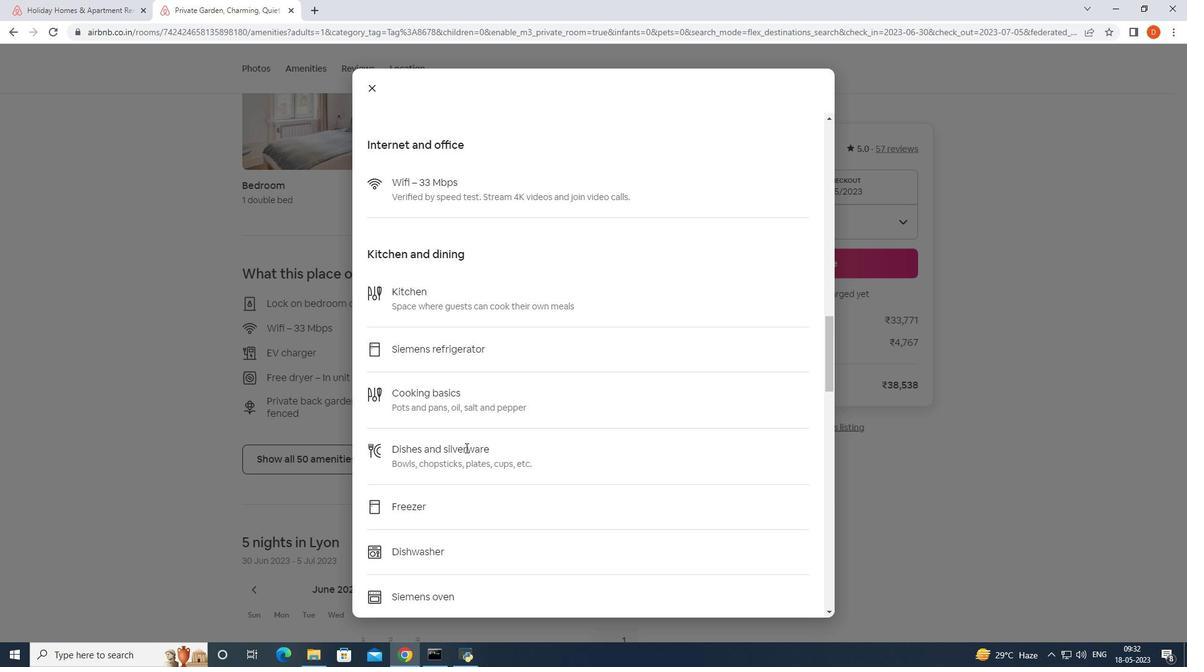 
Action: Mouse moved to (465, 447)
Screenshot: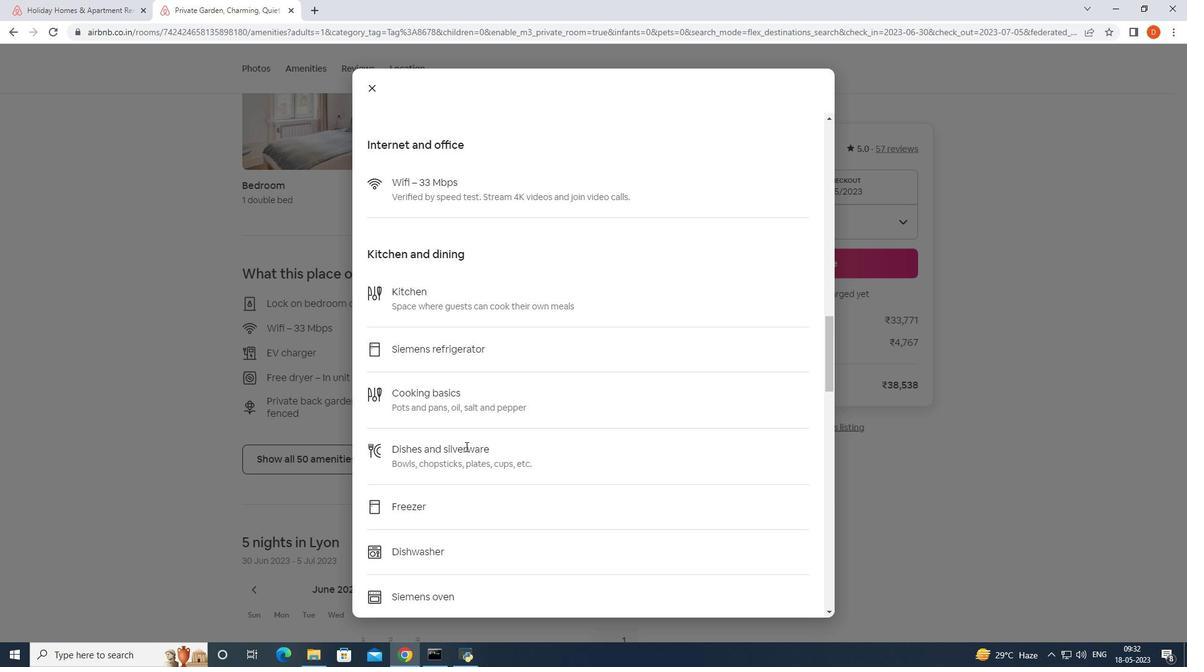 
Action: Mouse scrolled (465, 446) with delta (0, 0)
Screenshot: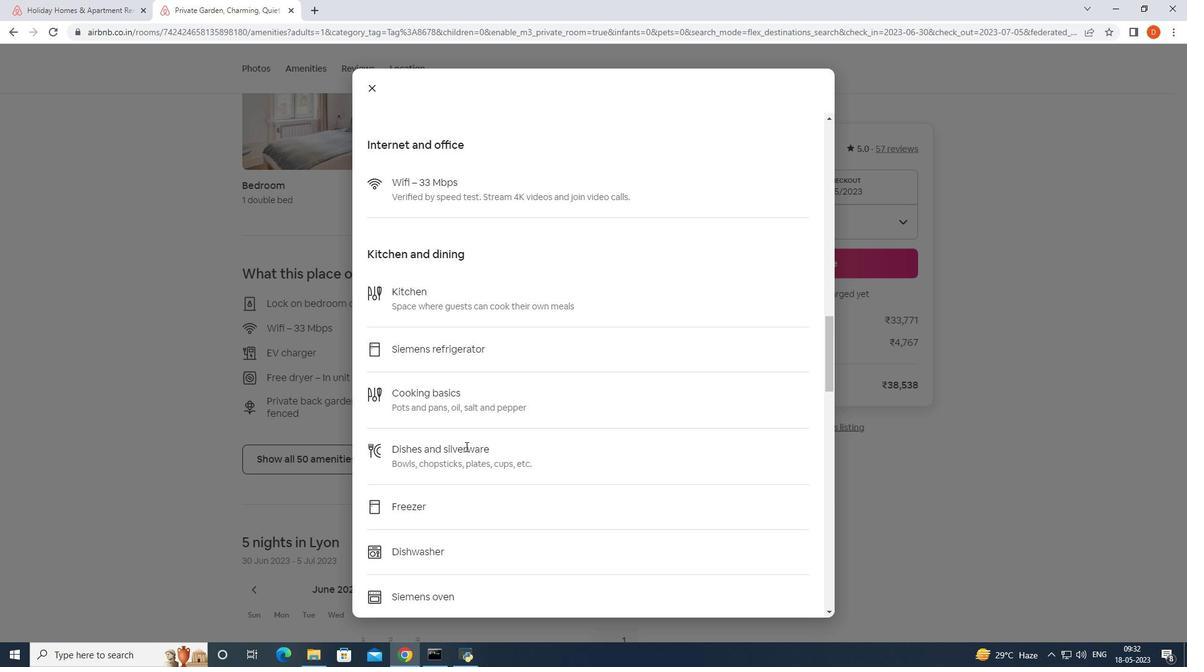 
Action: Mouse moved to (463, 447)
Screenshot: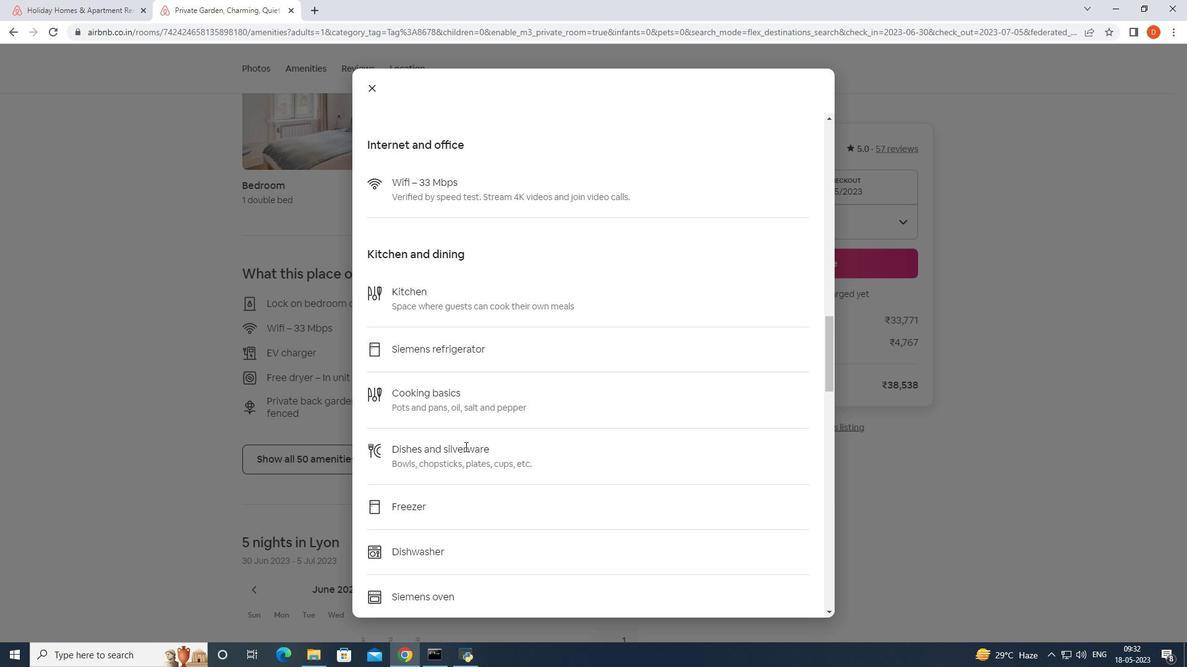 
Action: Mouse scrolled (463, 446) with delta (0, 0)
Screenshot: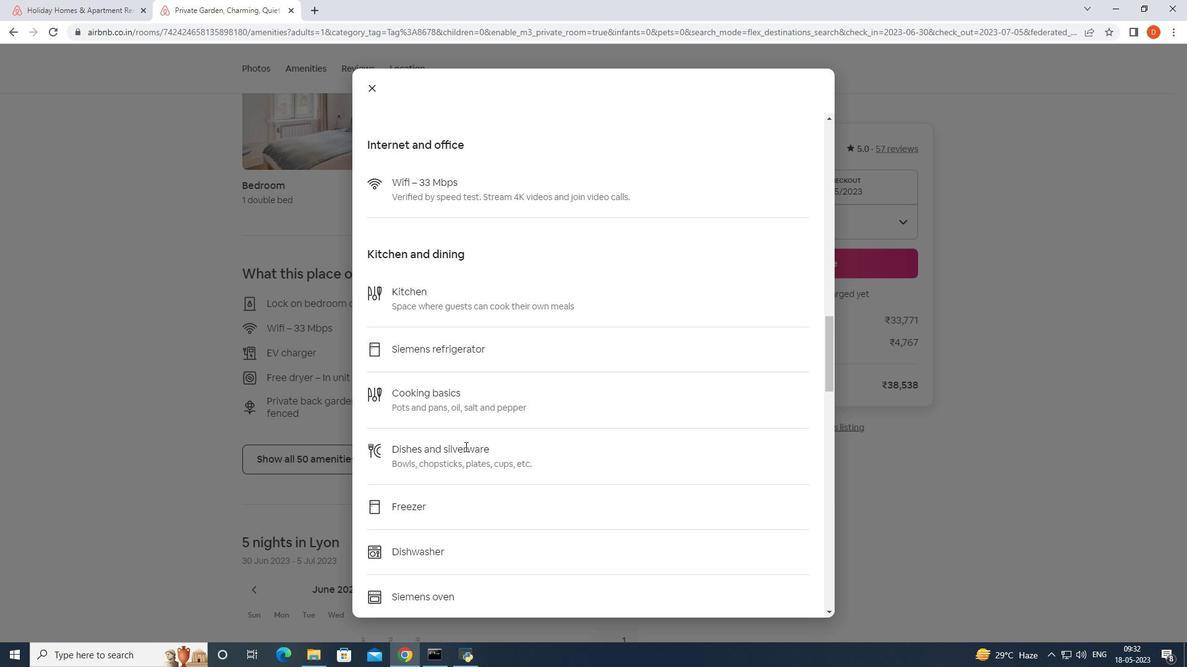 
Action: Mouse moved to (472, 426)
Screenshot: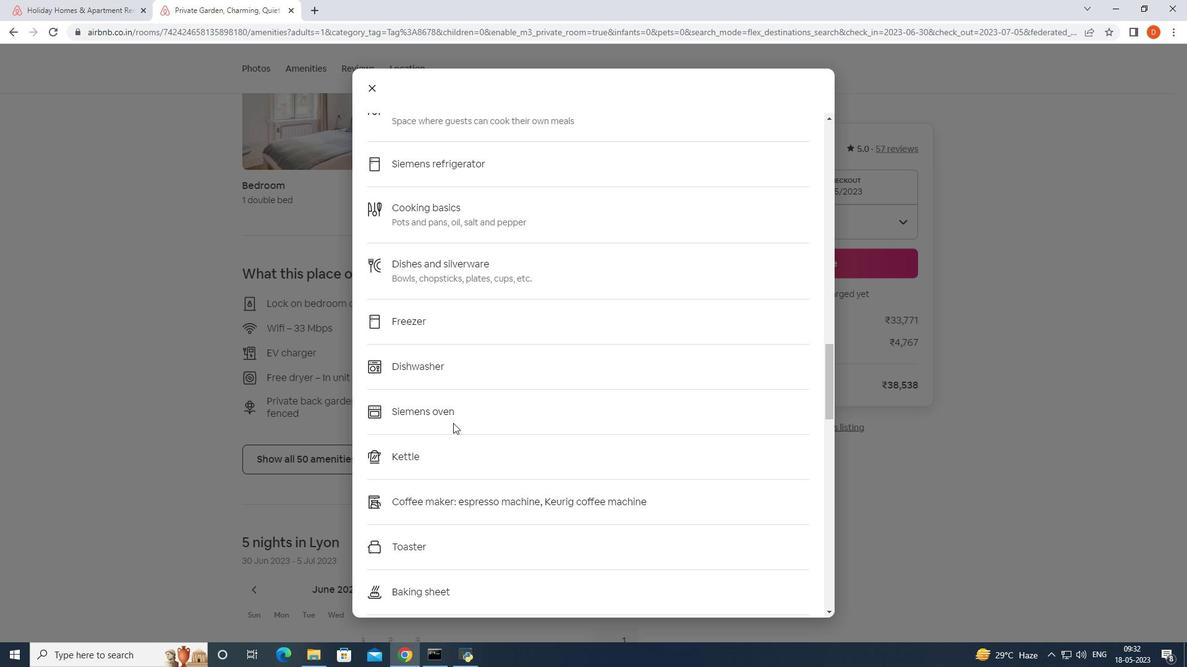 
Action: Mouse scrolled (472, 426) with delta (0, 0)
Screenshot: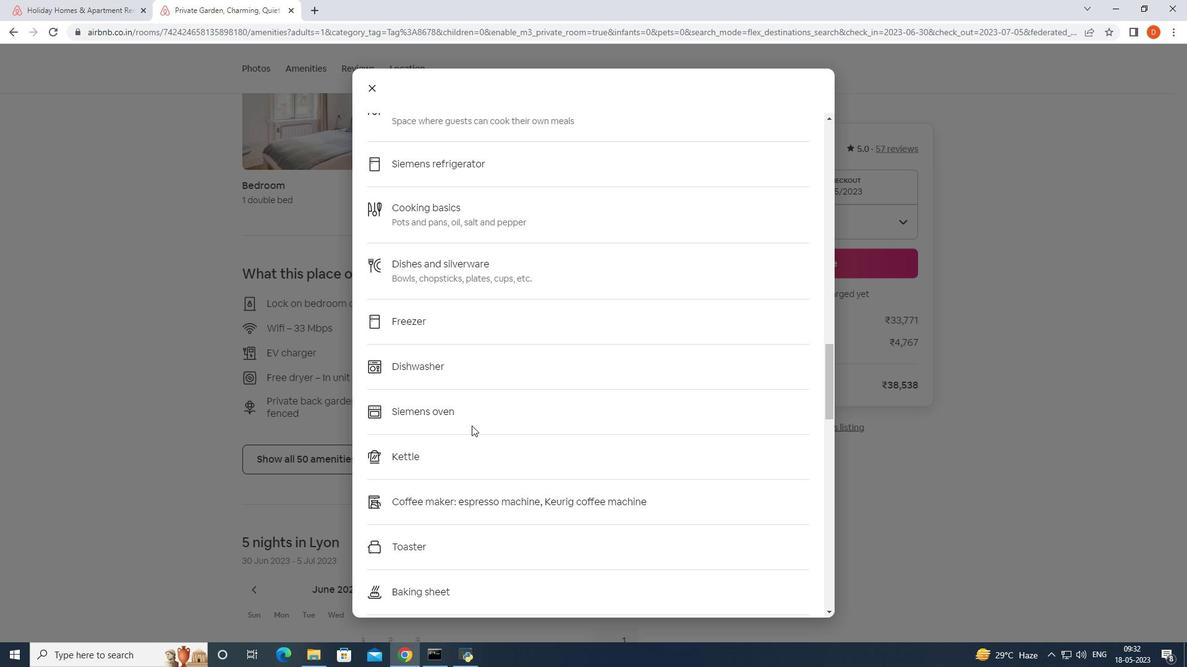 
Action: Mouse scrolled (472, 426) with delta (0, 0)
Screenshot: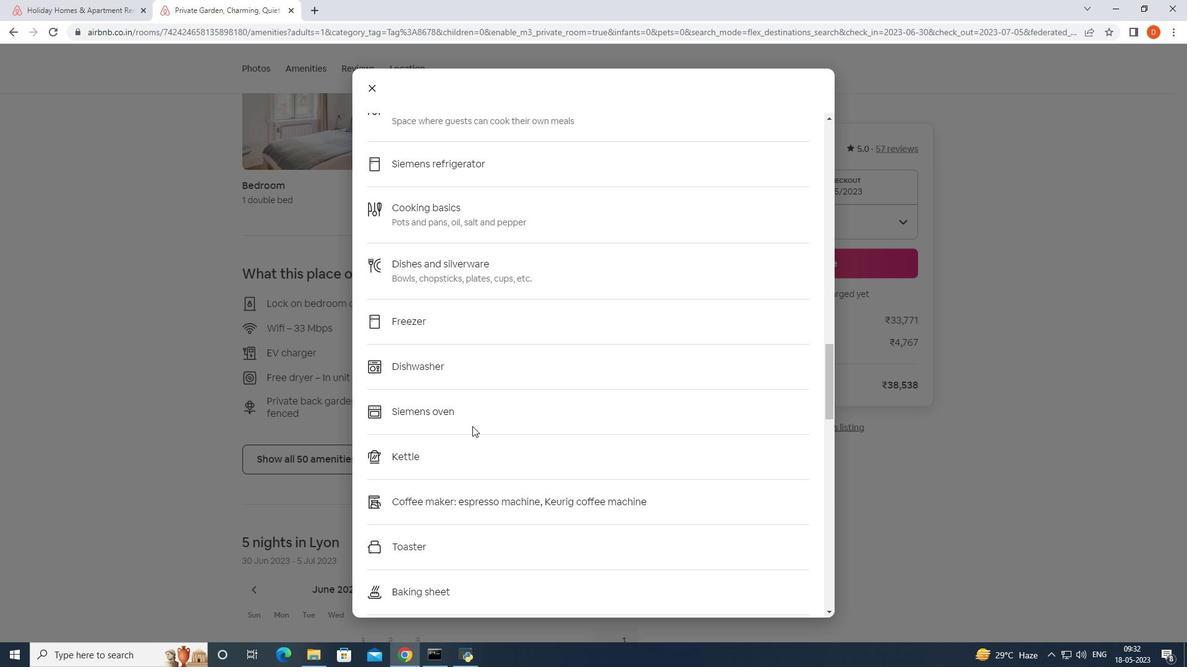 
Action: Mouse moved to (483, 426)
Screenshot: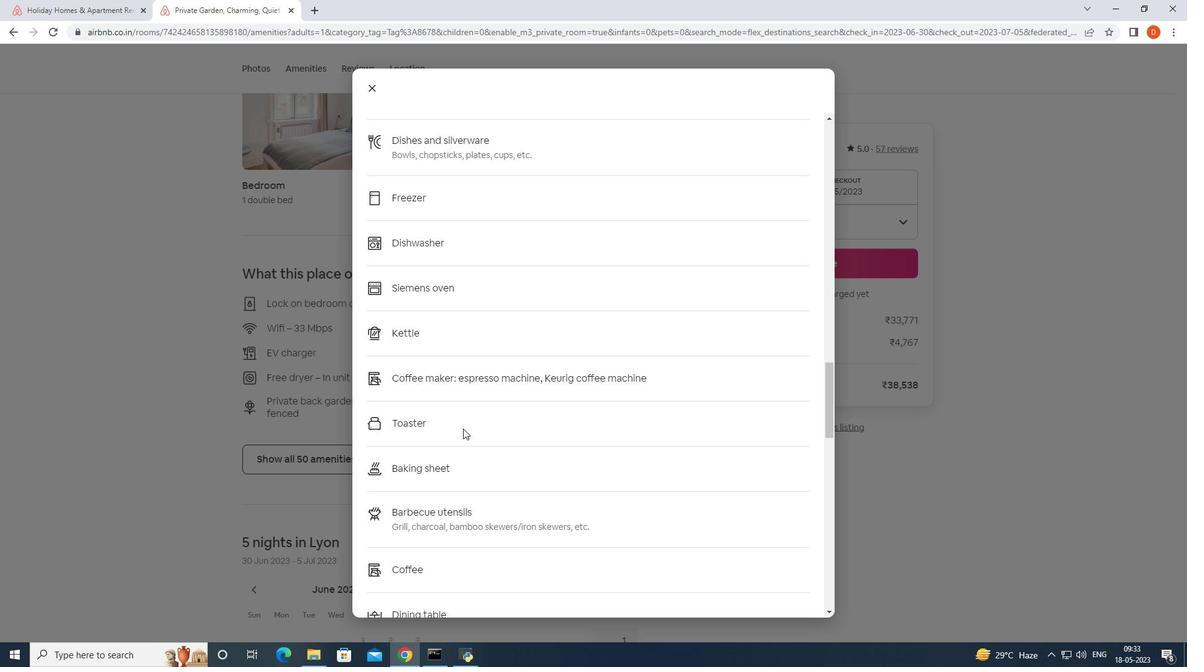 
Action: Mouse scrolled (483, 425) with delta (0, 0)
Screenshot: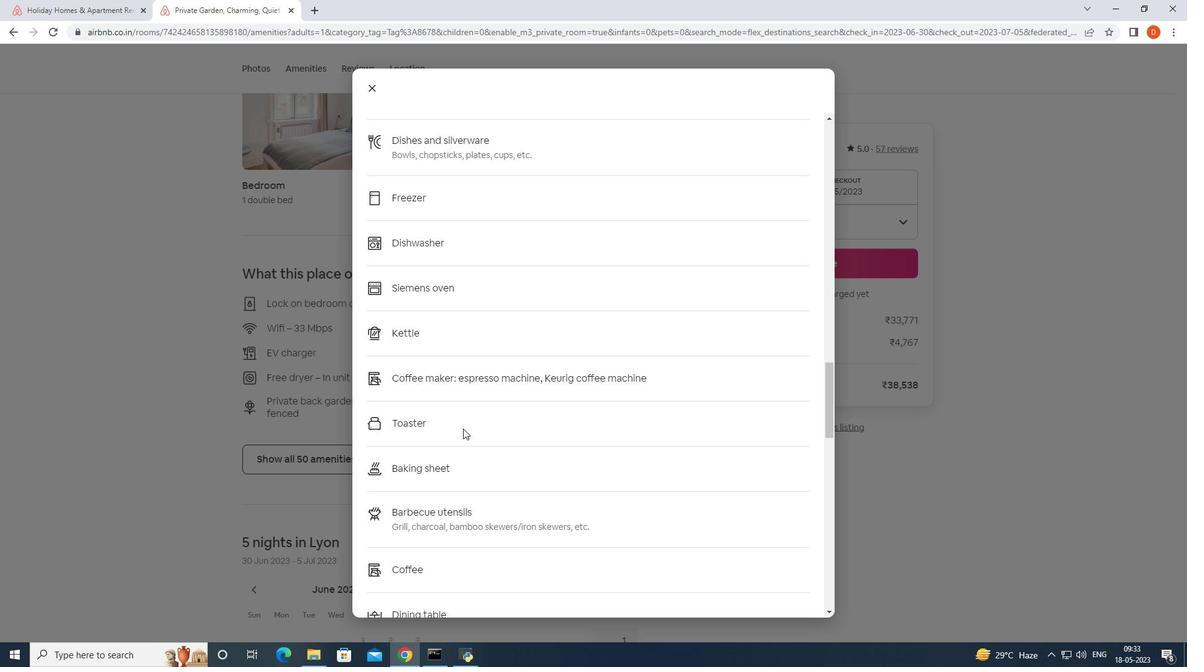 
Action: Mouse moved to (477, 421)
Screenshot: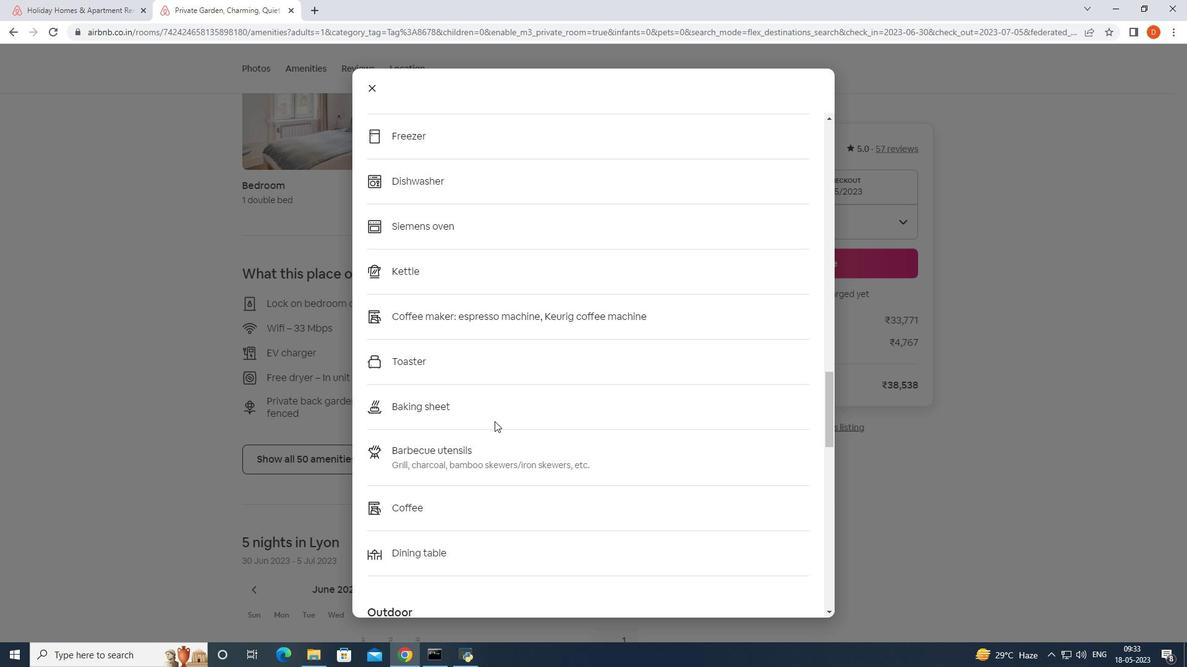 
Action: Mouse scrolled (477, 421) with delta (0, 0)
Screenshot: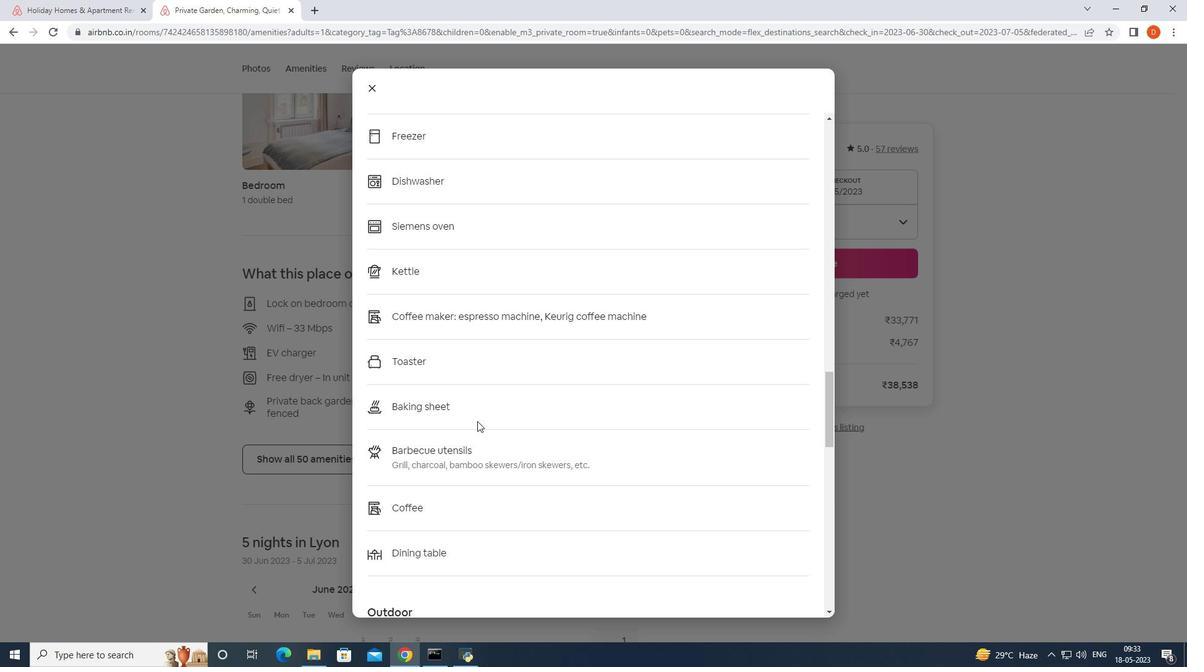 
Action: Mouse scrolled (477, 421) with delta (0, 0)
Screenshot: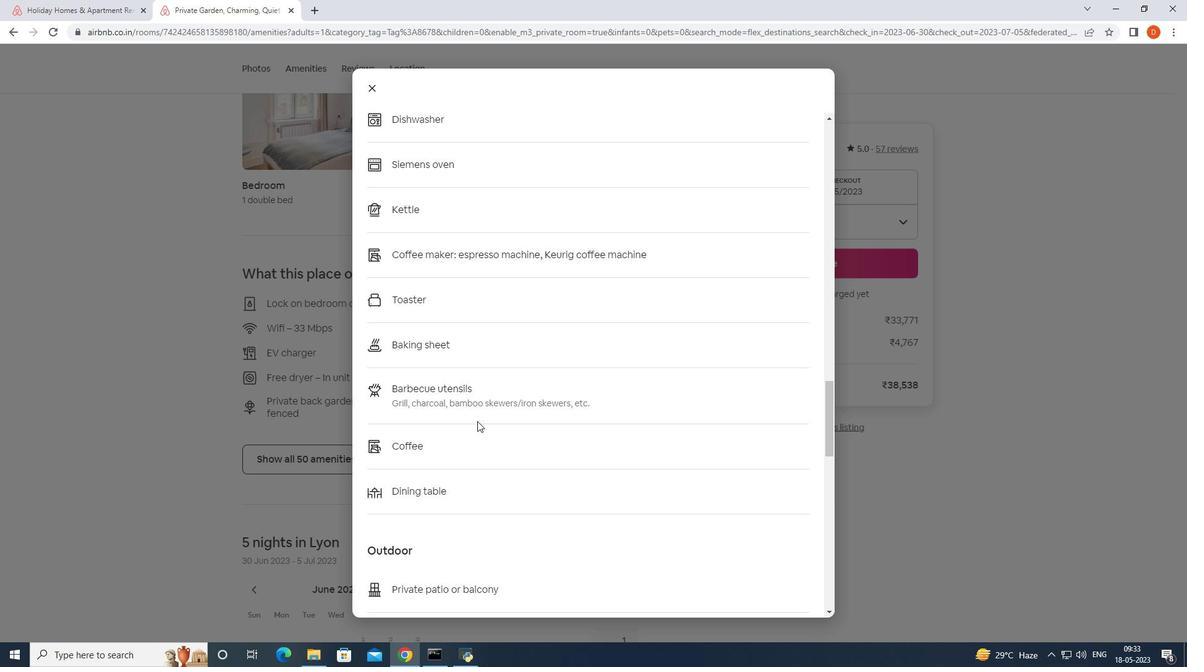 
Action: Mouse moved to (403, 464)
Screenshot: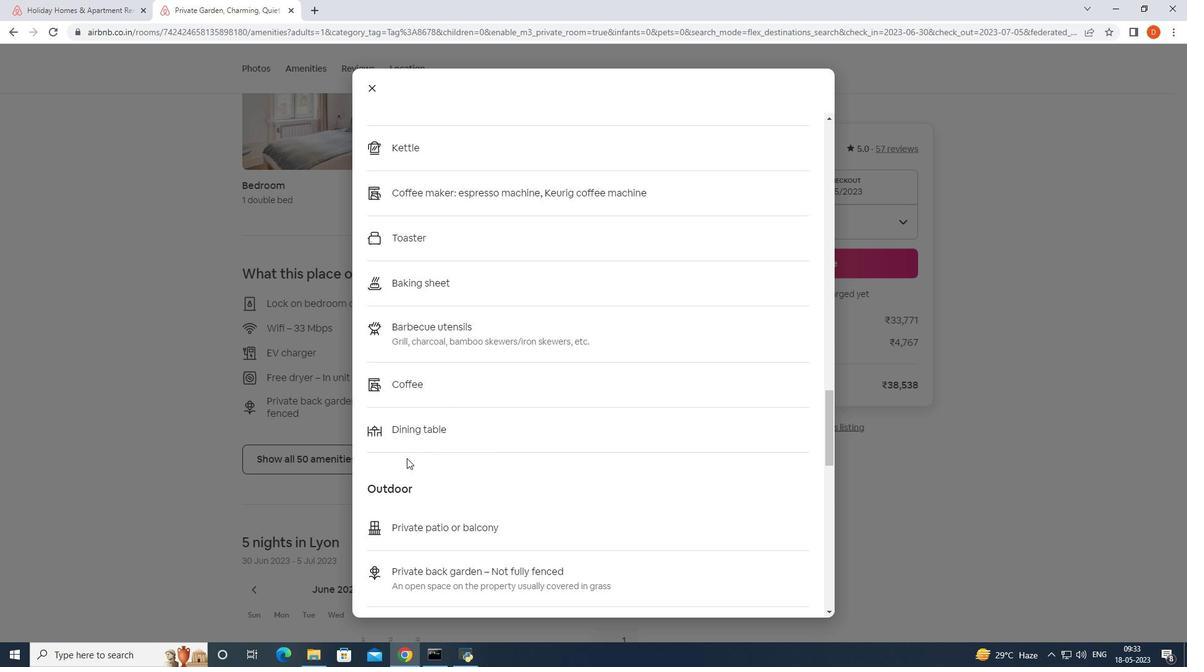 
Action: Mouse scrolled (403, 463) with delta (0, 0)
Screenshot: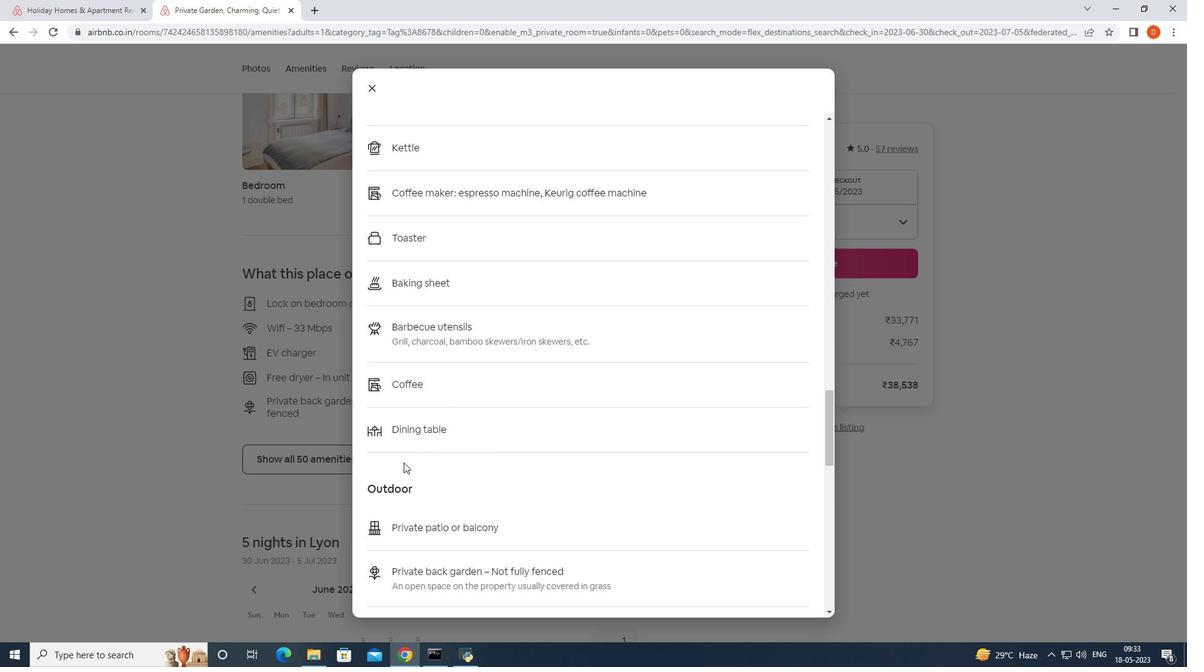 
Action: Mouse moved to (405, 463)
Screenshot: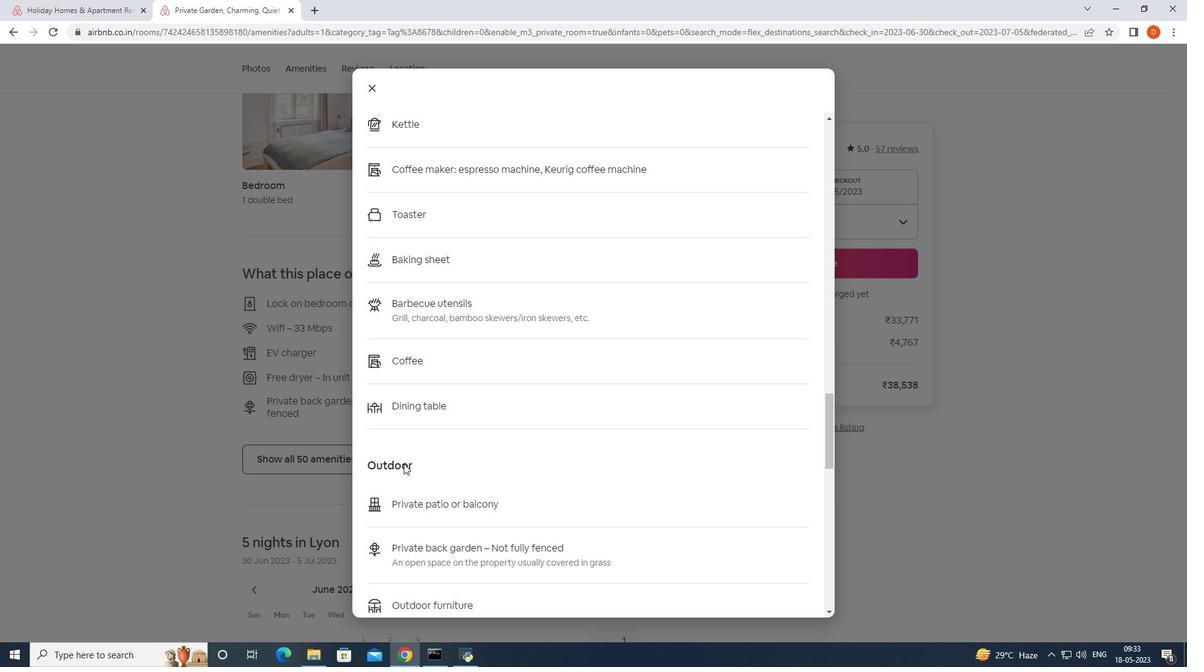 
Action: Mouse scrolled (405, 462) with delta (0, 0)
Screenshot: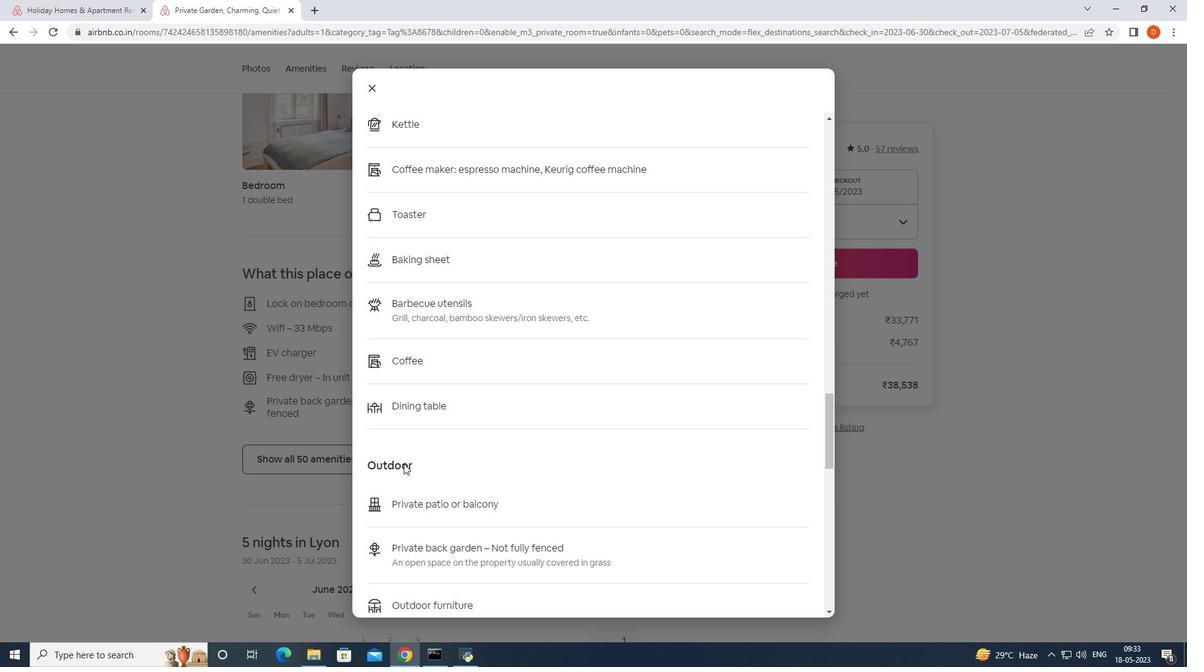 
Action: Mouse moved to (426, 499)
Screenshot: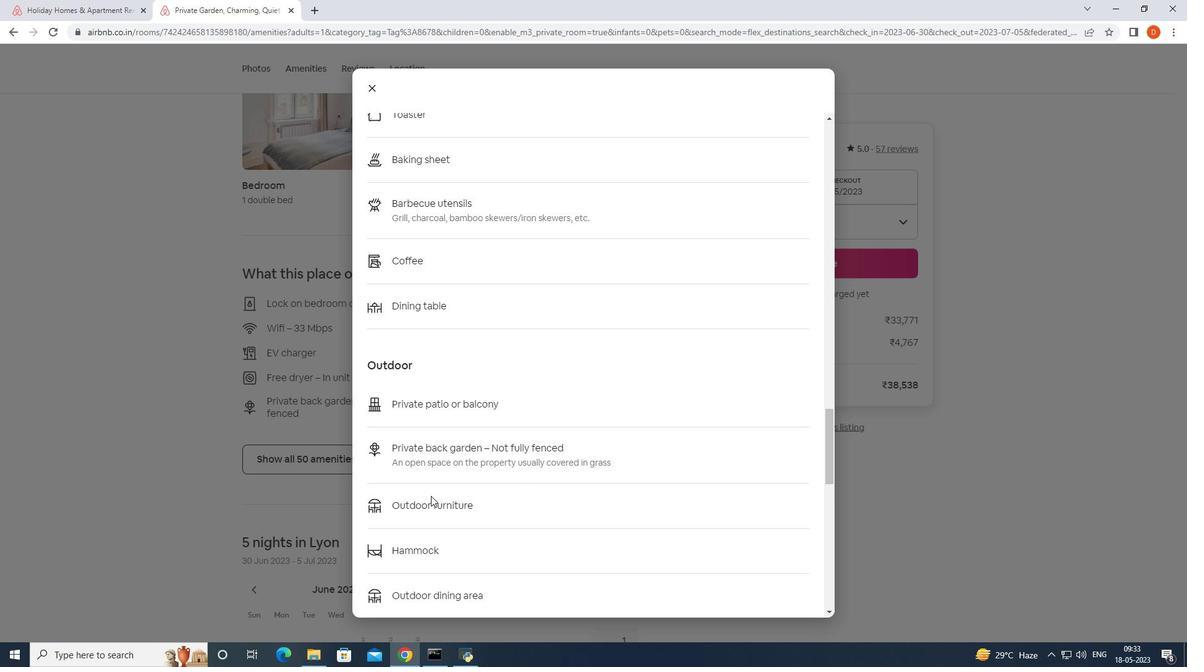 
Action: Mouse scrolled (426, 498) with delta (0, 0)
Screenshot: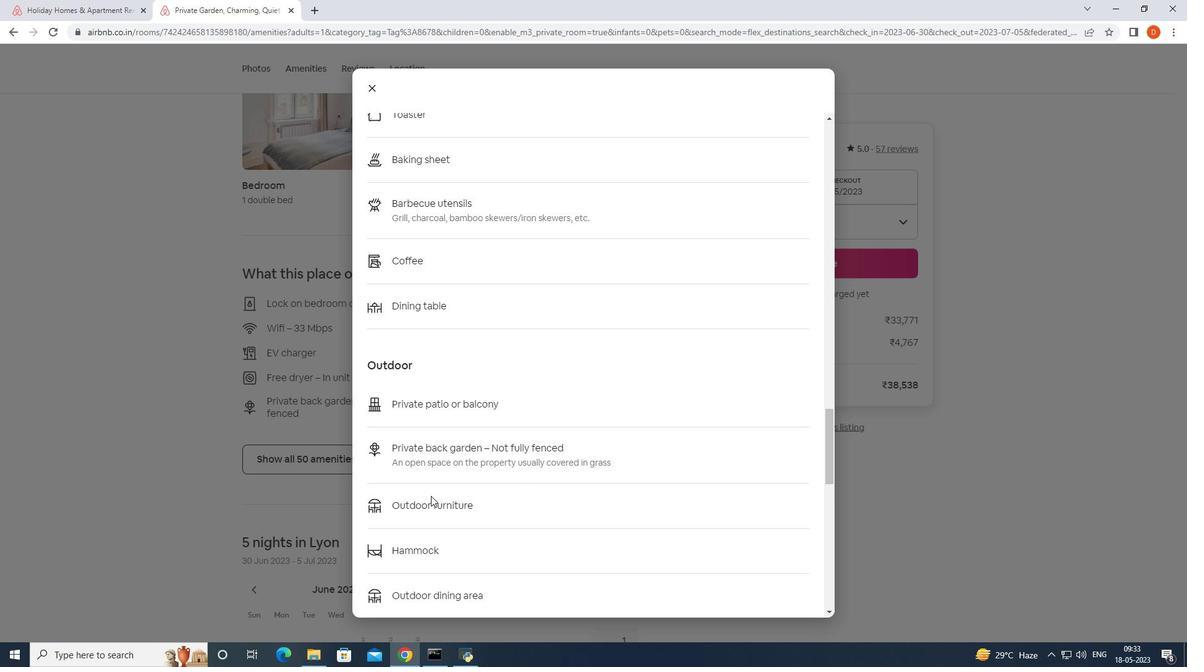 
Action: Mouse moved to (427, 500)
Screenshot: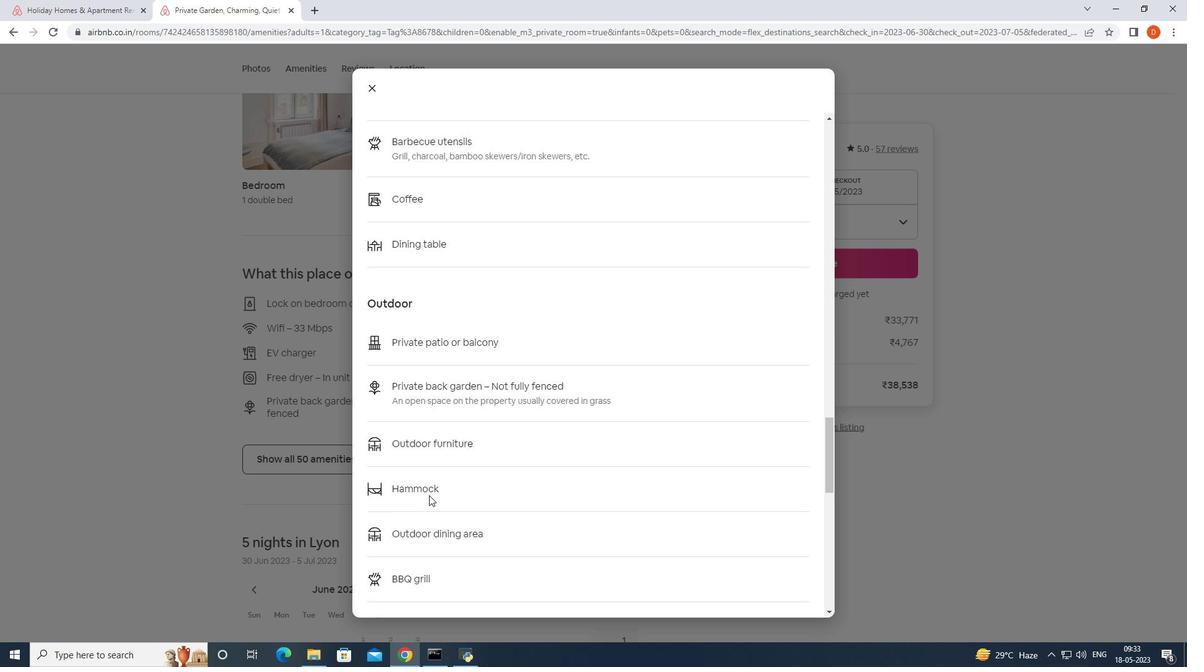 
Action: Mouse scrolled (427, 499) with delta (0, 0)
Screenshot: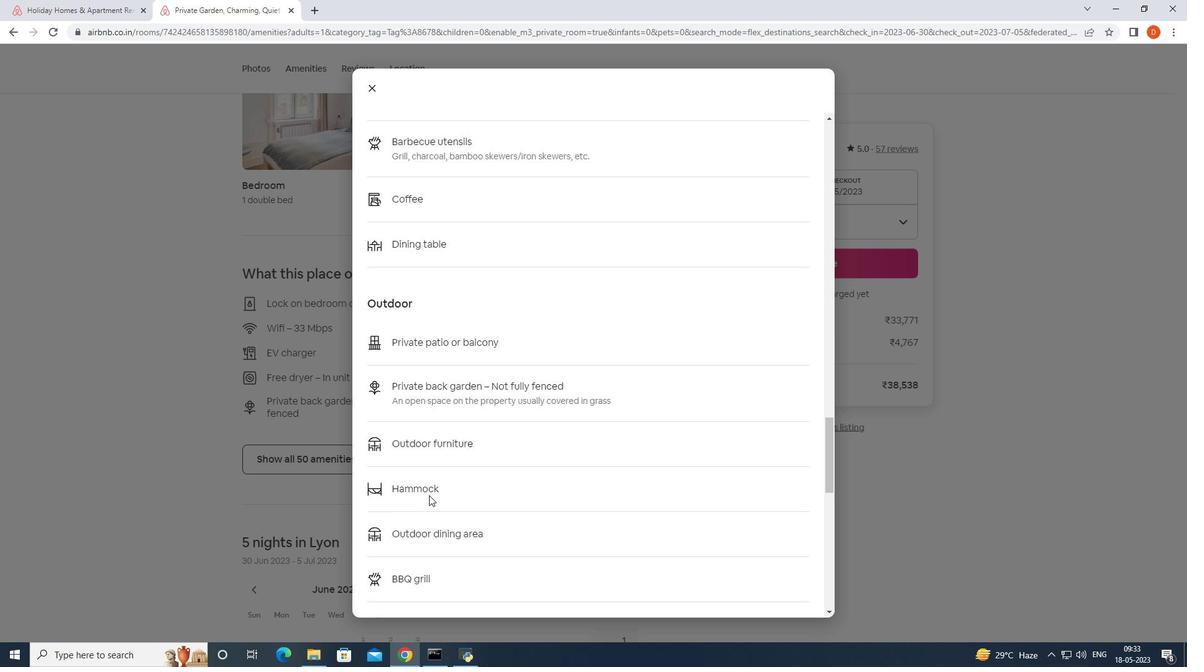 
Action: Mouse moved to (414, 570)
Screenshot: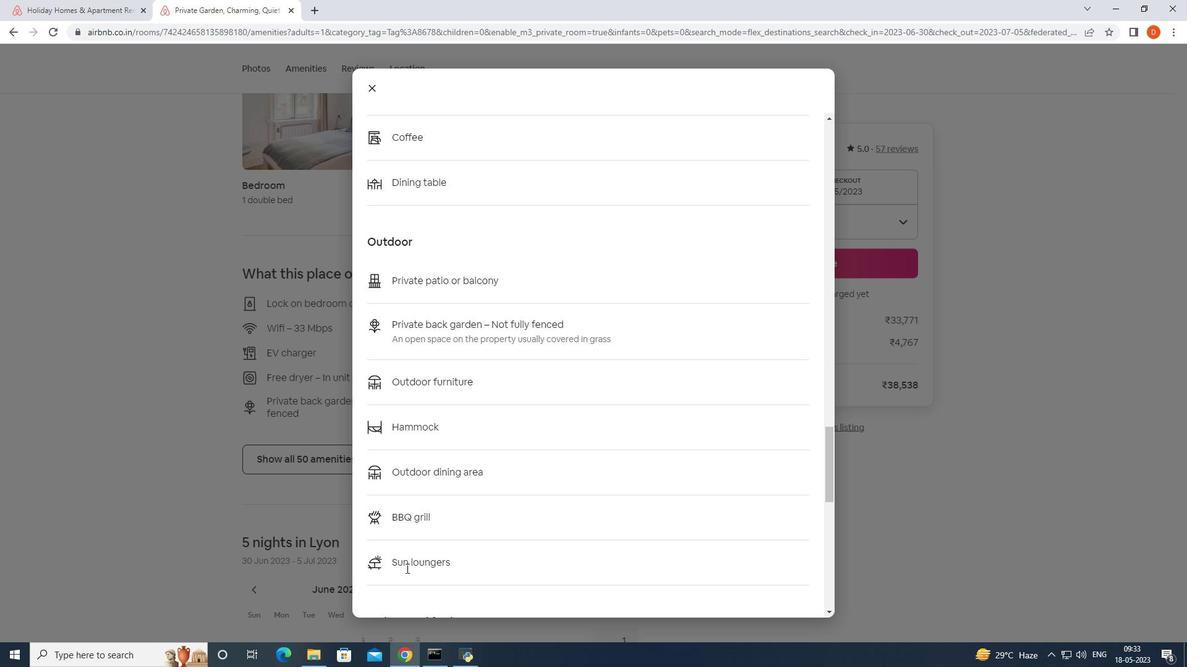 
Action: Mouse scrolled (414, 570) with delta (0, 0)
Screenshot: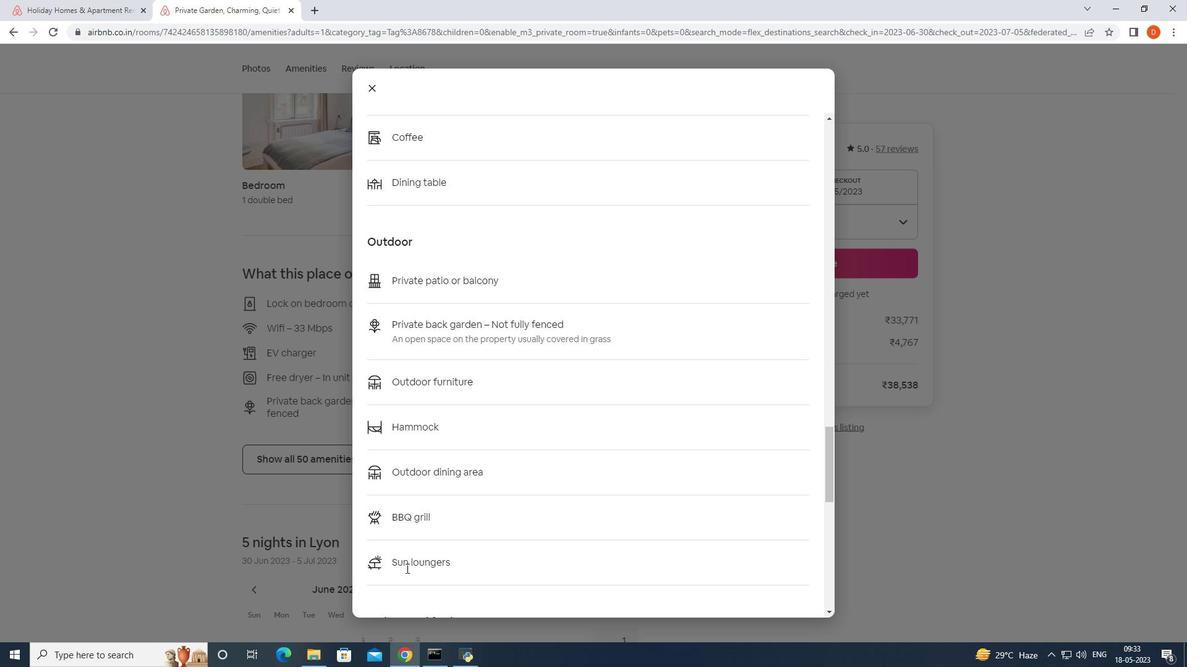 
Action: Mouse moved to (420, 567)
Screenshot: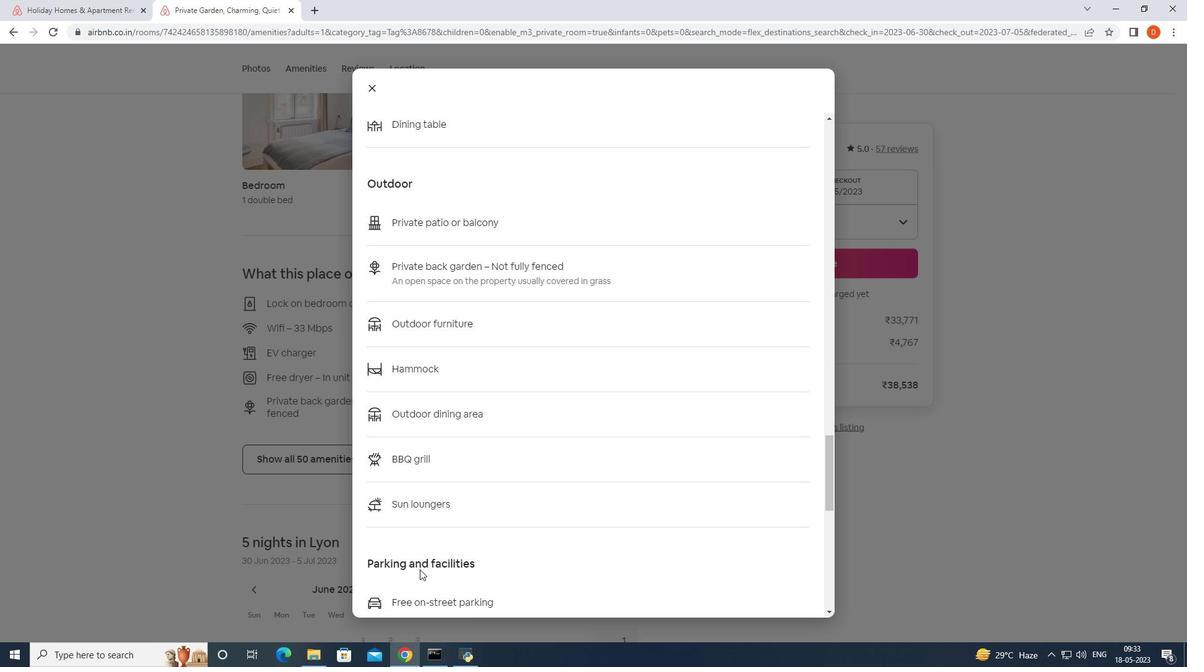 
Action: Mouse scrolled (420, 567) with delta (0, 0)
Screenshot: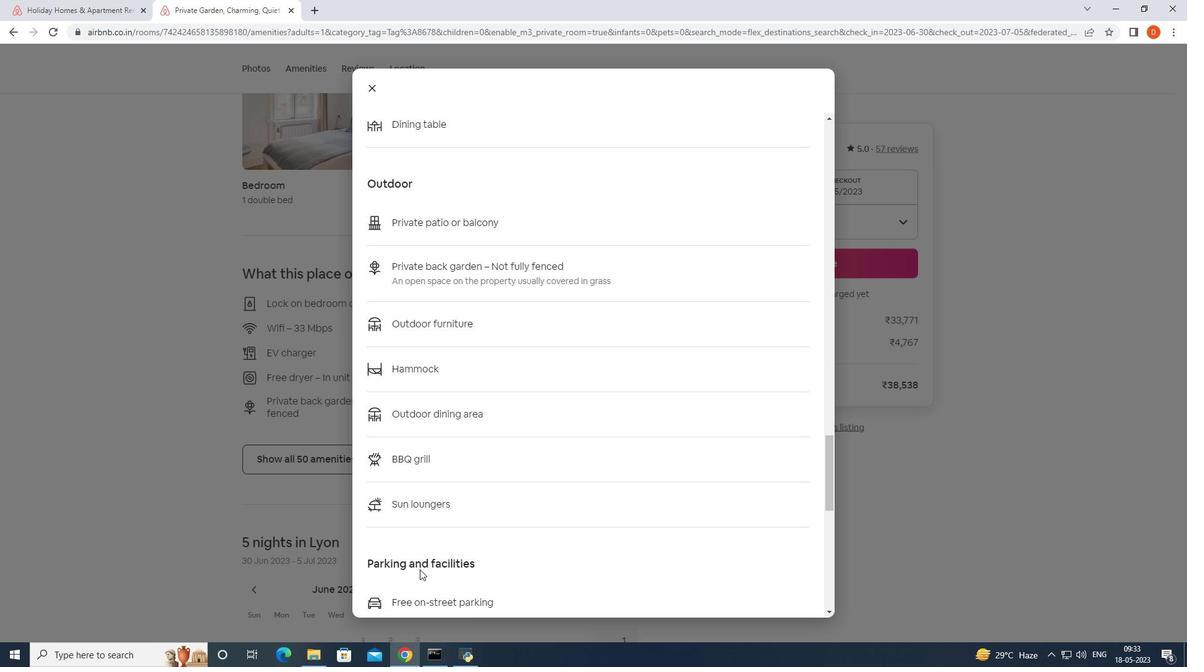 
Action: Mouse moved to (397, 548)
Screenshot: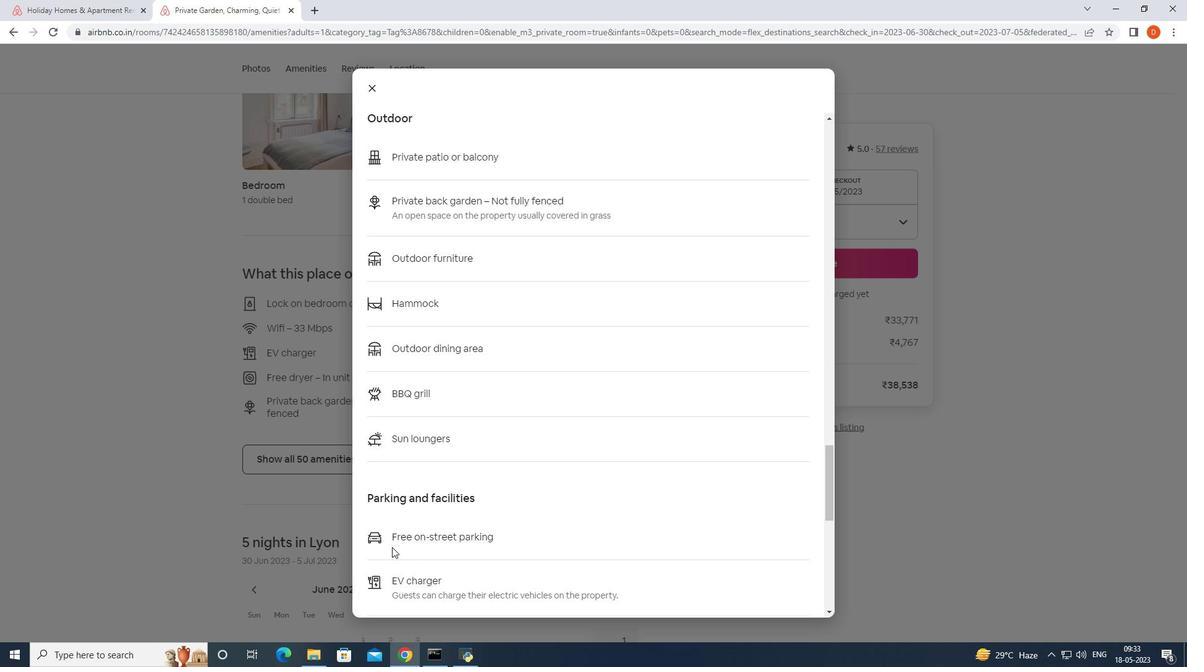 
Action: Mouse scrolled (397, 547) with delta (0, 0)
Screenshot: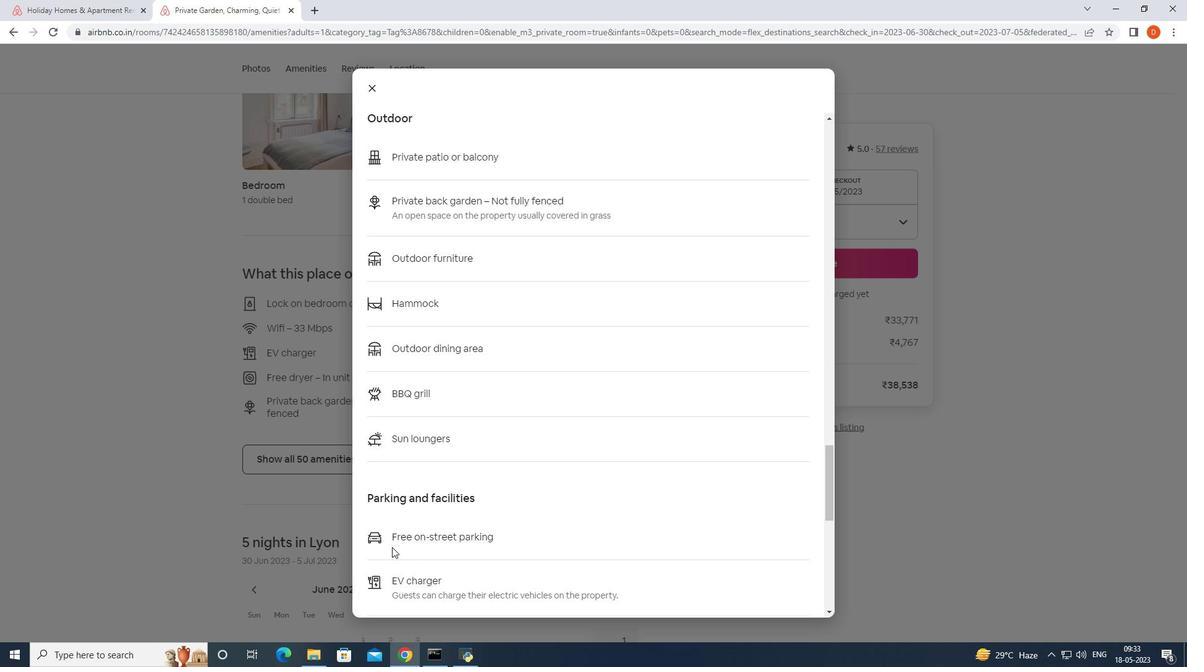 
Action: Mouse moved to (412, 524)
Screenshot: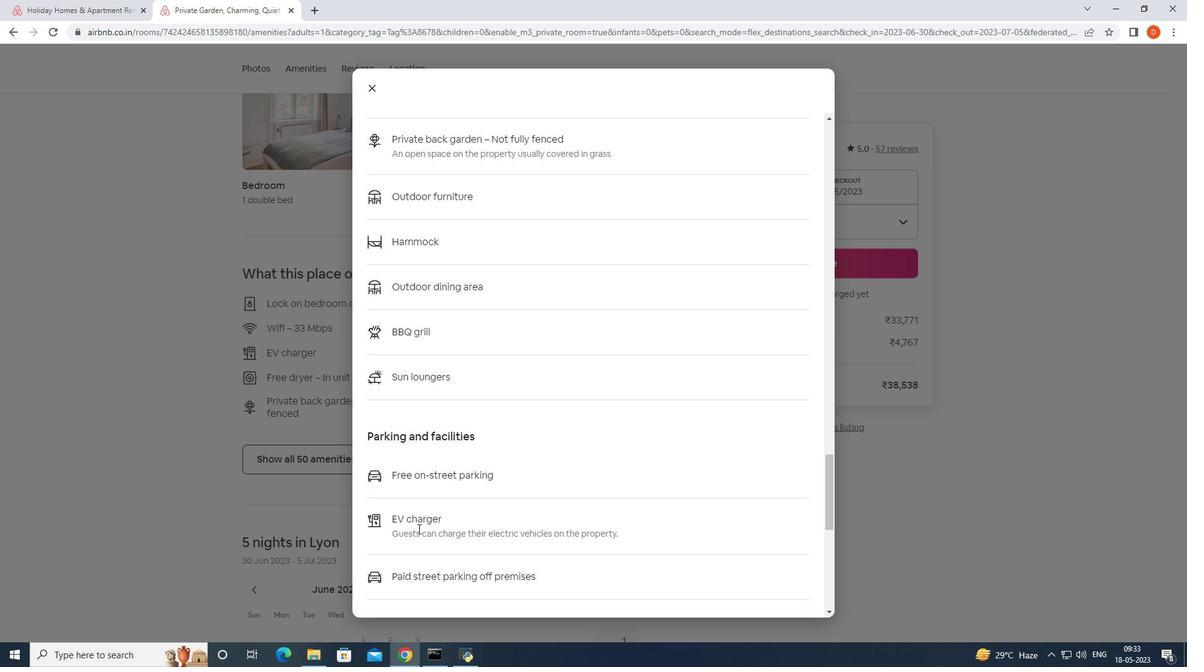 
Action: Mouse scrolled (412, 523) with delta (0, 0)
Screenshot: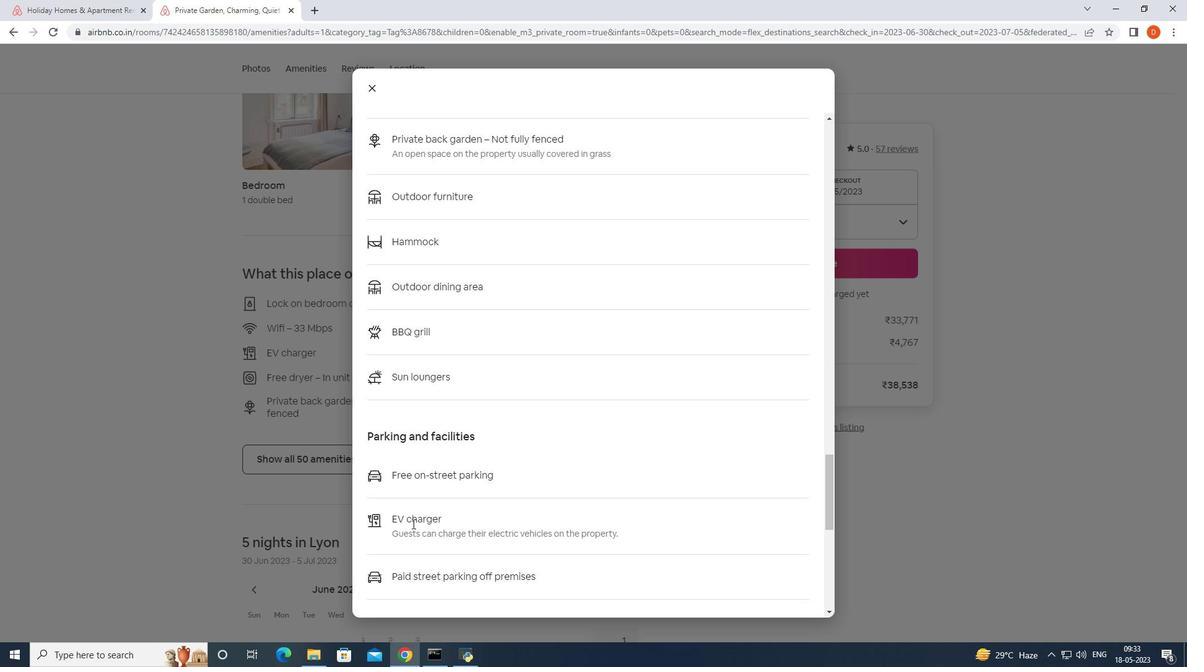 
Action: Mouse moved to (468, 482)
Screenshot: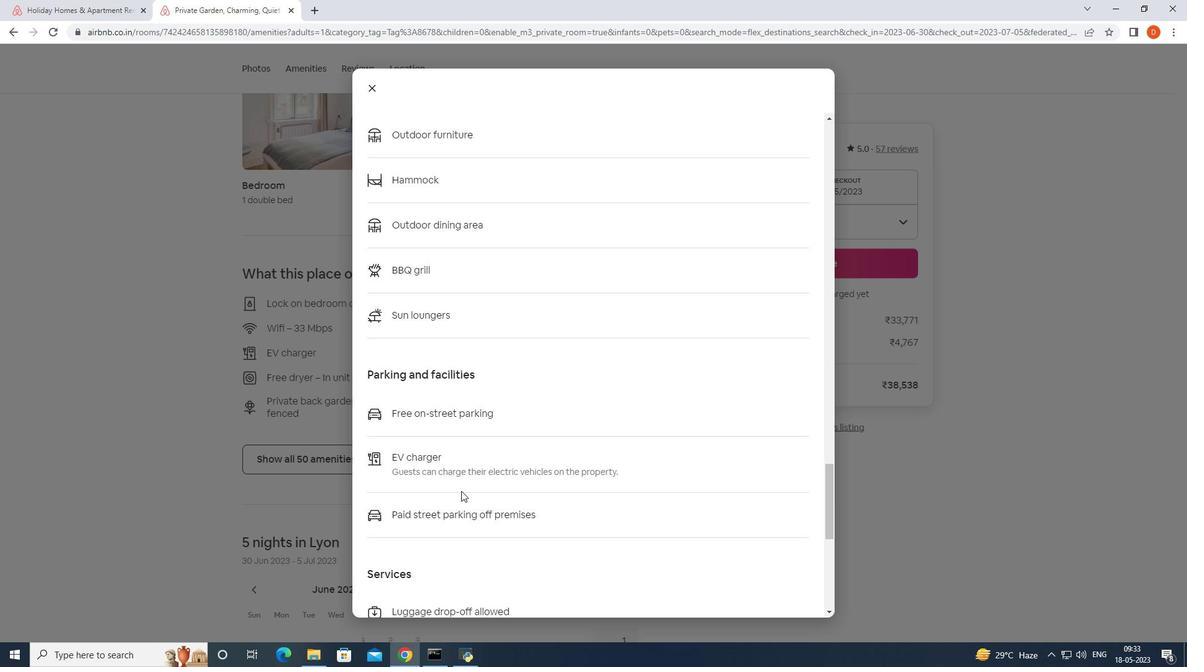 
Action: Mouse scrolled (468, 482) with delta (0, 0)
Screenshot: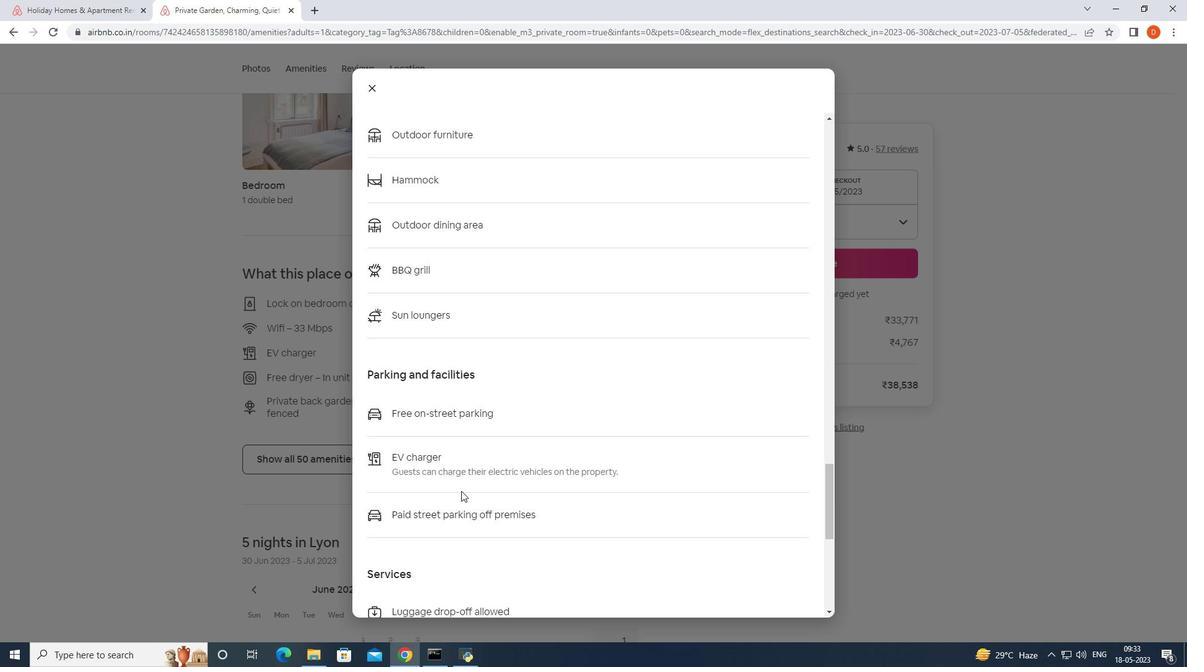 
Action: Mouse moved to (468, 482)
Screenshot: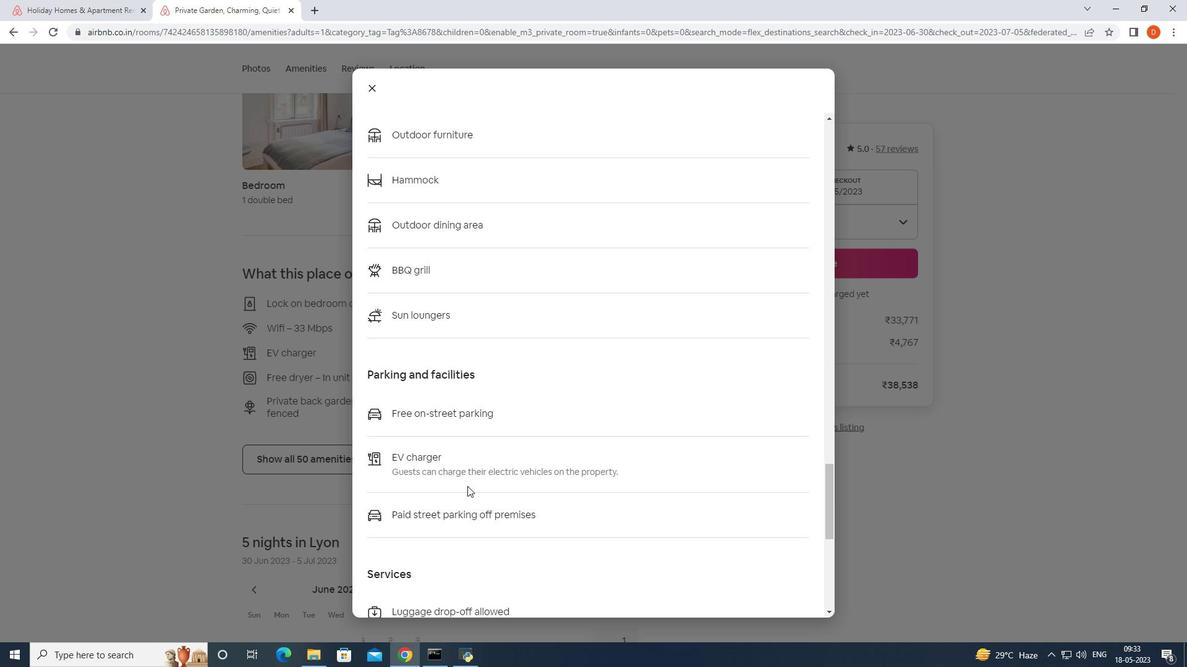 
Action: Mouse scrolled (468, 482) with delta (0, 0)
Screenshot: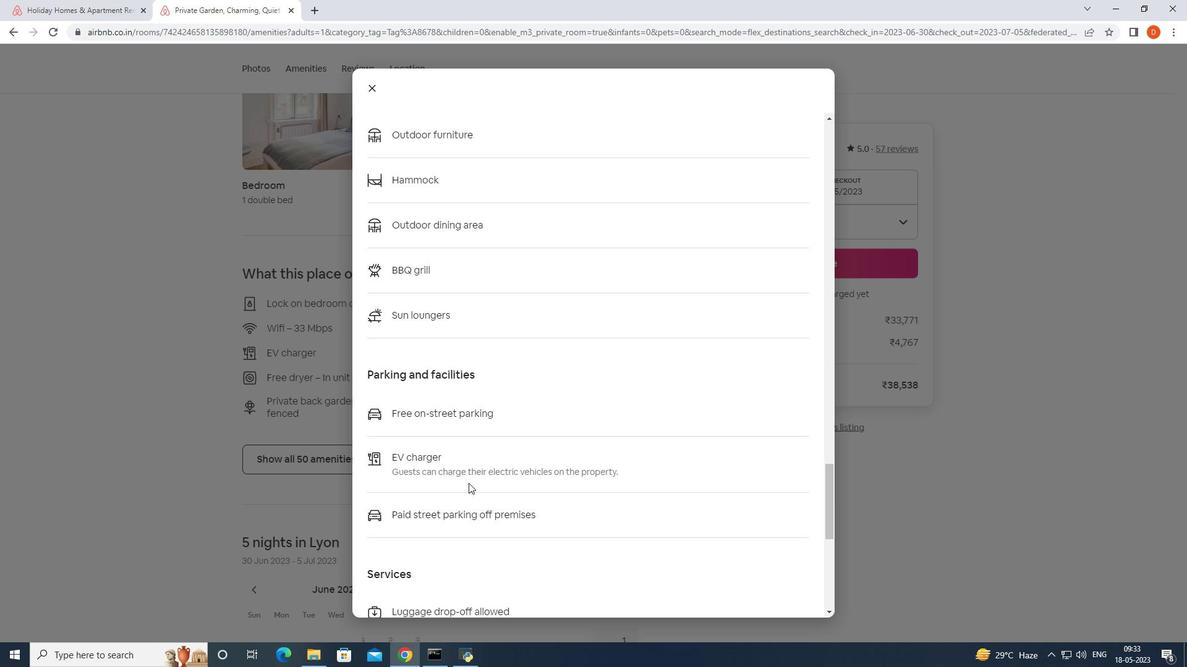 
Action: Mouse moved to (455, 491)
Screenshot: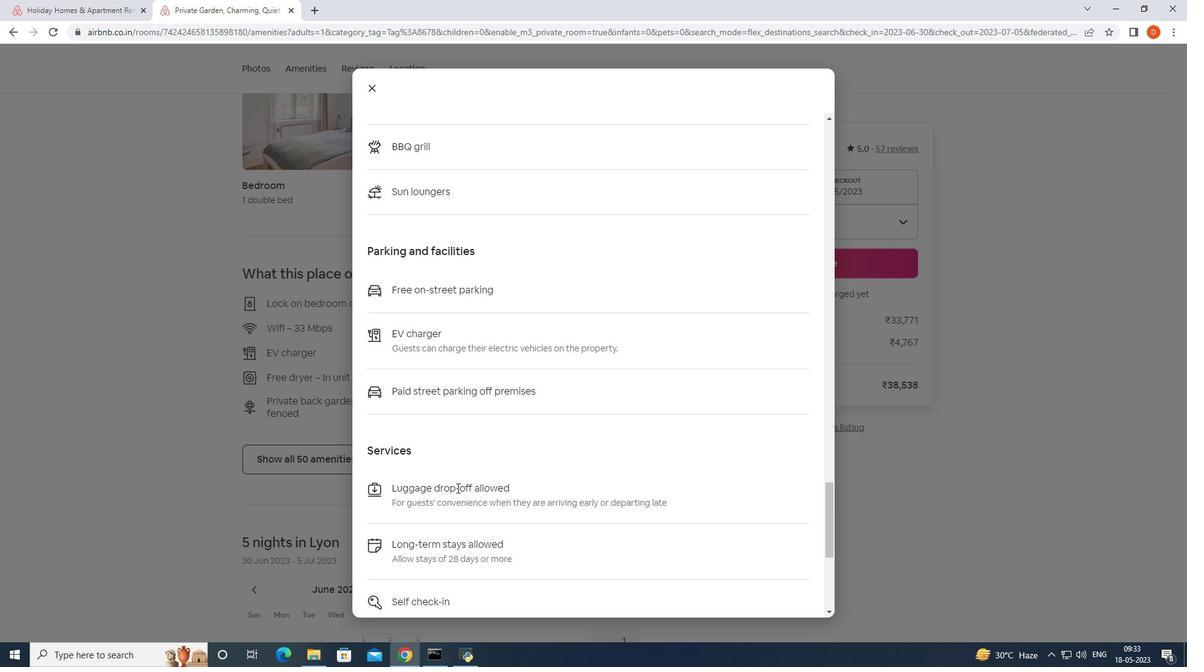 
Action: Mouse scrolled (455, 490) with delta (0, 0)
Screenshot: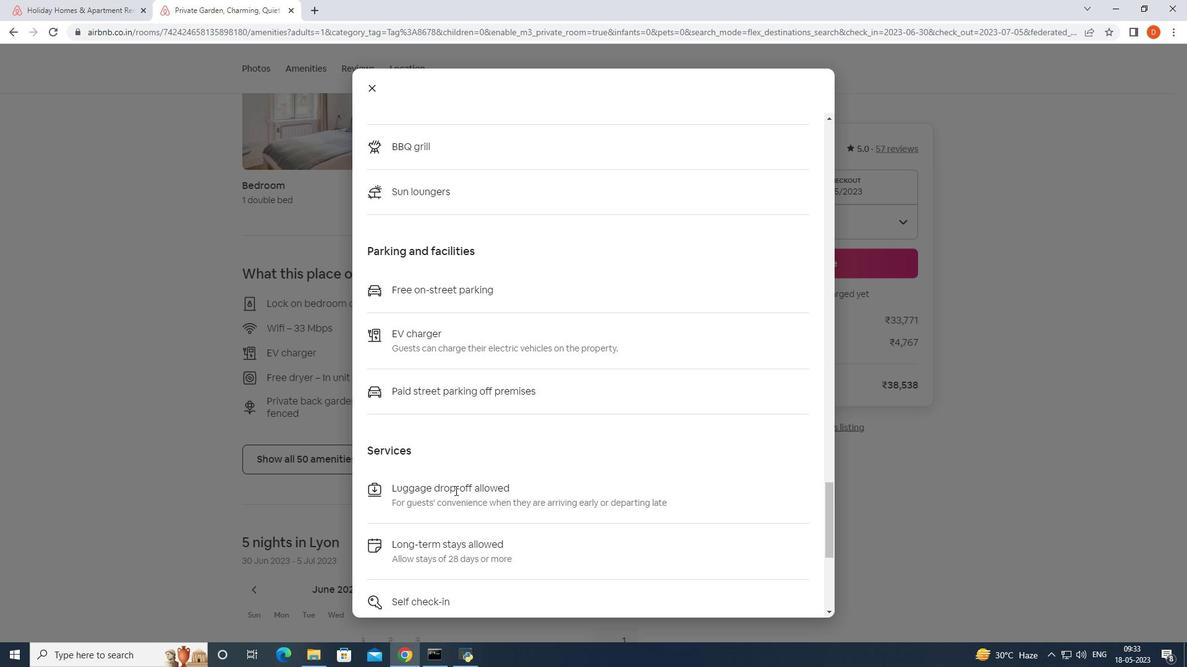 
Action: Mouse scrolled (455, 490) with delta (0, 0)
Screenshot: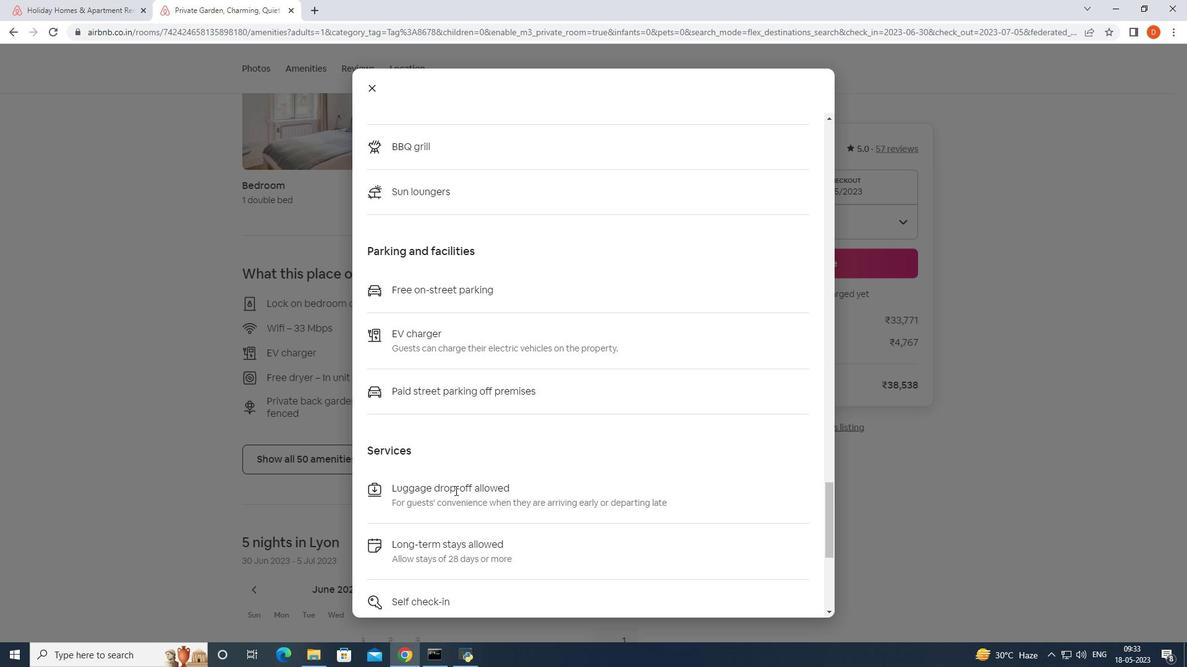 
Action: Mouse moved to (452, 493)
Screenshot: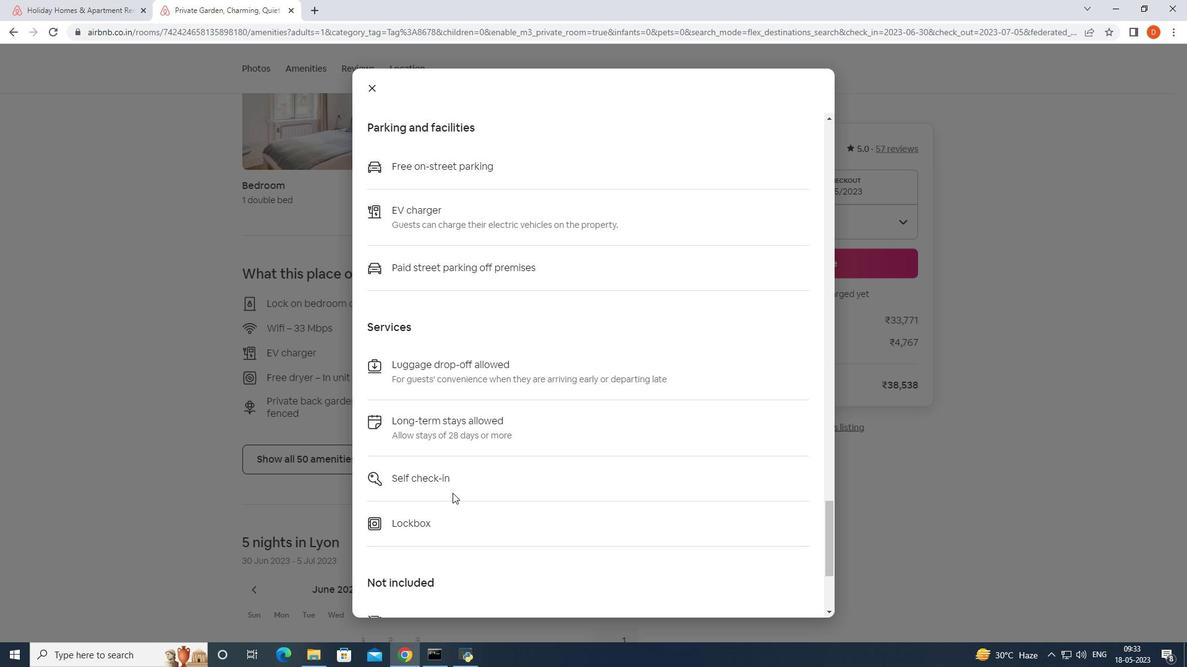 
Action: Mouse scrolled (452, 492) with delta (0, 0)
Screenshot: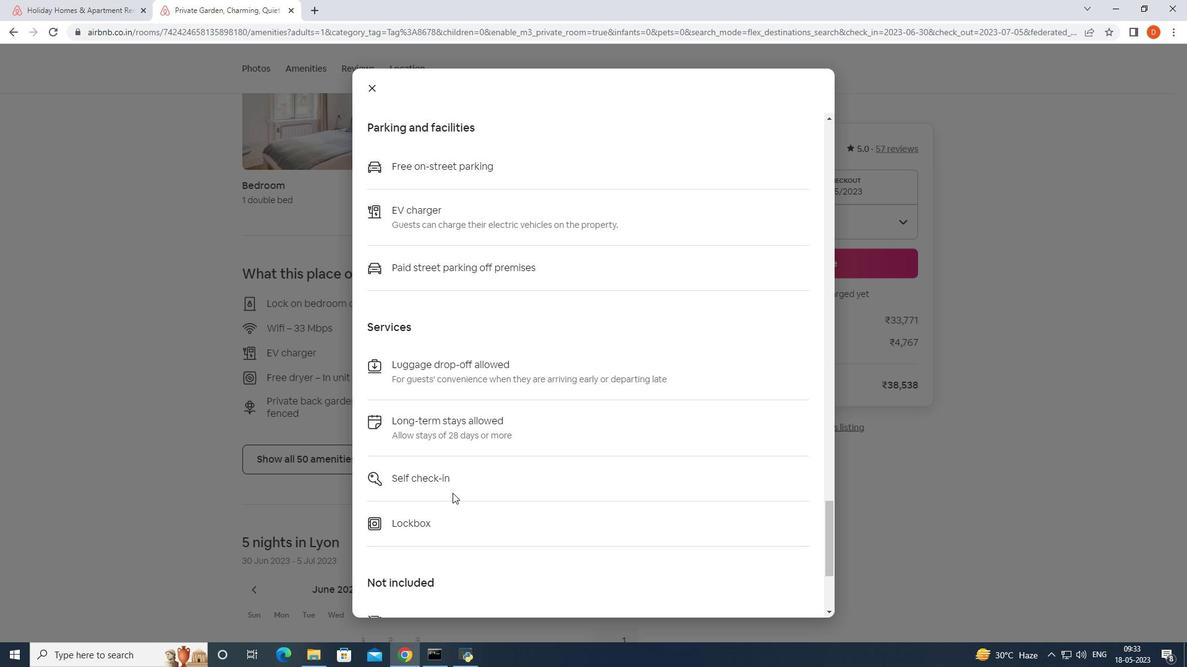 
Action: Mouse moved to (447, 493)
Screenshot: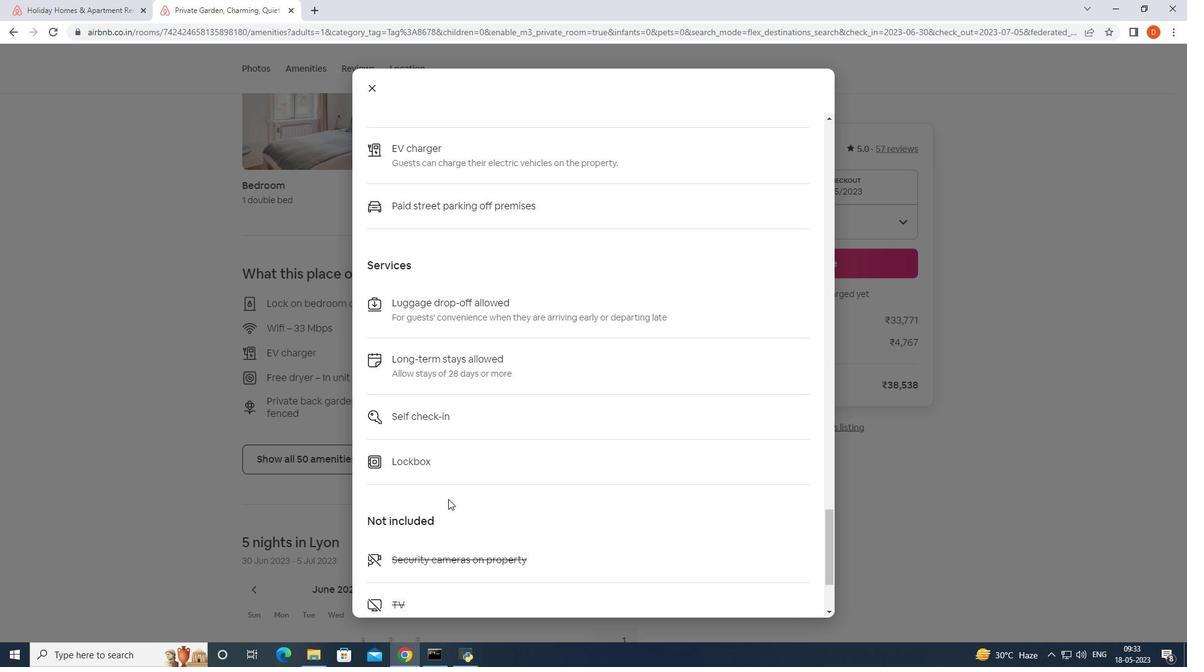 
Action: Mouse scrolled (447, 492) with delta (0, 0)
Screenshot: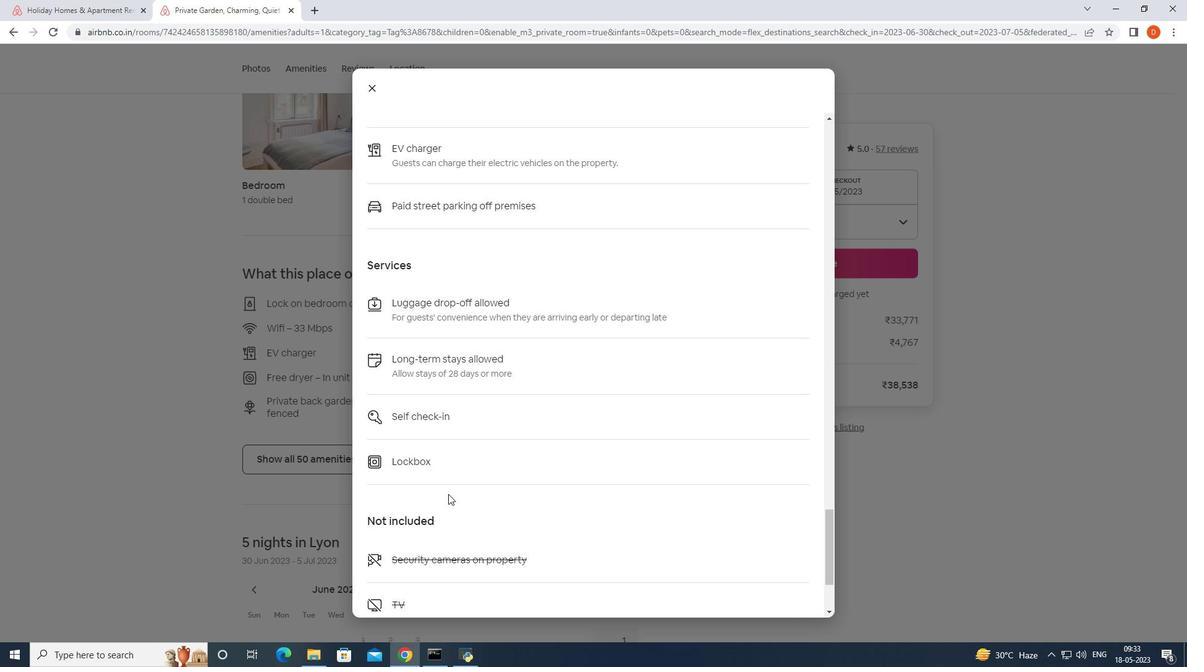 
Action: Mouse moved to (392, 470)
Screenshot: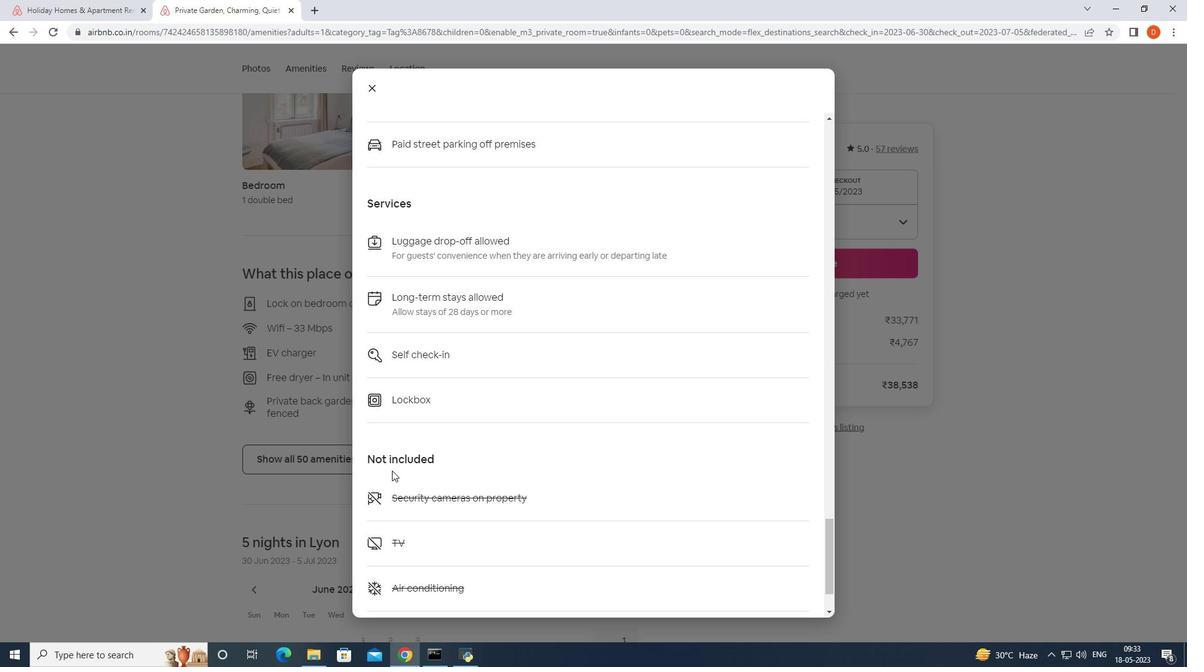 
Action: Mouse scrolled (392, 469) with delta (0, 0)
Screenshot: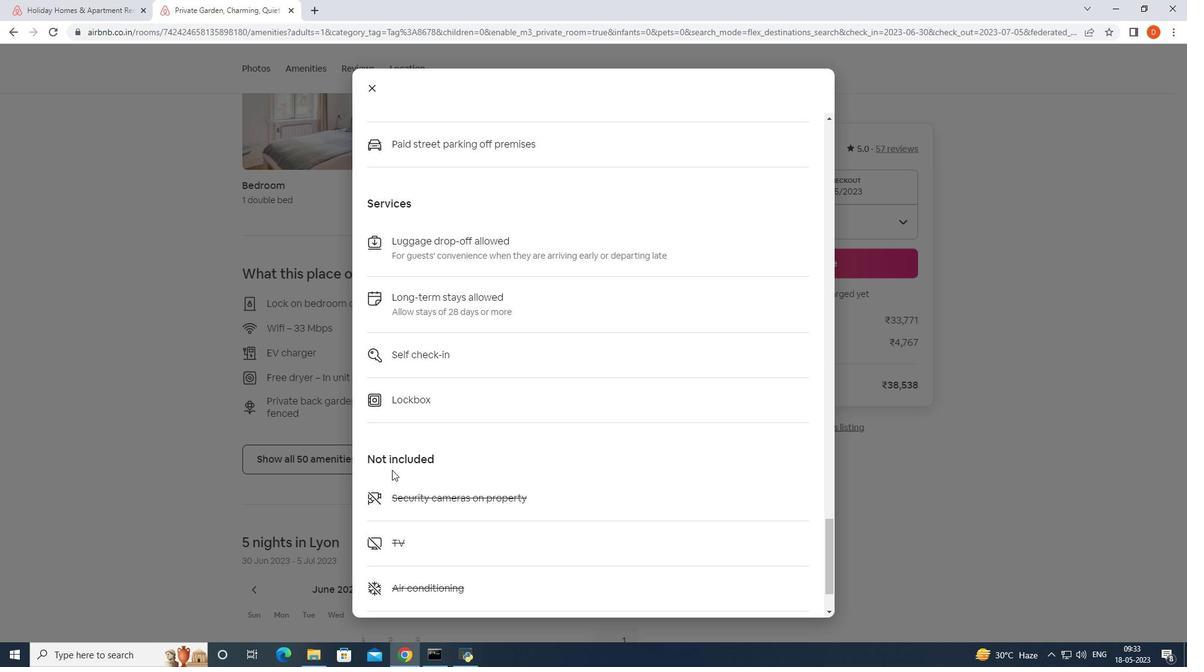 
Action: Mouse scrolled (392, 469) with delta (0, 0)
Screenshot: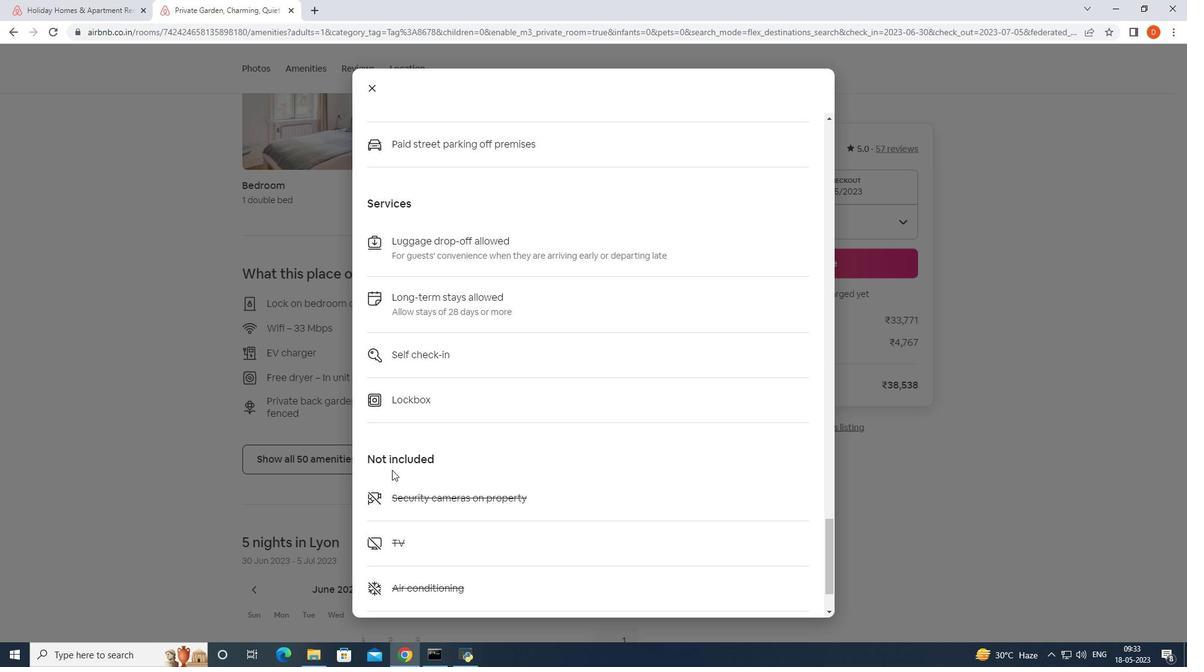 
Action: Mouse moved to (390, 471)
Screenshot: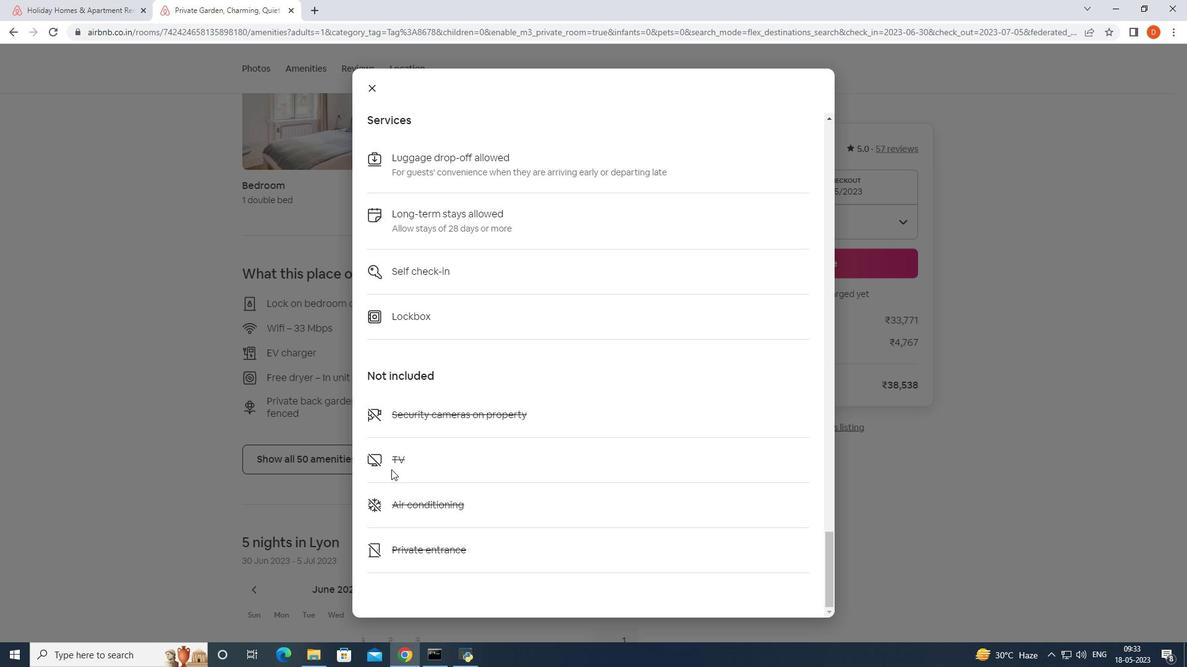 
Action: Mouse scrolled (390, 470) with delta (0, 0)
Screenshot: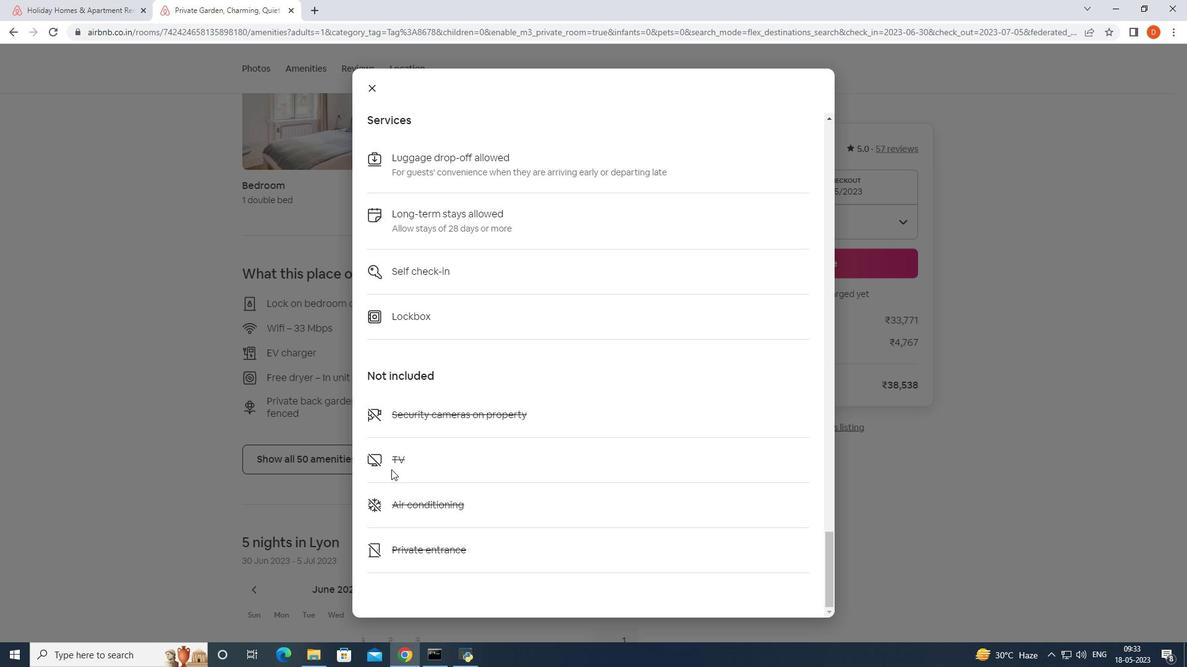 
Action: Mouse moved to (390, 471)
Screenshot: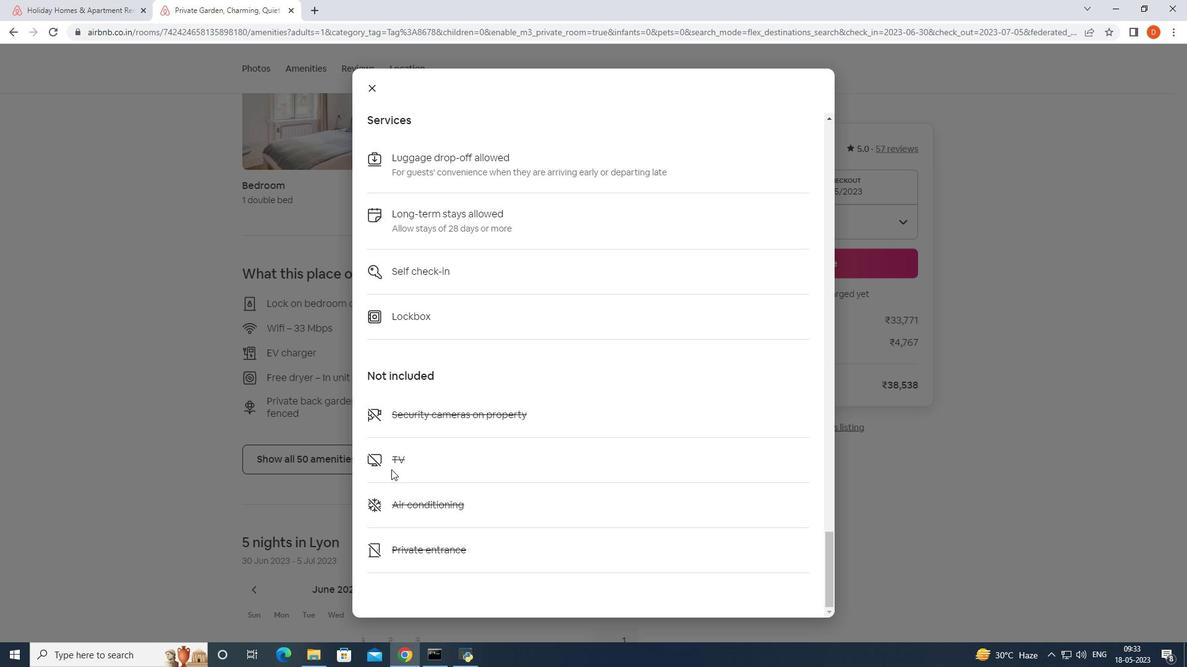 
Action: Mouse scrolled (390, 470) with delta (0, 0)
Screenshot: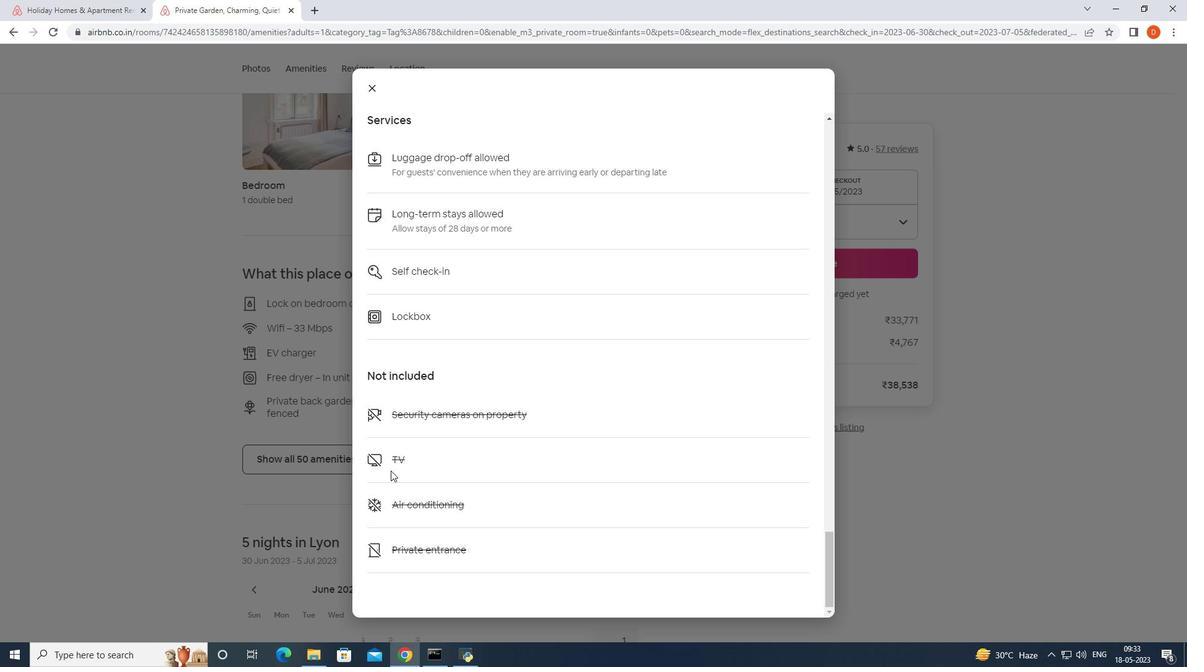 
Action: Mouse scrolled (390, 470) with delta (0, 0)
Screenshot: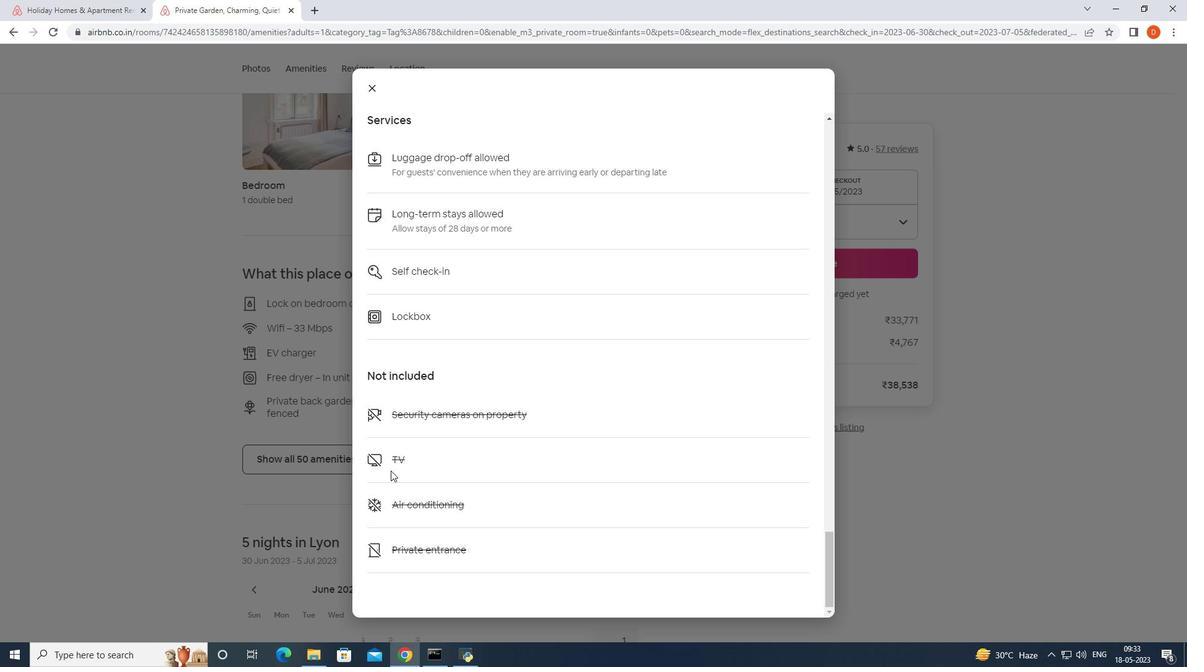 
Action: Mouse moved to (457, 447)
Screenshot: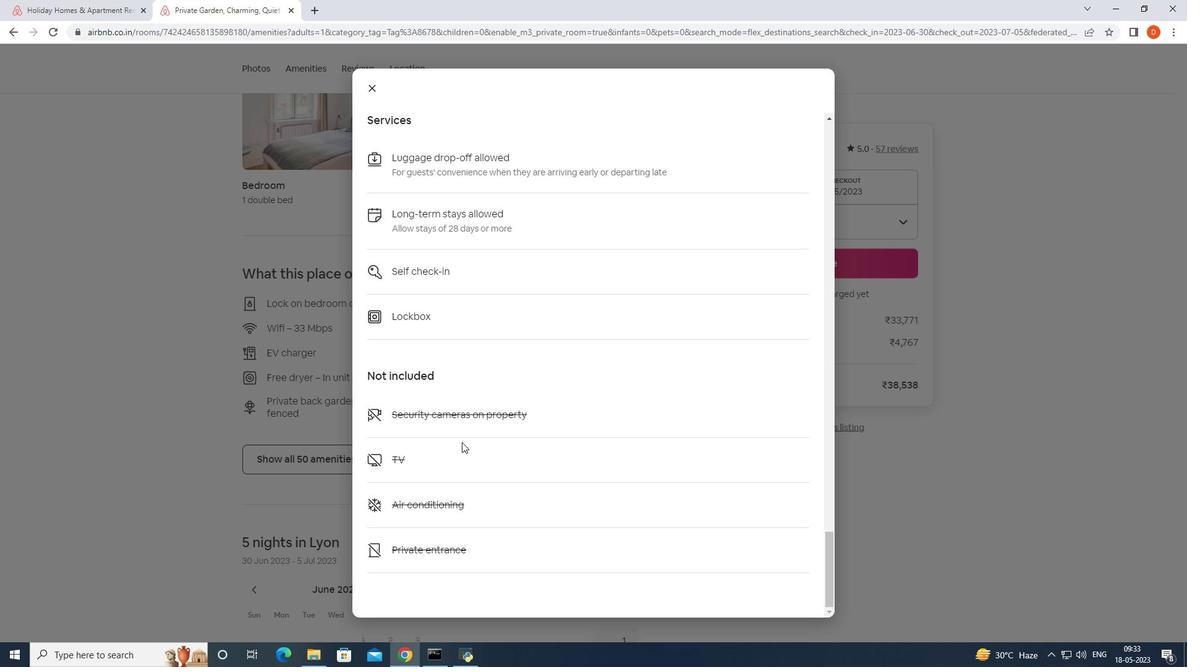 
Action: Mouse scrolled (457, 446) with delta (0, 0)
Screenshot: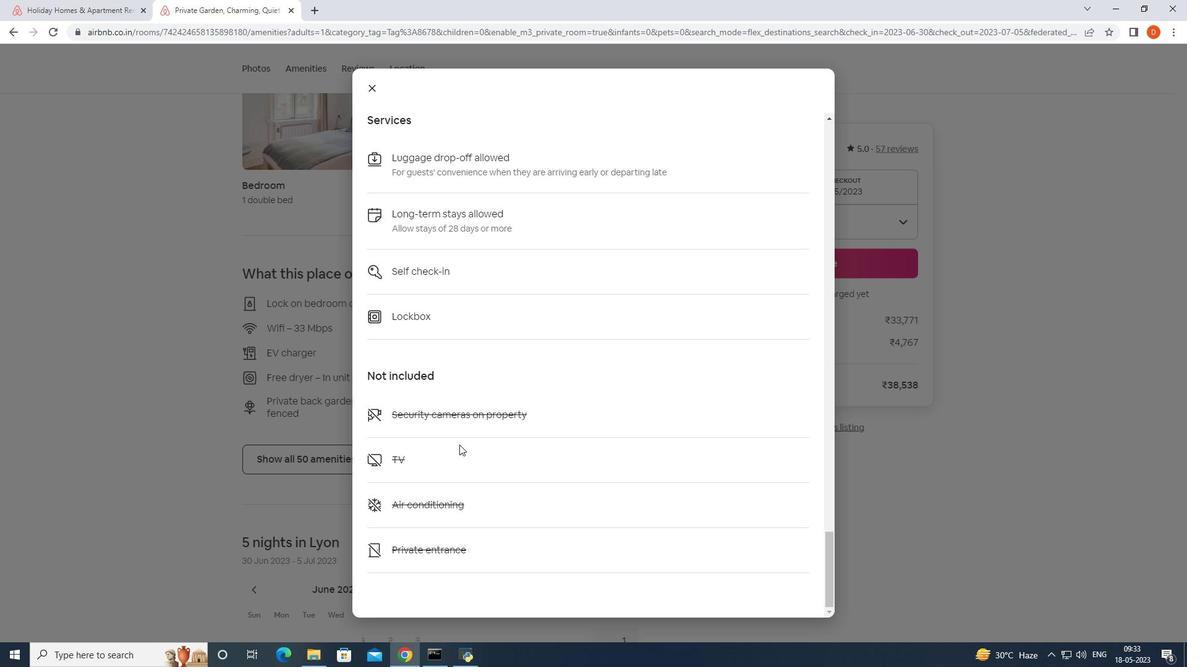 
Action: Mouse moved to (454, 448)
Screenshot: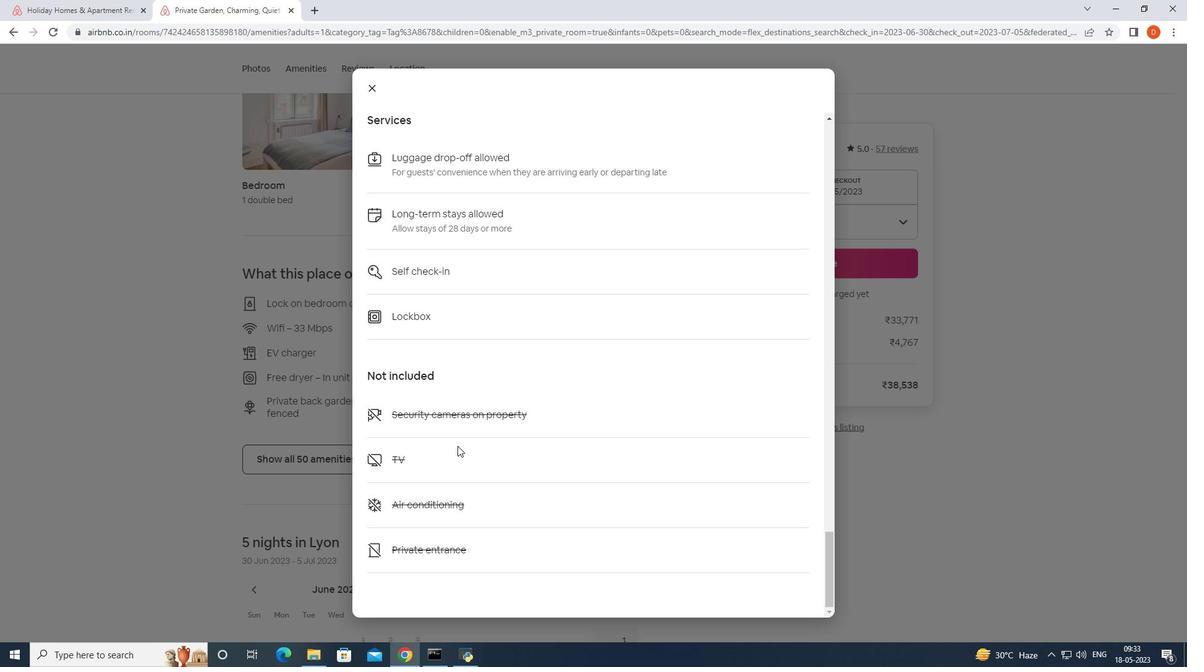 
Action: Mouse scrolled (454, 448) with delta (0, 0)
Screenshot: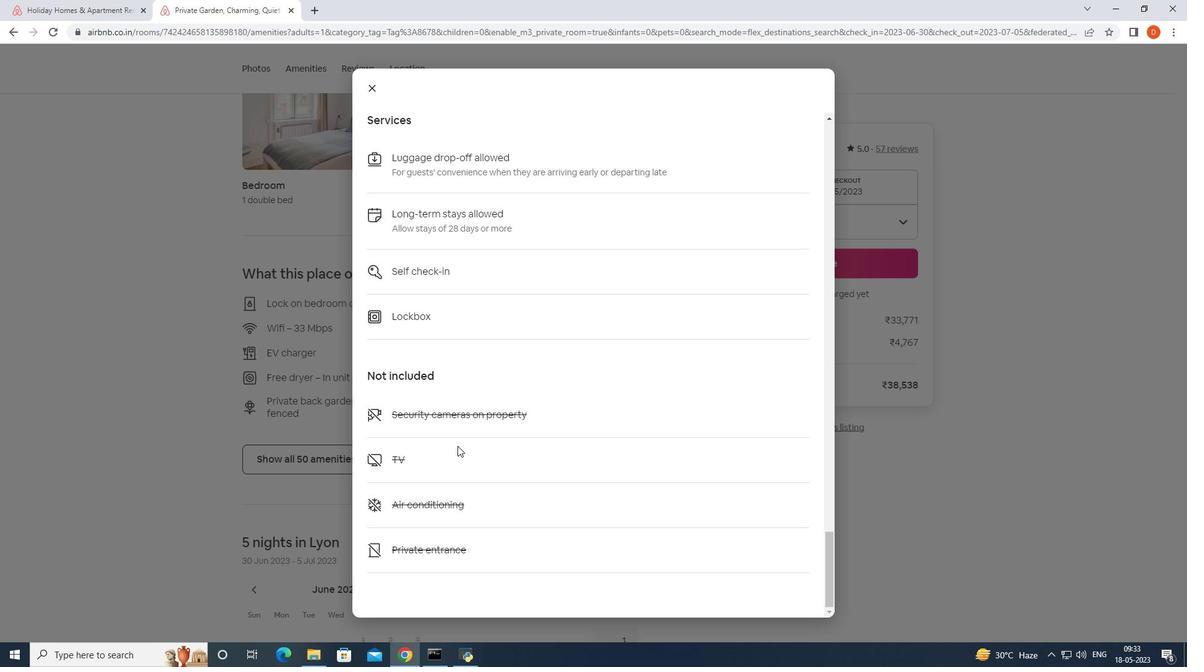 
Action: Mouse moved to (426, 449)
Screenshot: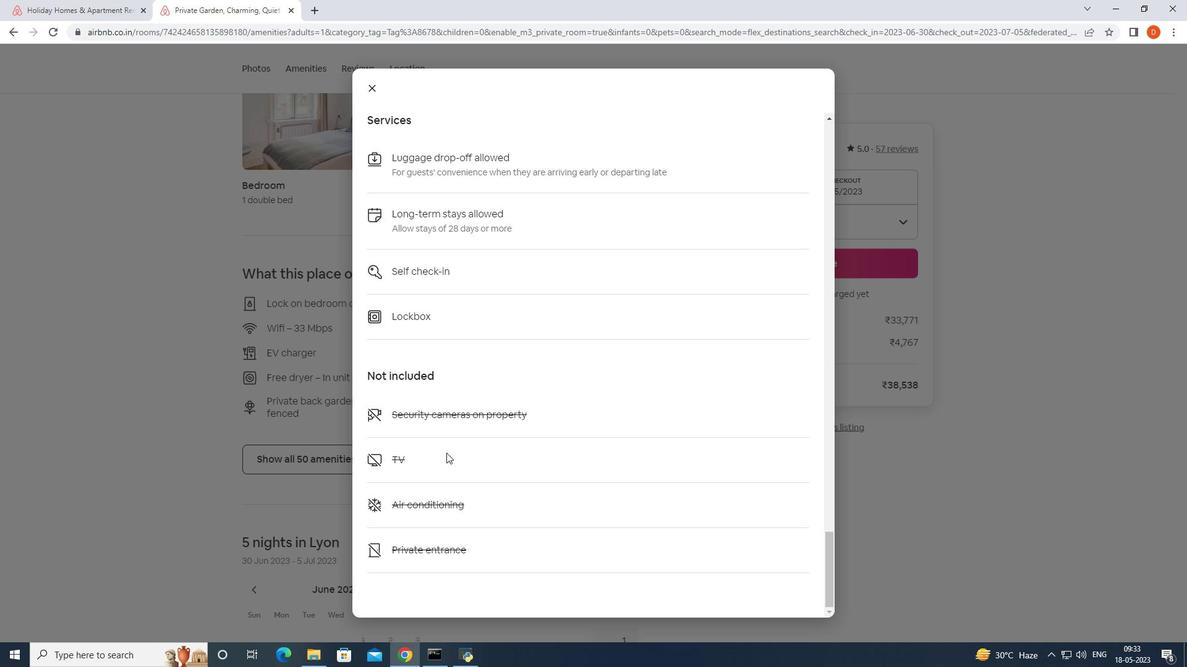 
Action: Mouse scrolled (426, 450) with delta (0, 0)
Screenshot: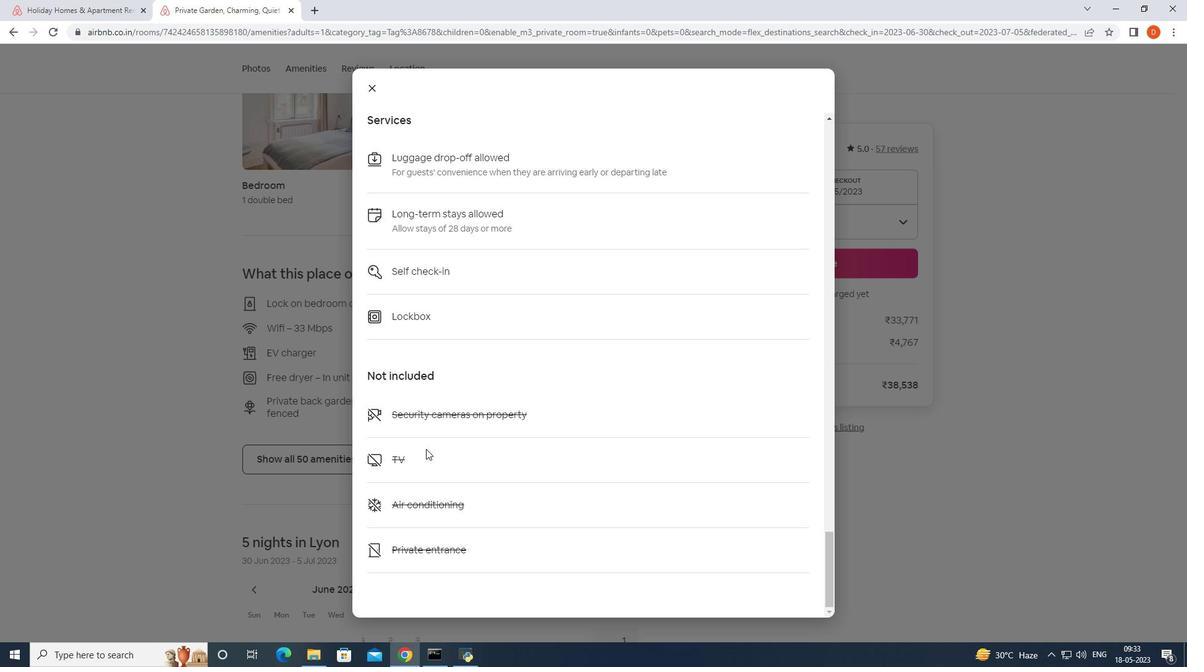 
Action: Mouse scrolled (426, 450) with delta (0, 0)
Screenshot: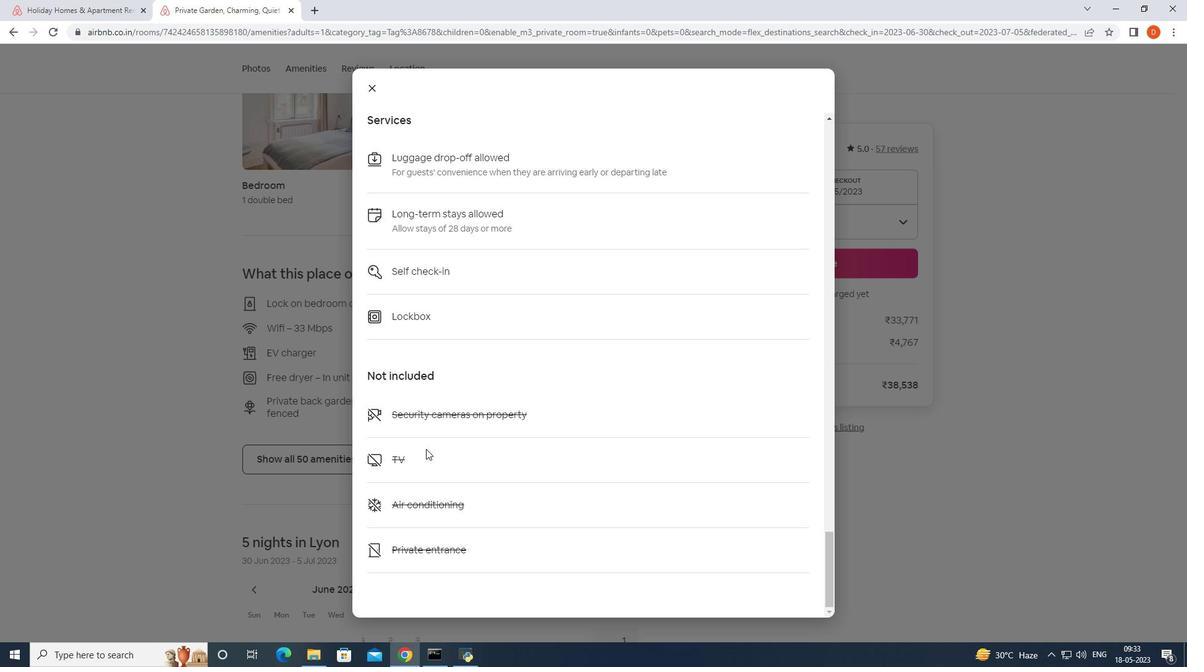 
Action: Mouse moved to (423, 450)
Screenshot: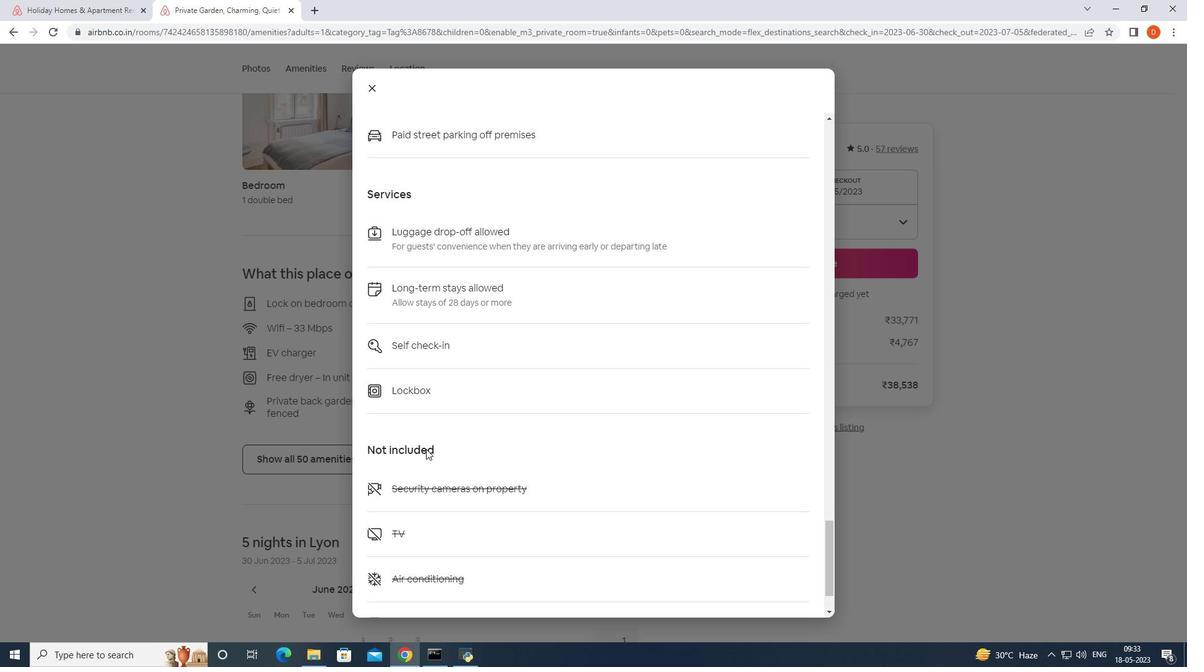 
Action: Mouse scrolled (423, 450) with delta (0, 0)
Screenshot: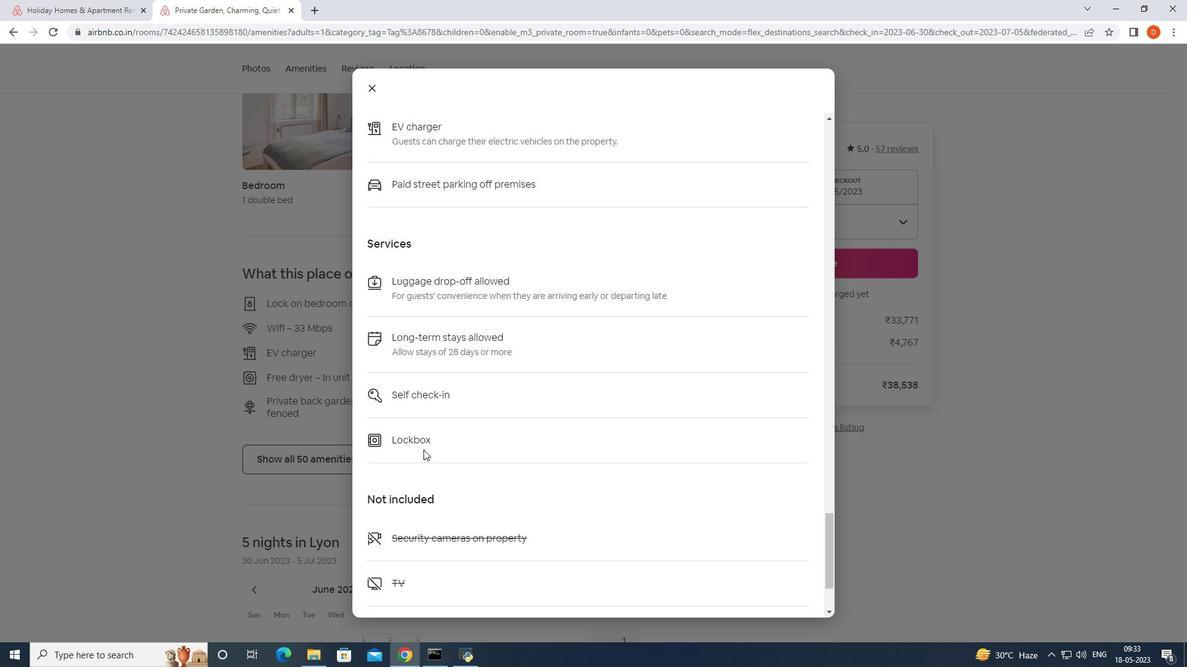 
Action: Mouse scrolled (423, 450) with delta (0, 0)
Screenshot: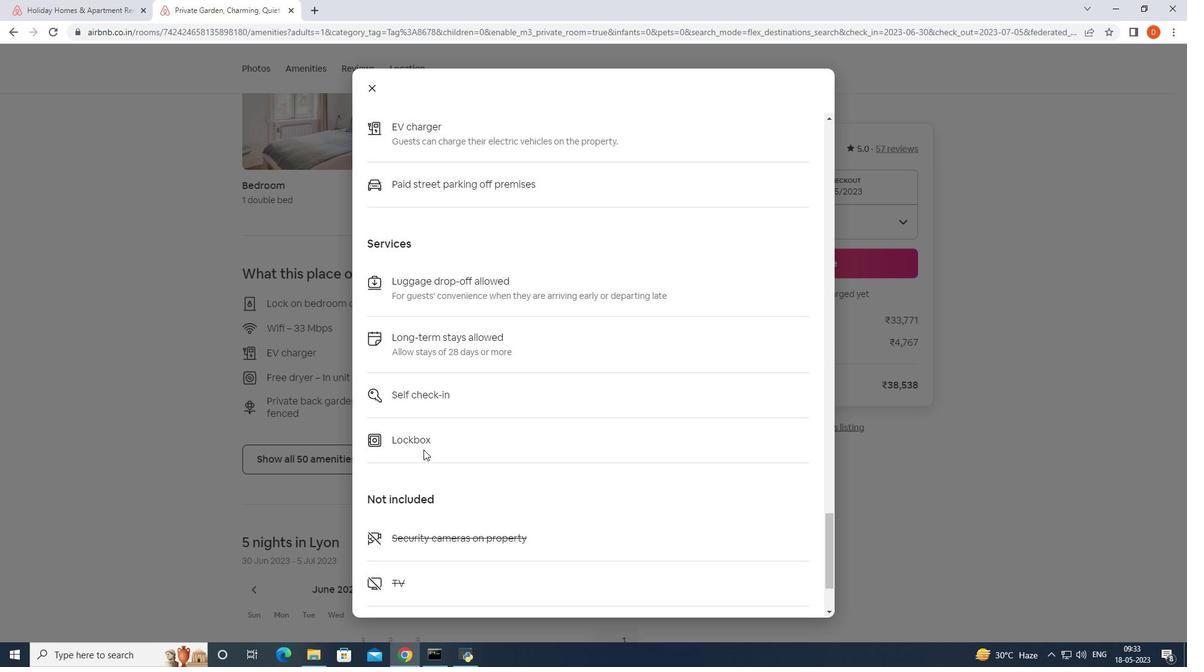 
Action: Mouse scrolled (423, 450) with delta (0, 0)
Screenshot: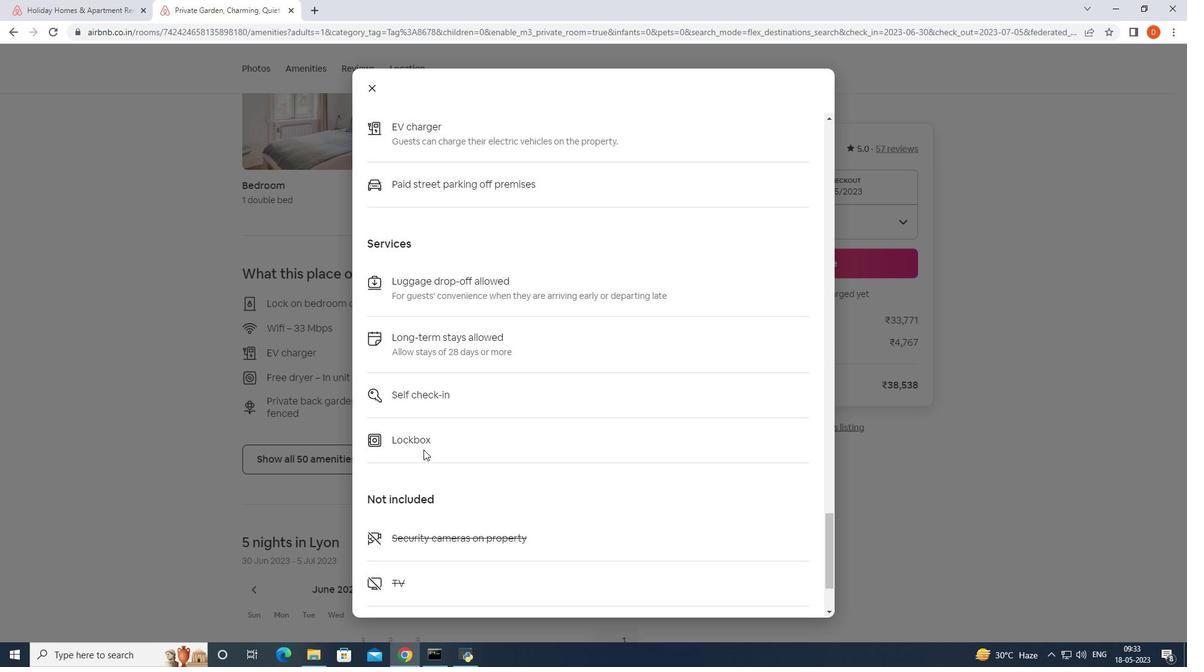 
Action: Mouse scrolled (423, 450) with delta (0, 0)
Screenshot: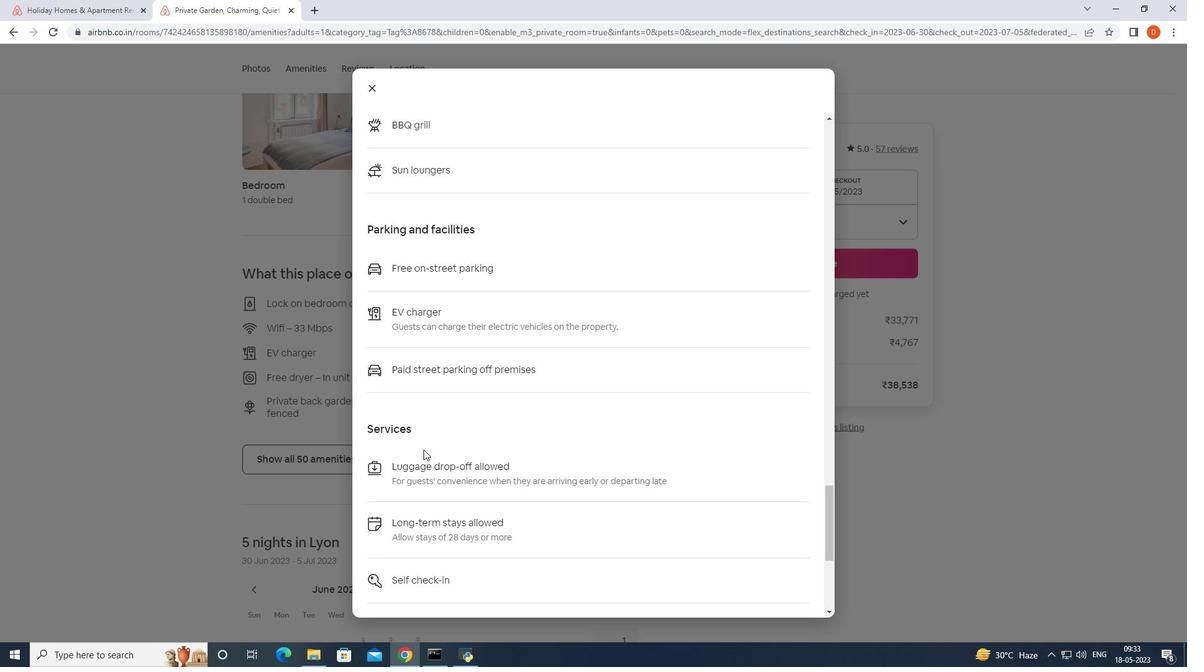 
Action: Mouse scrolled (423, 450) with delta (0, 0)
Screenshot: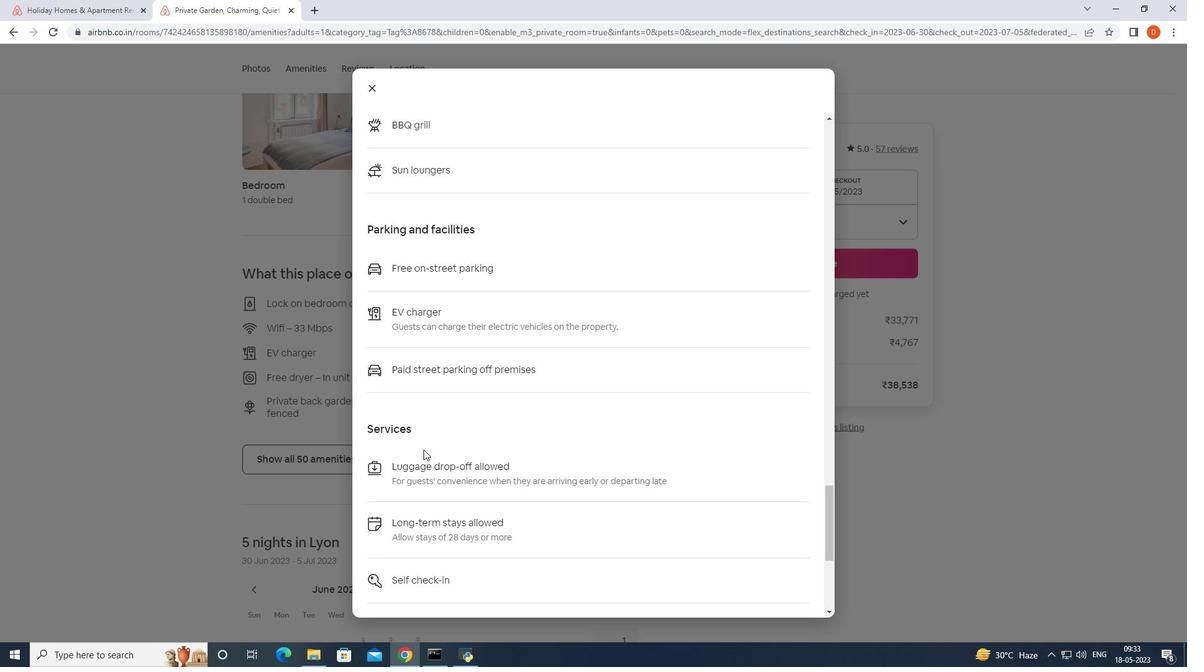
Action: Mouse moved to (511, 358)
Screenshot: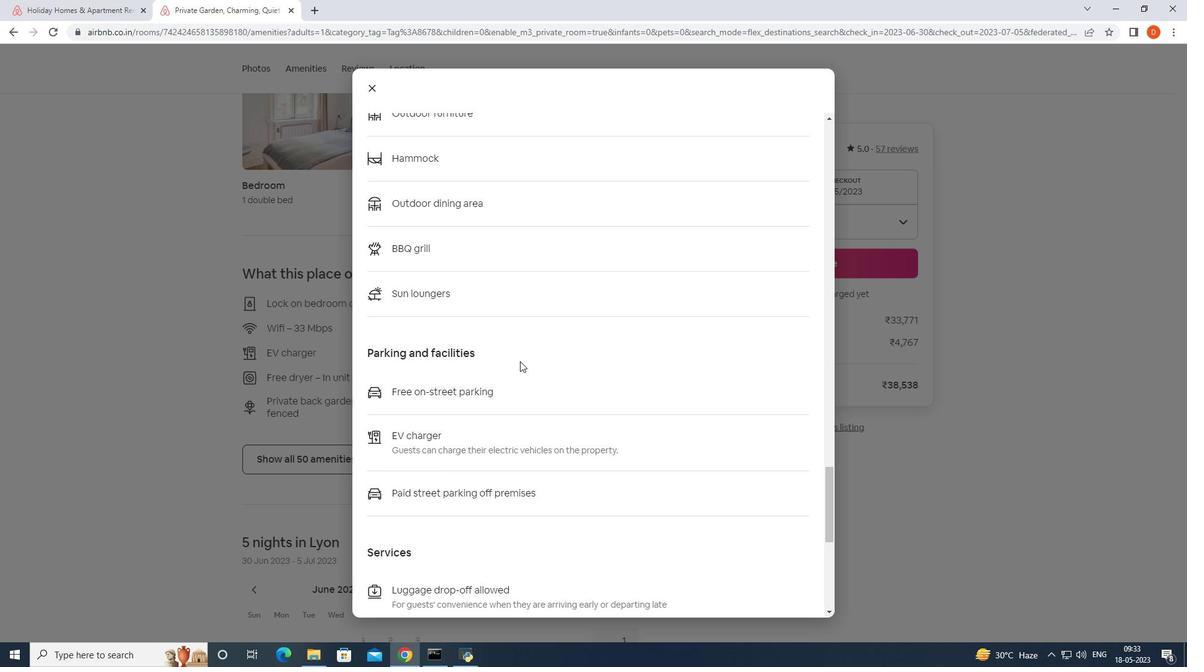
Action: Mouse scrolled (511, 358) with delta (0, 0)
Screenshot: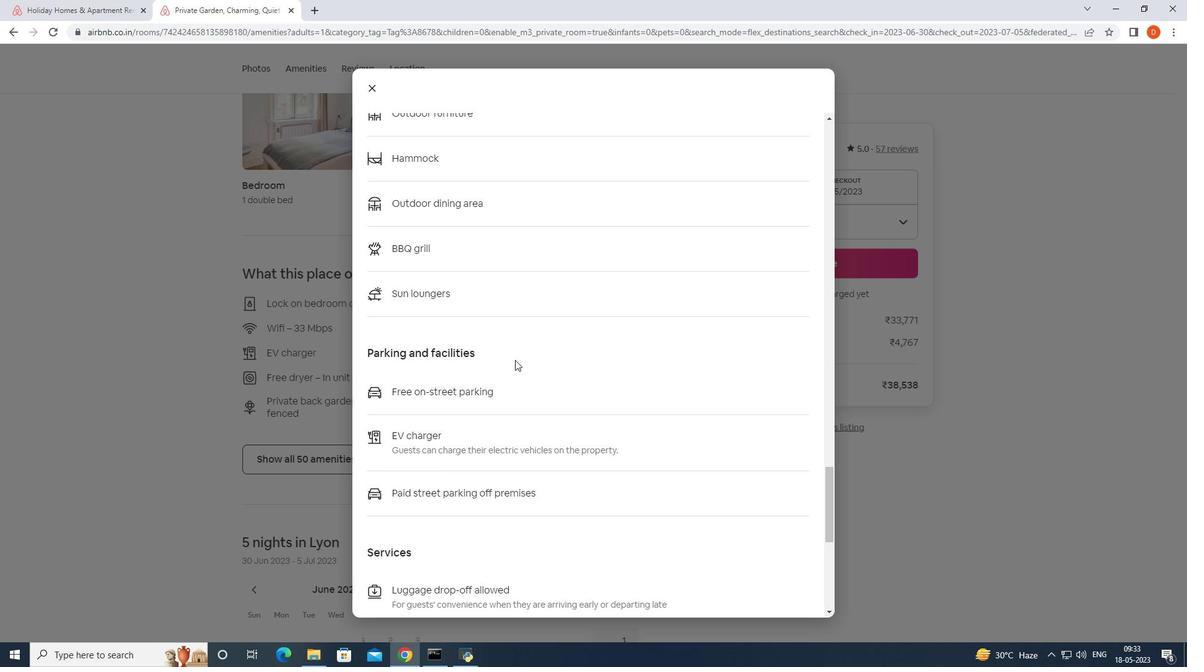 
Action: Mouse moved to (511, 361)
Screenshot: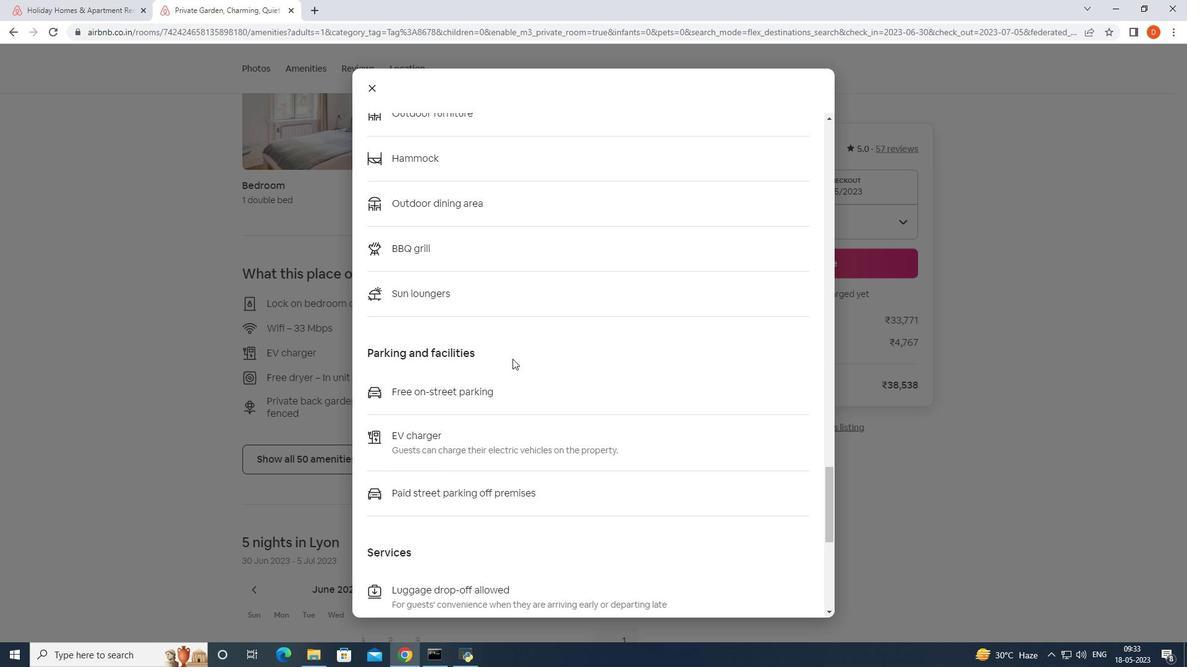 
Action: Mouse scrolled (511, 360) with delta (0, 0)
Screenshot: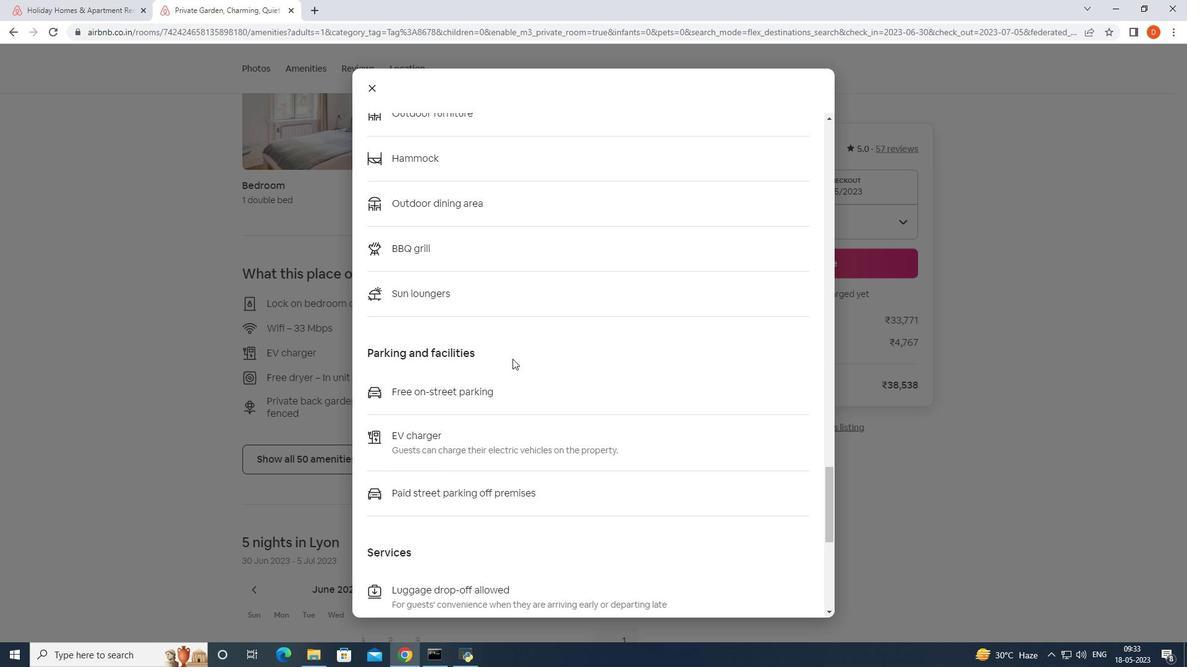 
Action: Mouse moved to (511, 361)
Screenshot: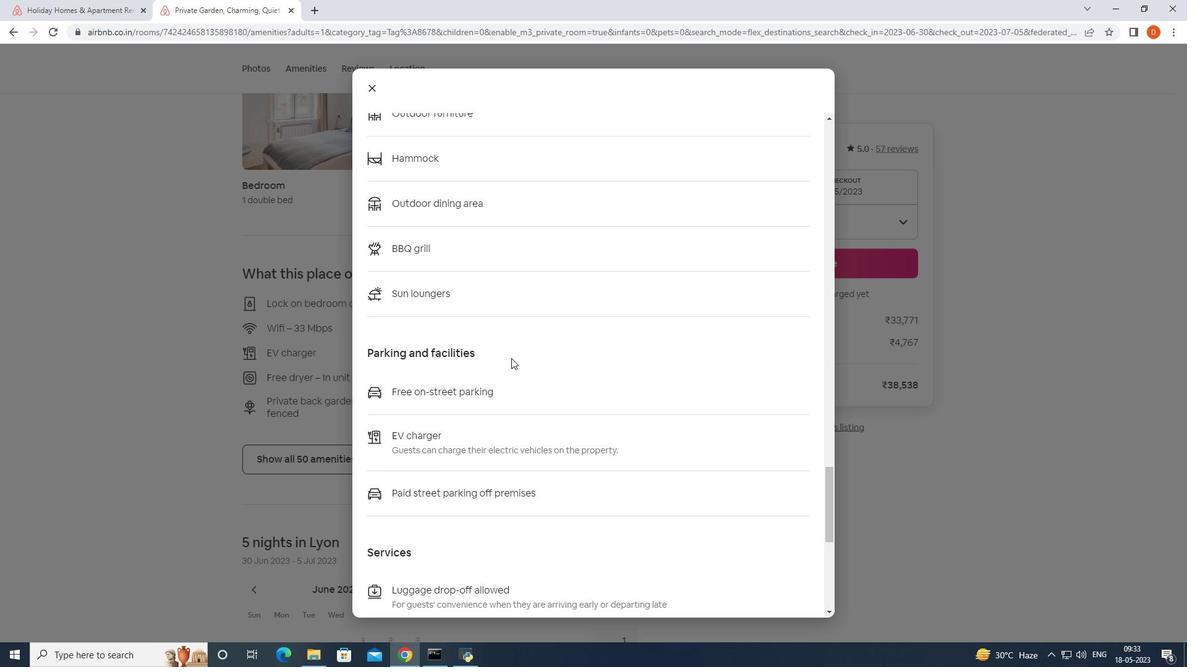 
Action: Mouse scrolled (511, 361) with delta (0, 0)
Screenshot: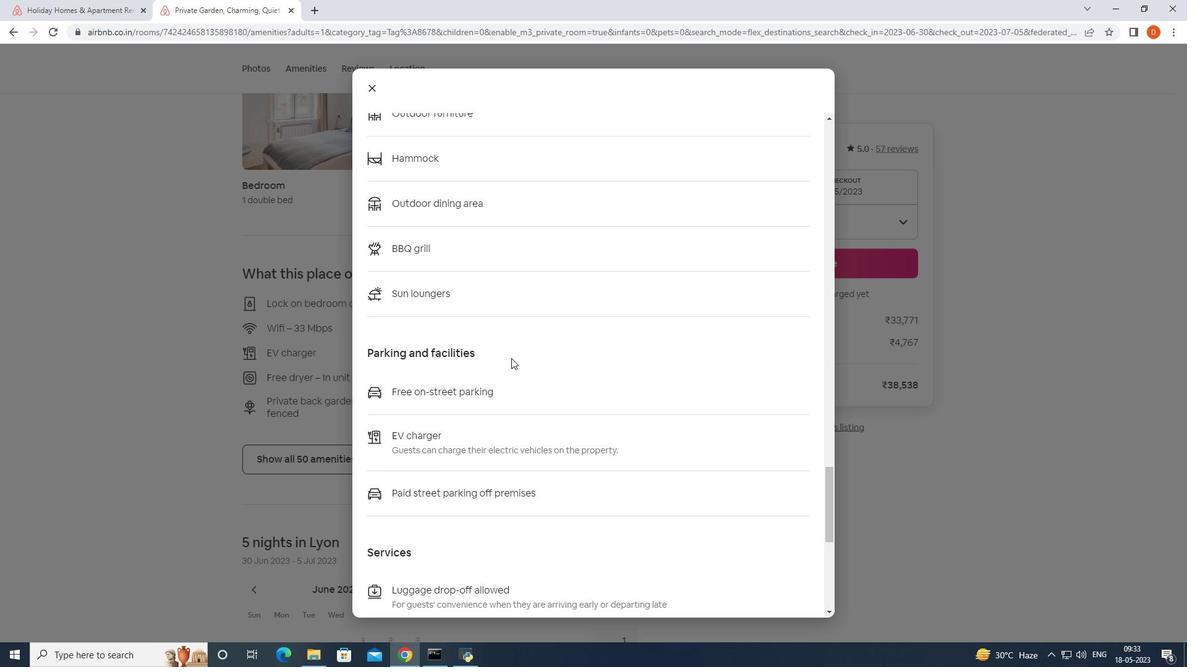 
Action: Mouse moved to (375, 88)
Screenshot: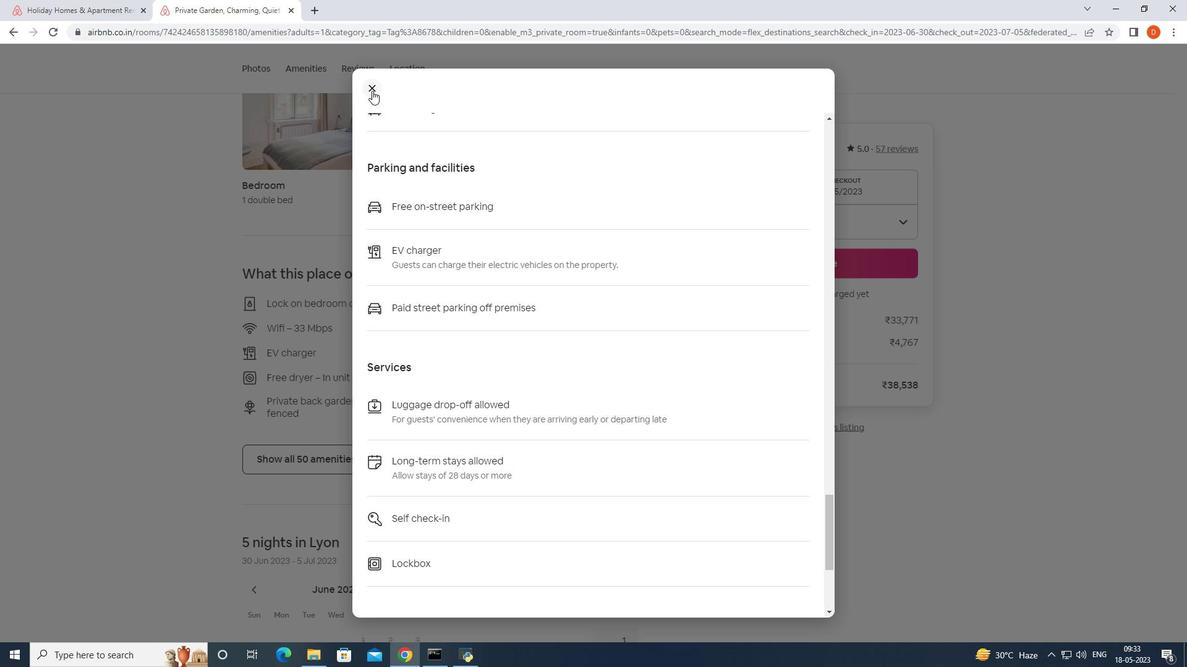
Action: Mouse pressed left at (375, 88)
Screenshot: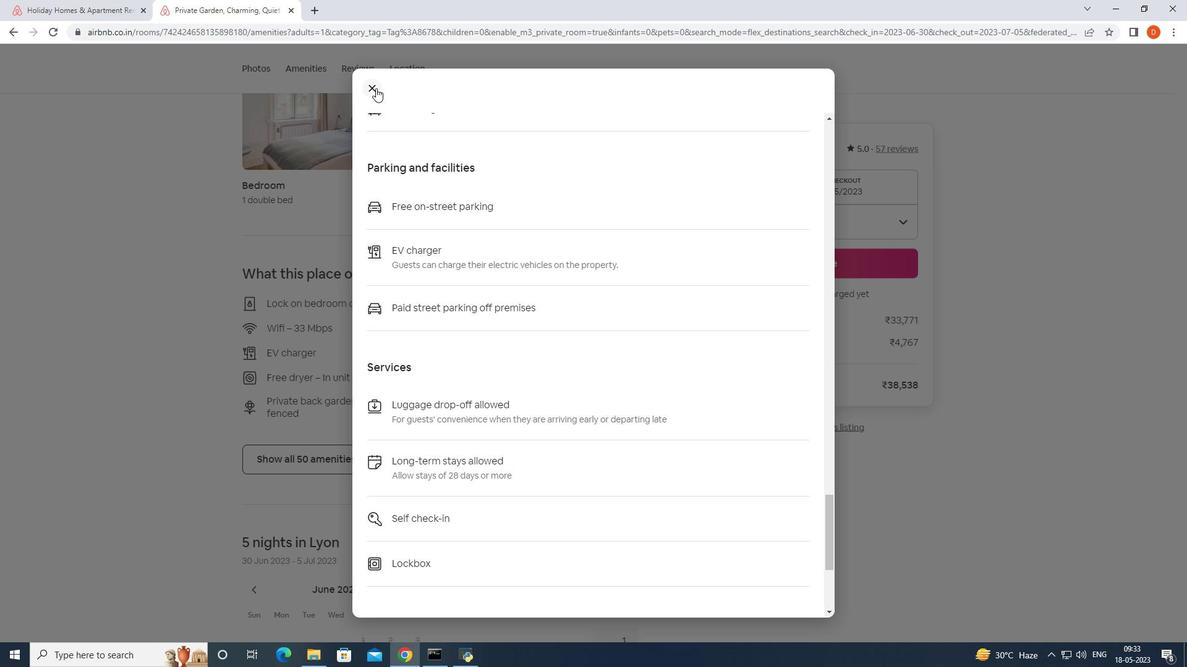 
Action: Mouse moved to (383, 273)
Screenshot: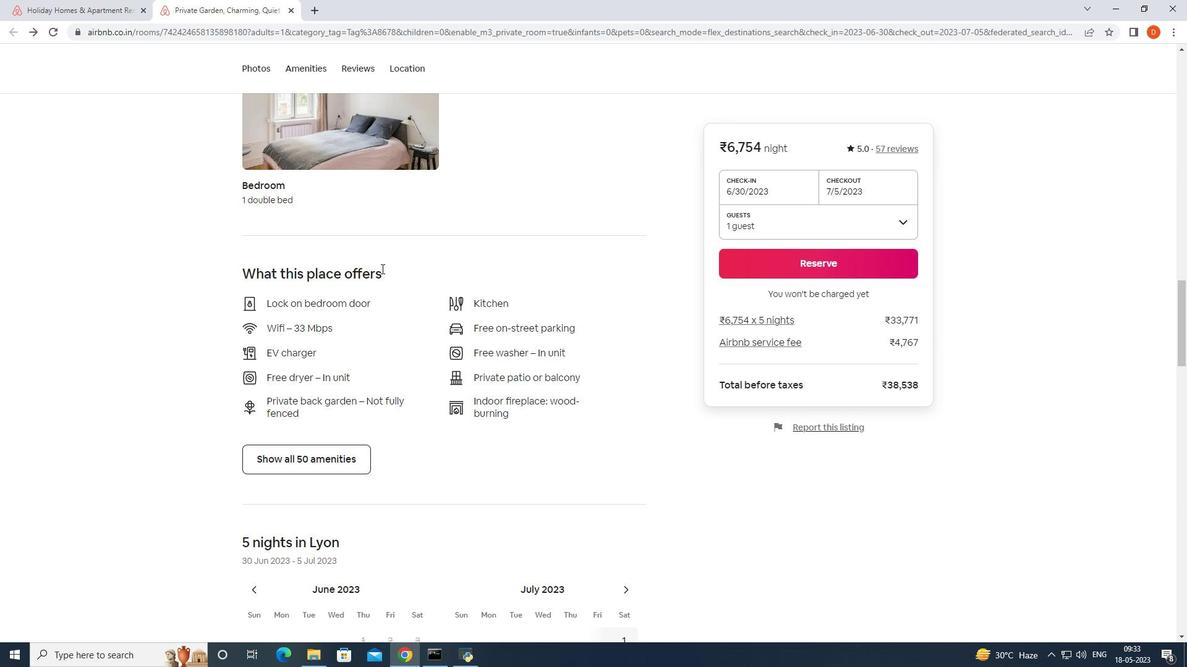 
Action: Mouse scrolled (383, 272) with delta (0, 0)
Screenshot: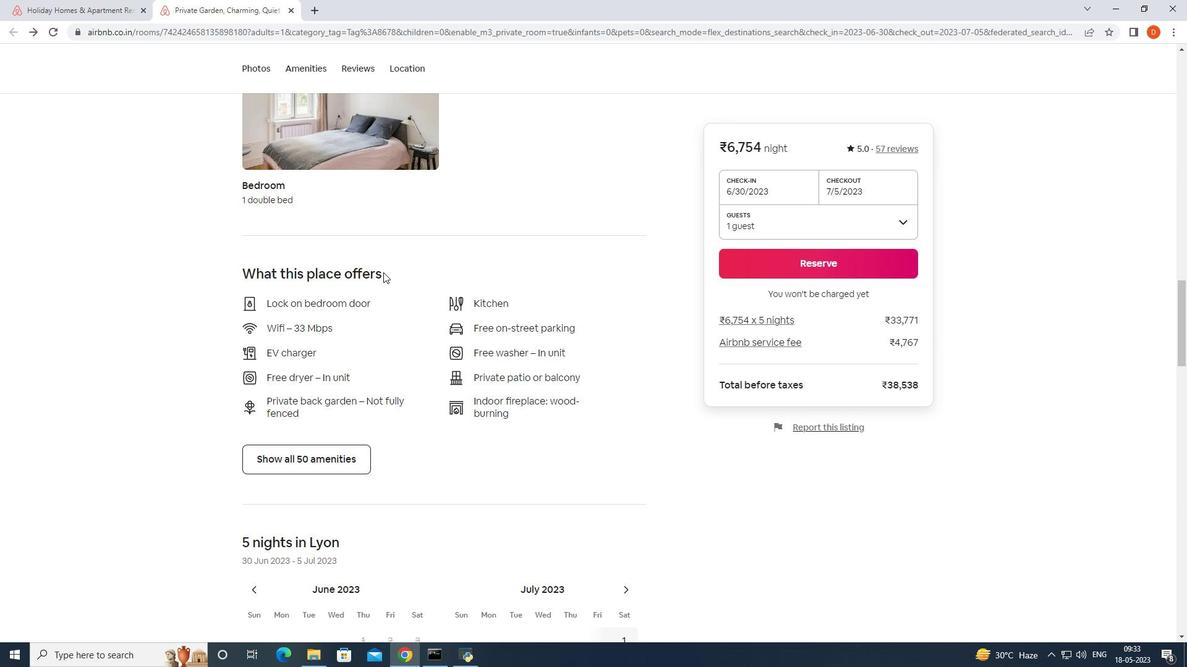 
Action: Mouse scrolled (383, 272) with delta (0, 0)
Screenshot: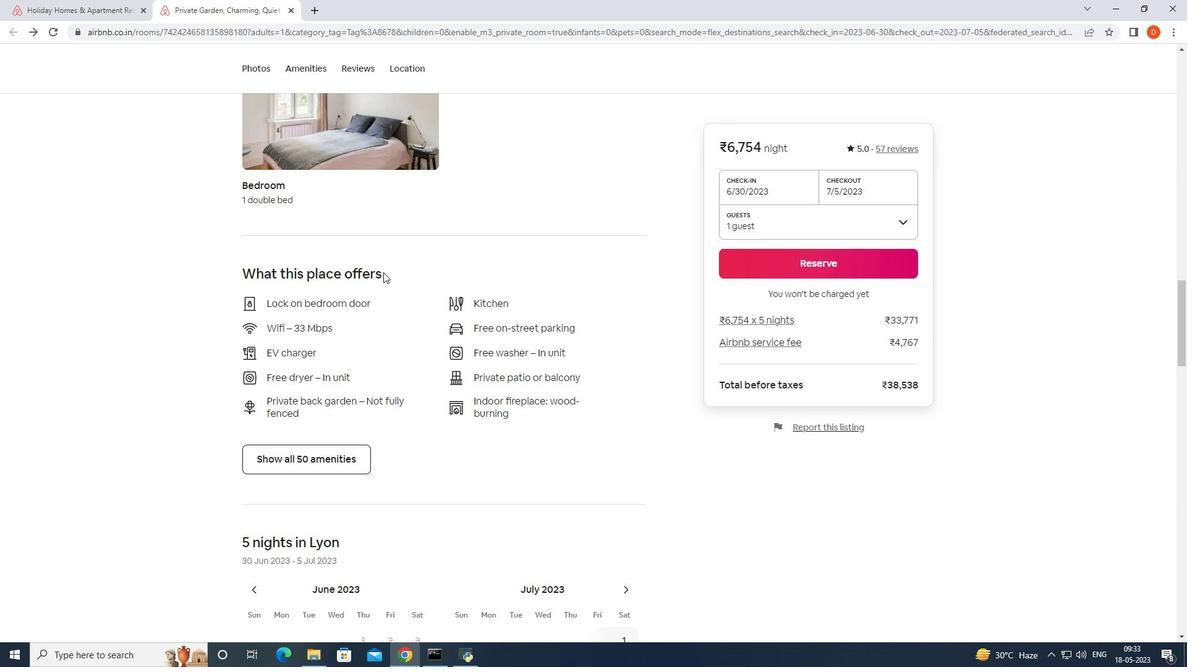 
Action: Mouse moved to (333, 217)
Screenshot: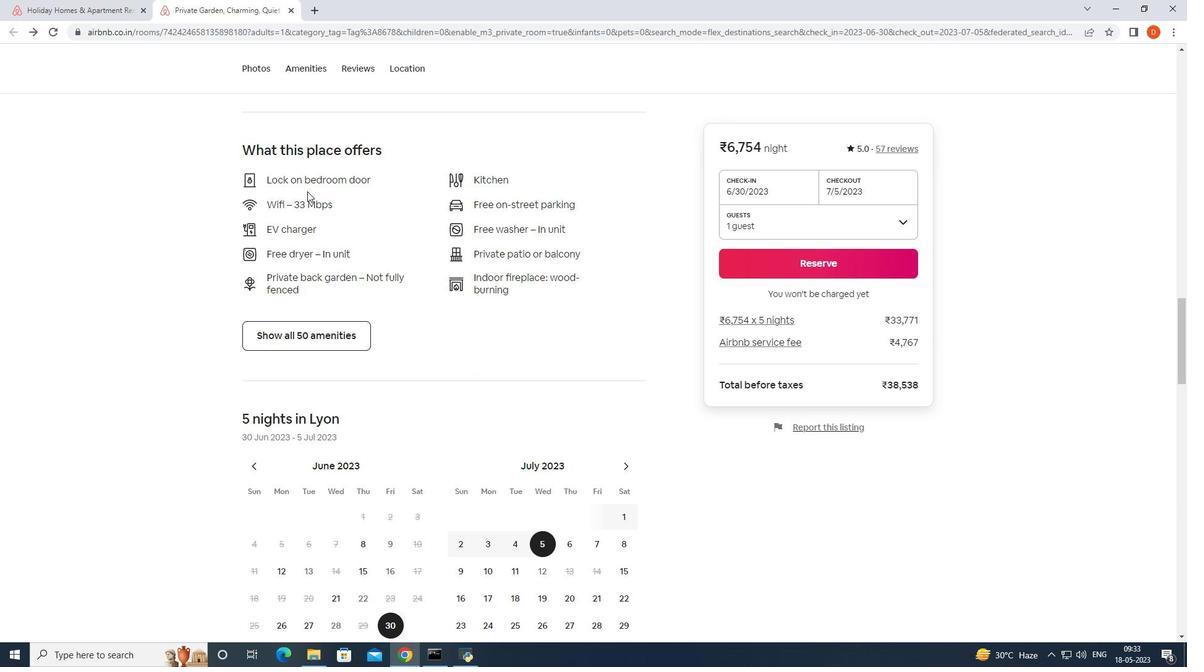 
Action: Mouse scrolled (333, 217) with delta (0, 0)
Screenshot: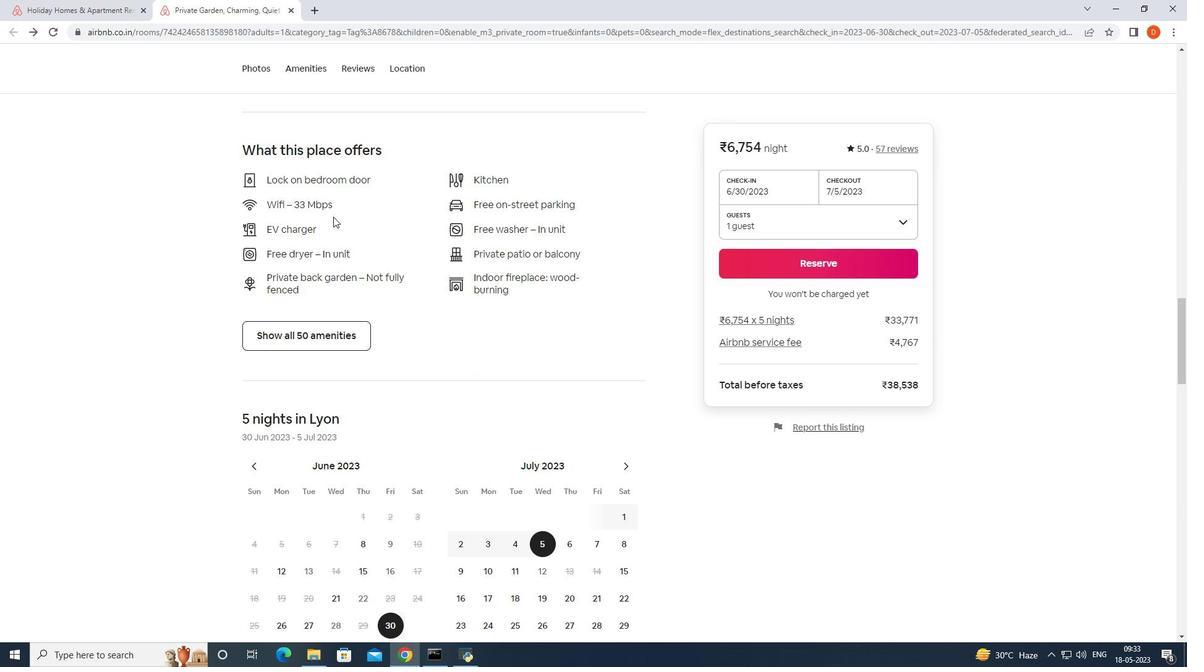 
Action: Mouse scrolled (333, 217) with delta (0, 0)
Screenshot: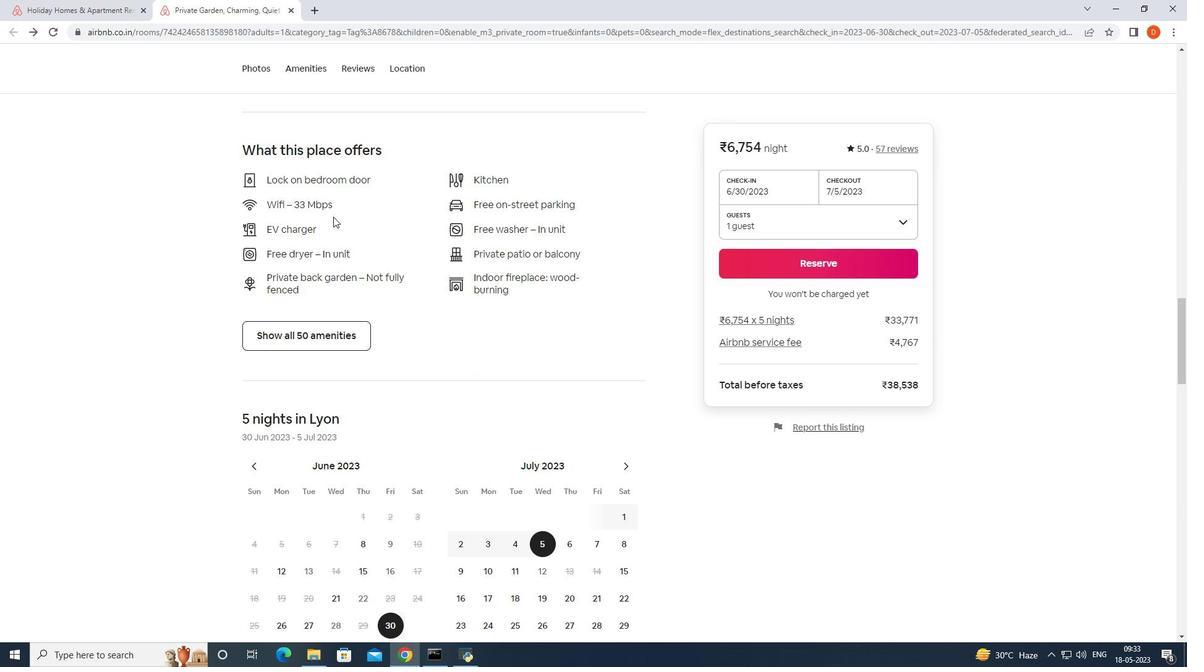 
Action: Mouse scrolled (333, 217) with delta (0, 0)
Screenshot: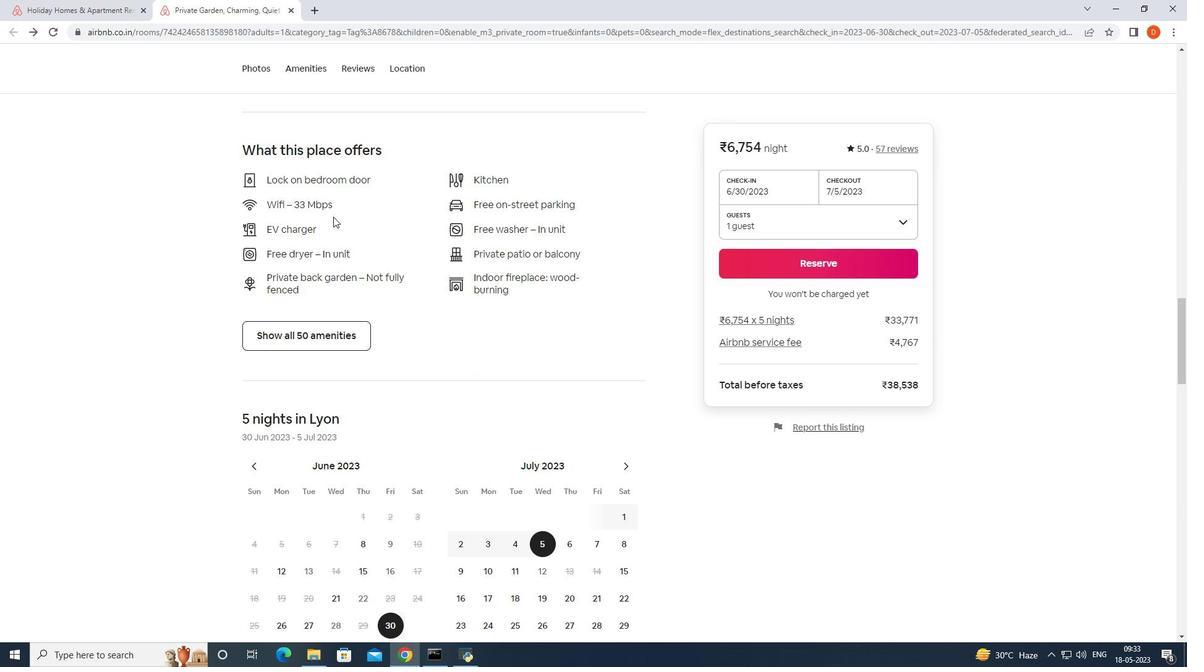 
Action: Mouse scrolled (333, 217) with delta (0, 0)
Screenshot: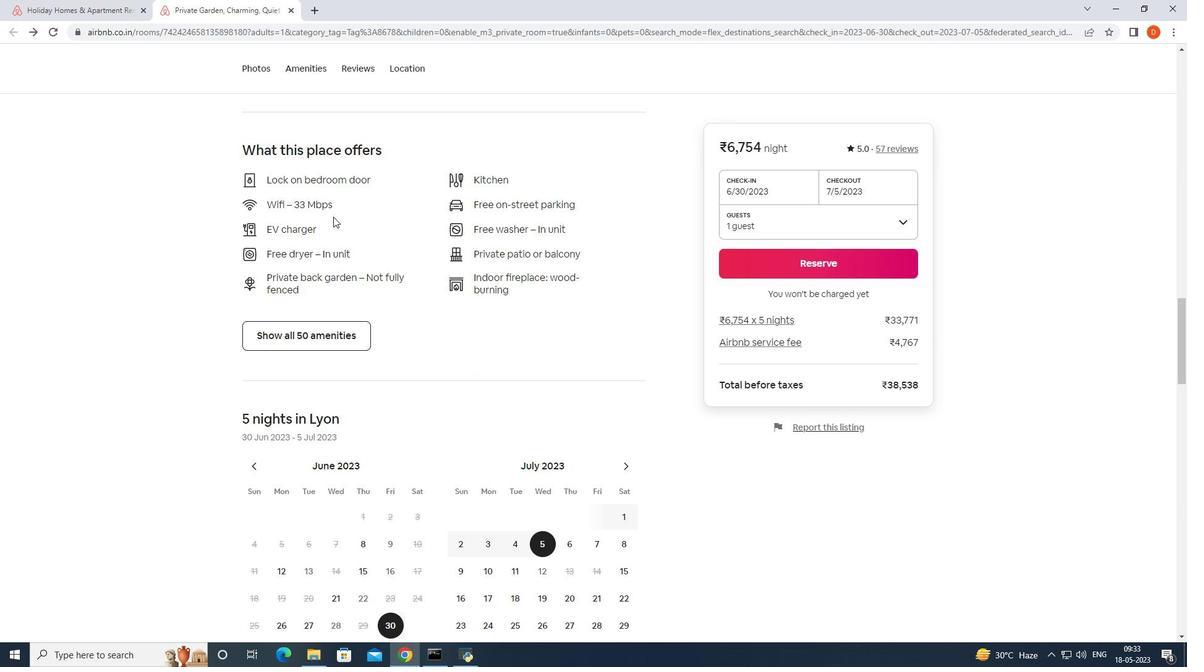 
Action: Mouse moved to (337, 212)
Screenshot: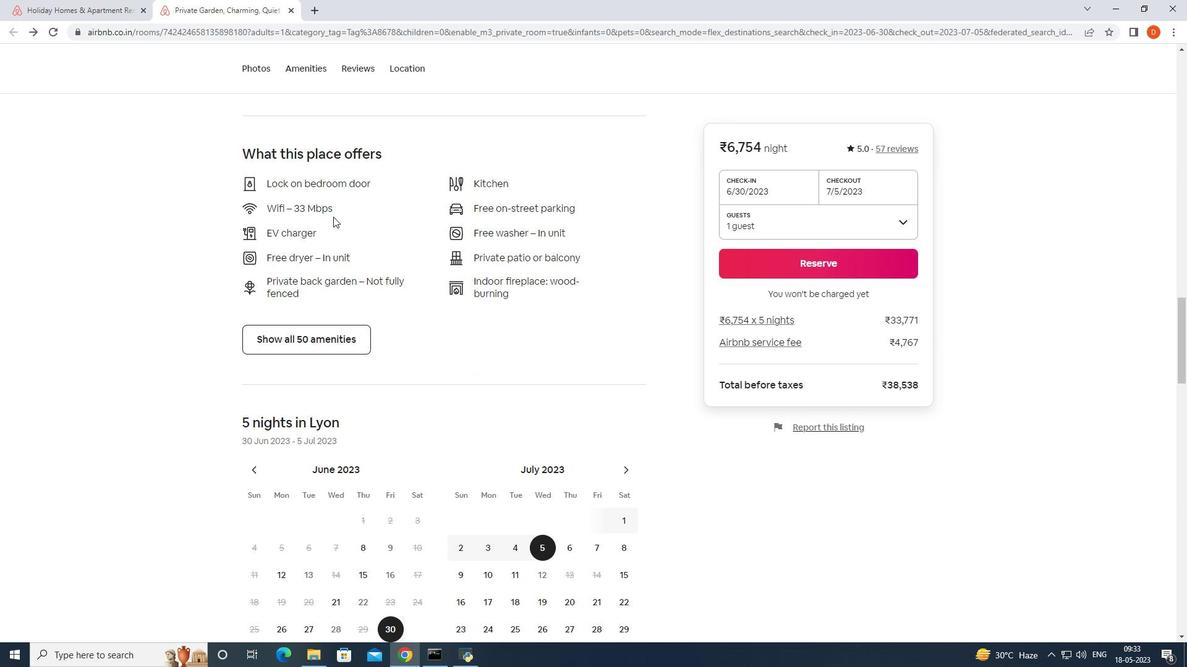 
Action: Mouse scrolled (337, 213) with delta (0, 0)
Screenshot: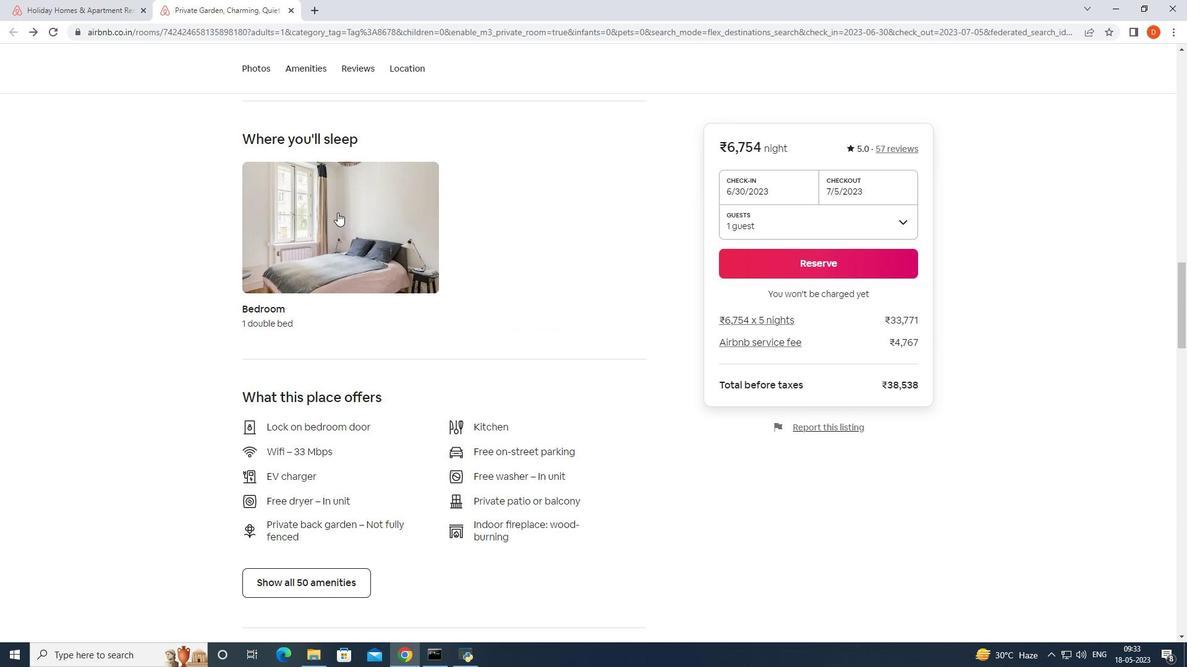
Action: Mouse scrolled (337, 213) with delta (0, 0)
